 Task: Slide 11 - Number of users.
Action: Mouse moved to (32, 89)
Screenshot: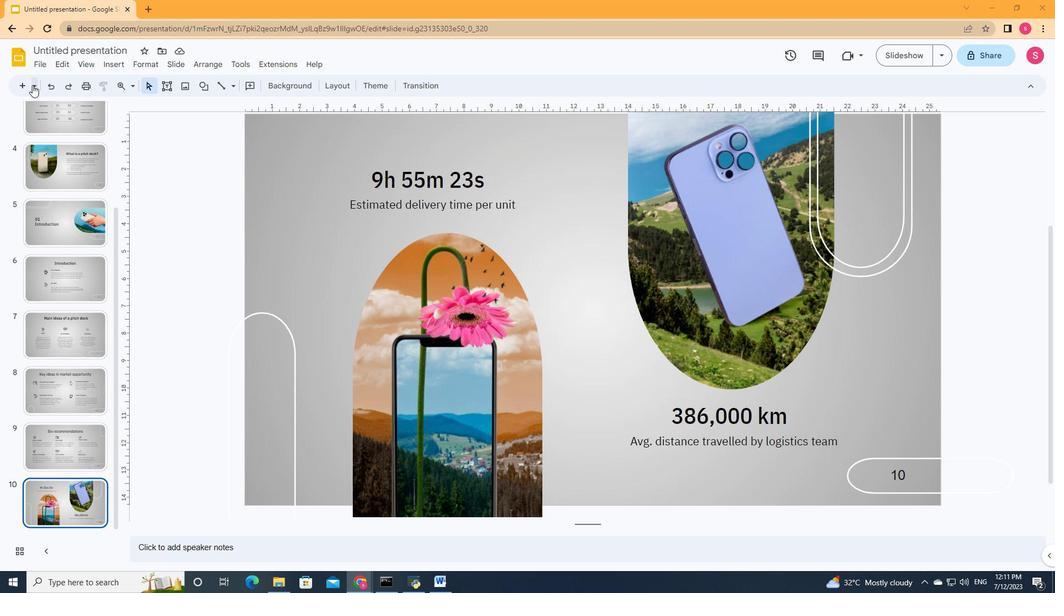 
Action: Mouse pressed left at (32, 89)
Screenshot: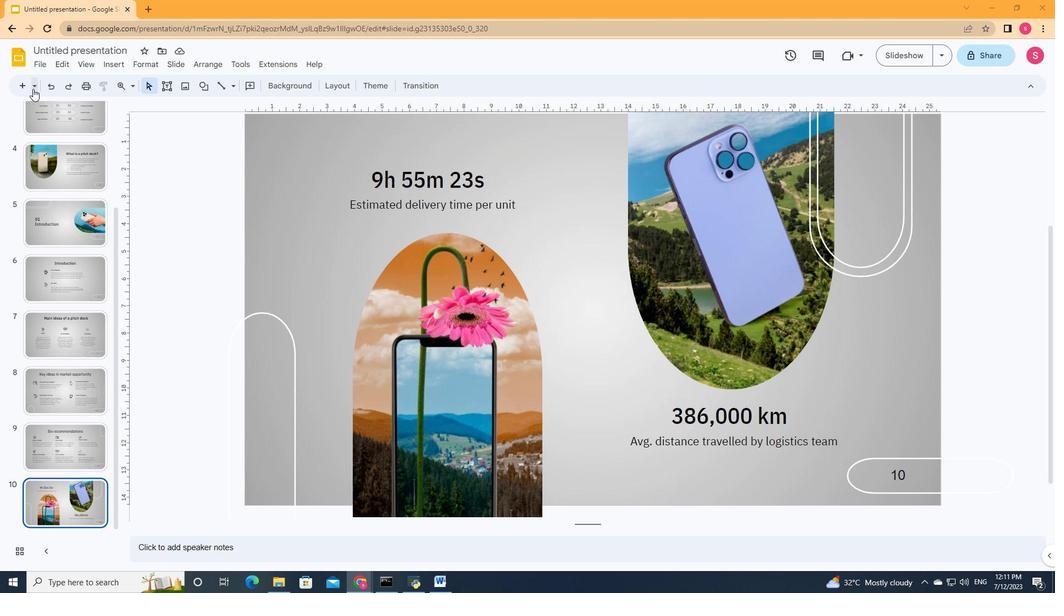 
Action: Mouse moved to (119, 287)
Screenshot: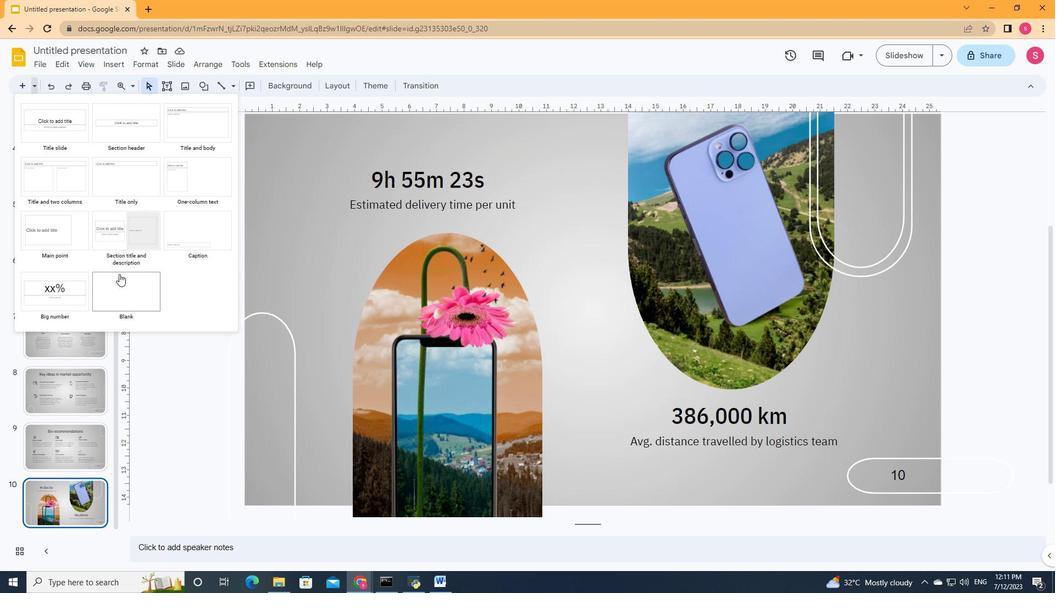 
Action: Mouse pressed left at (119, 287)
Screenshot: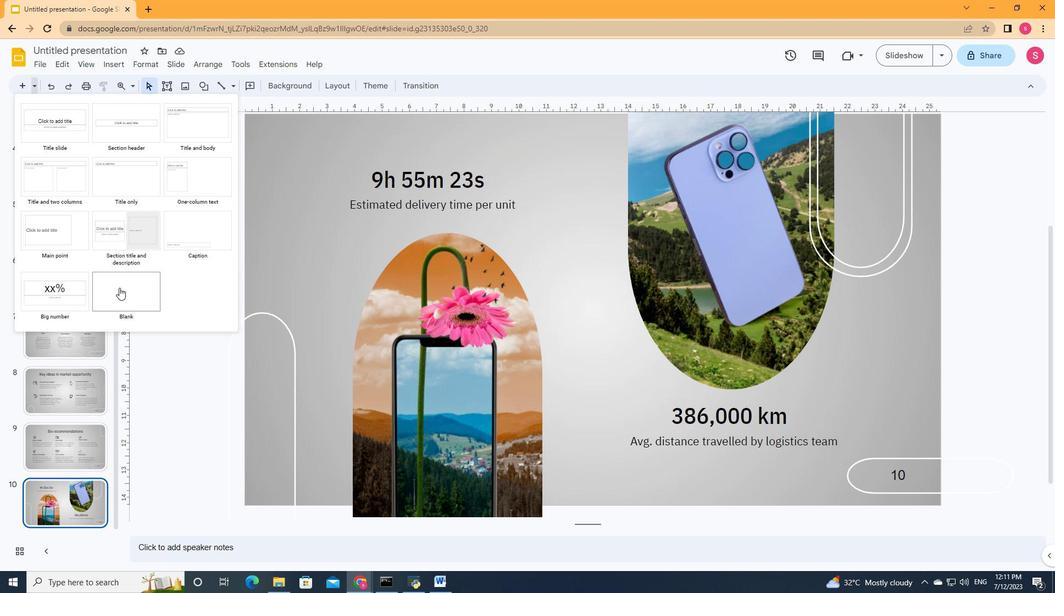 
Action: Mouse moved to (166, 85)
Screenshot: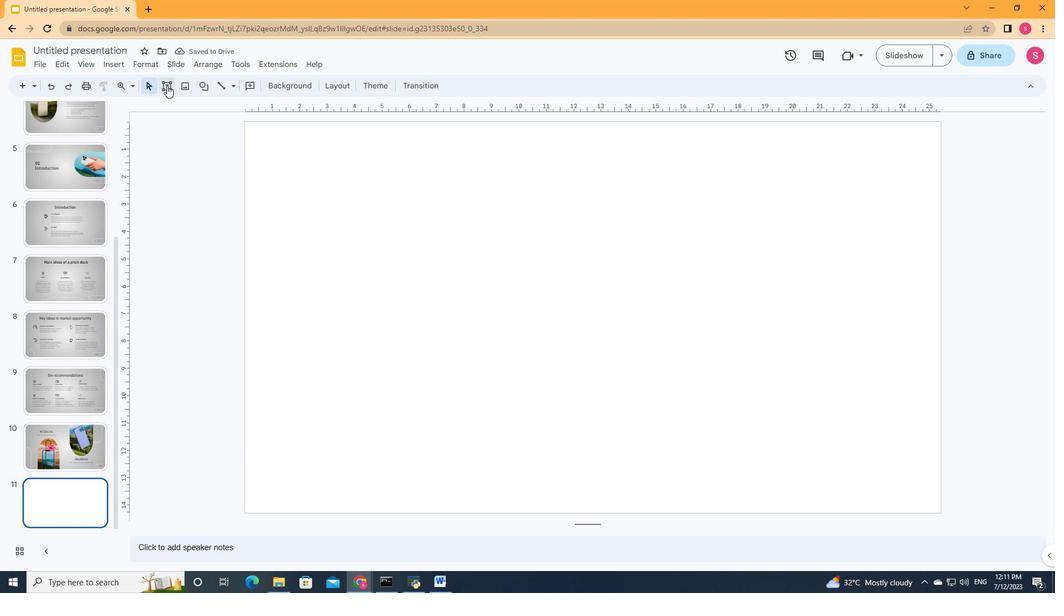 
Action: Mouse pressed left at (166, 85)
Screenshot: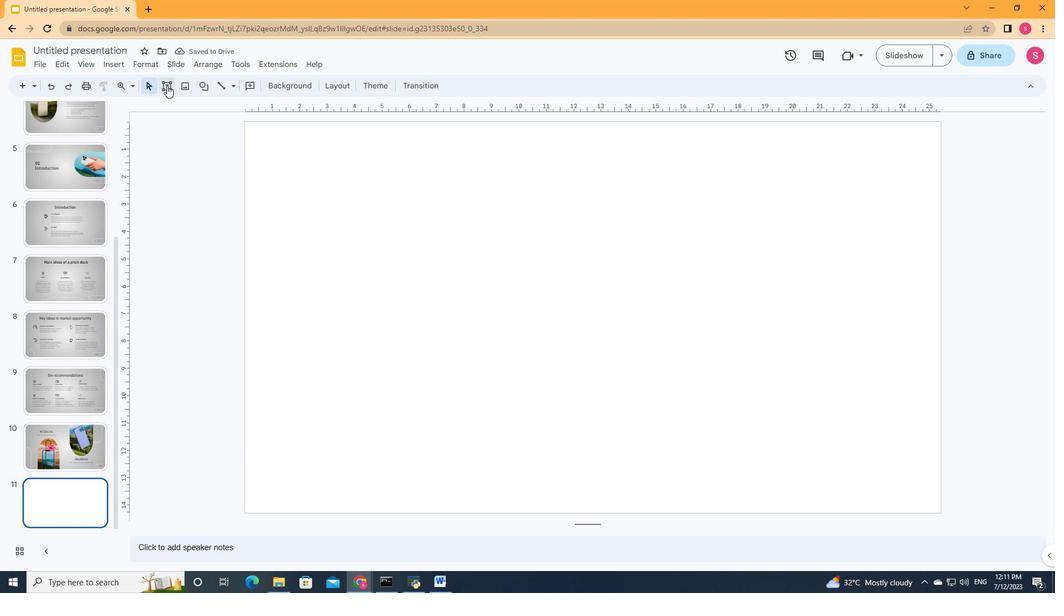 
Action: Mouse moved to (671, 257)
Screenshot: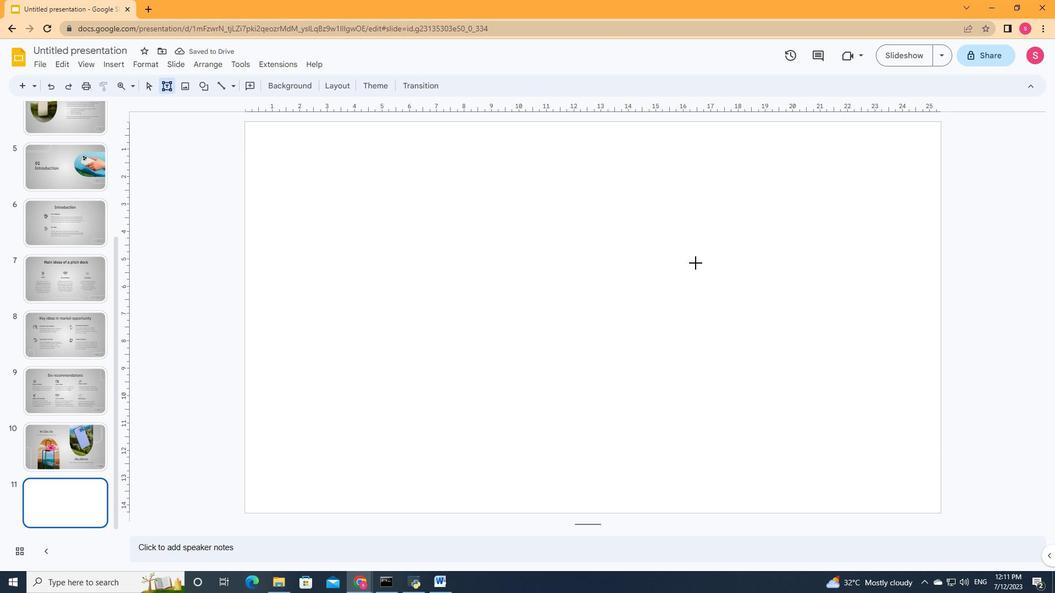 
Action: Mouse pressed left at (671, 257)
Screenshot: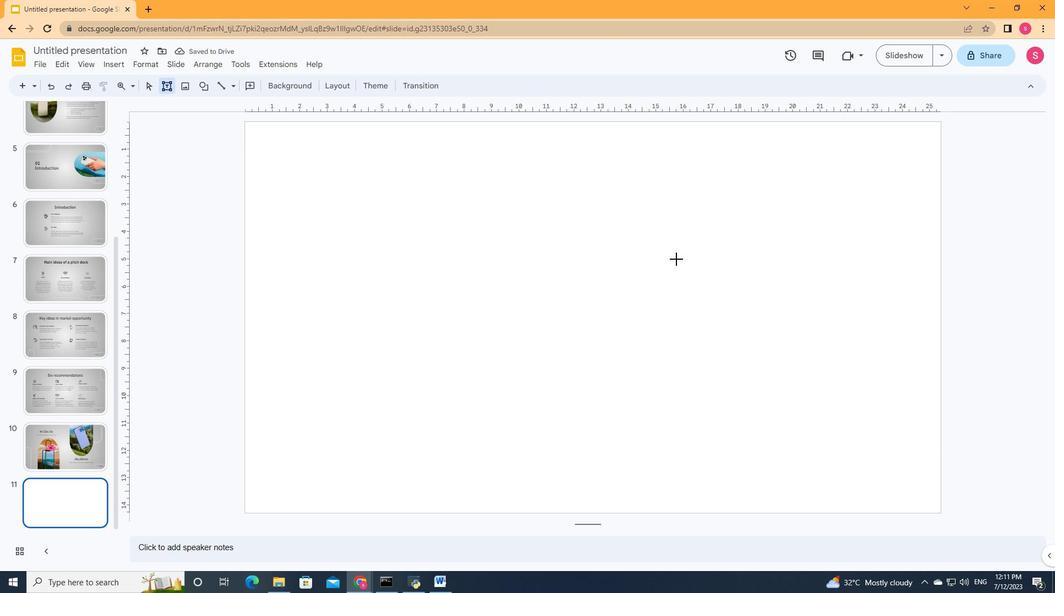 
Action: Mouse moved to (884, 352)
Screenshot: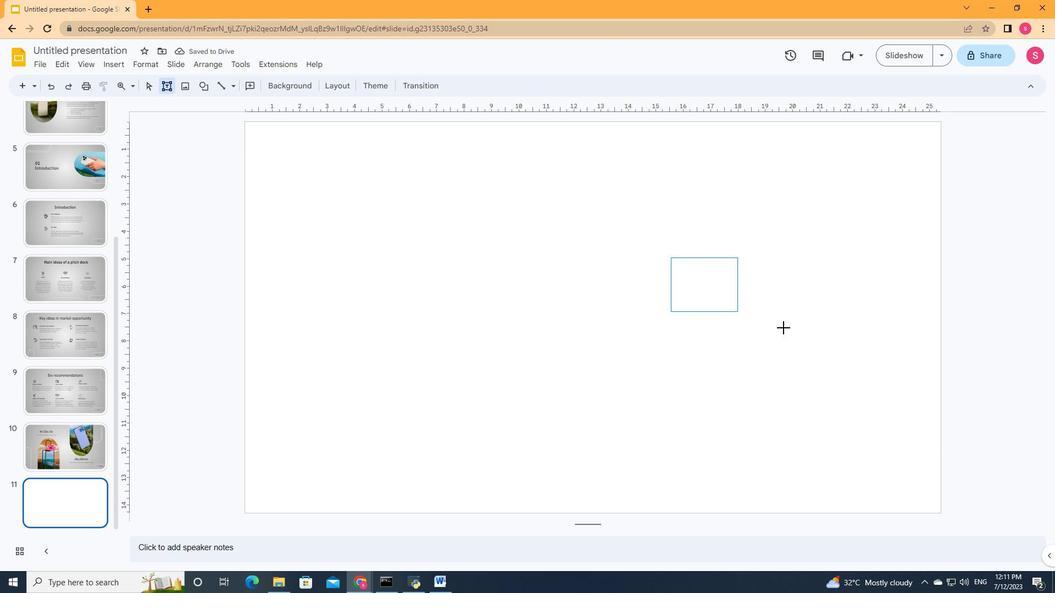 
Action: Key pressed 4,498,300ctrl+A
Screenshot: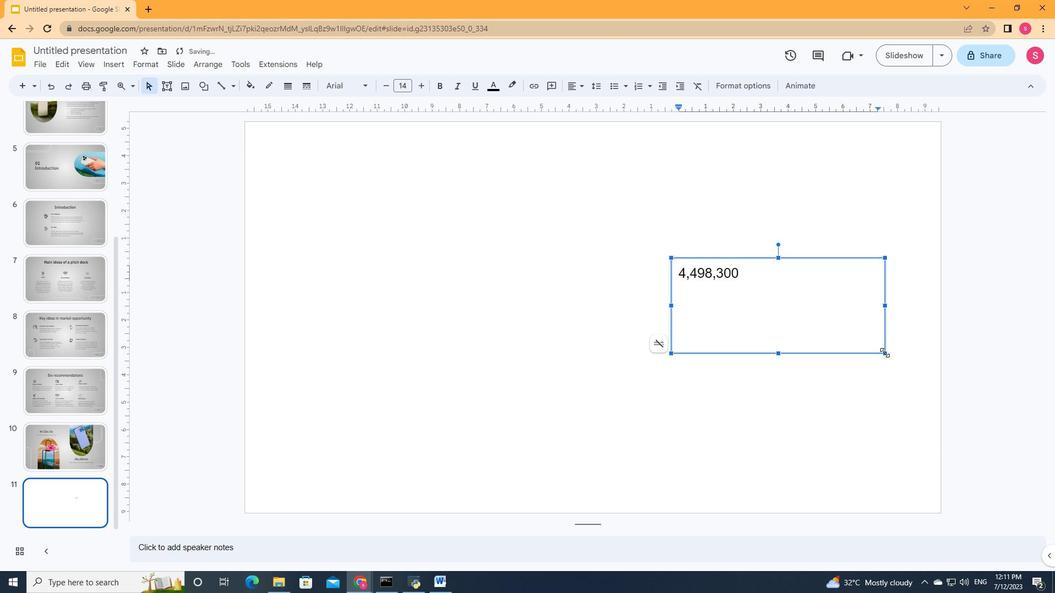 
Action: Mouse moved to (407, 87)
Screenshot: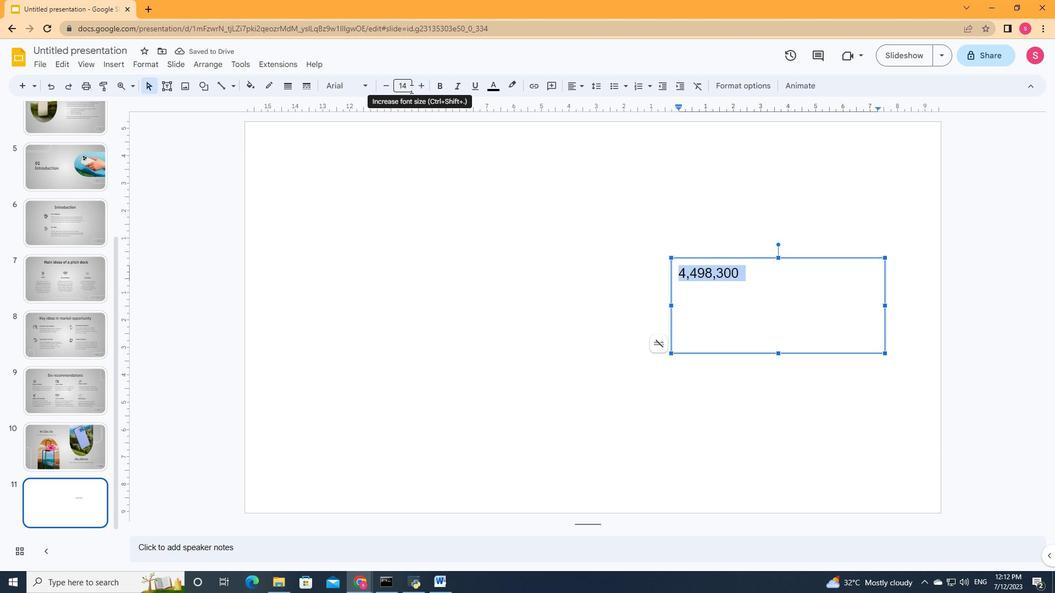 
Action: Mouse pressed left at (407, 87)
Screenshot: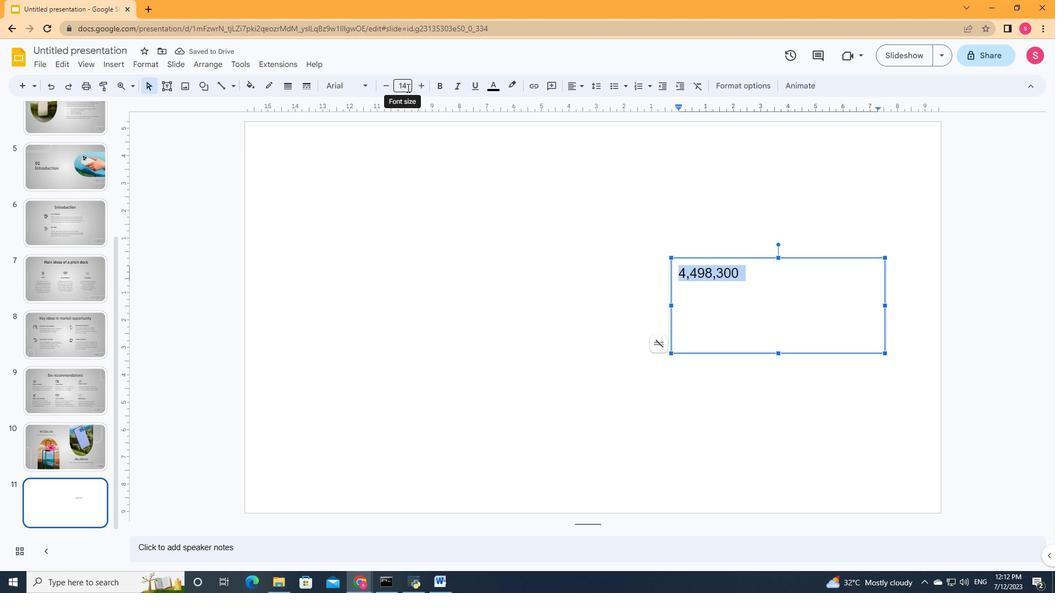 
Action: Mouse pressed left at (407, 87)
Screenshot: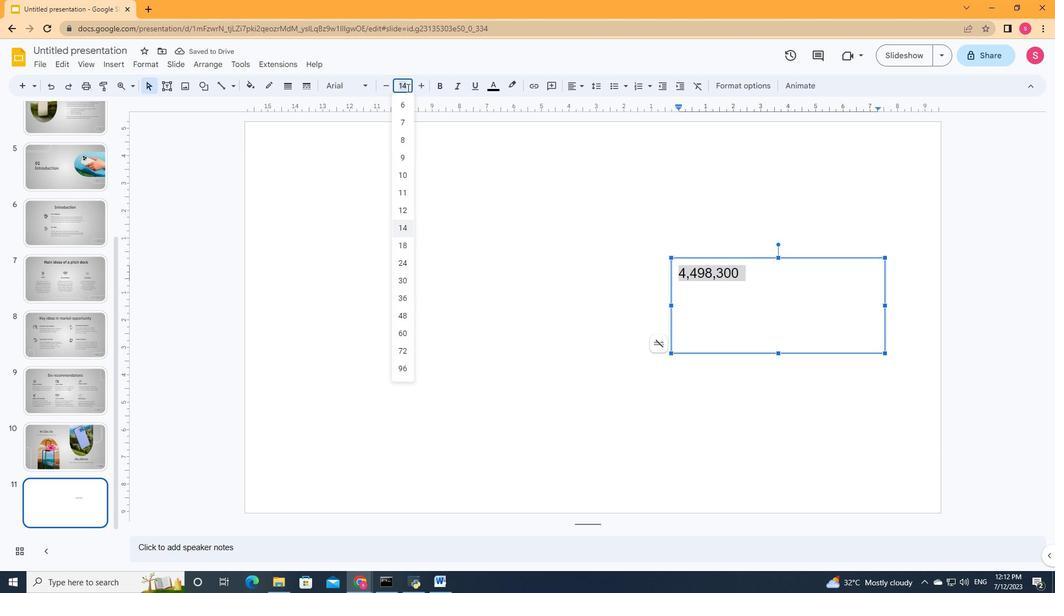 
Action: Mouse moved to (406, 87)
Screenshot: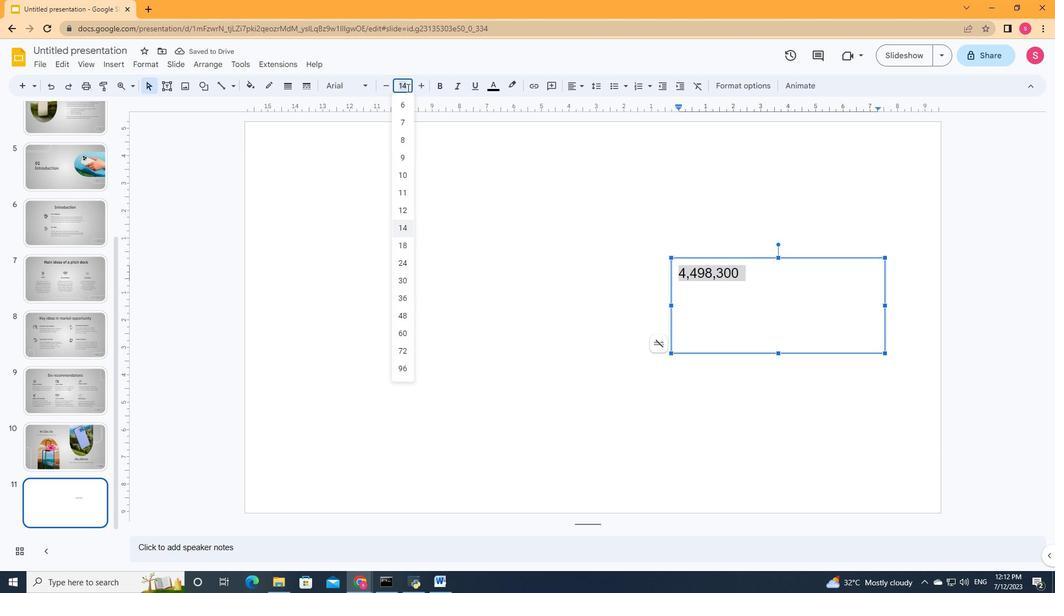 
Action: Key pressed 60<Key.enter>
Screenshot: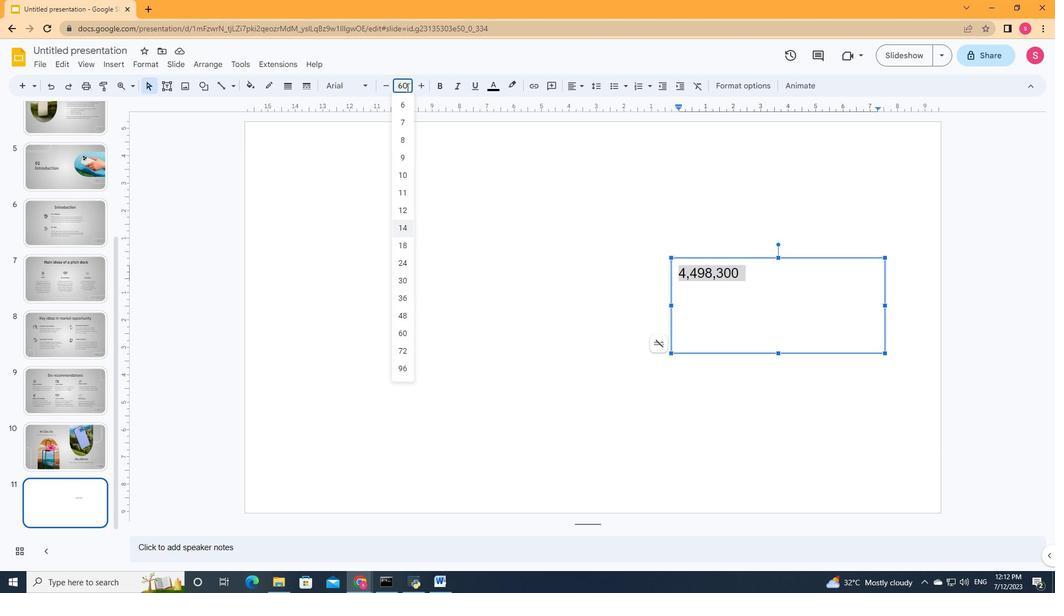 
Action: Mouse moved to (671, 306)
Screenshot: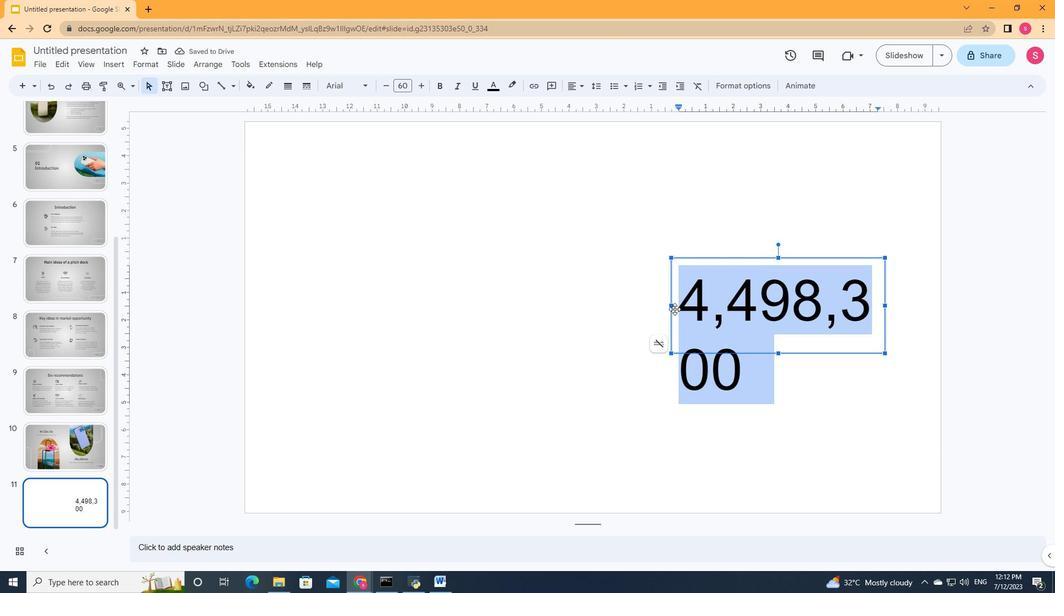 
Action: Mouse pressed left at (671, 306)
Screenshot: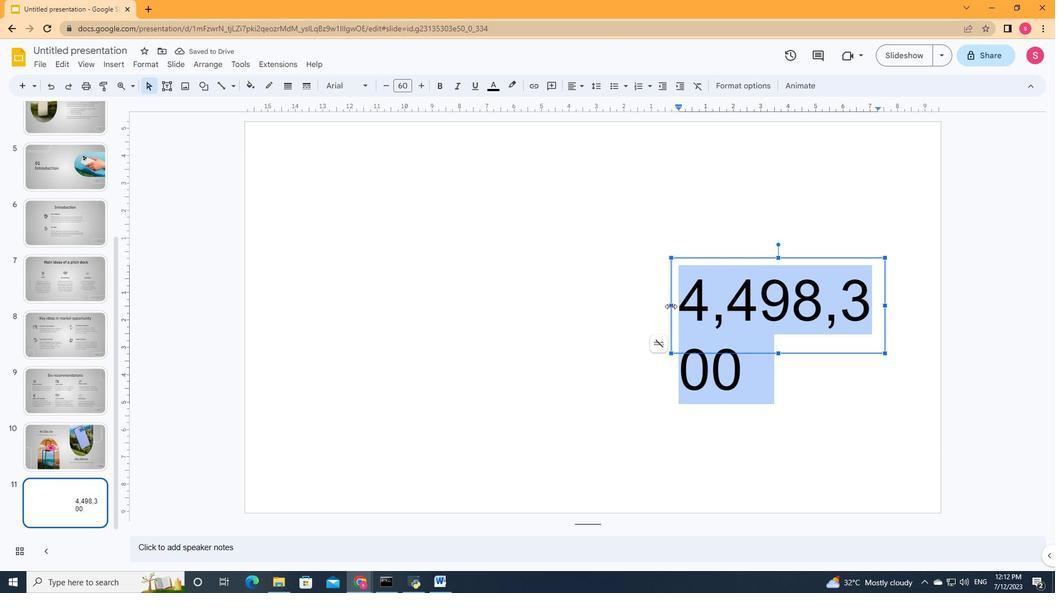 
Action: Mouse moved to (363, 89)
Screenshot: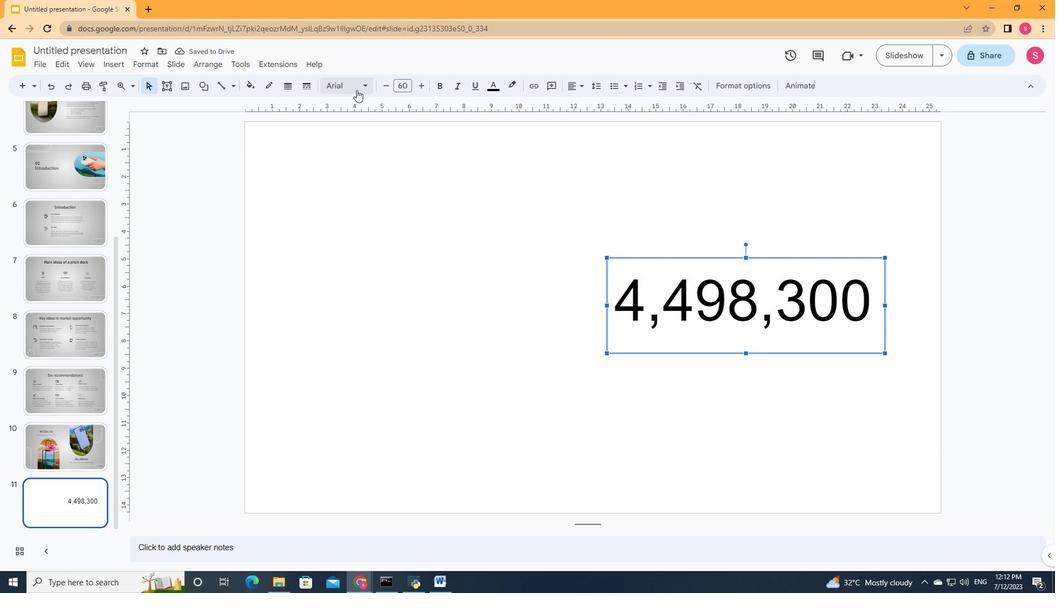 
Action: Mouse pressed left at (363, 89)
Screenshot: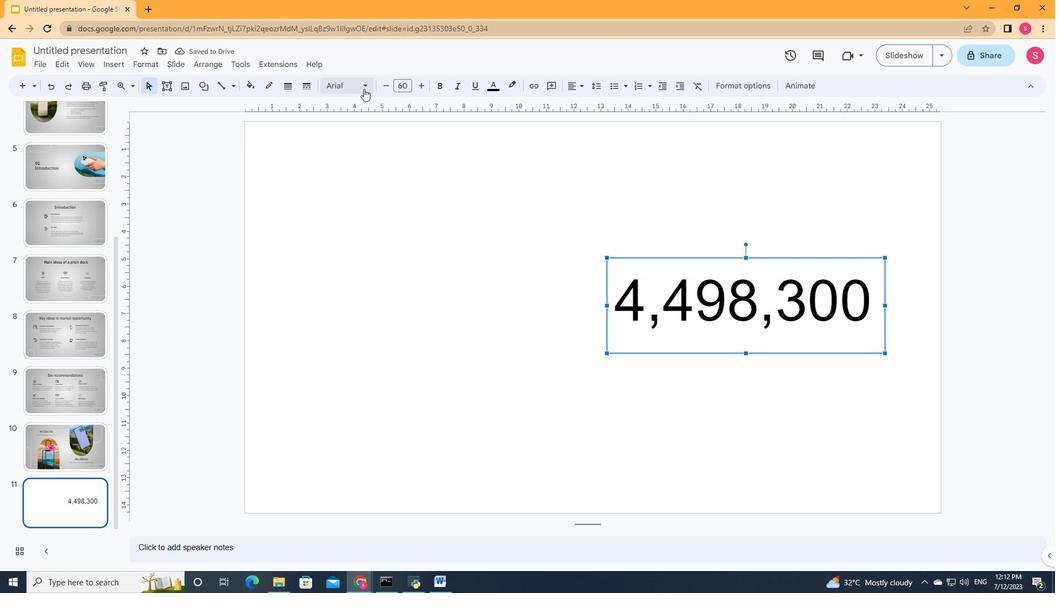 
Action: Mouse moved to (522, 288)
Screenshot: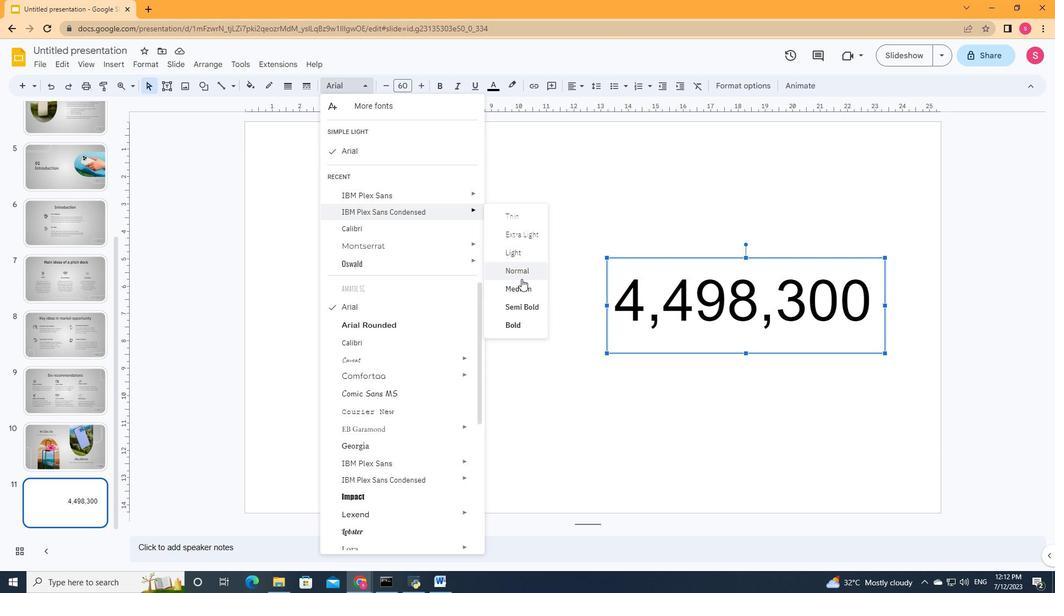 
Action: Mouse pressed left at (522, 288)
Screenshot: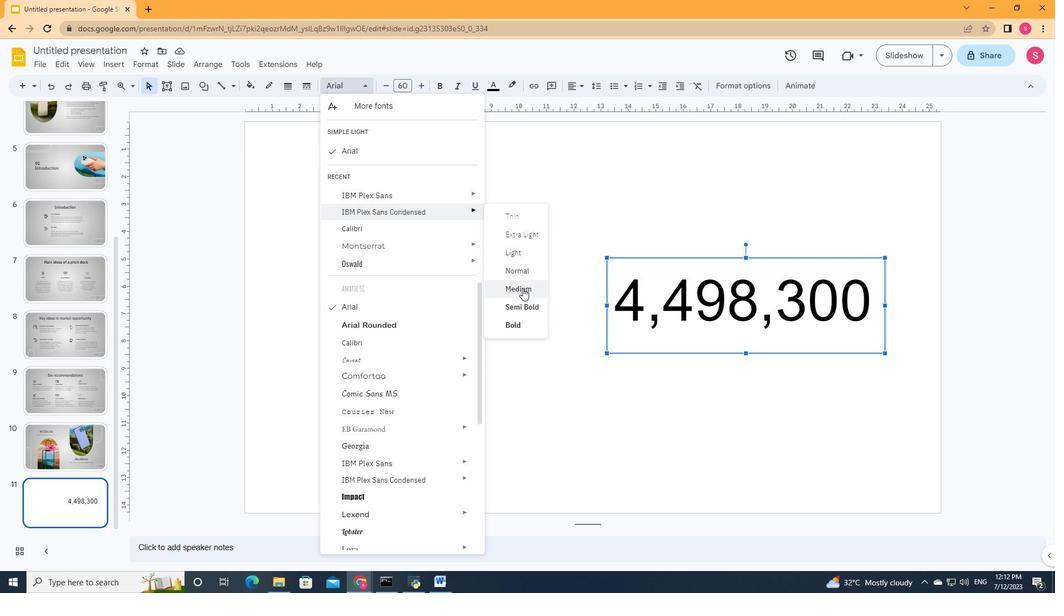 
Action: Mouse moved to (796, 334)
Screenshot: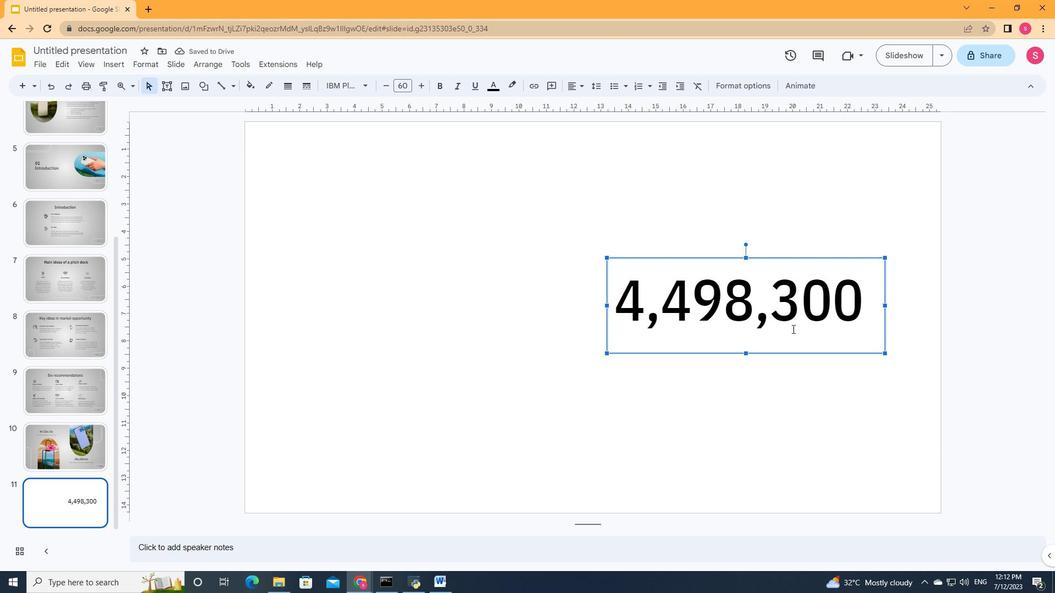 
Action: Mouse pressed left at (796, 334)
Screenshot: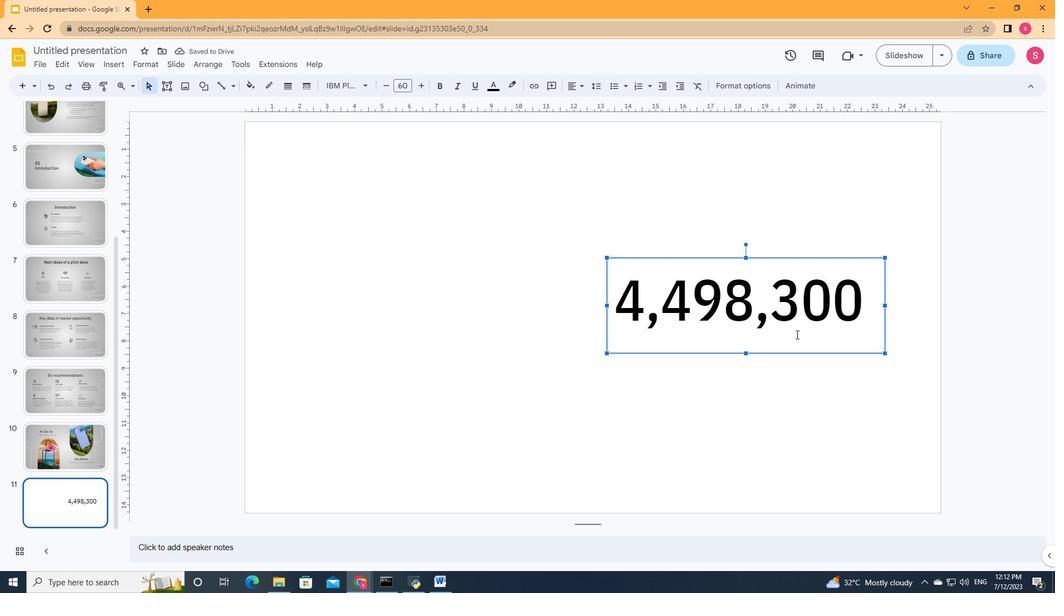
Action: Mouse moved to (791, 369)
Screenshot: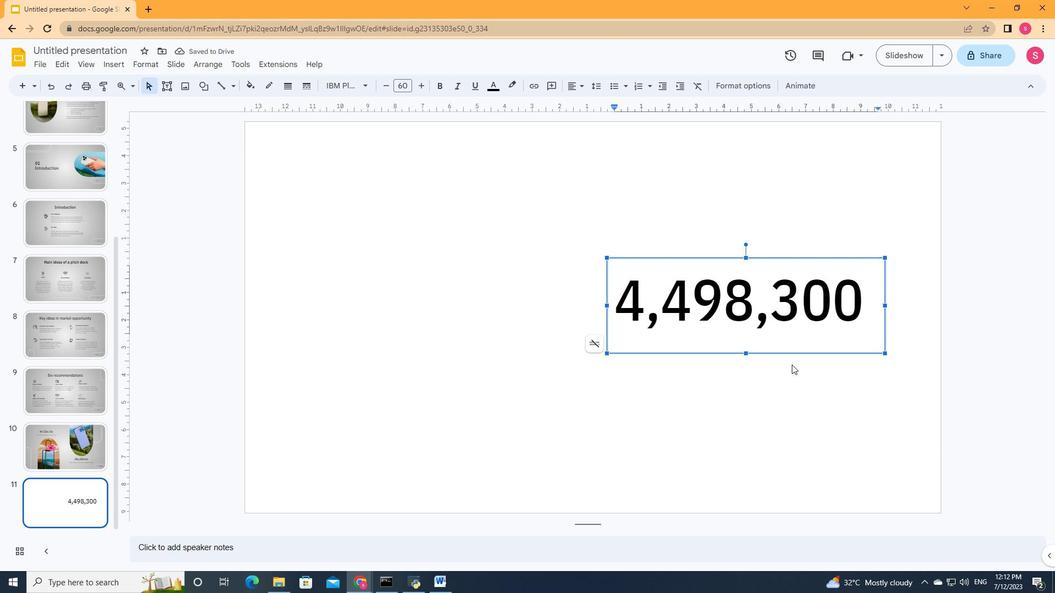 
Action: Mouse pressed left at (791, 369)
Screenshot: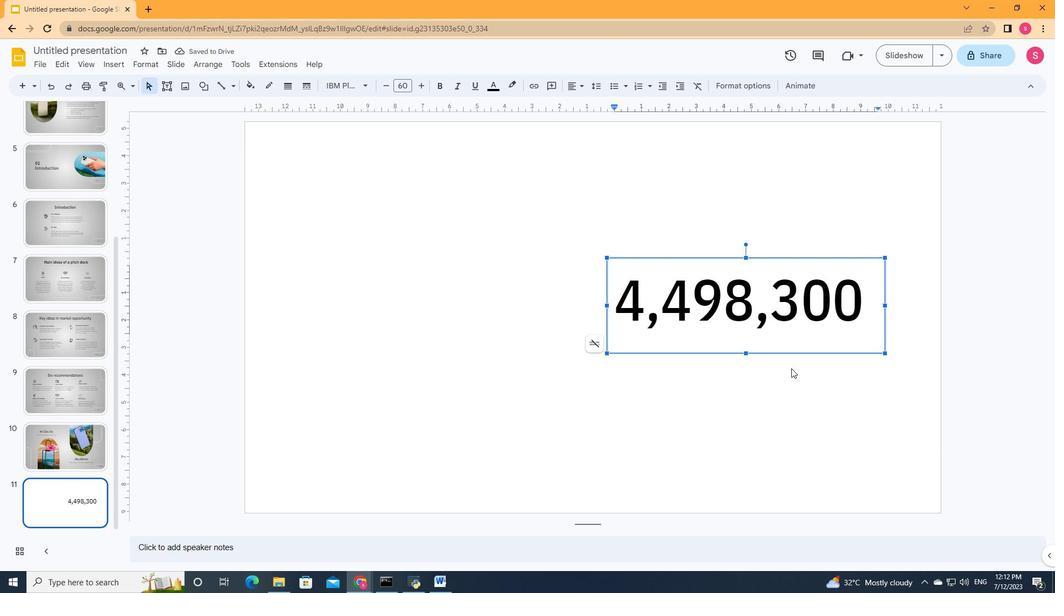 
Action: Mouse moved to (170, 84)
Screenshot: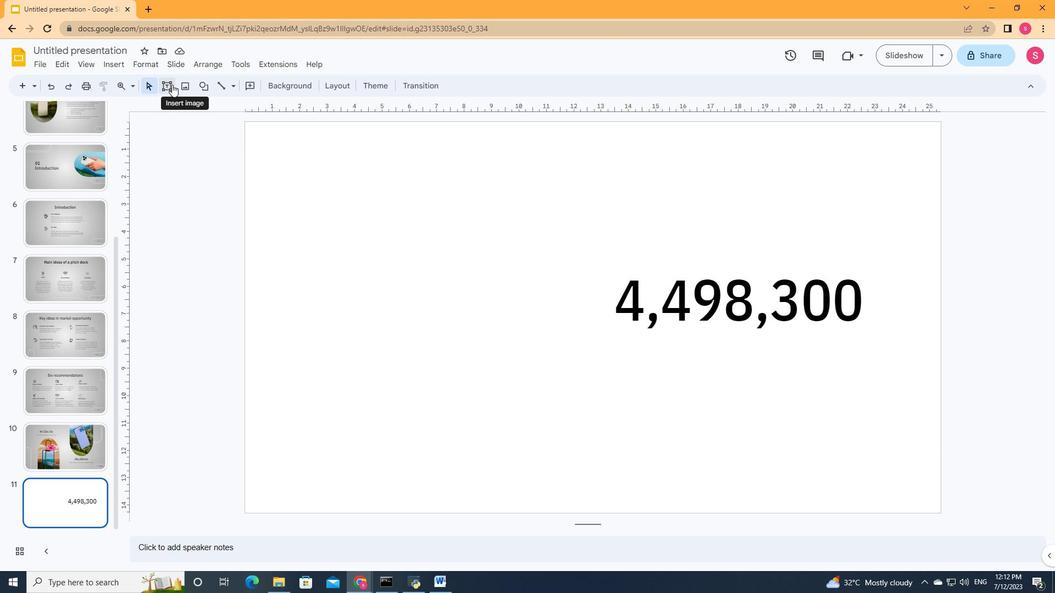 
Action: Mouse pressed left at (170, 84)
Screenshot: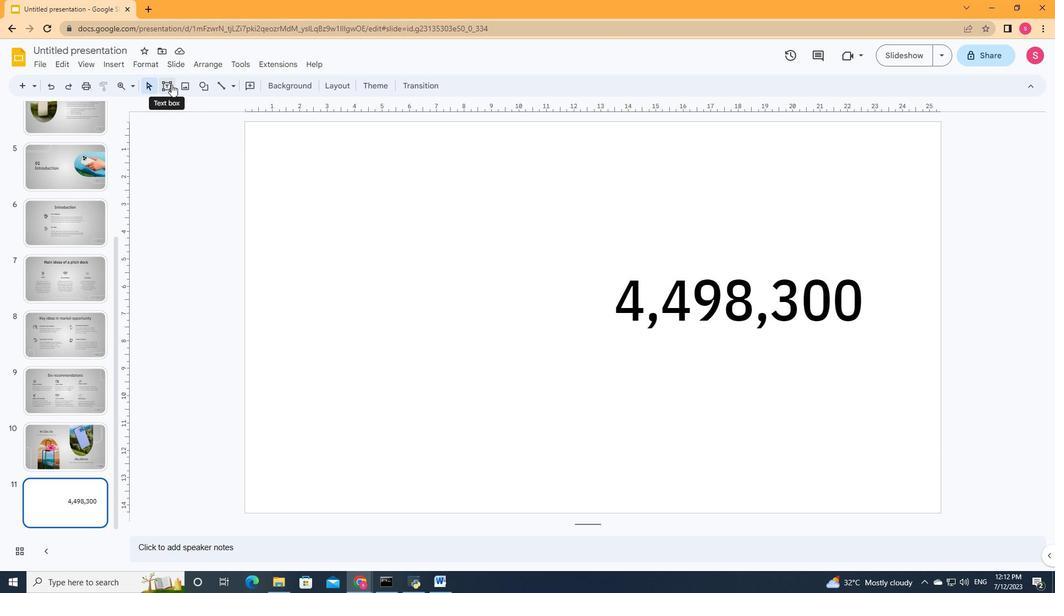 
Action: Mouse moved to (615, 353)
Screenshot: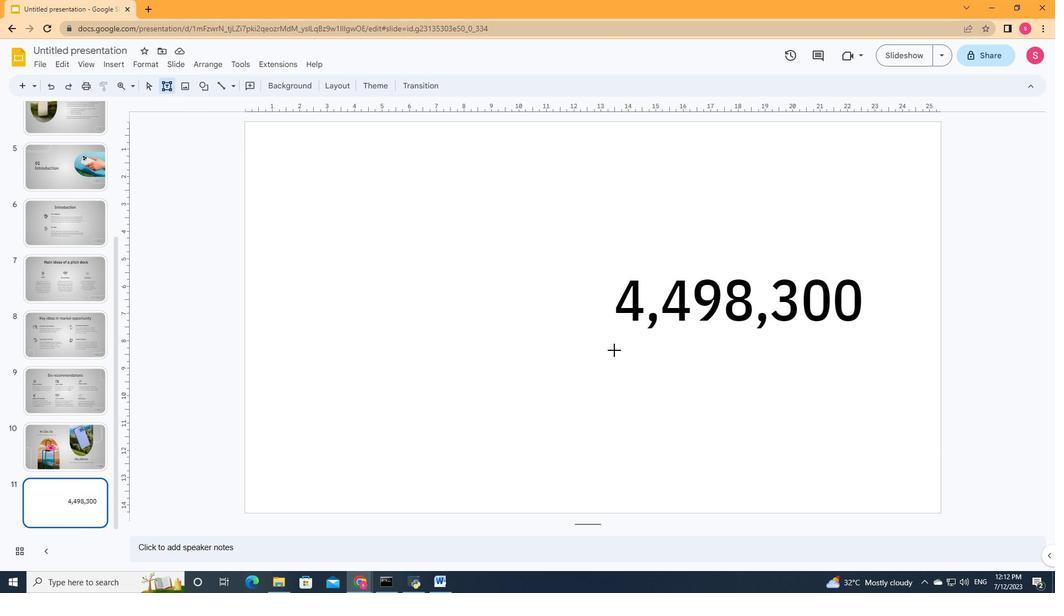 
Action: Mouse pressed left at (615, 353)
Screenshot: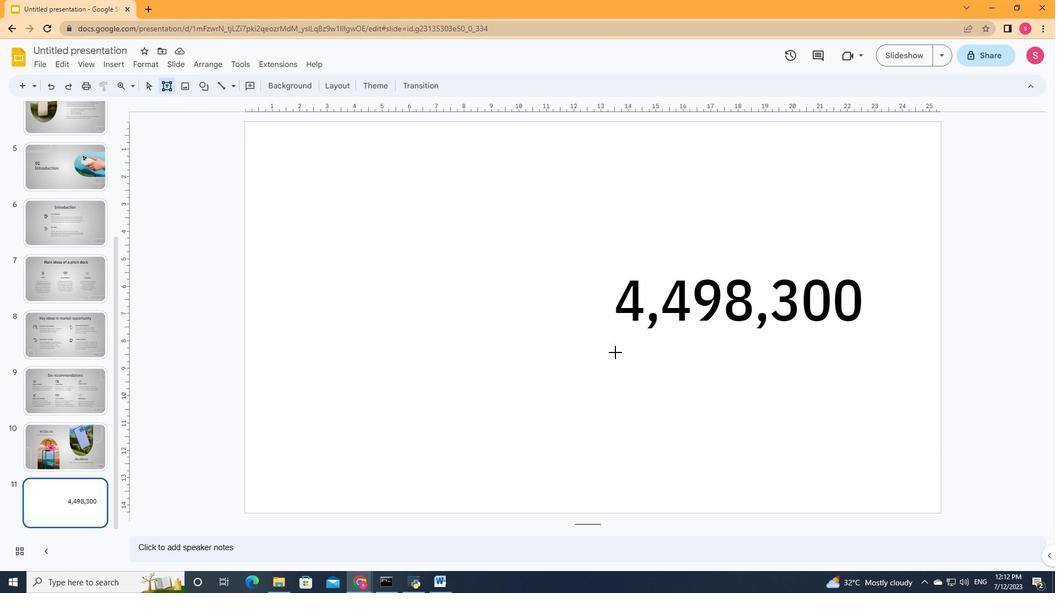 
Action: Mouse moved to (750, 398)
Screenshot: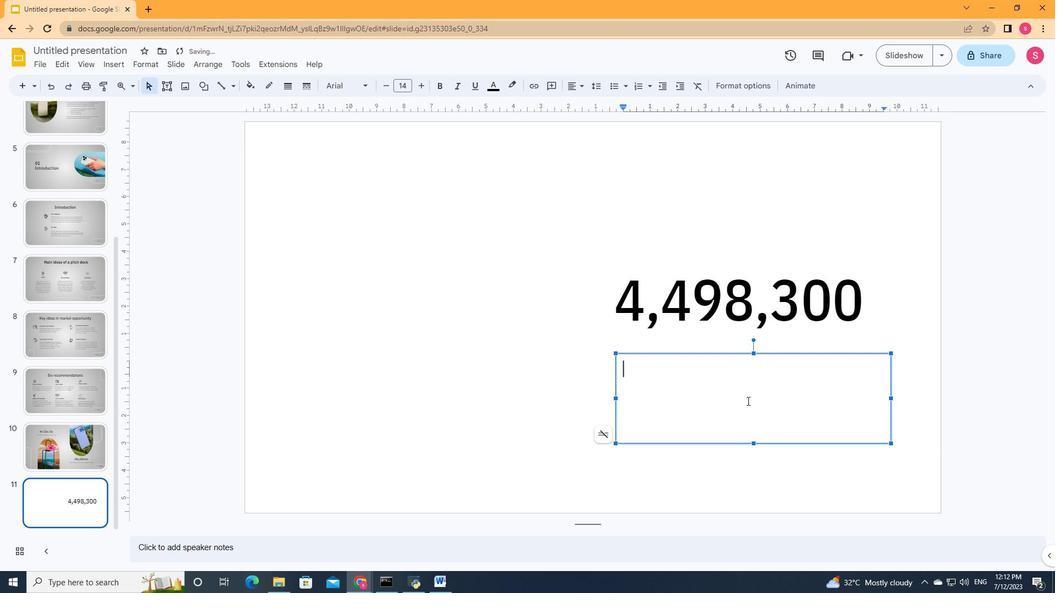 
Action: Key pressed <Key.shift><Key.shift><Key.shift><Key.shift><Key.shift><Key.shift><Key.shift><Key.shift><Key.shift><Key.shift><Key.shift><Key.shift><Key.shift><Key.shift>Number<Key.space>of<Key.space>users<Key.space>analyzed<Key.space>in<Key.space>our<Key.space>m<Key.backspace><Key.enter>market<Key.space><Key.backspace>research
Screenshot: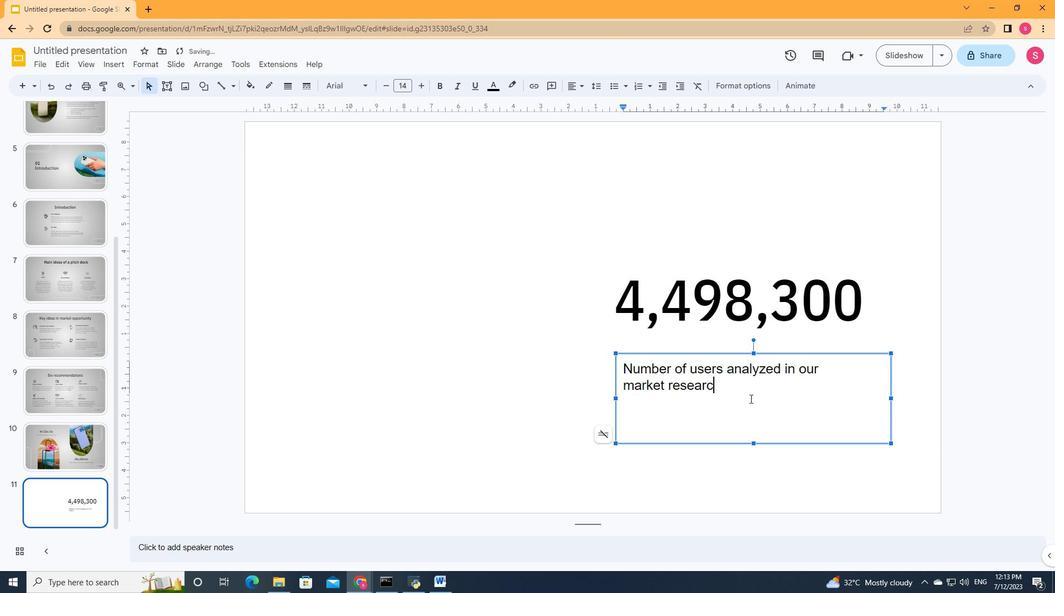 
Action: Mouse moved to (717, 422)
Screenshot: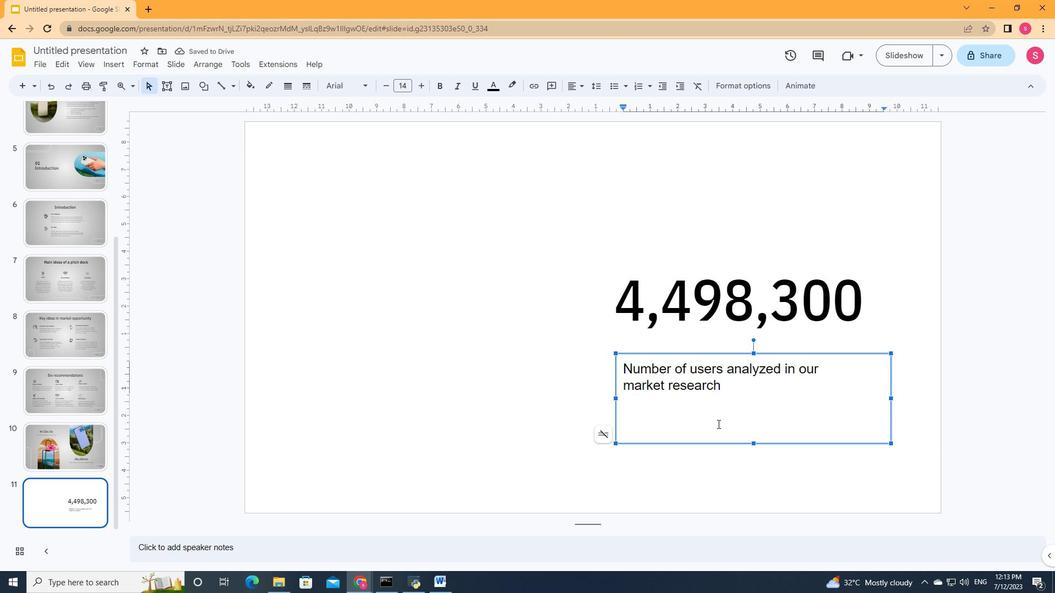 
Action: Key pressed ctrl+A
Screenshot: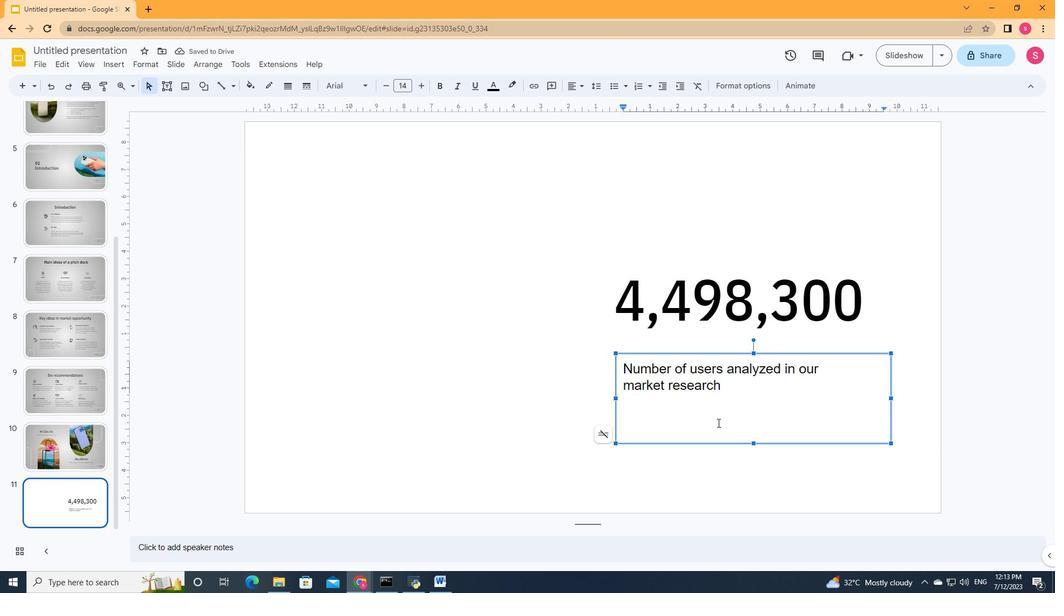 
Action: Mouse moved to (584, 88)
Screenshot: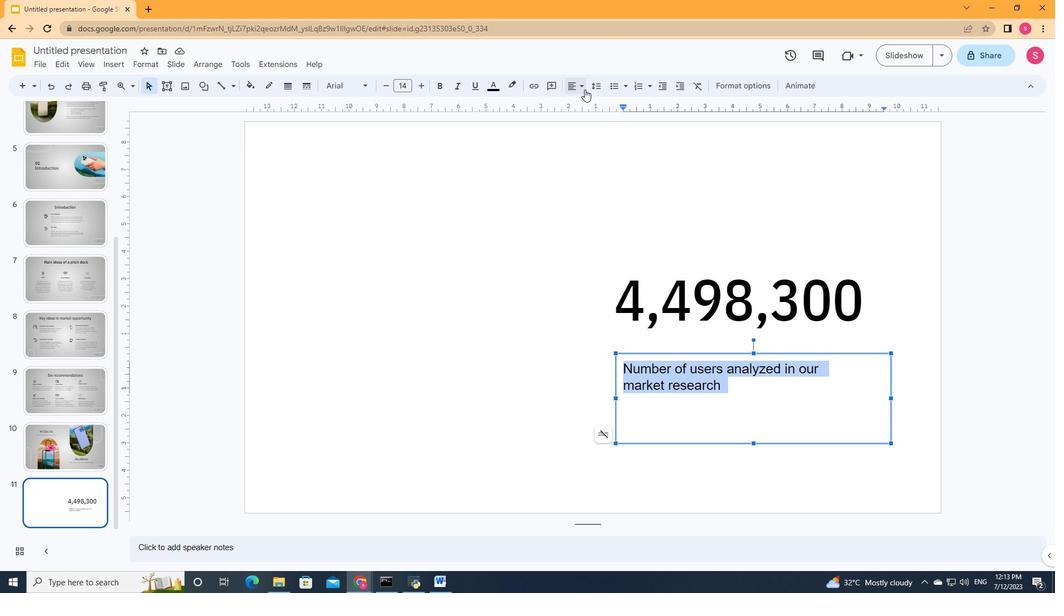 
Action: Mouse pressed left at (584, 88)
Screenshot: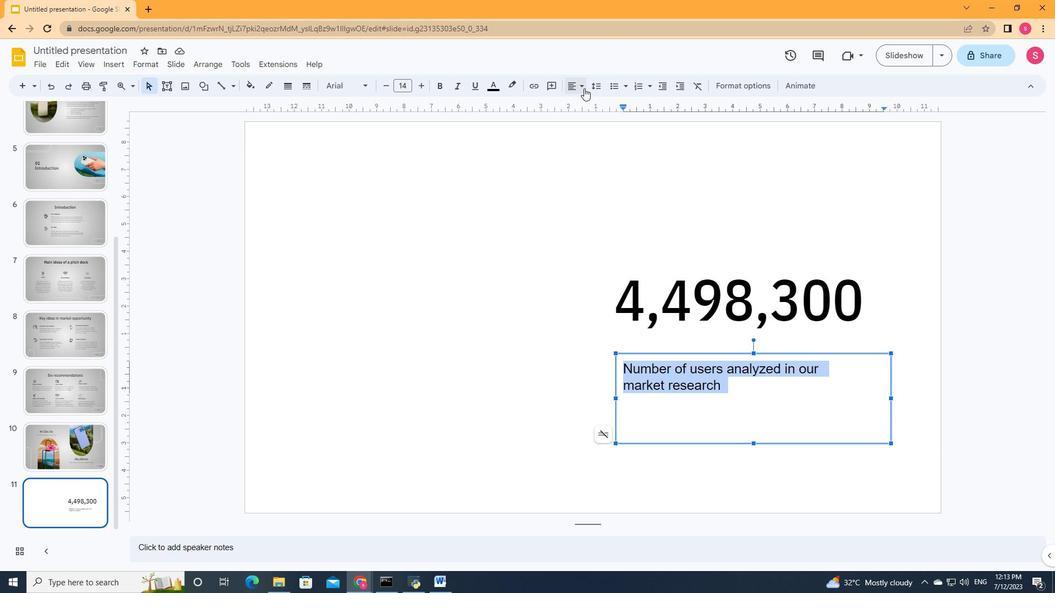 
Action: Mouse moved to (589, 107)
Screenshot: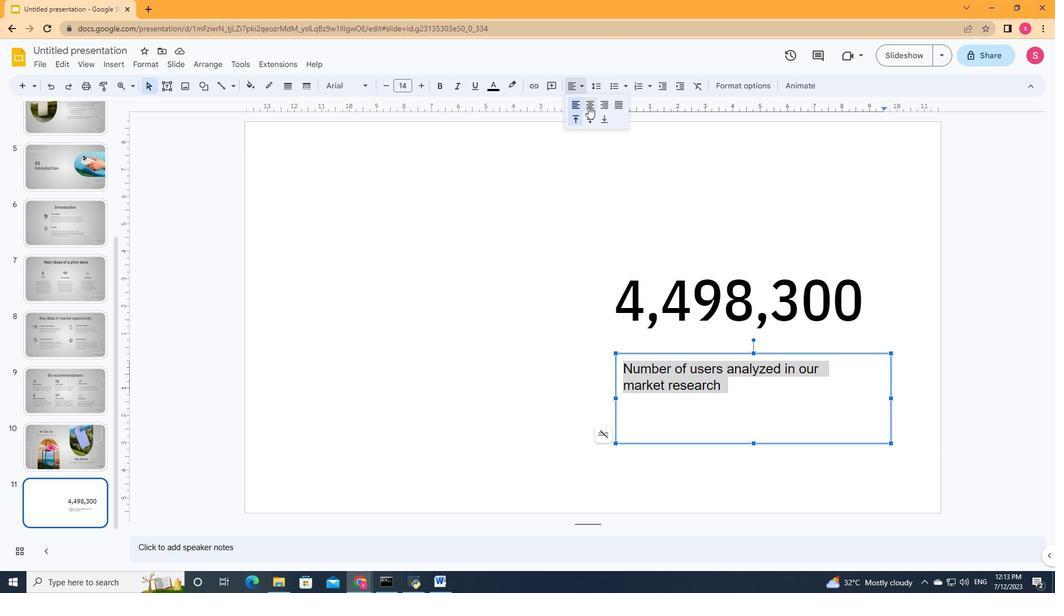 
Action: Mouse pressed left at (589, 107)
Screenshot: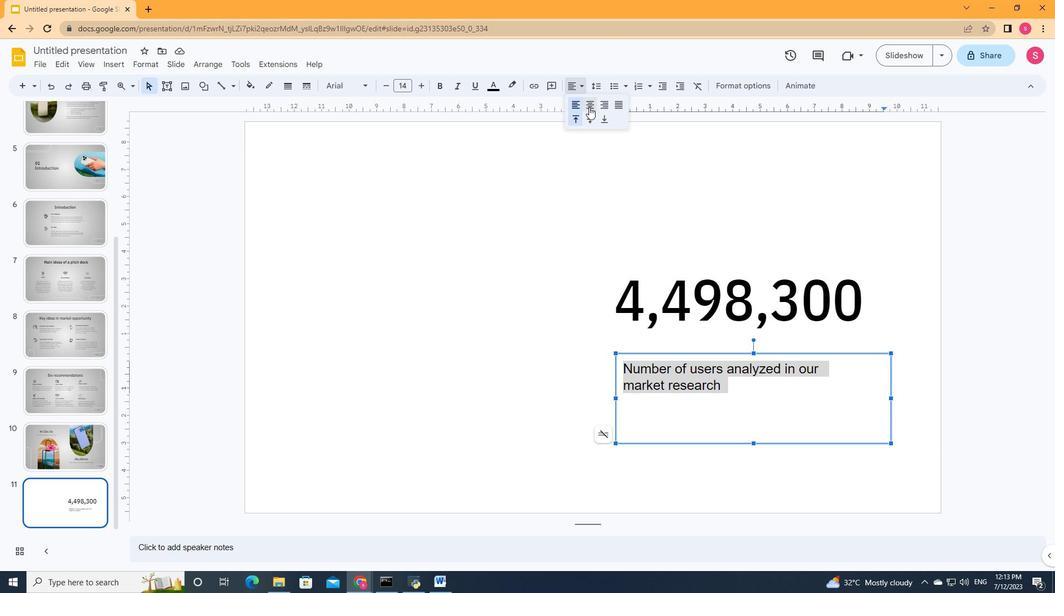 
Action: Mouse moved to (669, 353)
Screenshot: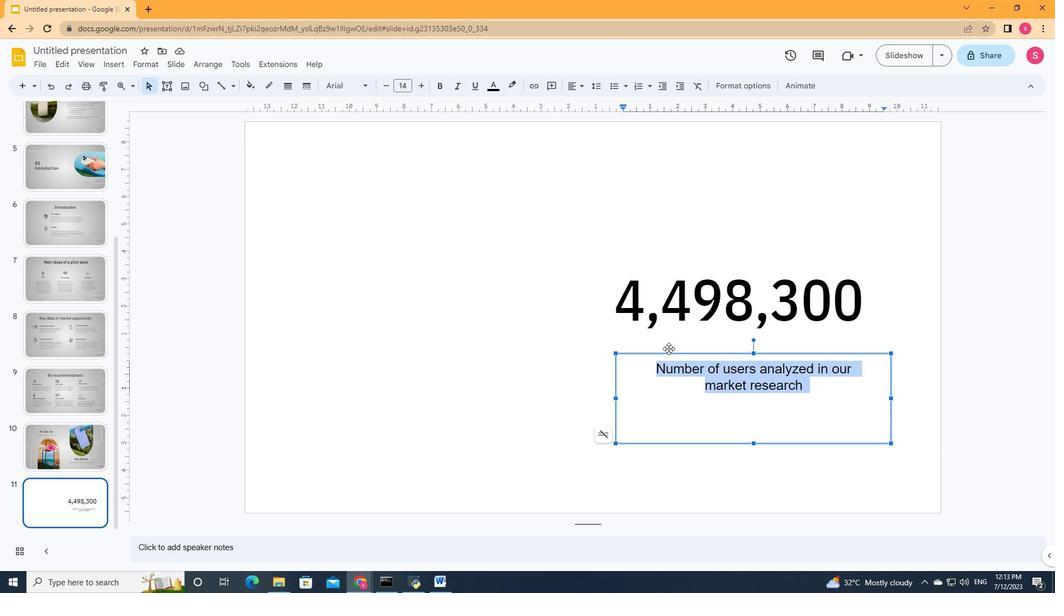 
Action: Mouse pressed left at (669, 353)
Screenshot: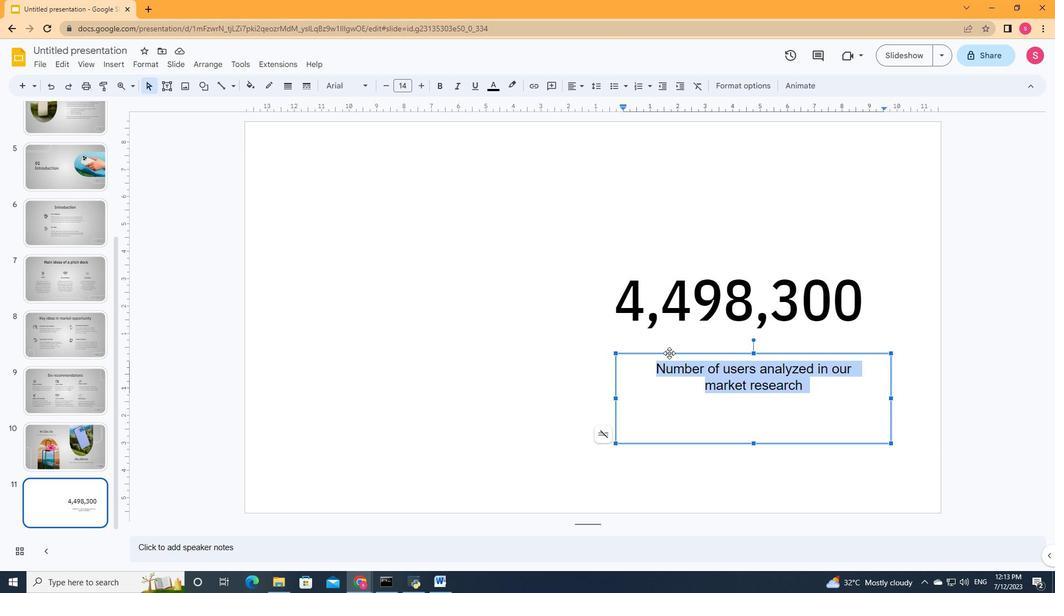 
Action: Key pressed <Key.up><Key.up><Key.up><Key.left><Key.down><Key.left><Key.left><Key.left><Key.right>
Screenshot: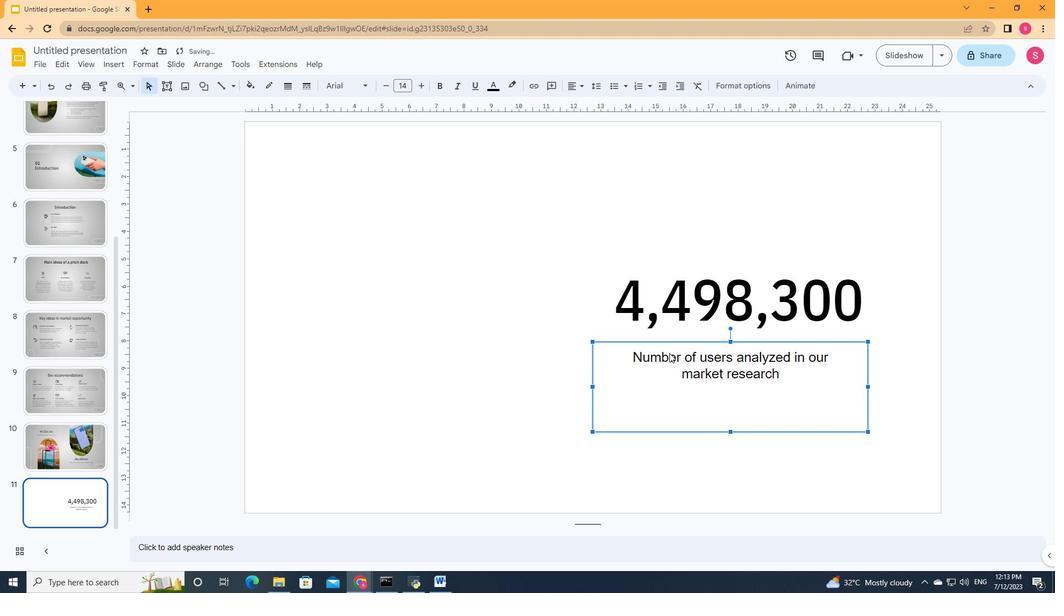 
Action: Mouse moved to (417, 84)
Screenshot: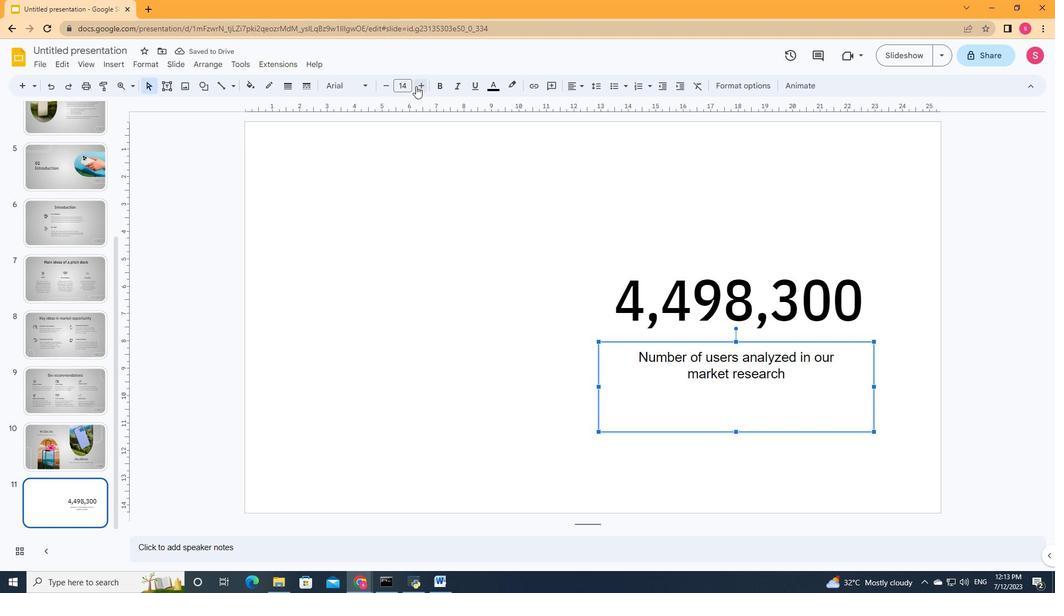 
Action: Mouse pressed left at (417, 84)
Screenshot: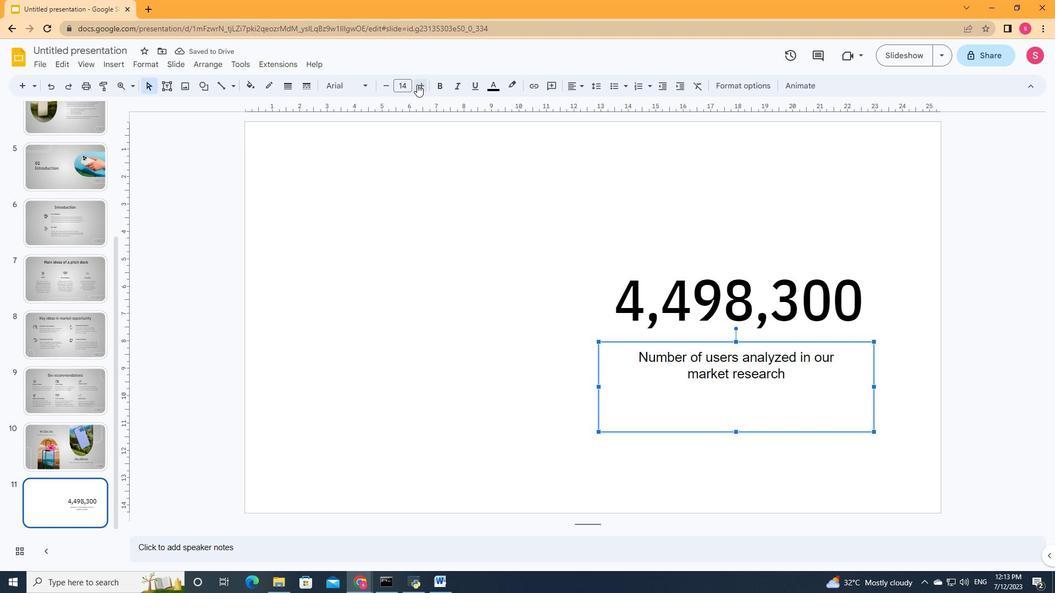 
Action: Mouse pressed left at (417, 84)
Screenshot: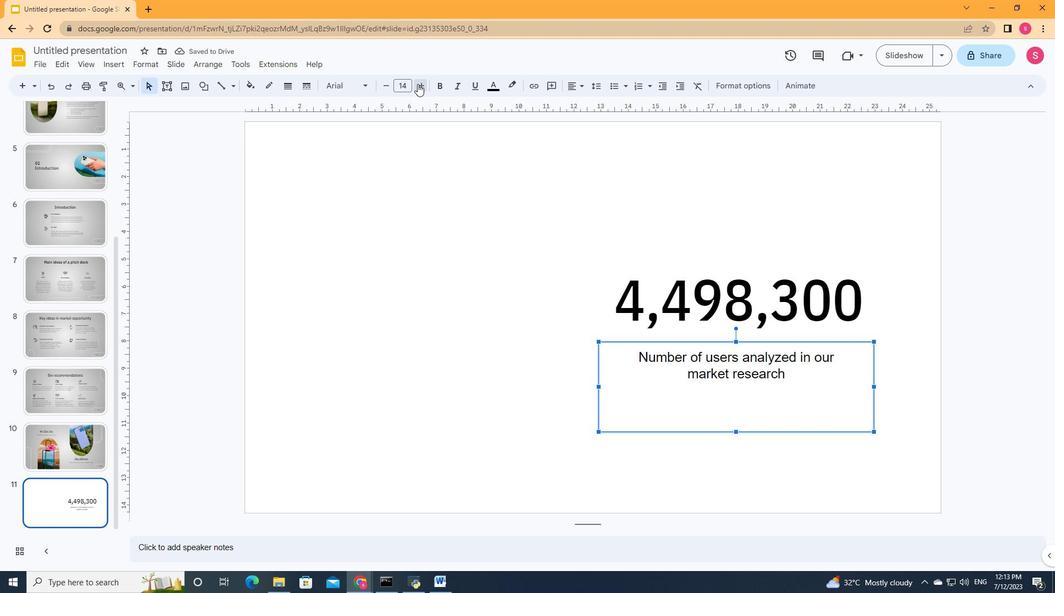 
Action: Mouse moved to (481, 235)
Screenshot: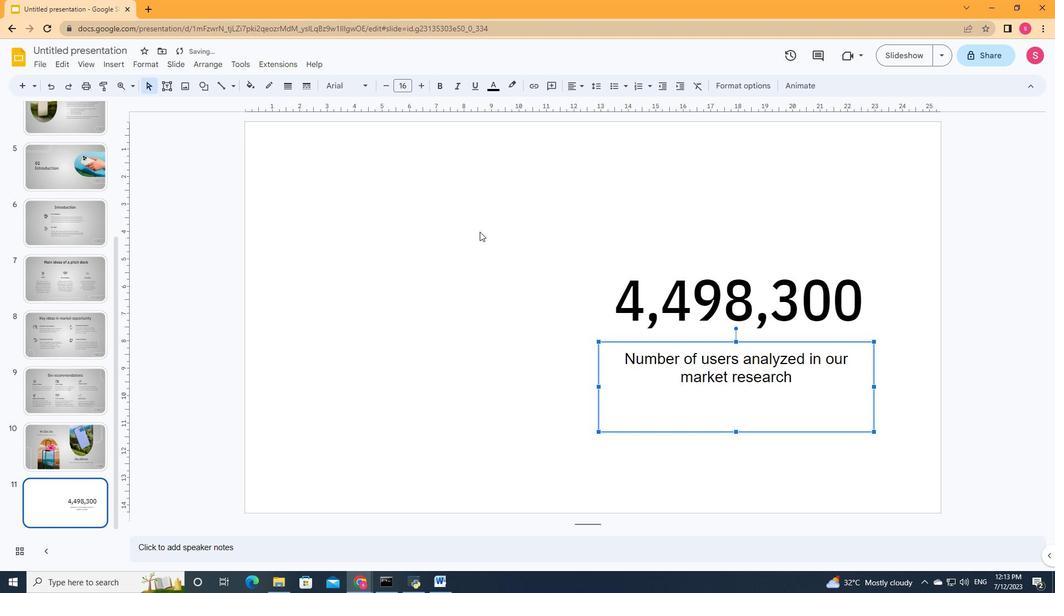 
Action: Key pressed <Key.right><Key.down>
Screenshot: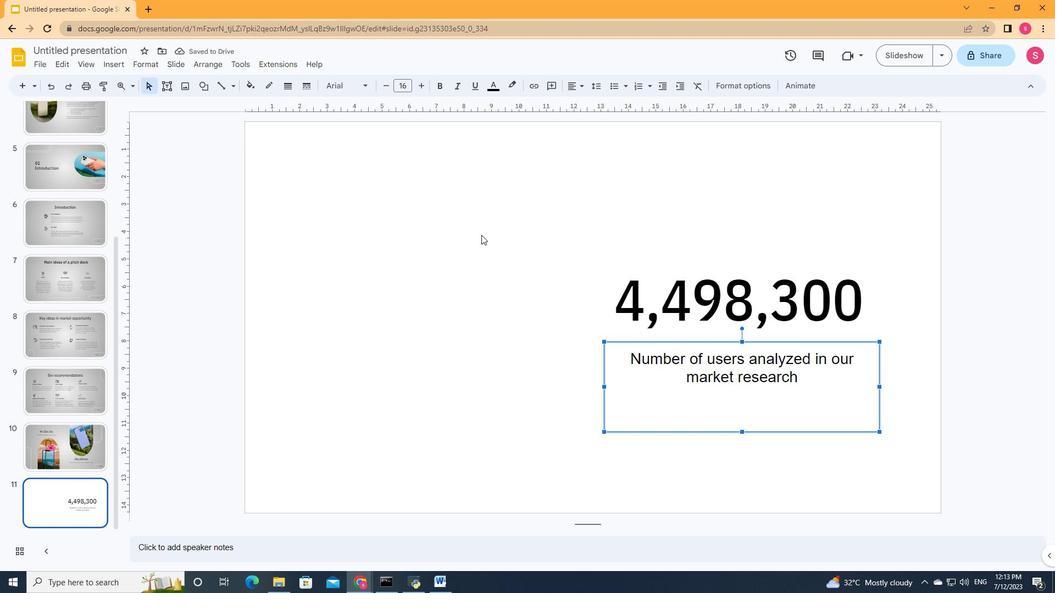 
Action: Mouse moved to (352, 261)
Screenshot: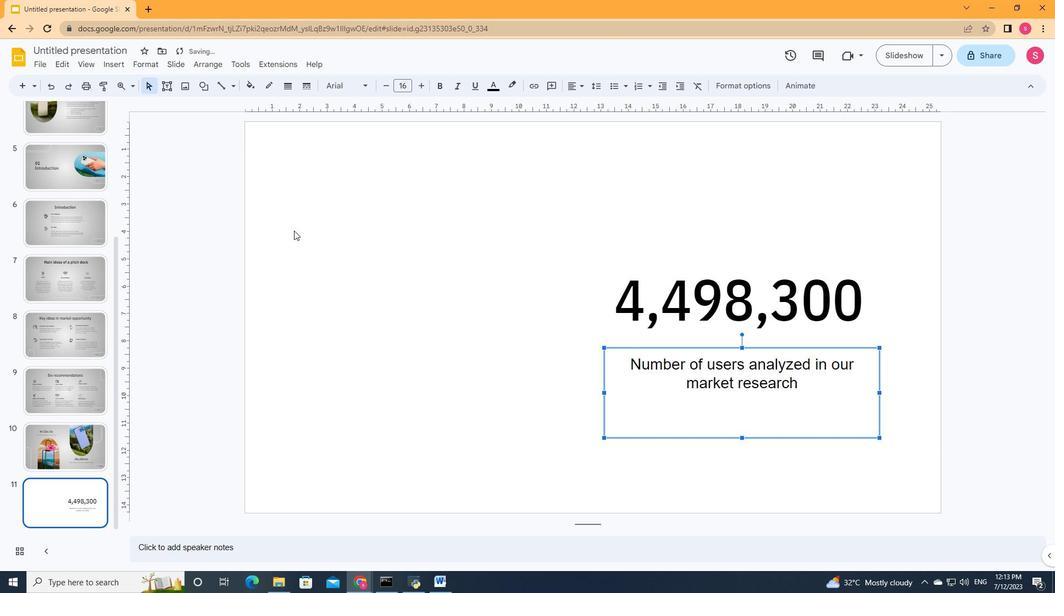 
Action: Mouse pressed left at (352, 261)
Screenshot: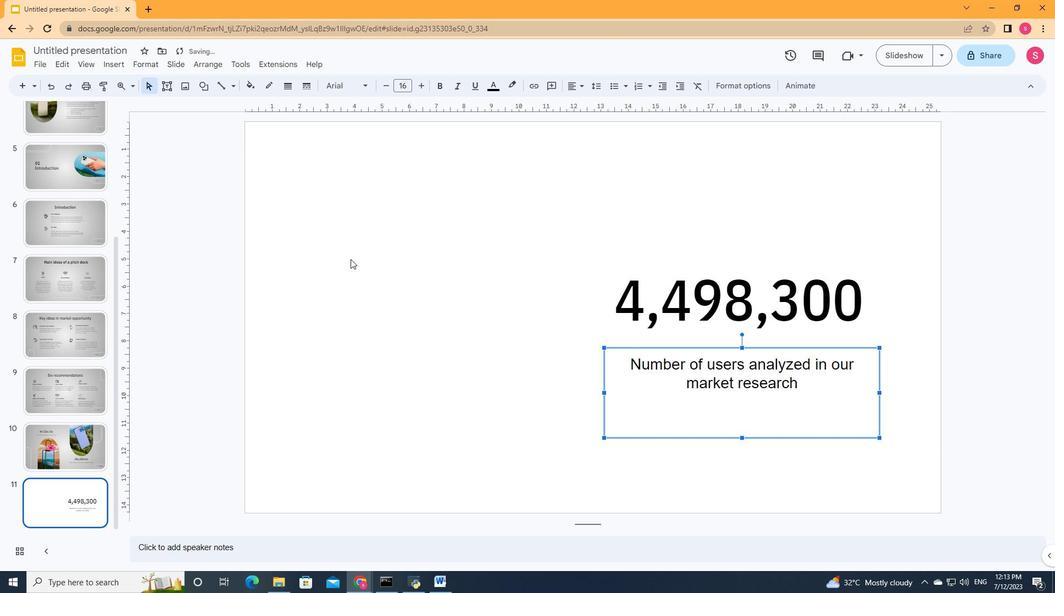 
Action: Mouse moved to (123, 62)
Screenshot: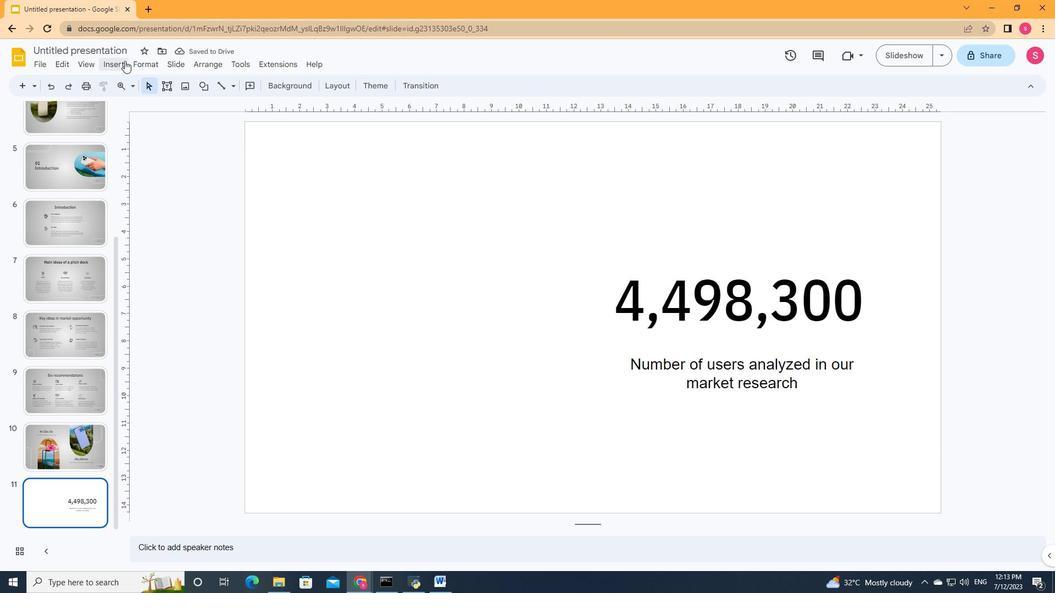 
Action: Mouse pressed left at (123, 62)
Screenshot: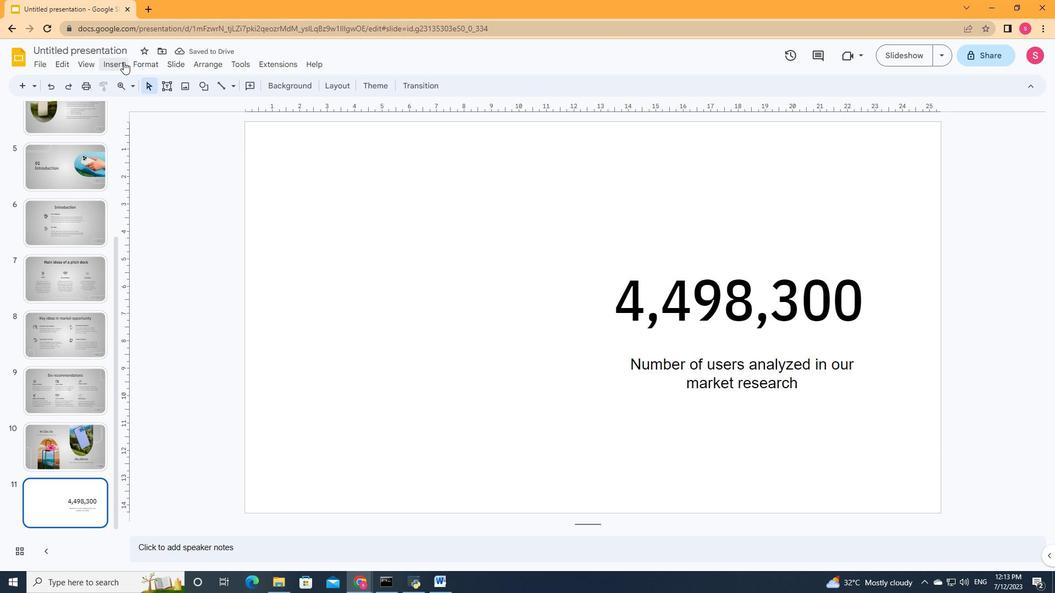 
Action: Mouse moved to (133, 84)
Screenshot: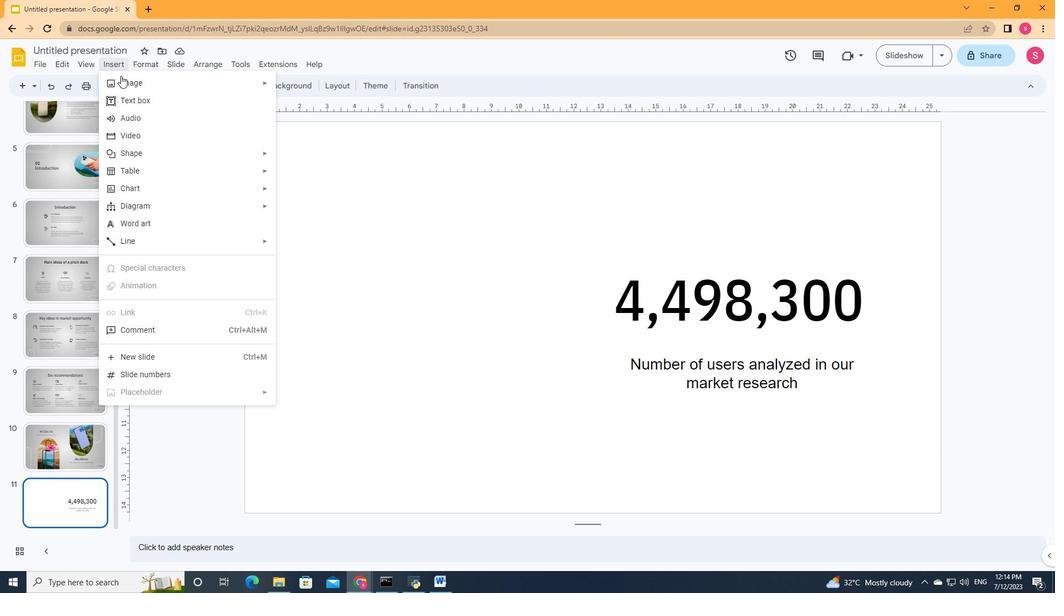 
Action: Mouse pressed left at (133, 84)
Screenshot: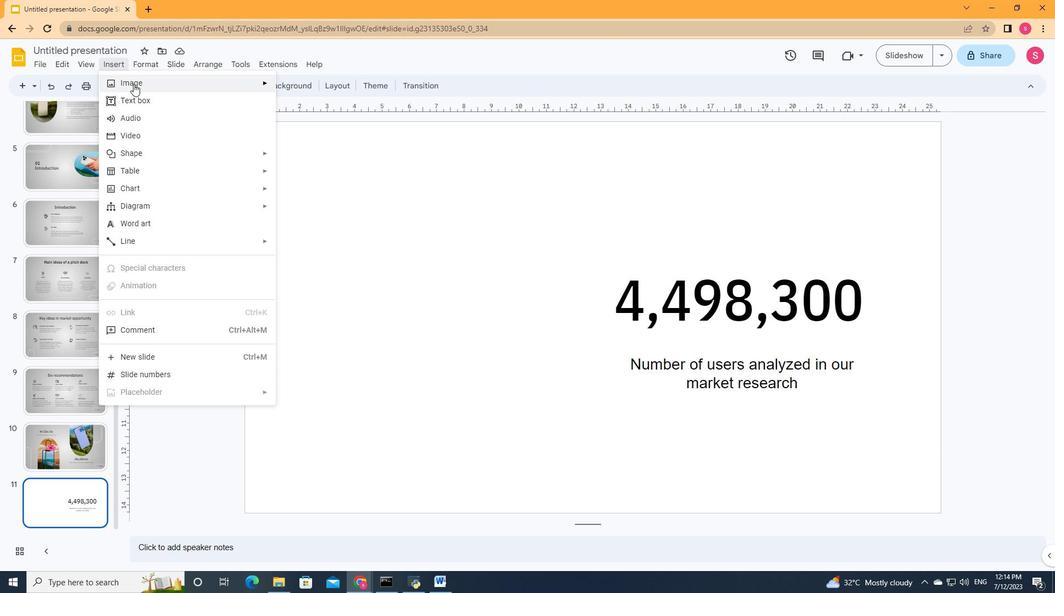 
Action: Mouse moved to (313, 90)
Screenshot: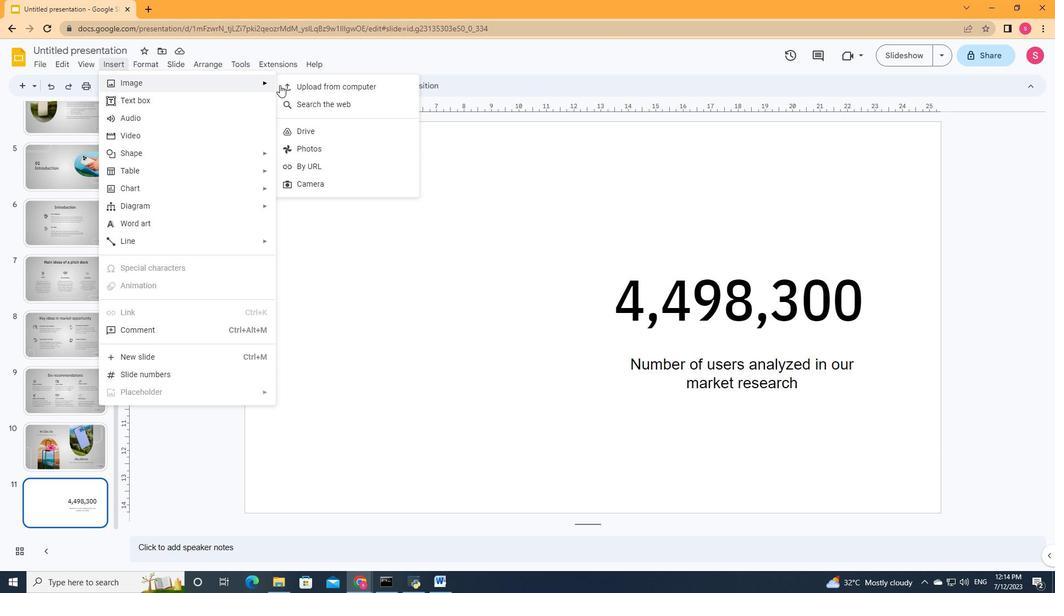 
Action: Mouse pressed left at (313, 90)
Screenshot: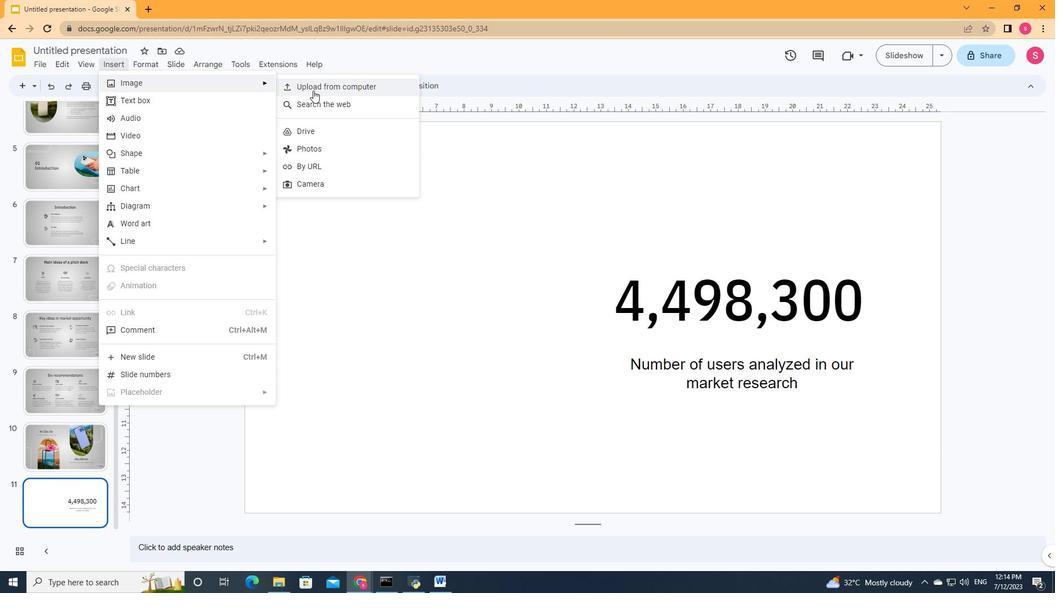 
Action: Mouse moved to (409, 295)
Screenshot: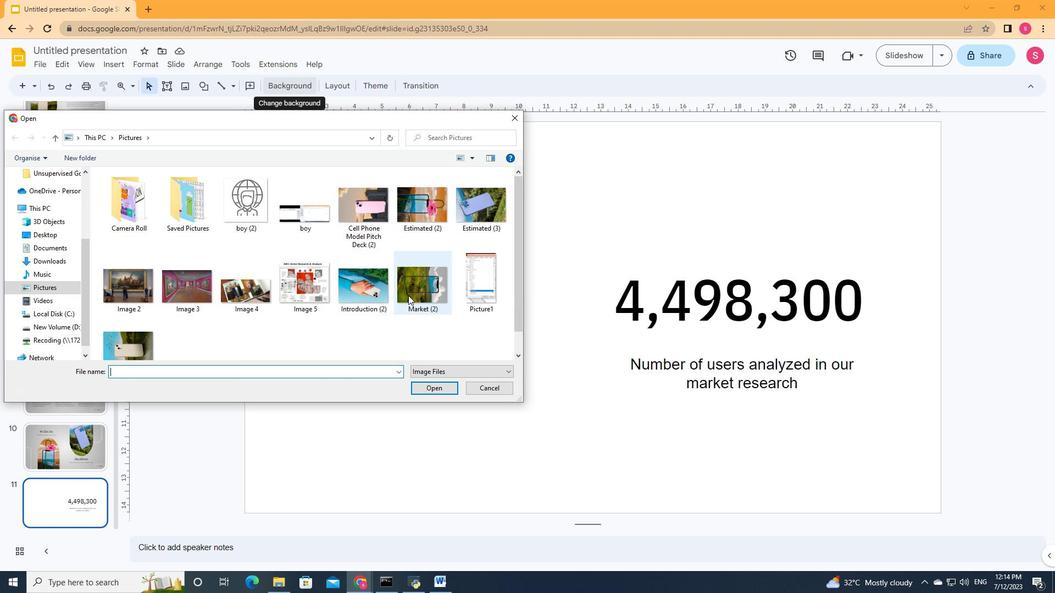 
Action: Mouse pressed left at (409, 295)
Screenshot: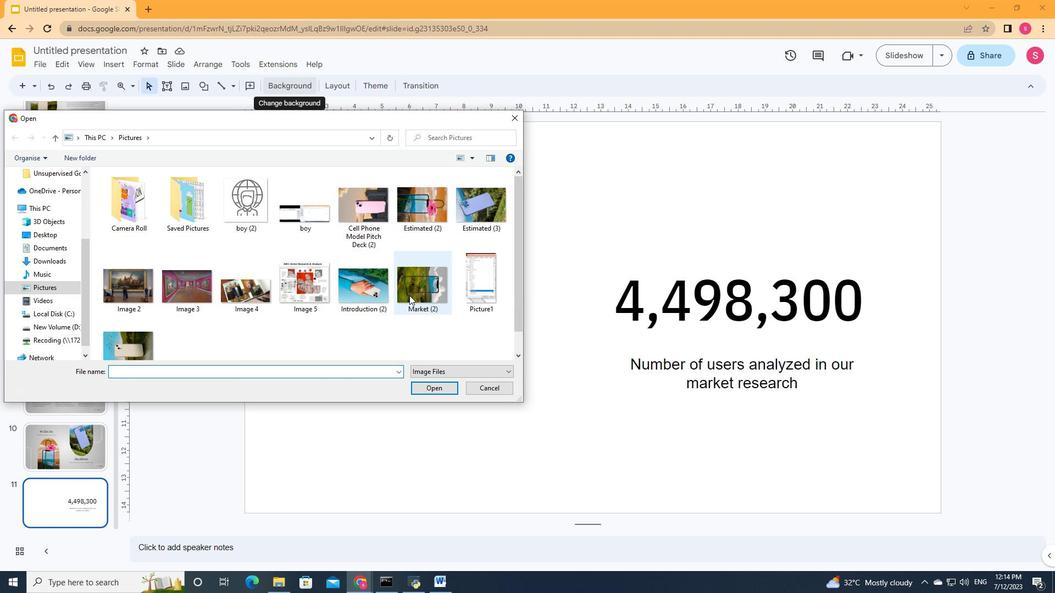 
Action: Mouse moved to (430, 392)
Screenshot: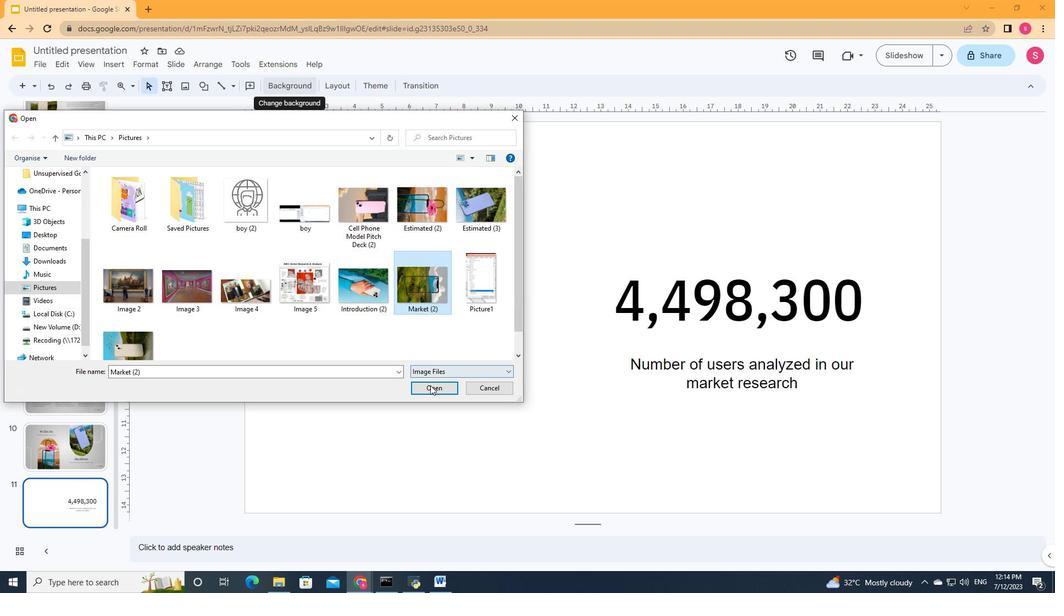 
Action: Mouse pressed left at (430, 392)
Screenshot: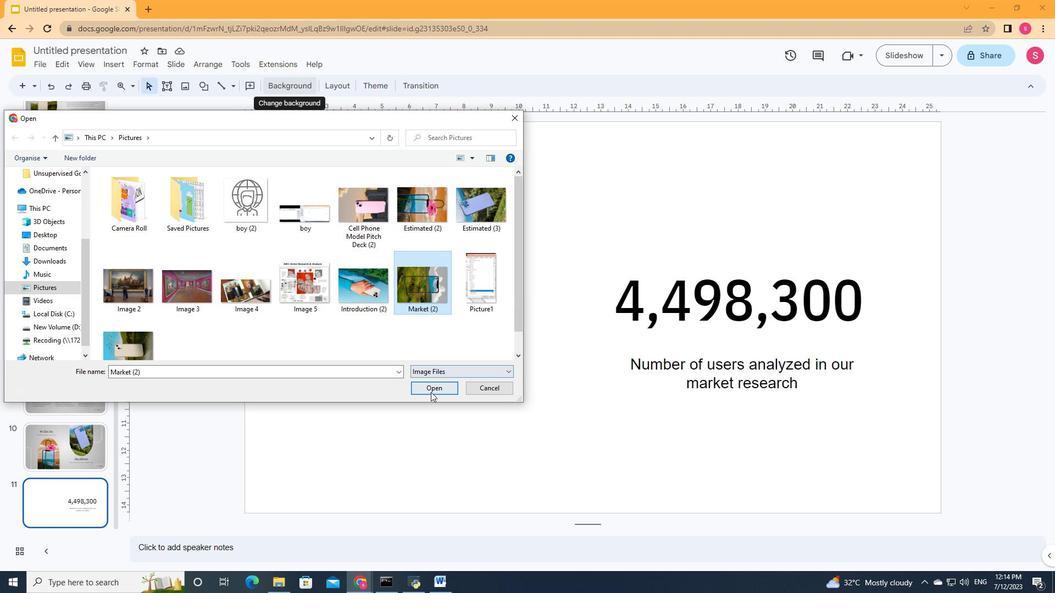 
Action: Mouse moved to (362, 86)
Screenshot: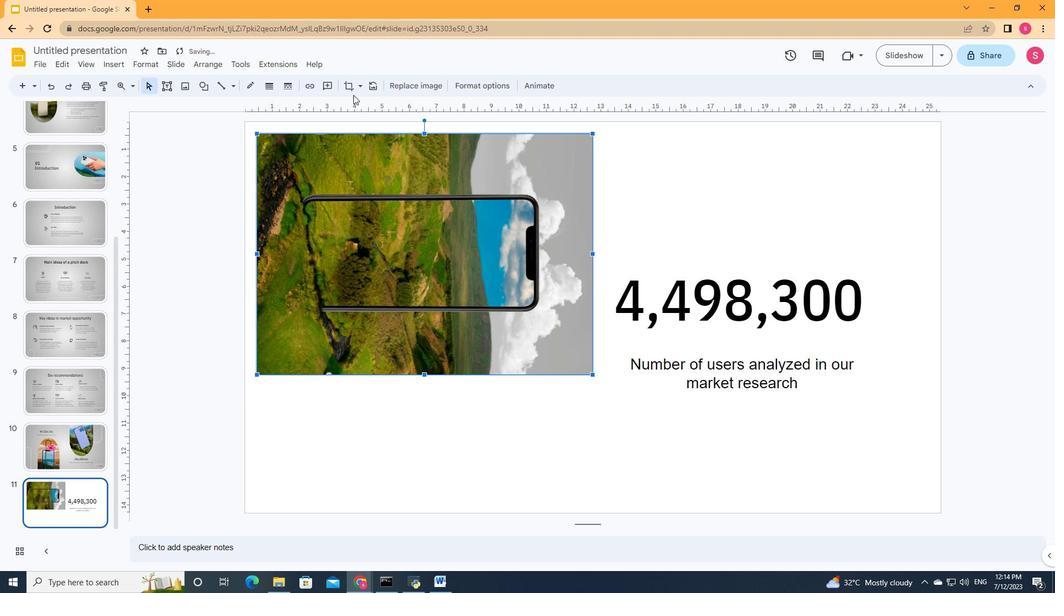 
Action: Mouse pressed left at (362, 86)
Screenshot: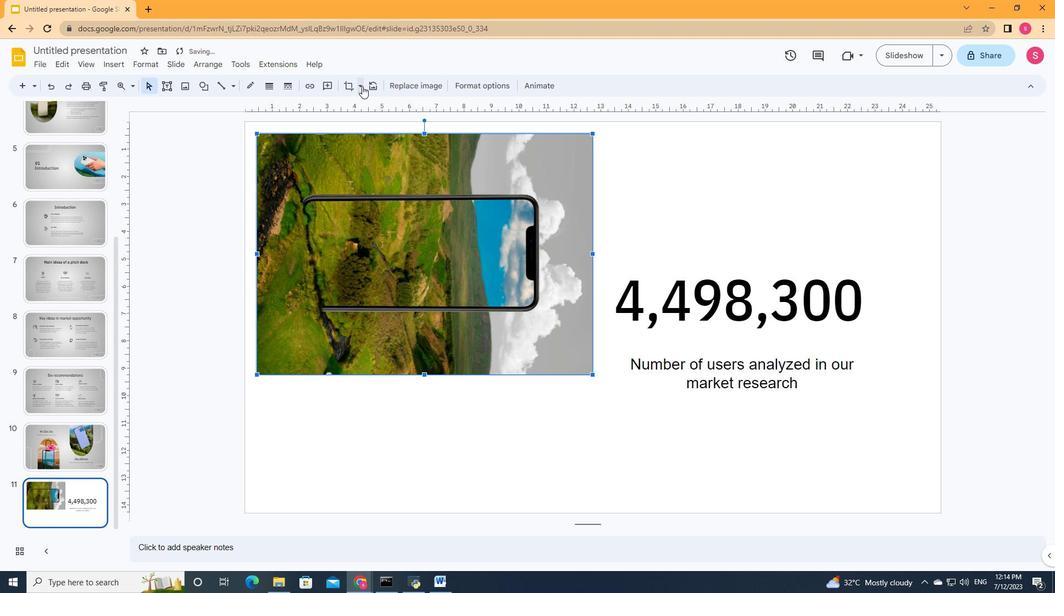 
Action: Mouse moved to (565, 189)
Screenshot: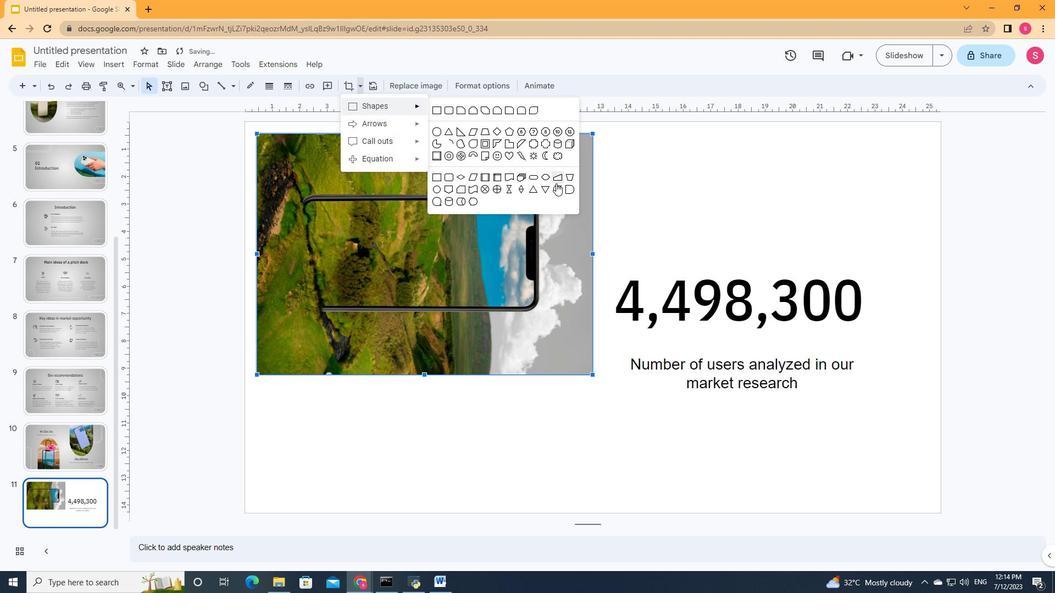 
Action: Mouse pressed left at (565, 189)
Screenshot: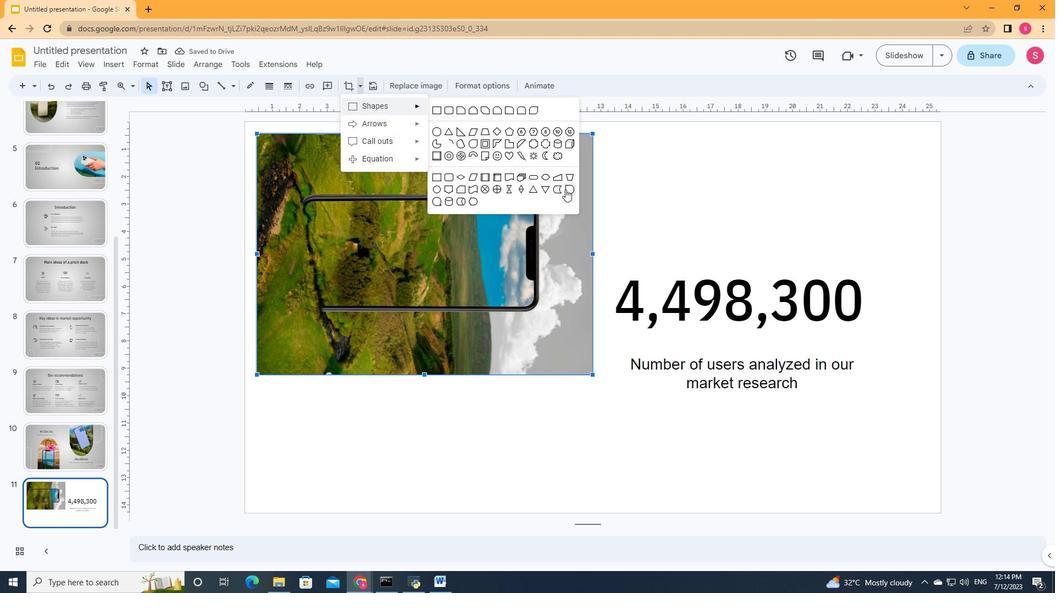 
Action: Mouse moved to (466, 84)
Screenshot: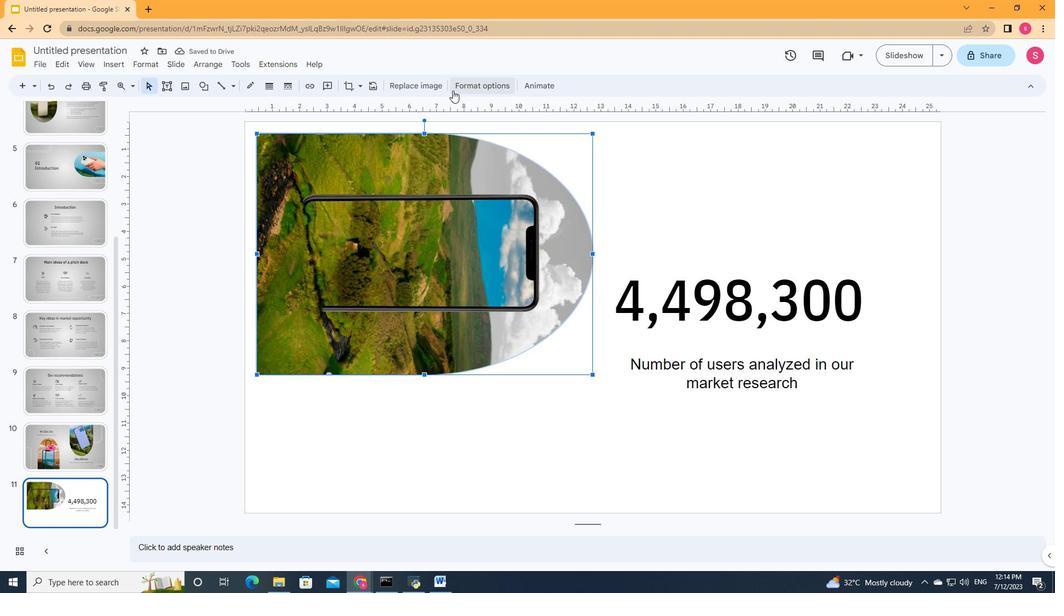 
Action: Mouse pressed left at (466, 84)
Screenshot: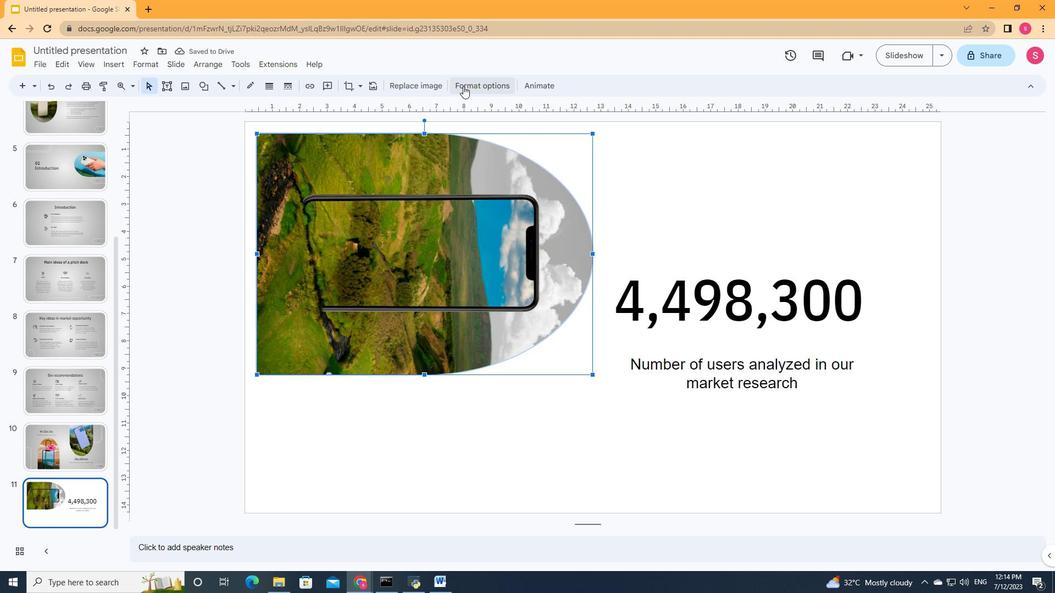 
Action: Mouse moved to (950, 300)
Screenshot: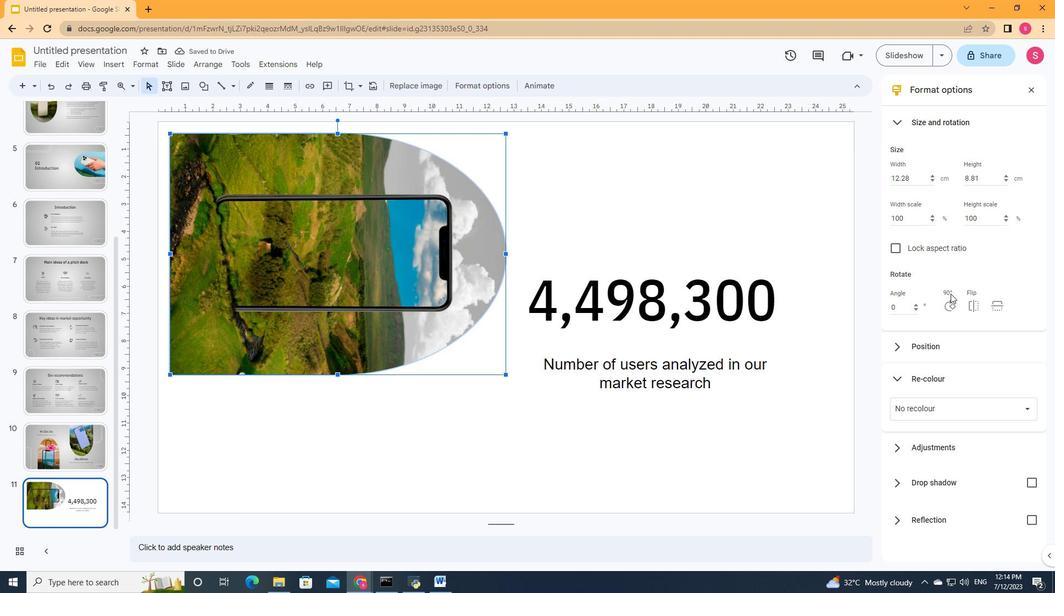 
Action: Mouse pressed left at (950, 300)
Screenshot: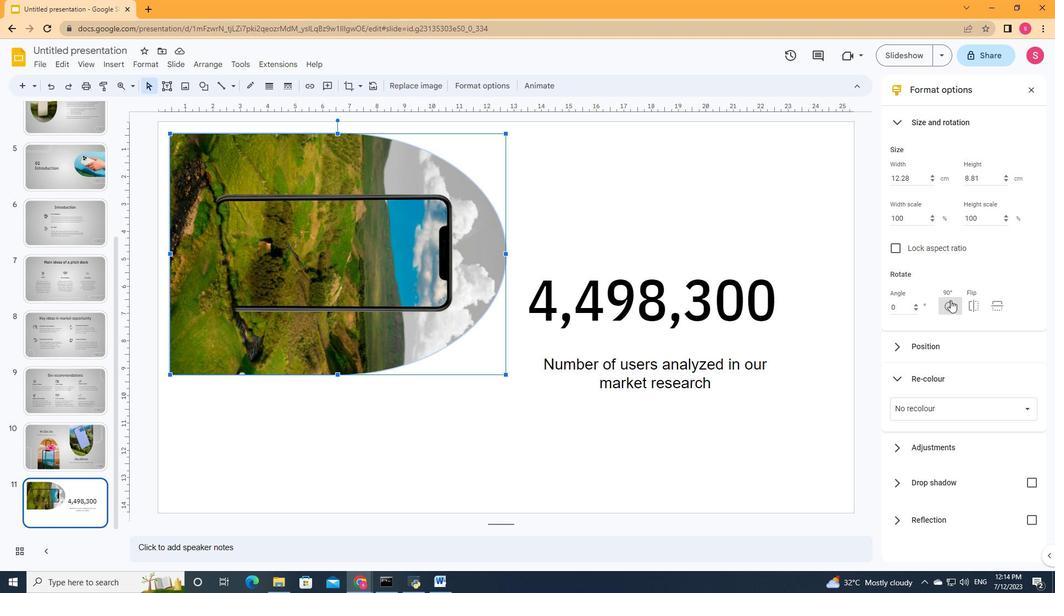
Action: Mouse moved to (995, 306)
Screenshot: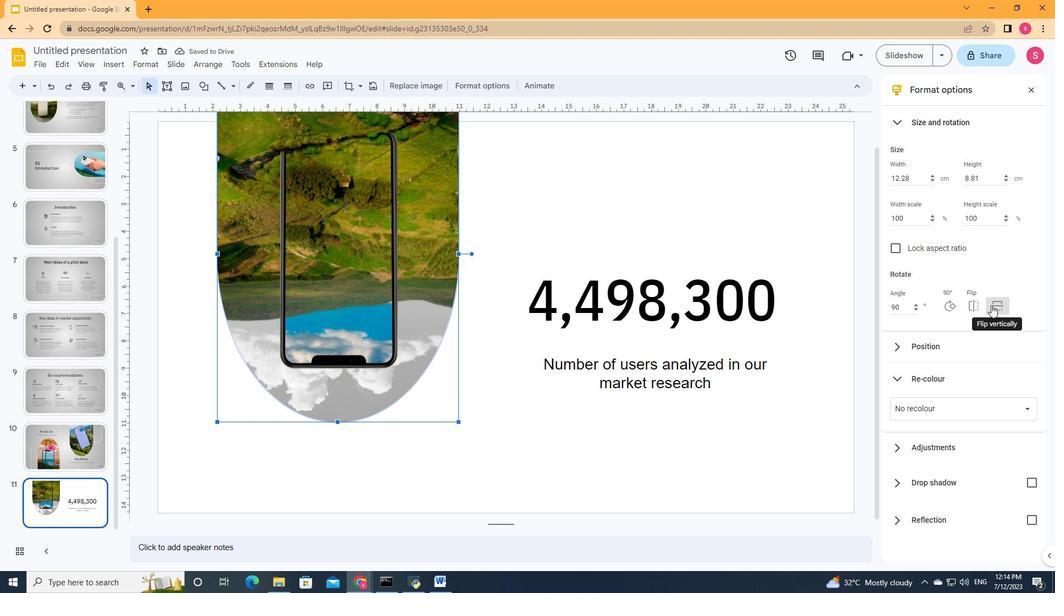 
Action: Mouse pressed left at (995, 306)
Screenshot: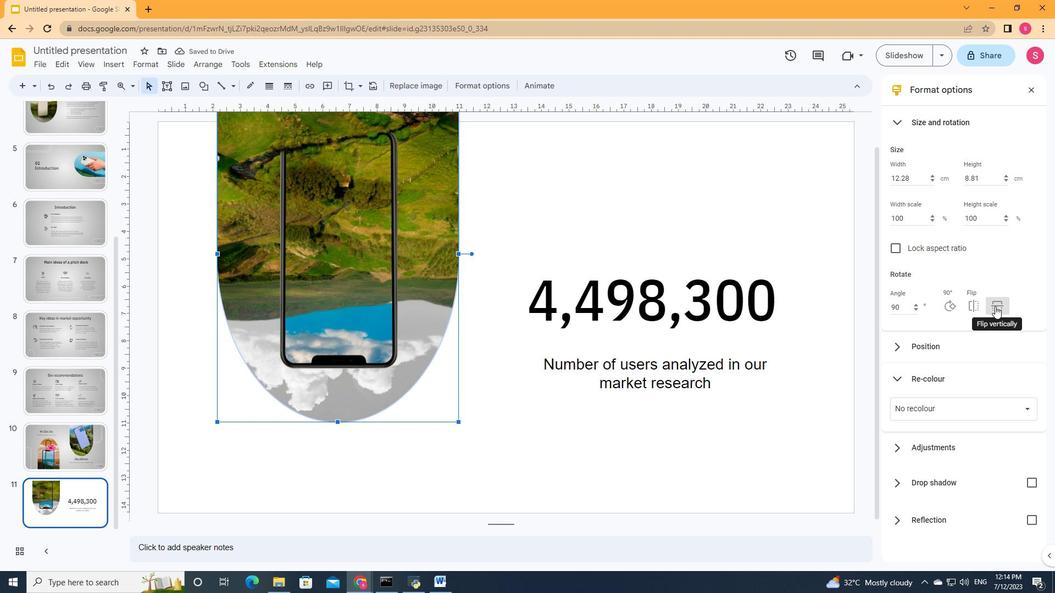
Action: Mouse moved to (372, 294)
Screenshot: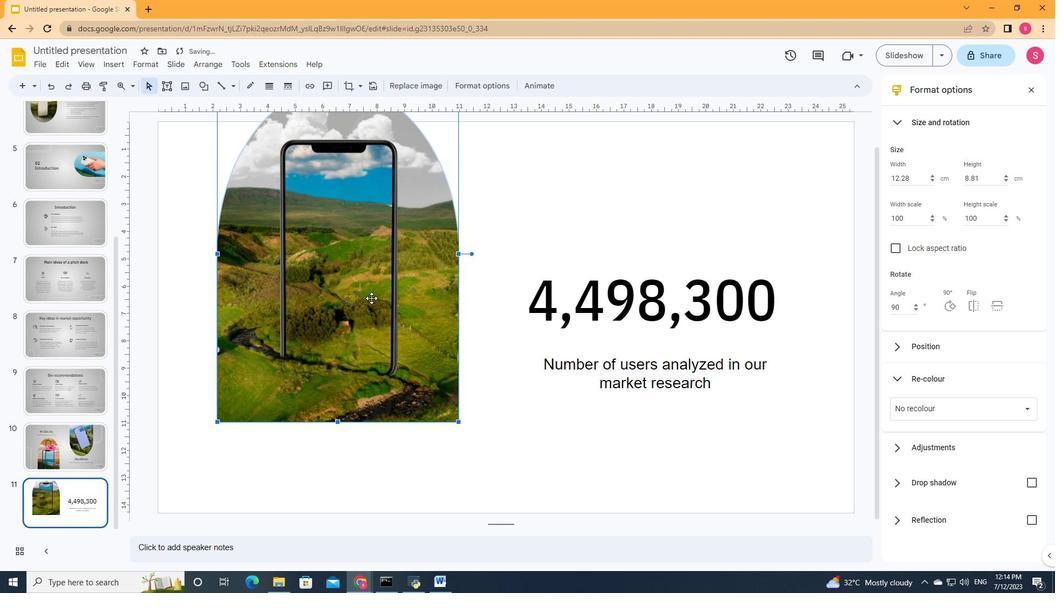 
Action: Mouse pressed left at (372, 294)
Screenshot: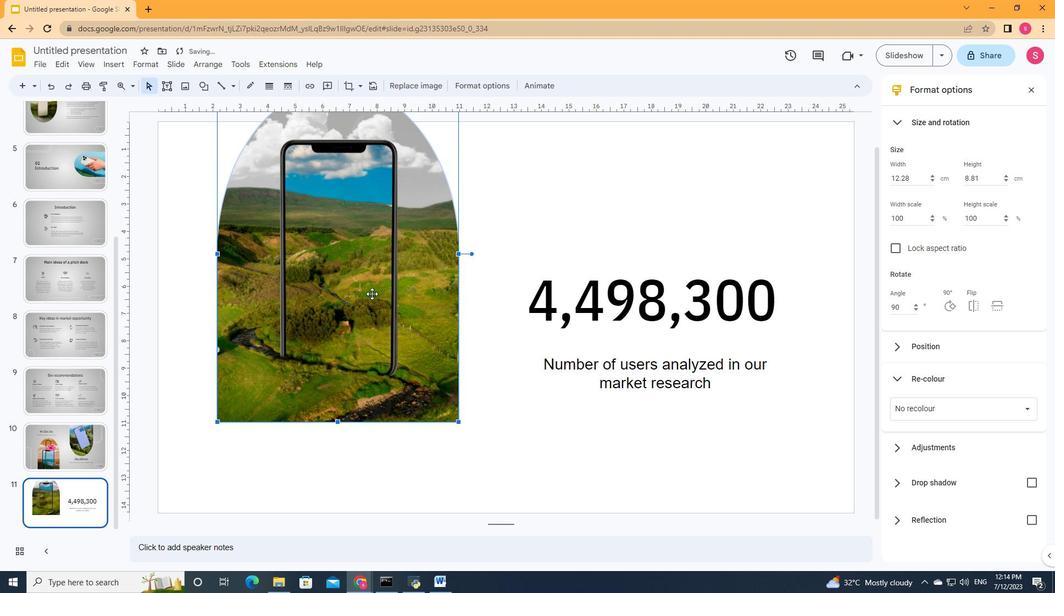 
Action: Mouse moved to (462, 346)
Screenshot: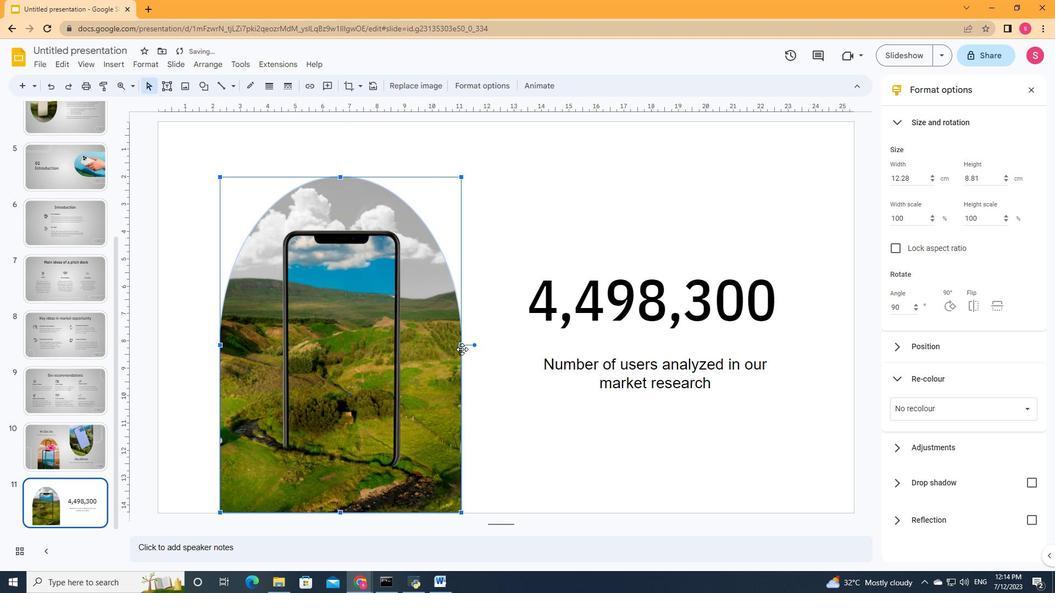 
Action: Mouse pressed left at (462, 346)
Screenshot: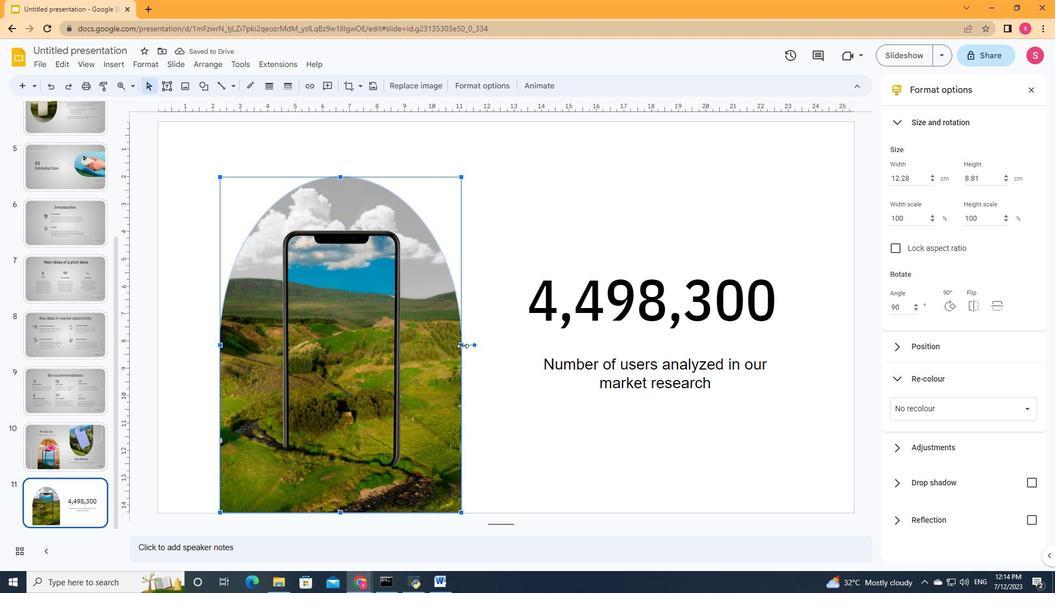 
Action: Mouse moved to (462, 345)
Screenshot: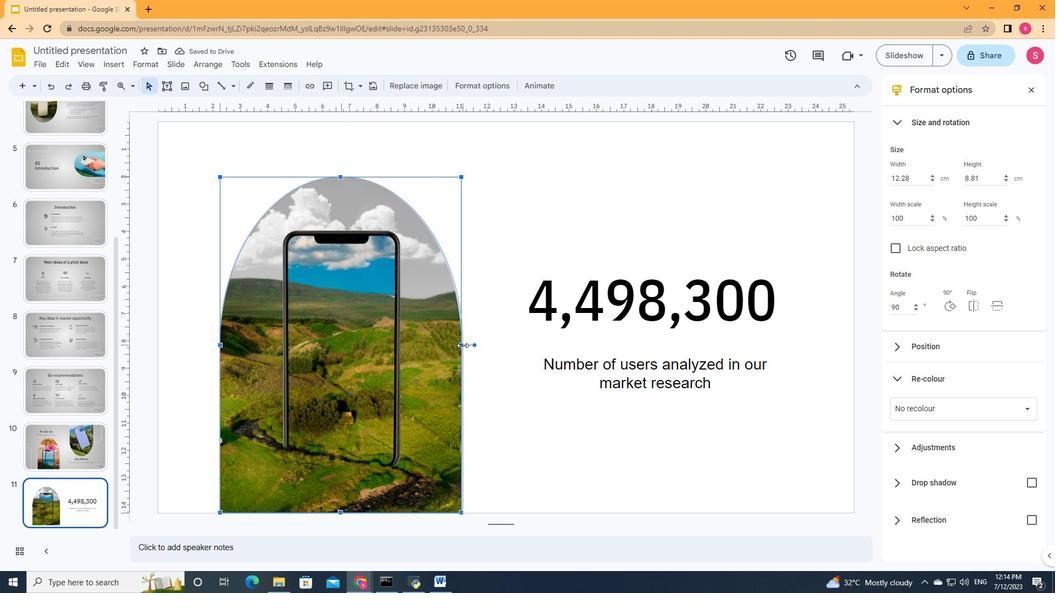 
Action: Mouse pressed left at (462, 345)
Screenshot: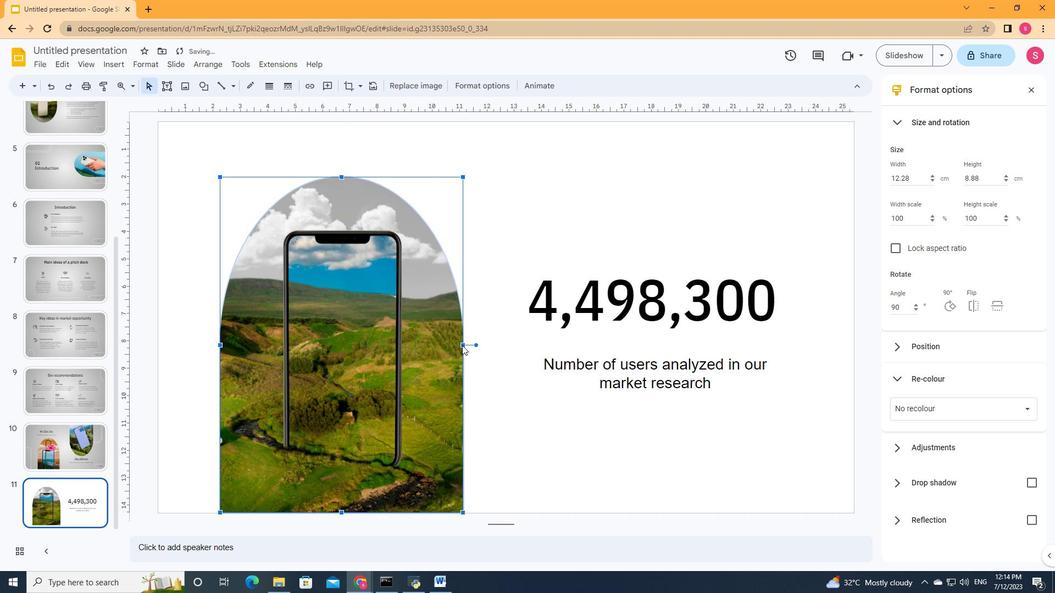 
Action: Mouse moved to (460, 345)
Screenshot: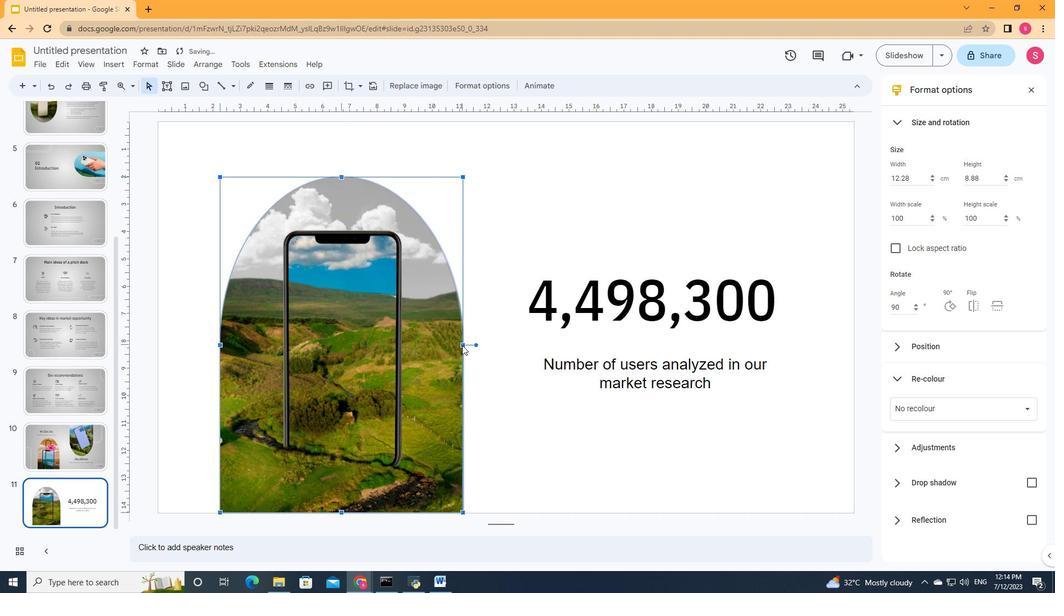 
Action: Mouse pressed left at (460, 345)
Screenshot: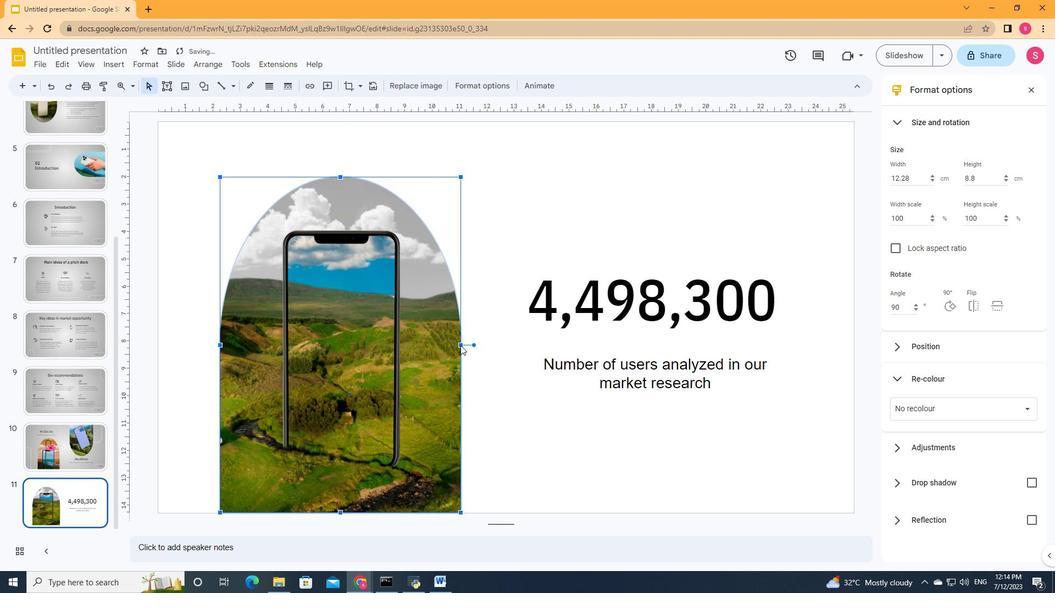
Action: Mouse moved to (435, 348)
Screenshot: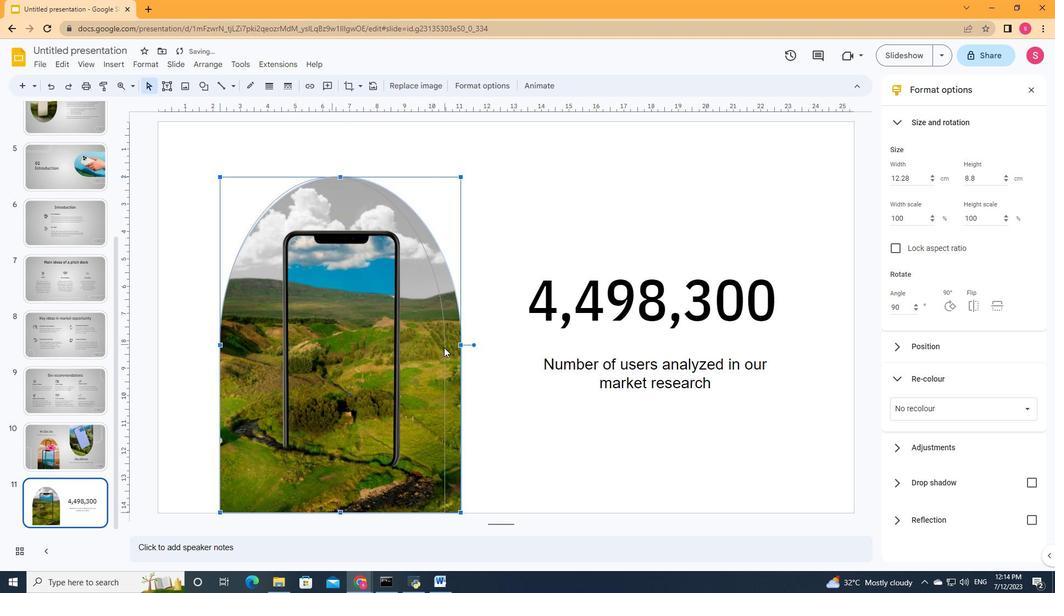 
Action: Mouse pressed left at (435, 348)
Screenshot: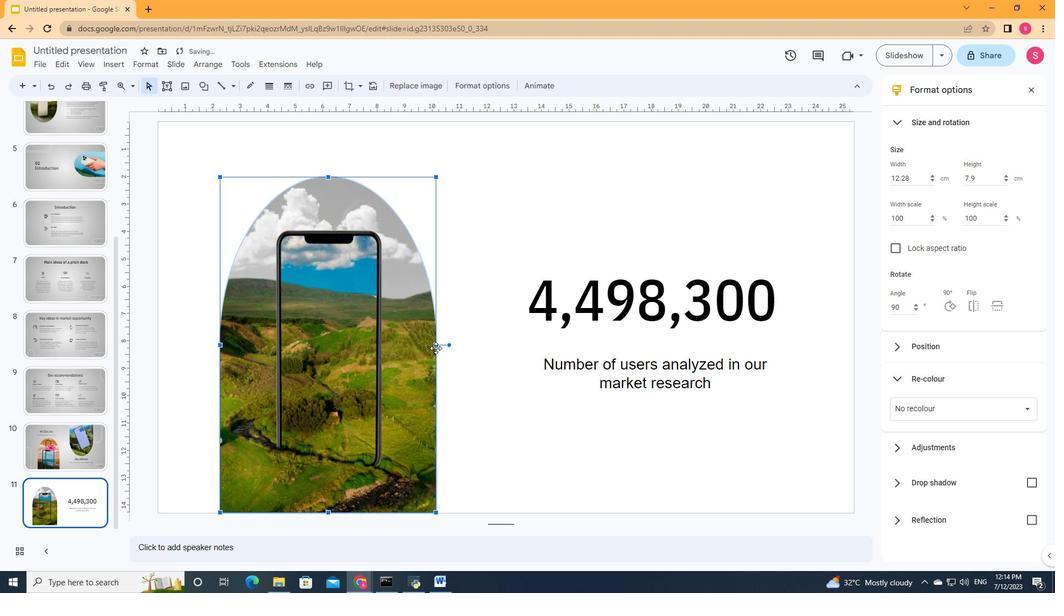 
Action: Mouse moved to (261, 355)
Screenshot: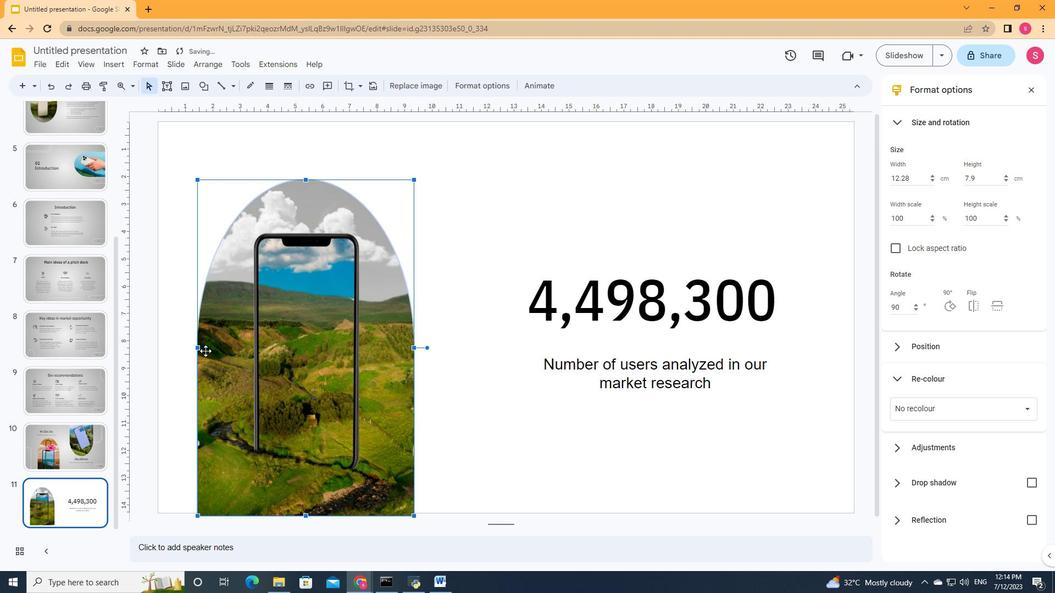 
Action: Mouse pressed left at (261, 355)
Screenshot: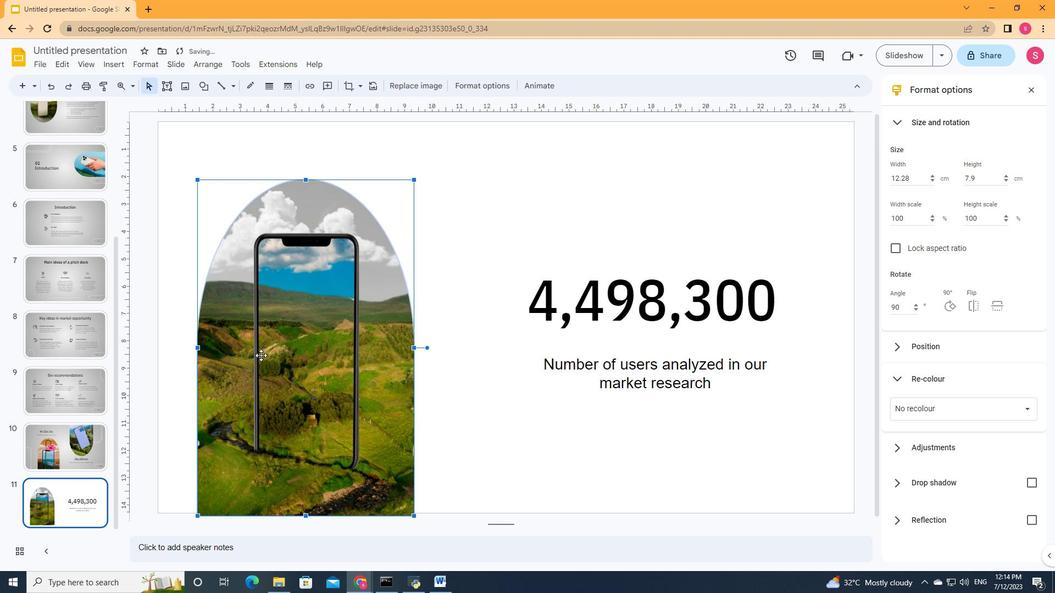 
Action: Mouse moved to (309, 341)
Screenshot: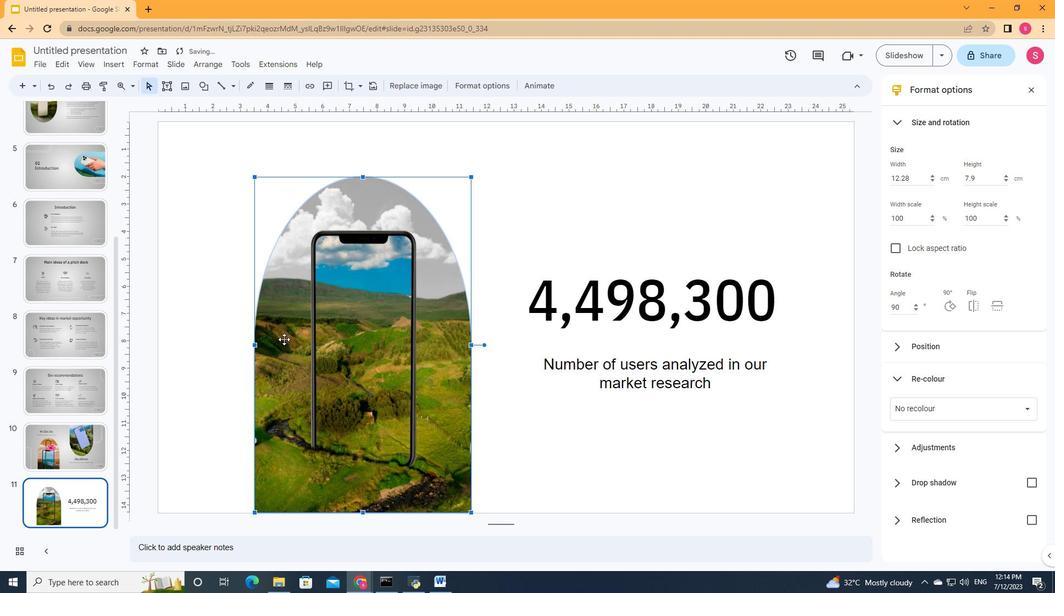 
Action: Mouse pressed left at (309, 341)
Screenshot: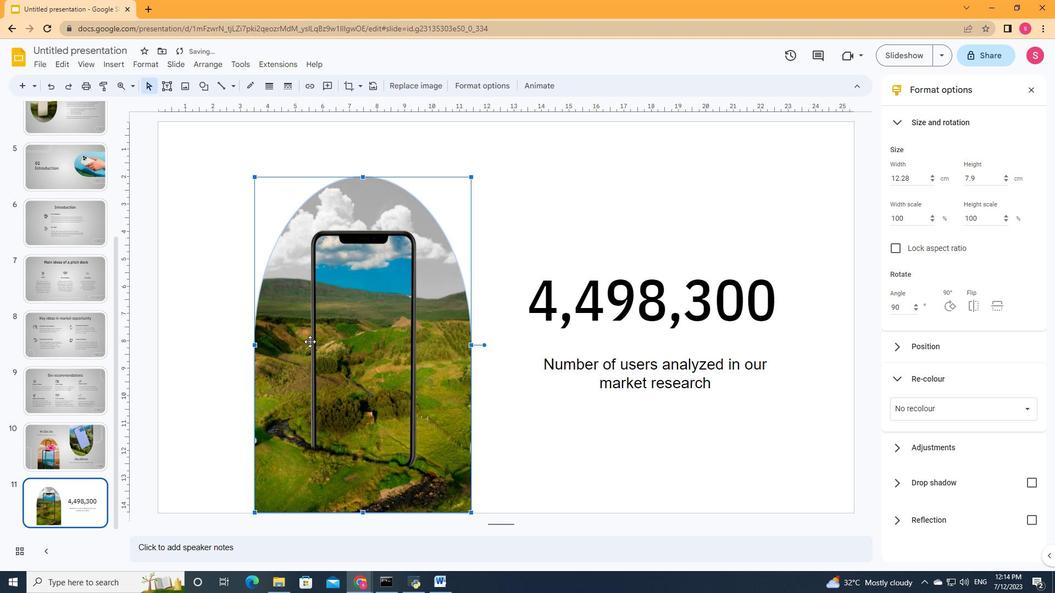 
Action: Mouse moved to (297, 341)
Screenshot: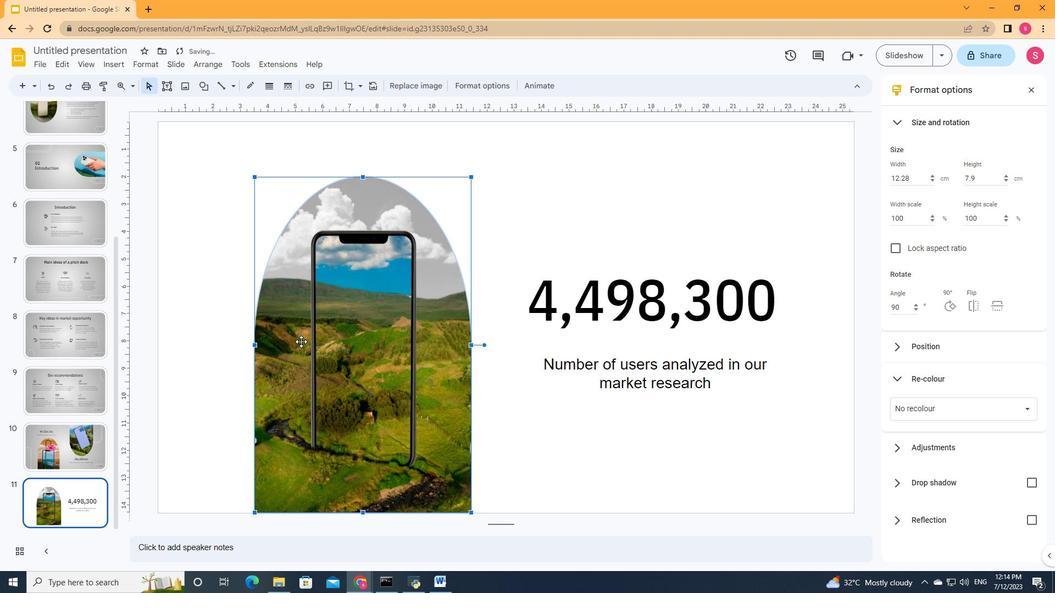 
Action: Mouse pressed left at (297, 341)
Screenshot: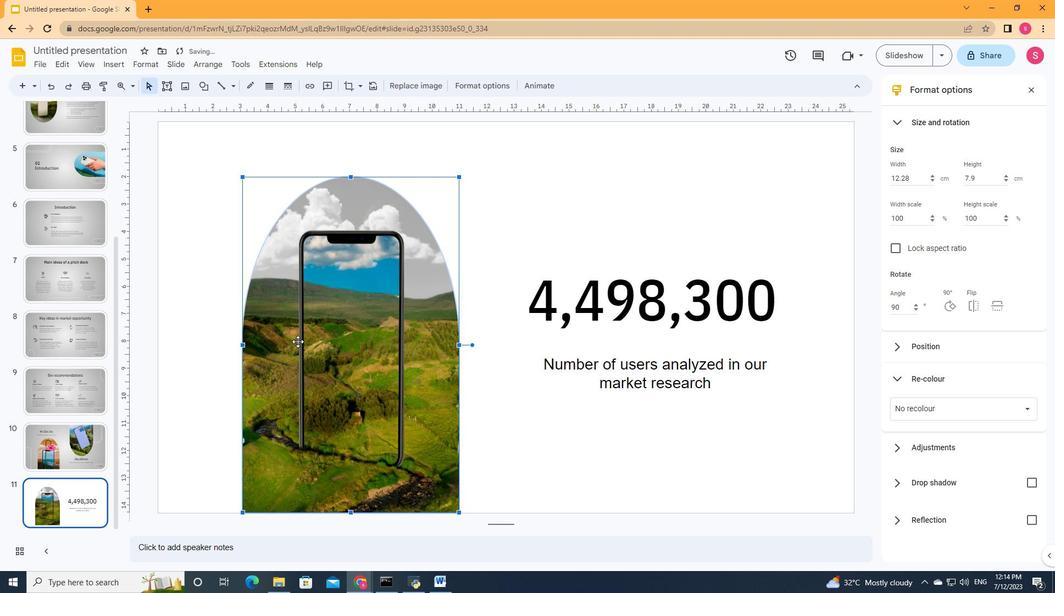 
Action: Mouse moved to (293, 341)
Screenshot: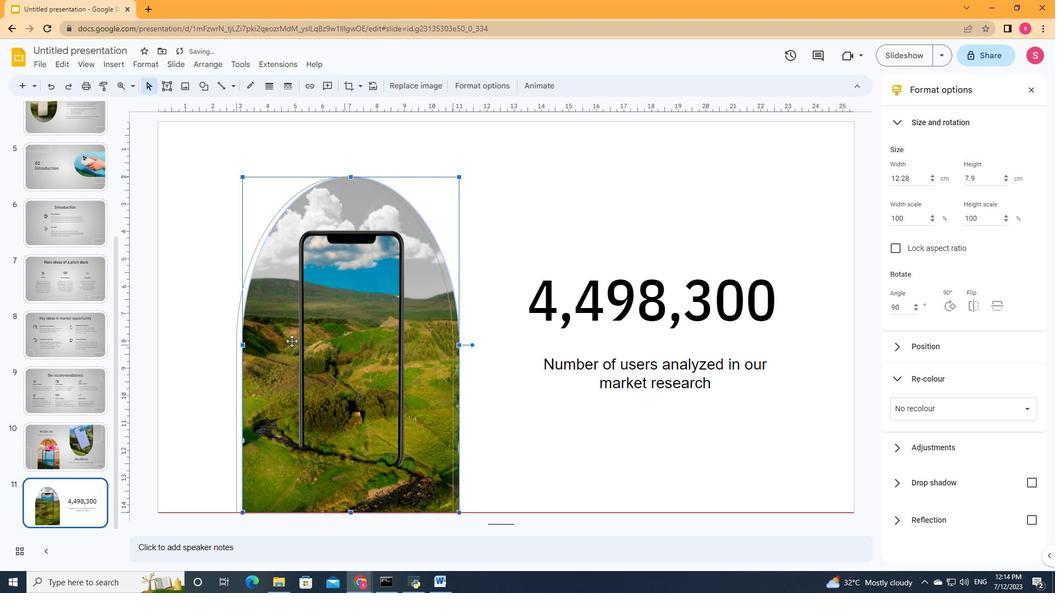
Action: Mouse pressed left at (293, 341)
Screenshot: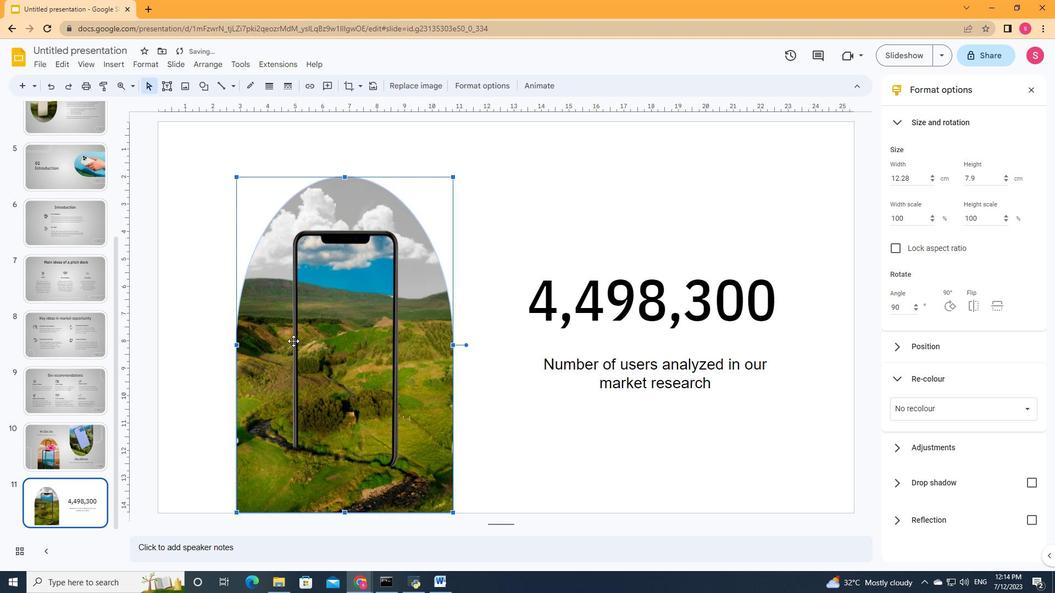 
Action: Mouse moved to (498, 362)
Screenshot: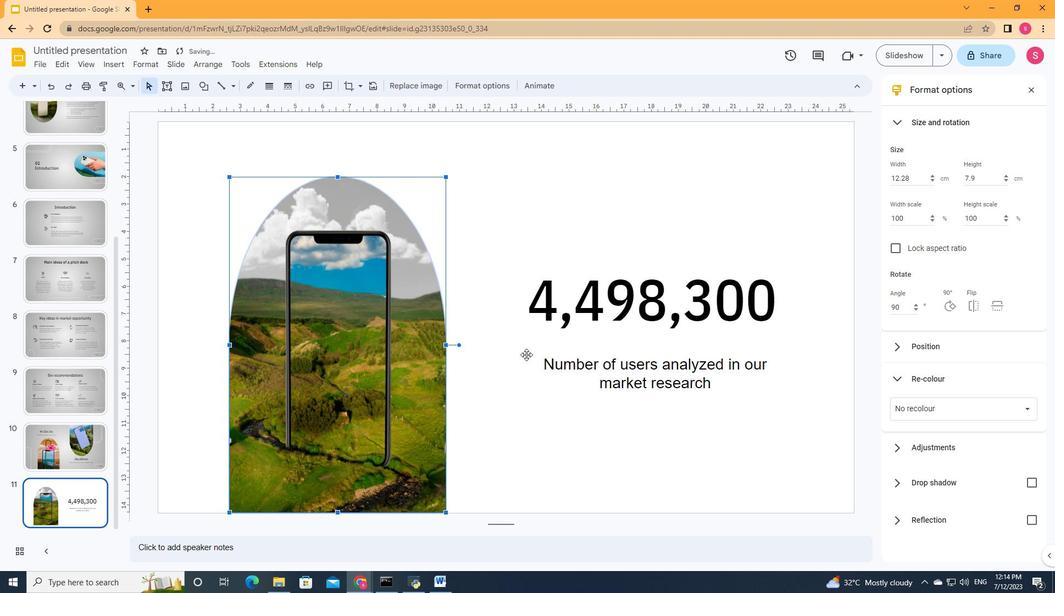 
Action: Mouse pressed left at (498, 362)
Screenshot: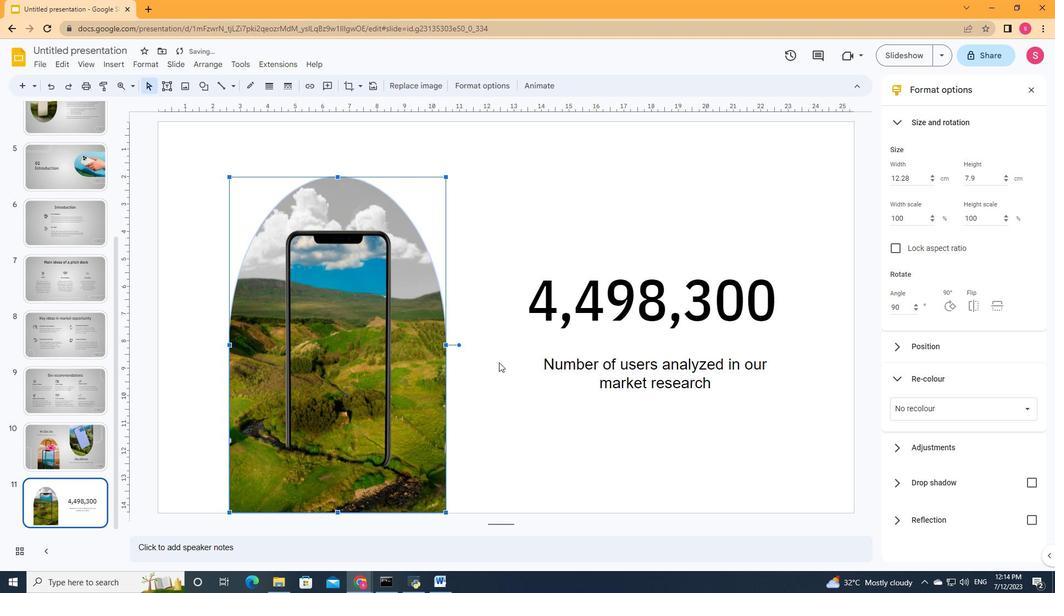 
Action: Mouse moved to (374, 248)
Screenshot: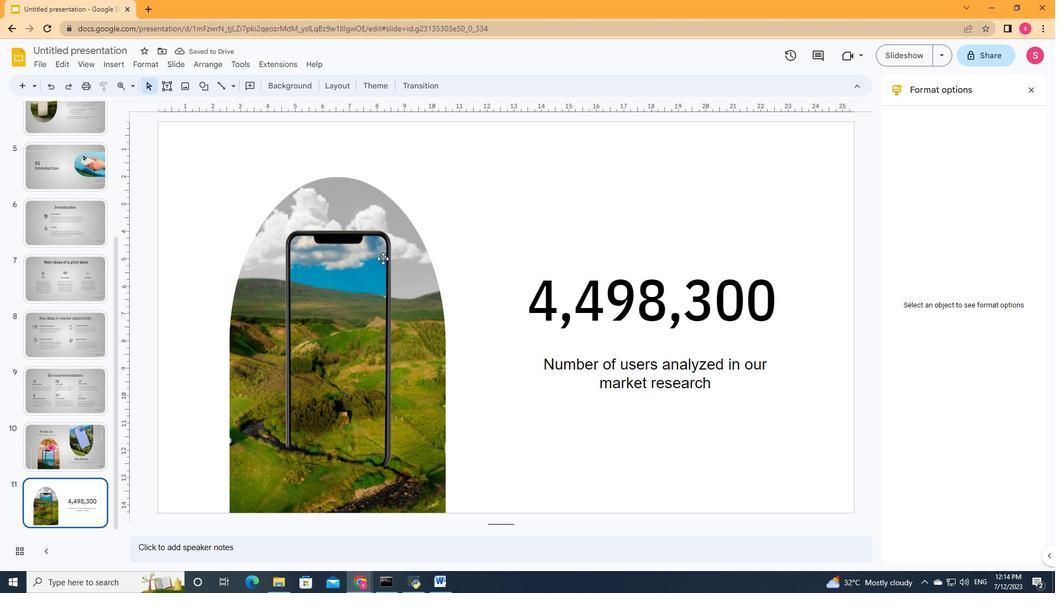 
Action: Mouse pressed left at (374, 248)
Screenshot: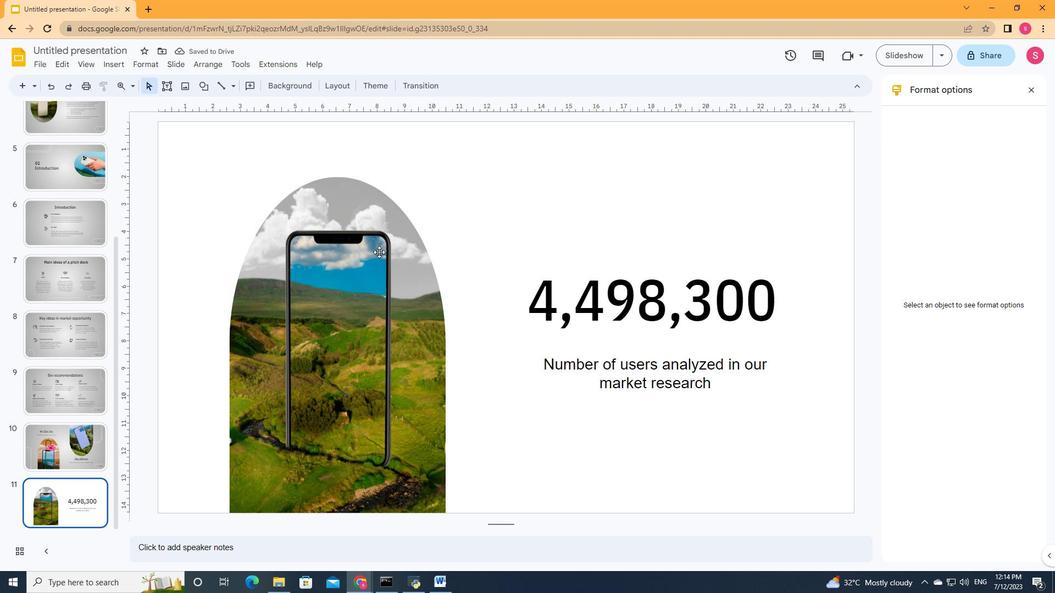 
Action: Mouse moved to (336, 176)
Screenshot: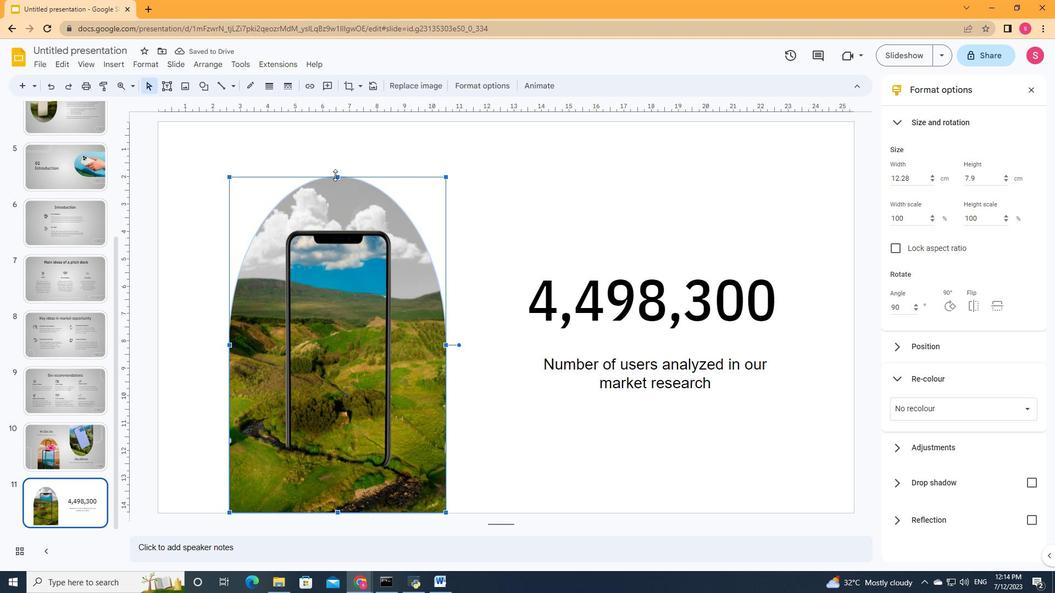 
Action: Mouse pressed left at (336, 176)
Screenshot: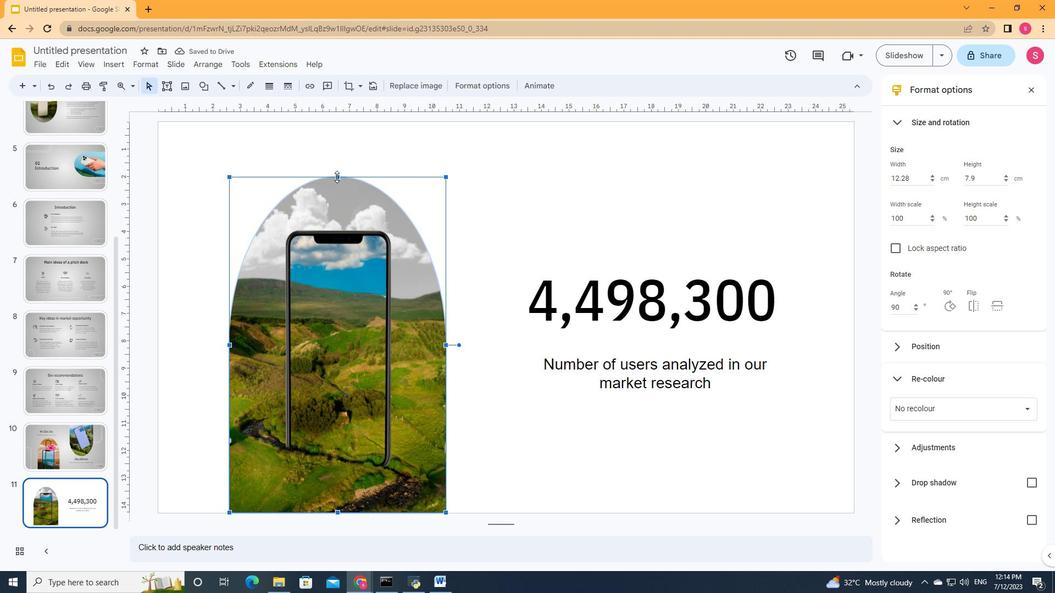 
Action: Mouse moved to (334, 193)
Screenshot: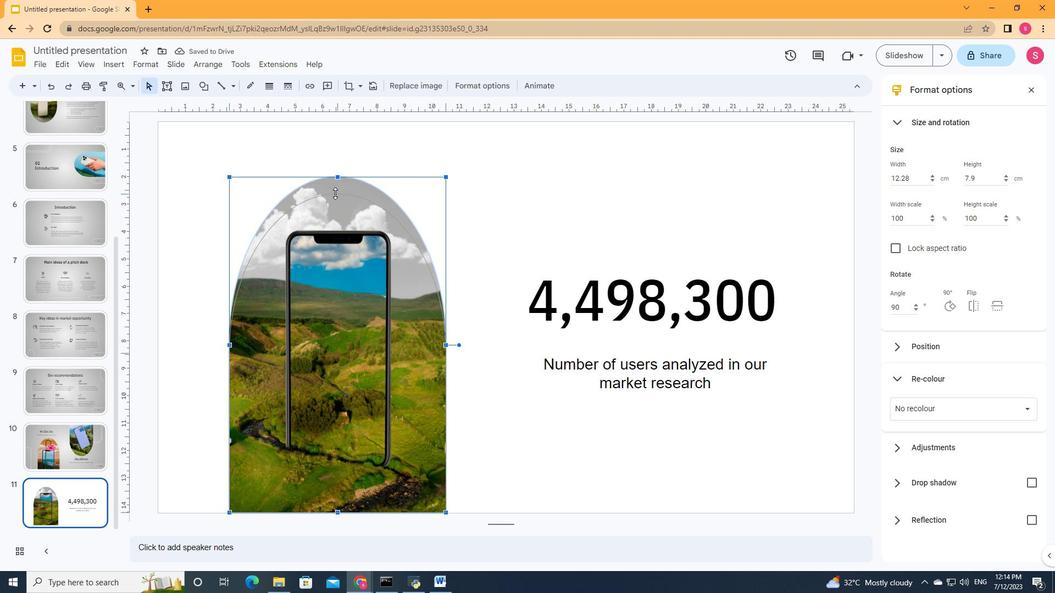 
Action: Mouse pressed left at (334, 193)
Screenshot: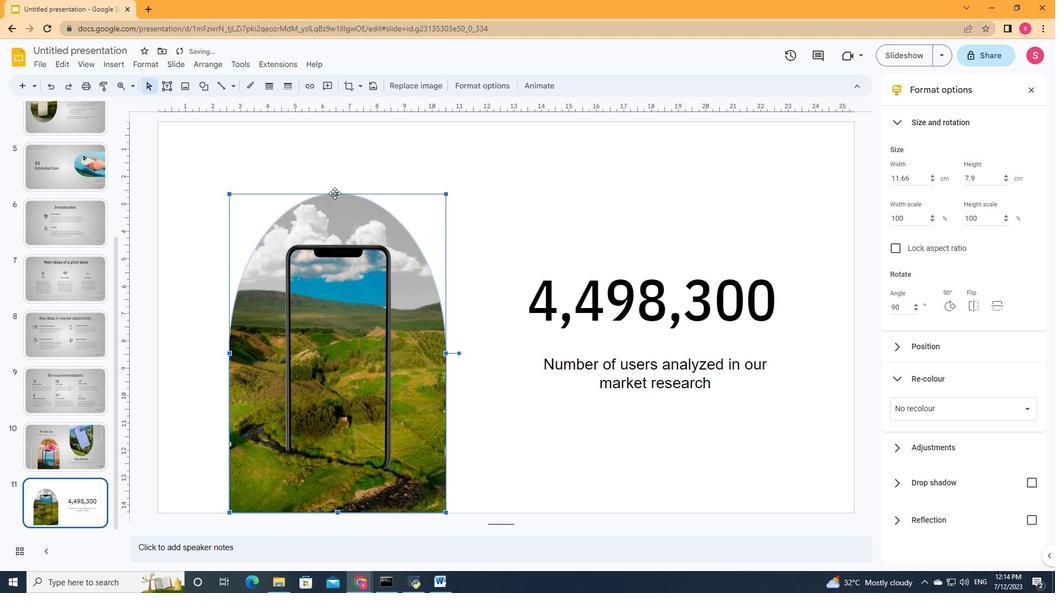 
Action: Mouse moved to (332, 251)
Screenshot: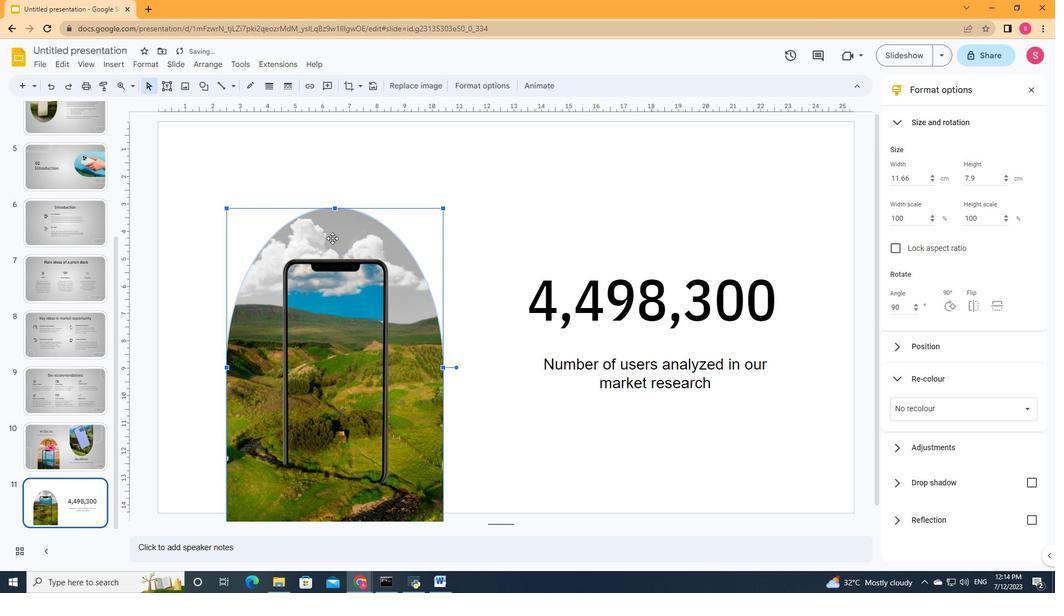 
Action: Mouse pressed left at (332, 251)
Screenshot: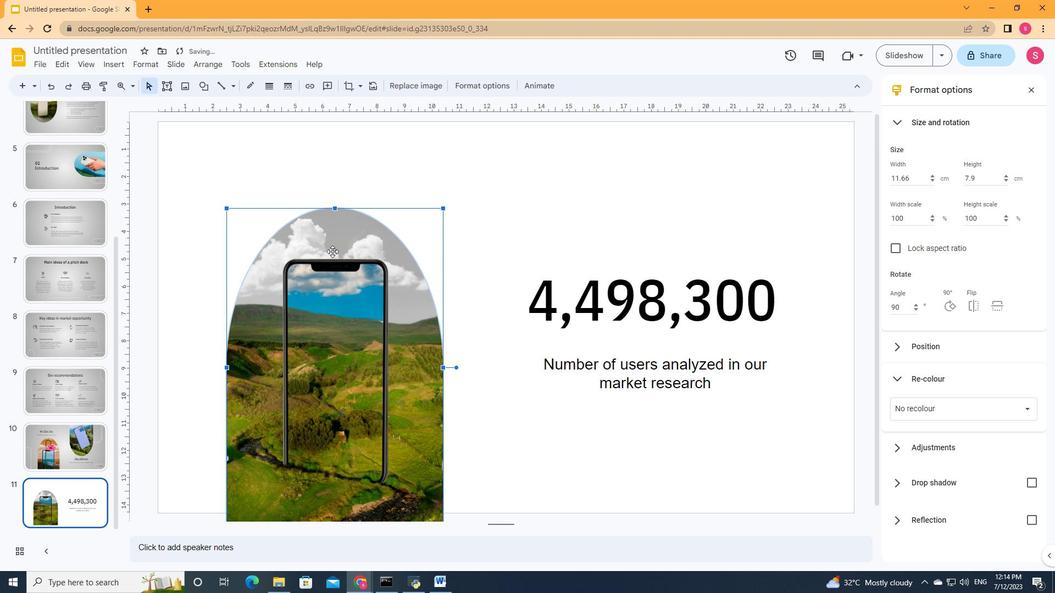 
Action: Mouse moved to (336, 234)
Screenshot: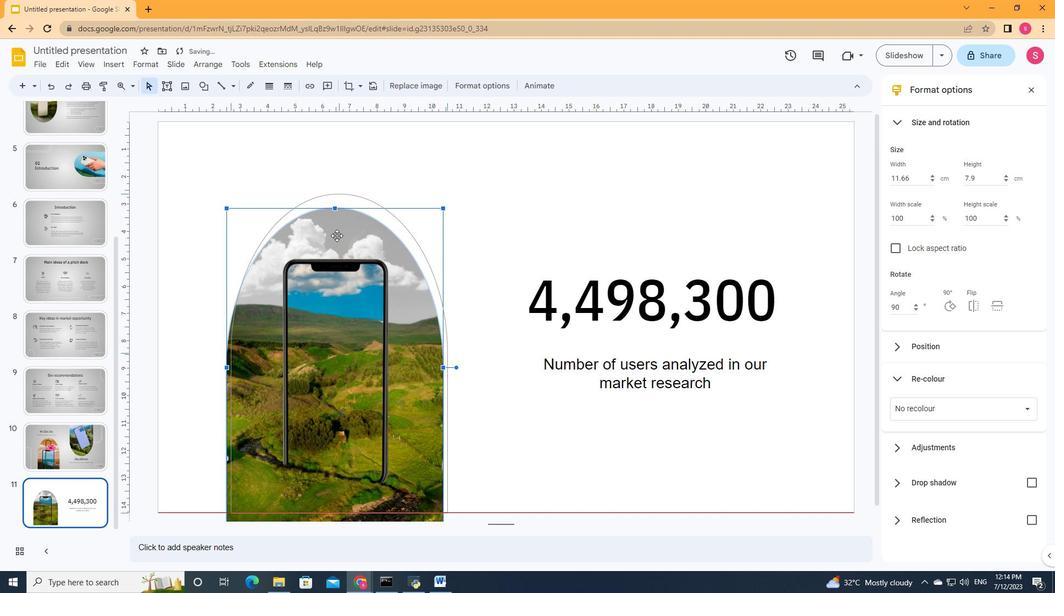 
Action: Mouse pressed left at (336, 234)
Screenshot: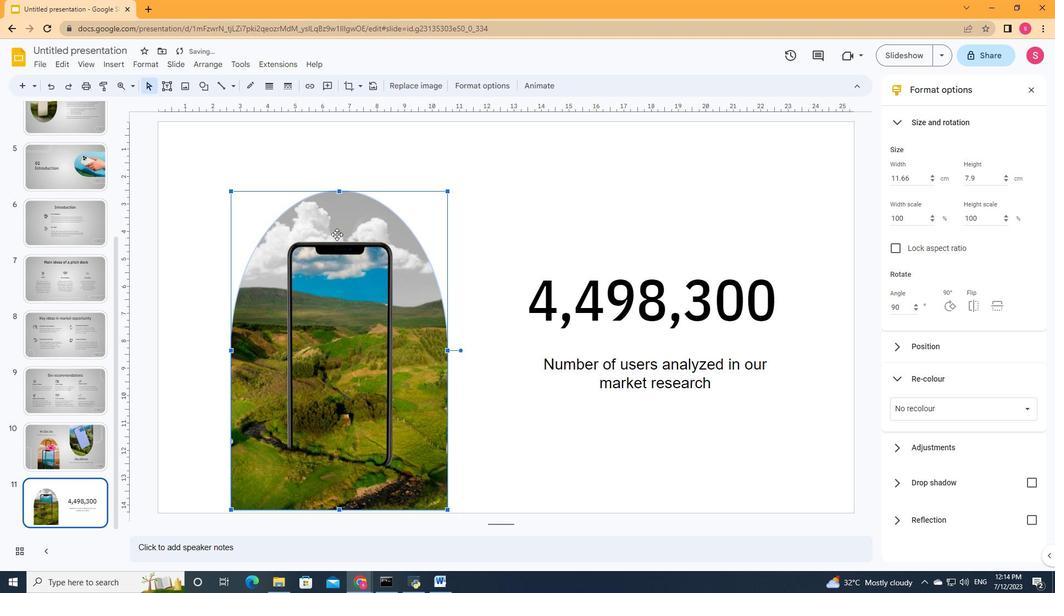 
Action: Mouse moved to (336, 234)
Screenshot: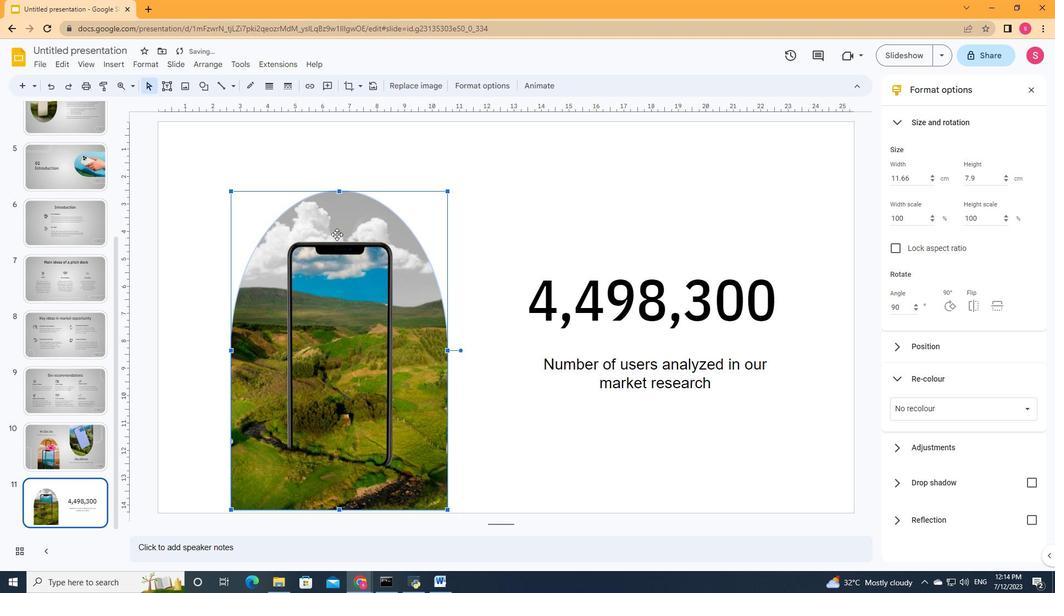 
Action: Key pressed <Key.down>
Screenshot: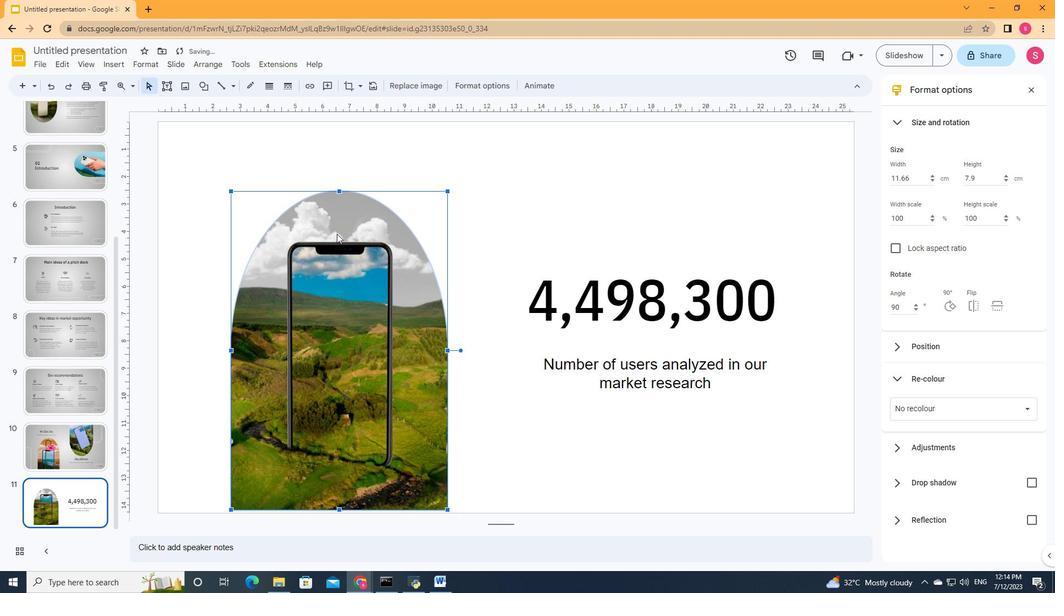 
Action: Mouse pressed left at (336, 234)
Screenshot: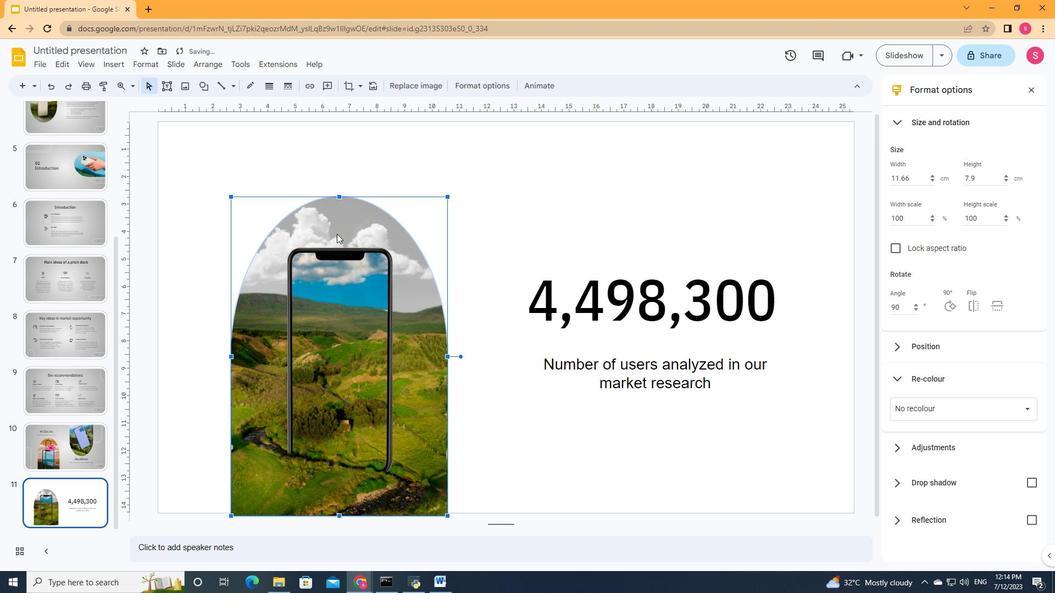 
Action: Mouse moved to (467, 239)
Screenshot: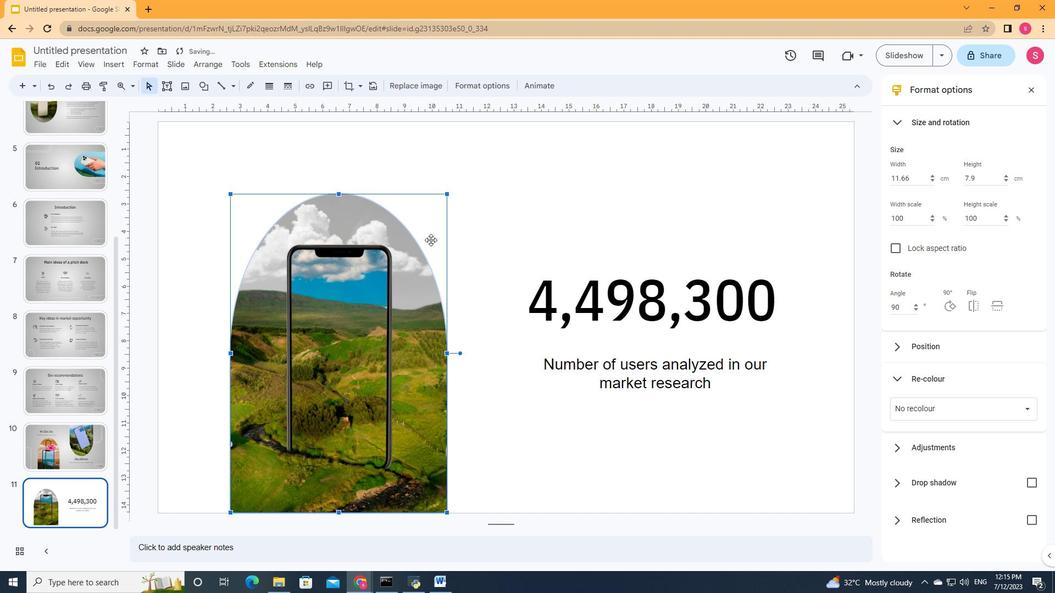 
Action: Mouse pressed left at (467, 239)
Screenshot: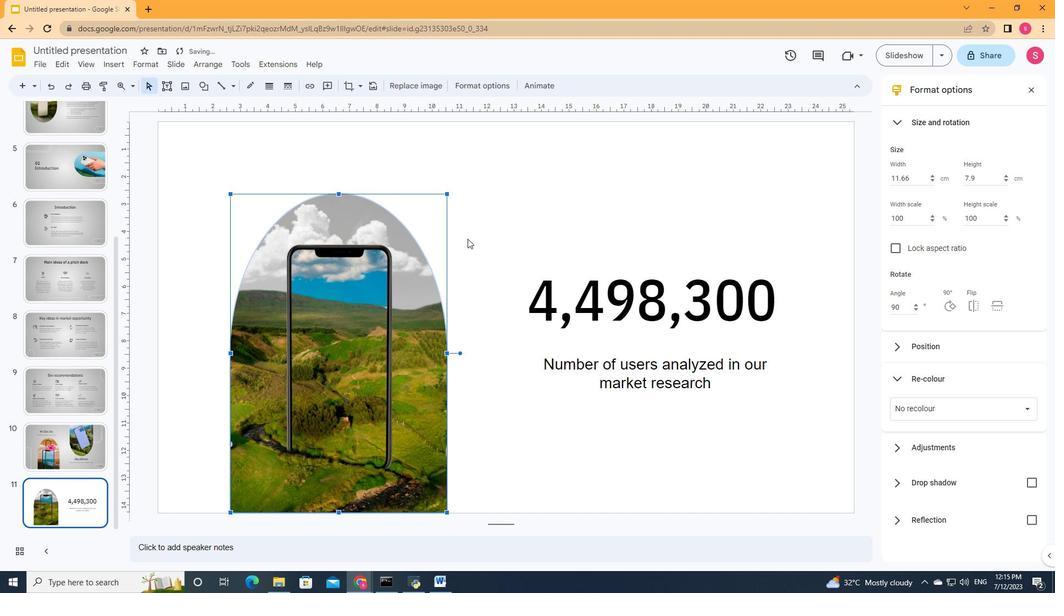 
Action: Mouse moved to (198, 91)
Screenshot: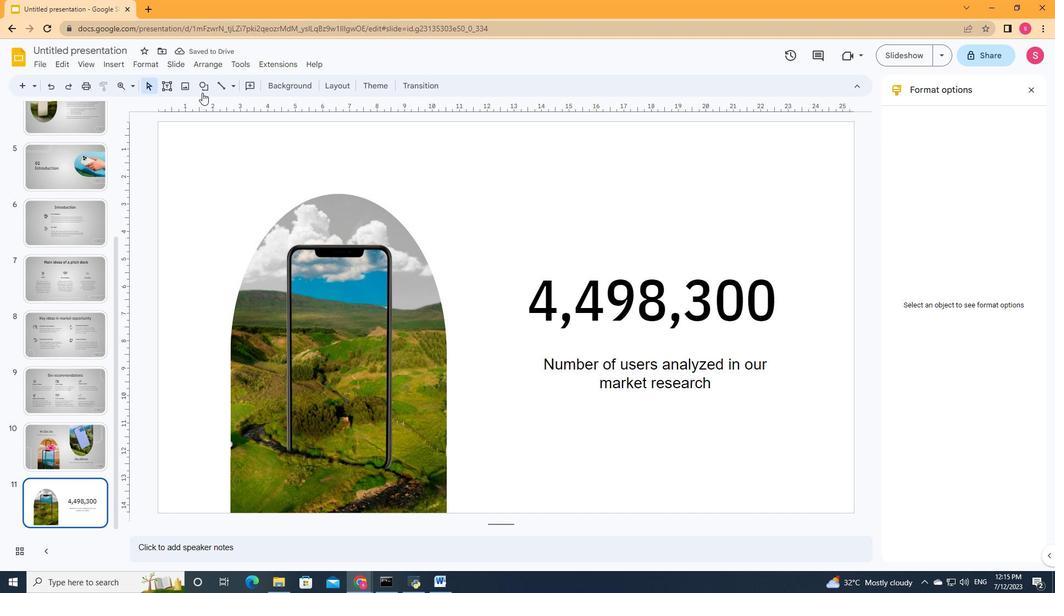 
Action: Mouse pressed left at (198, 91)
Screenshot: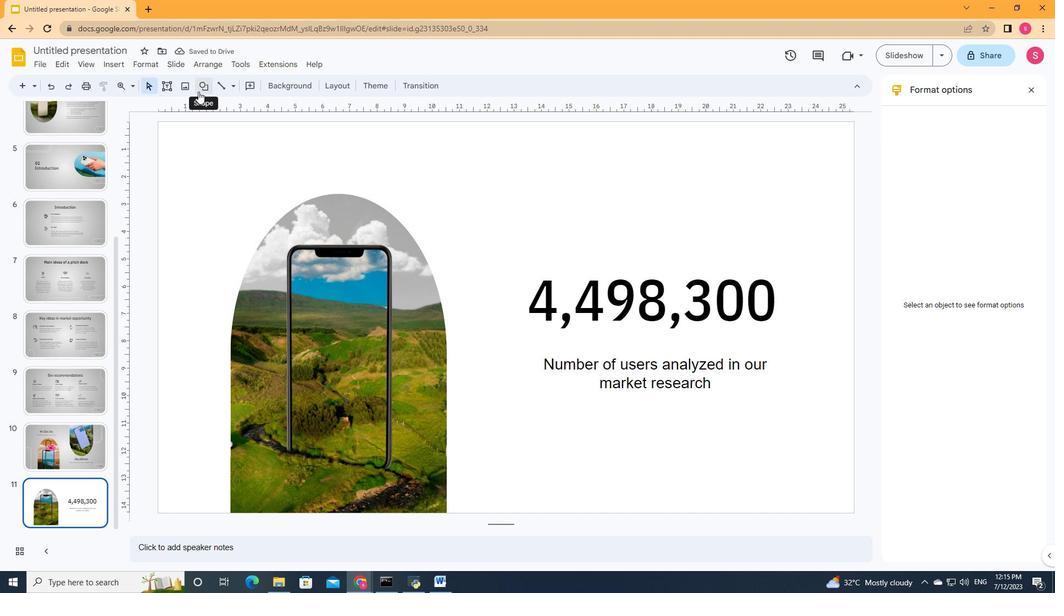 
Action: Mouse moved to (440, 175)
Screenshot: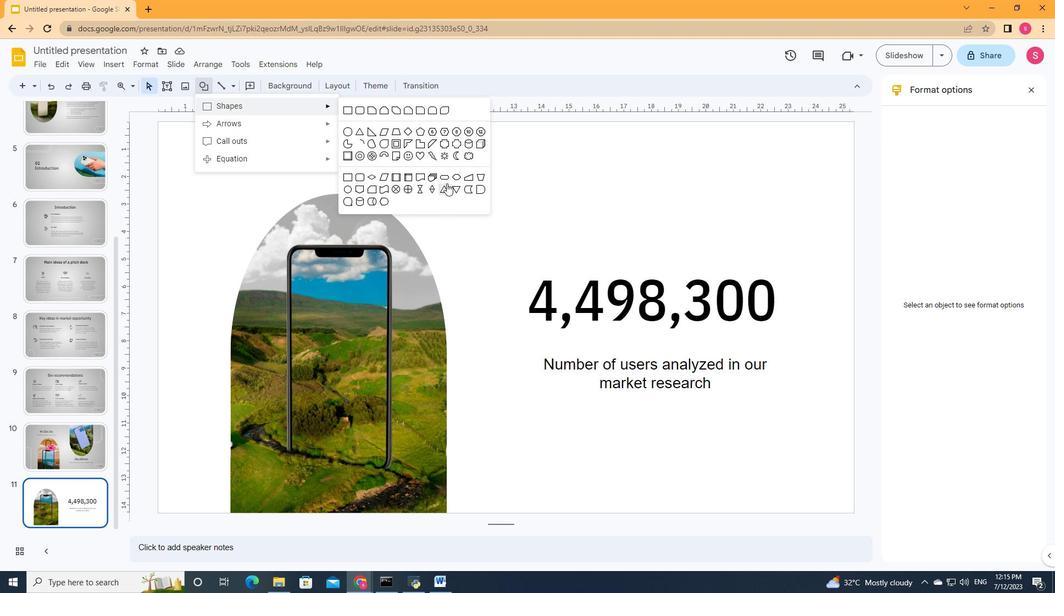
Action: Mouse pressed left at (440, 175)
Screenshot: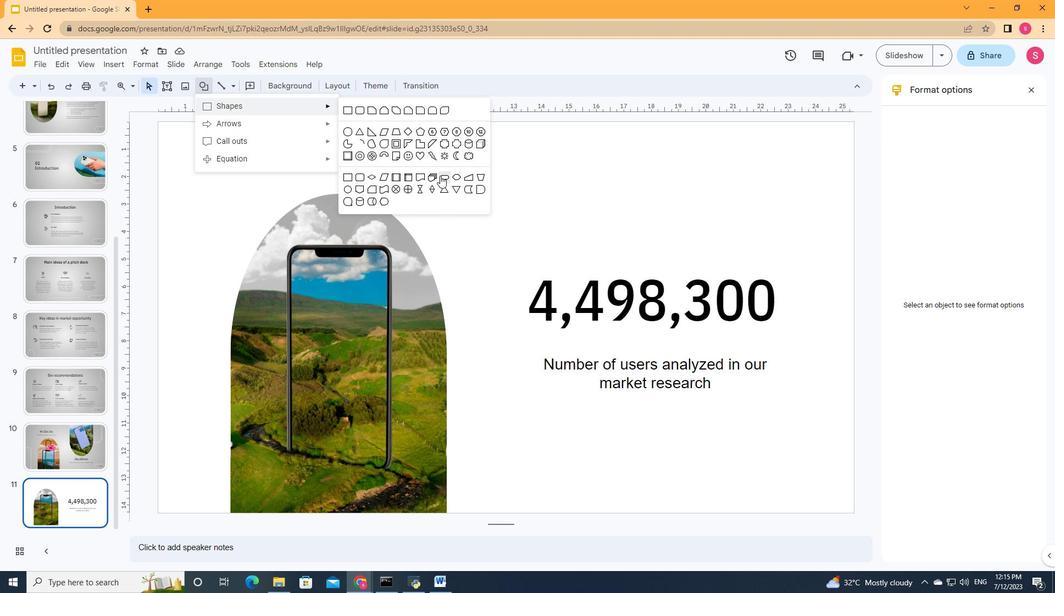
Action: Mouse moved to (468, 173)
Screenshot: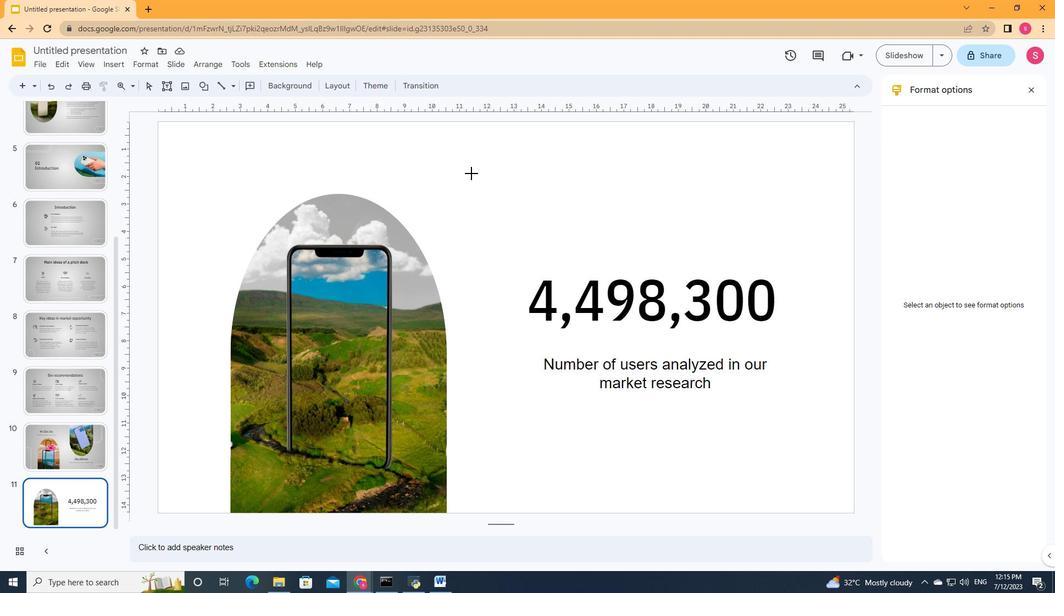 
Action: Mouse pressed left at (468, 173)
Screenshot: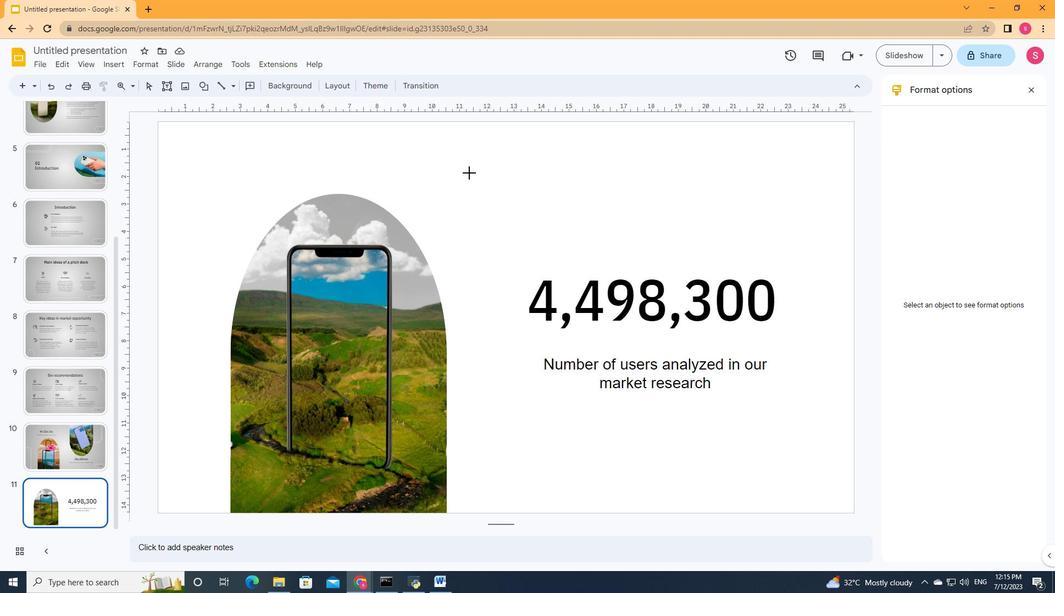 
Action: Mouse moved to (252, 85)
Screenshot: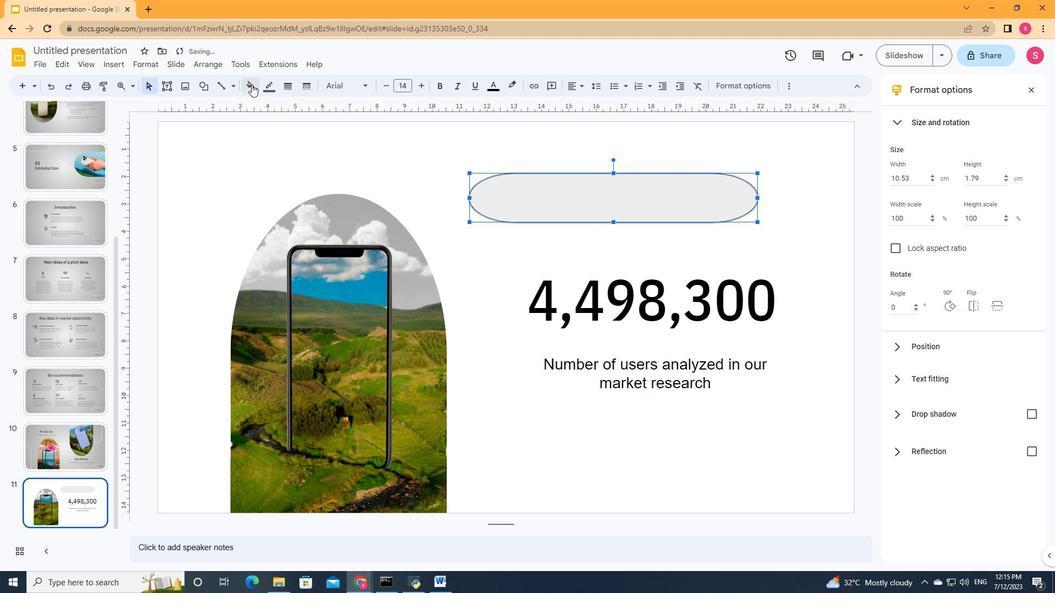 
Action: Mouse pressed left at (252, 85)
Screenshot: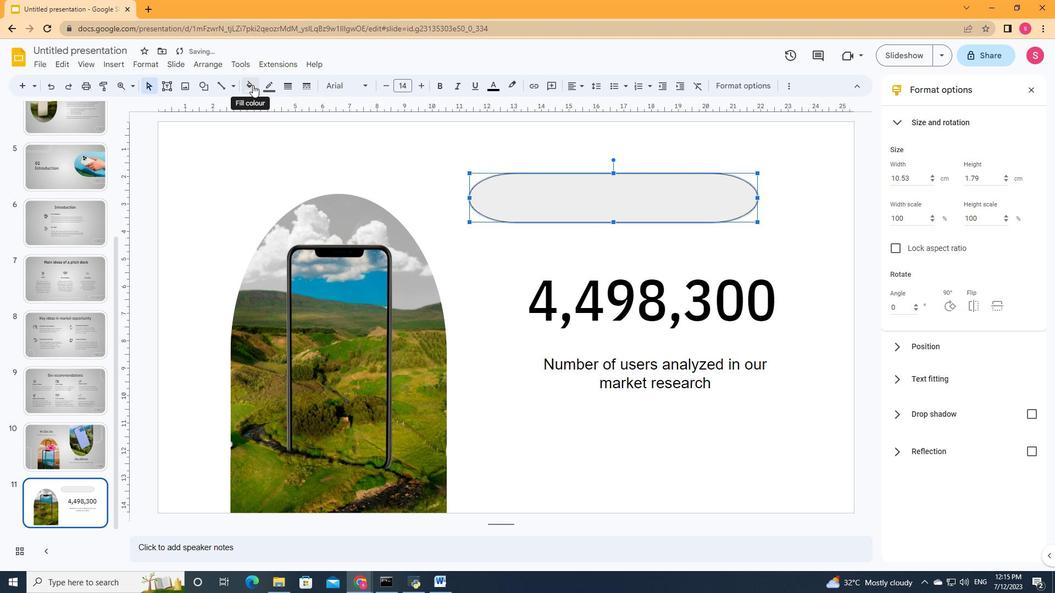 
Action: Mouse moved to (294, 304)
Screenshot: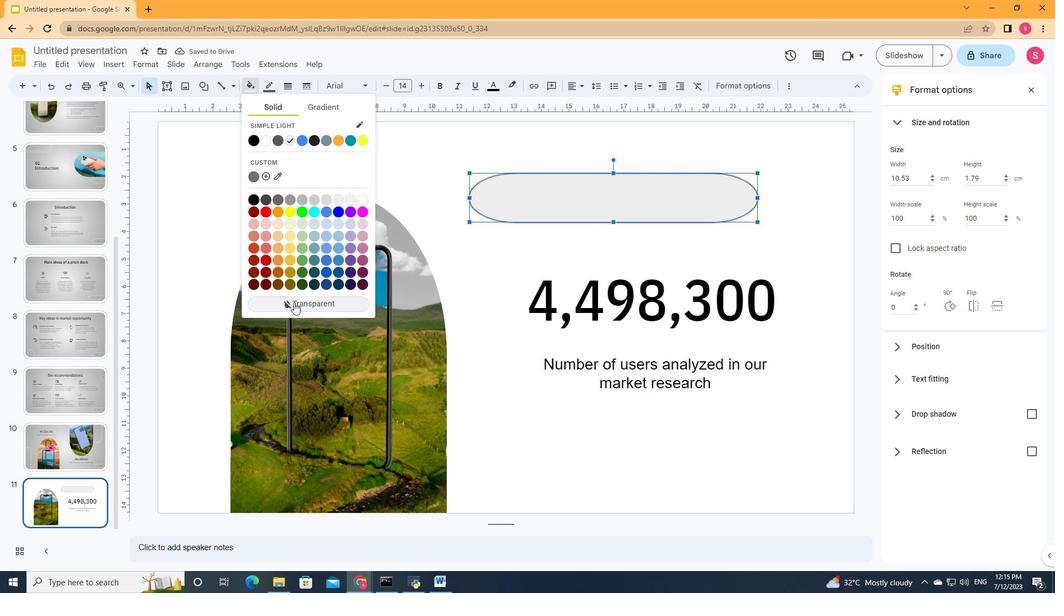 
Action: Mouse pressed left at (294, 304)
Screenshot: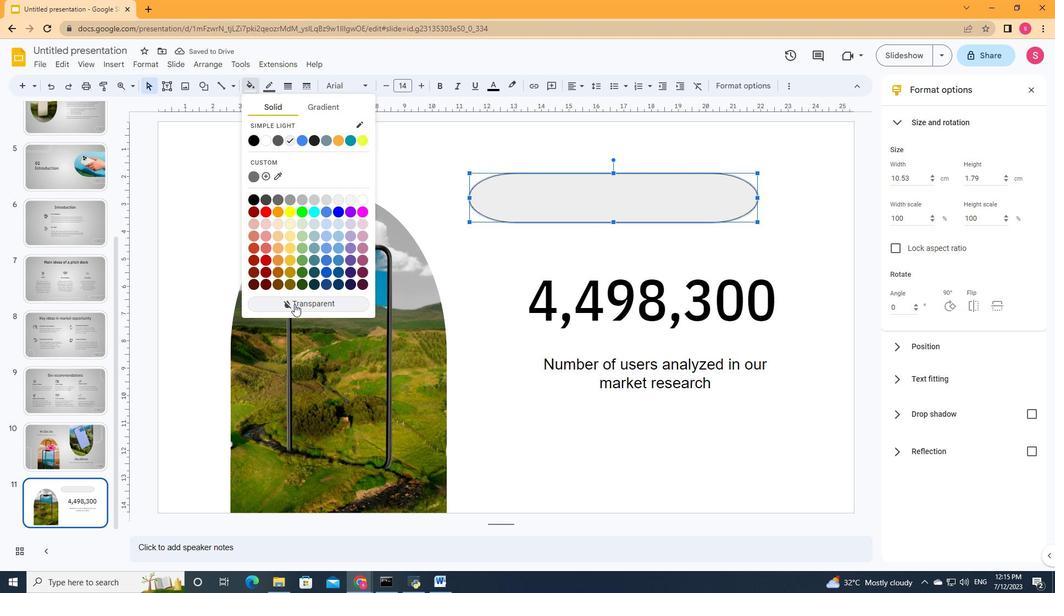 
Action: Mouse moved to (272, 88)
Screenshot: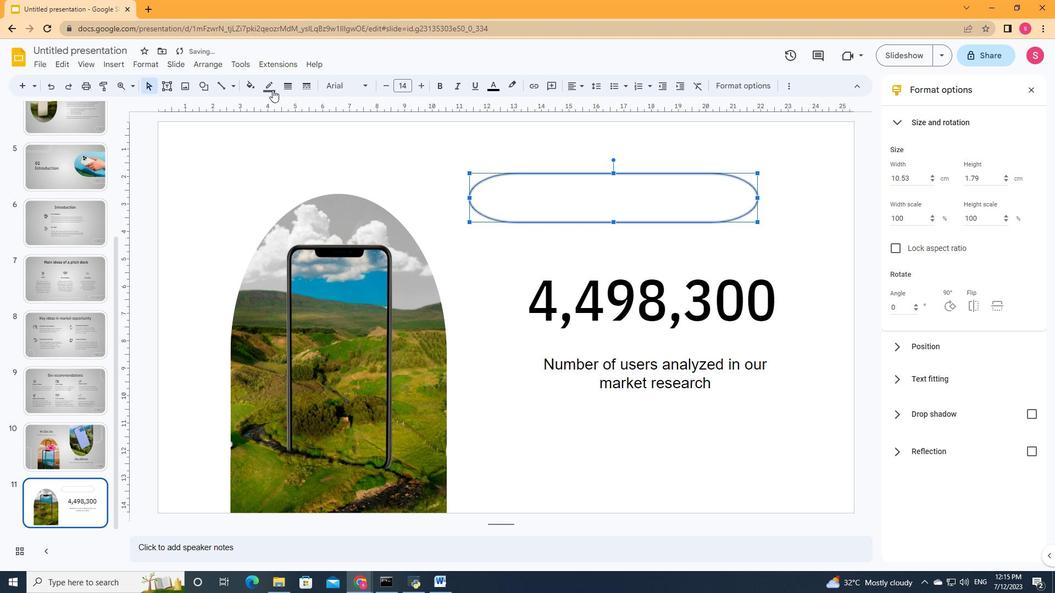 
Action: Mouse pressed left at (272, 88)
Screenshot: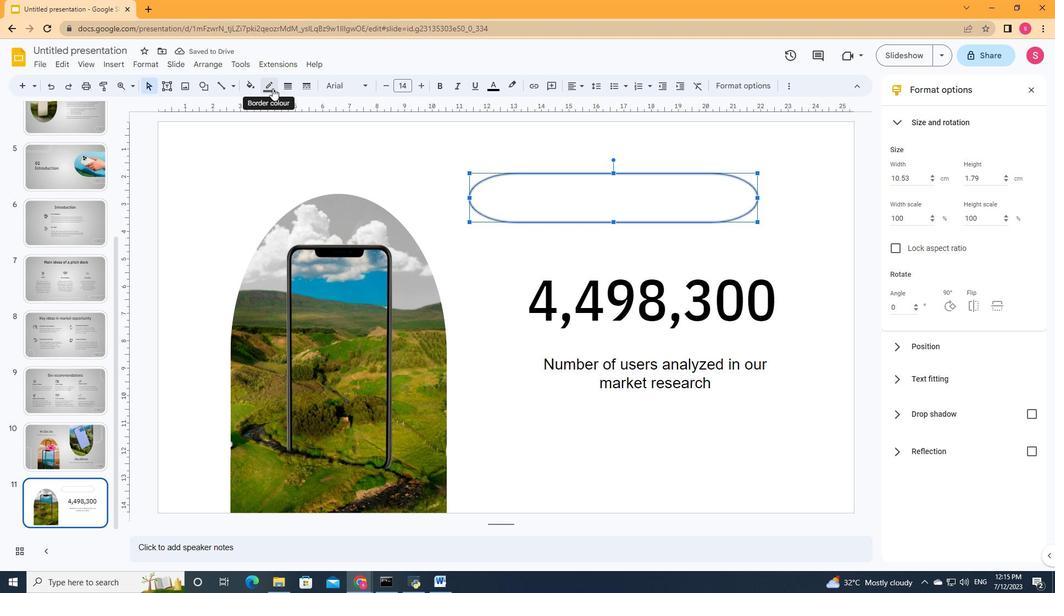 
Action: Mouse moved to (285, 122)
Screenshot: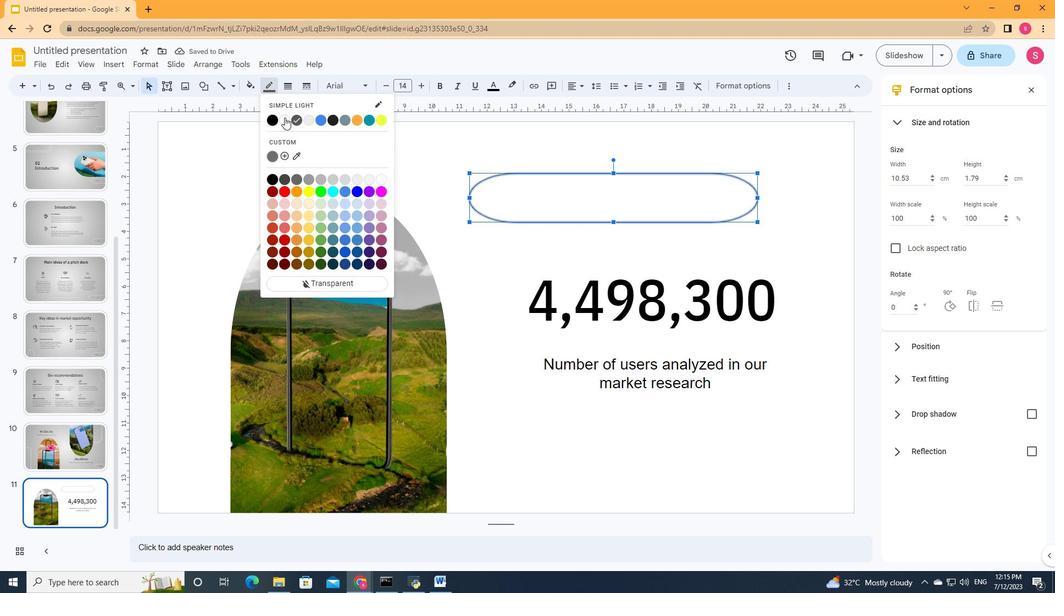 
Action: Mouse pressed left at (285, 122)
Screenshot: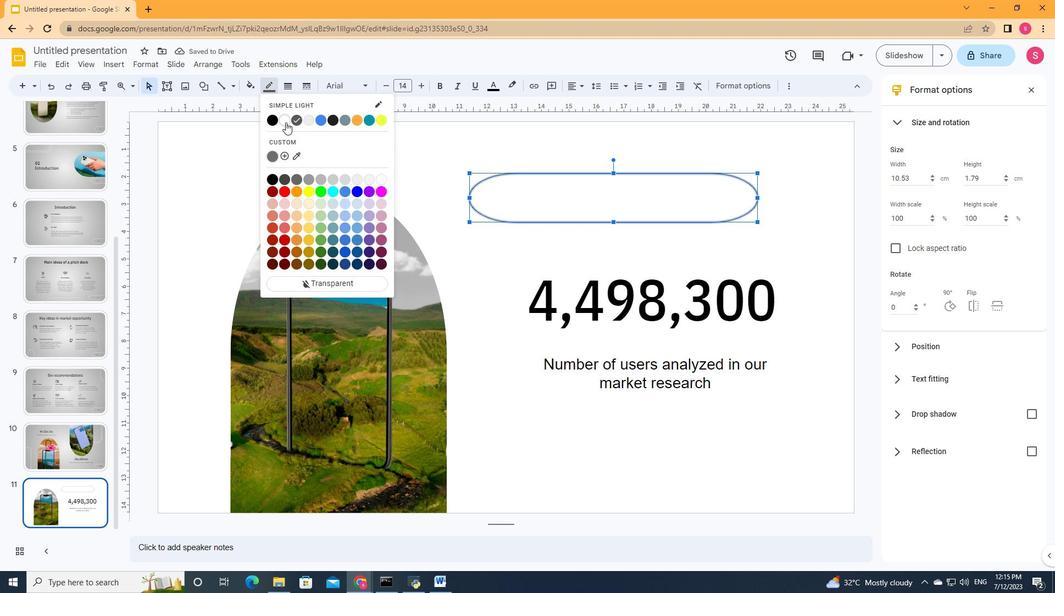 
Action: Mouse moved to (284, 85)
Screenshot: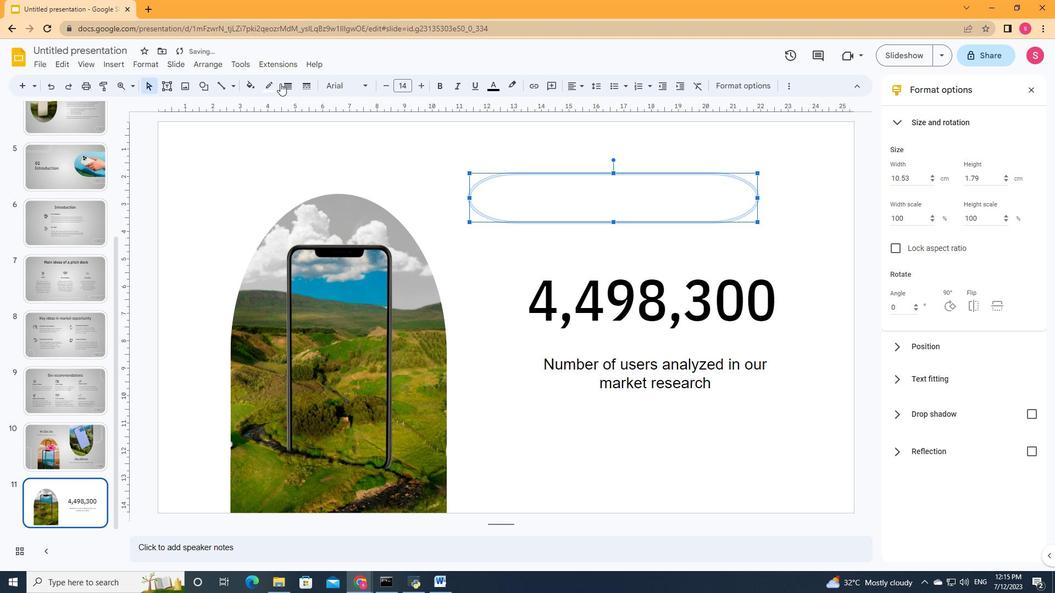 
Action: Mouse pressed left at (284, 85)
Screenshot: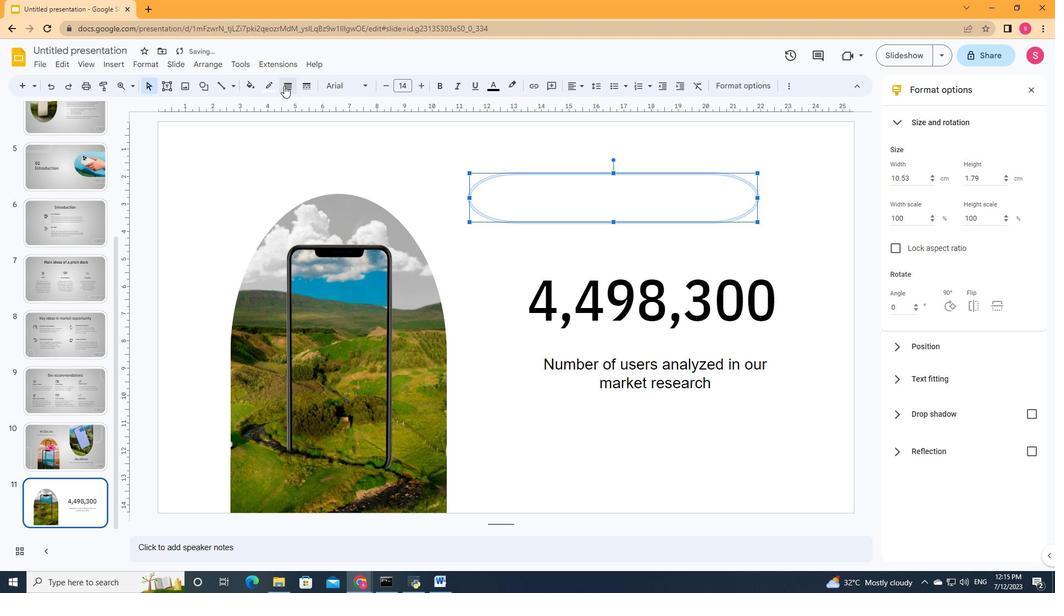 
Action: Mouse moved to (297, 120)
Screenshot: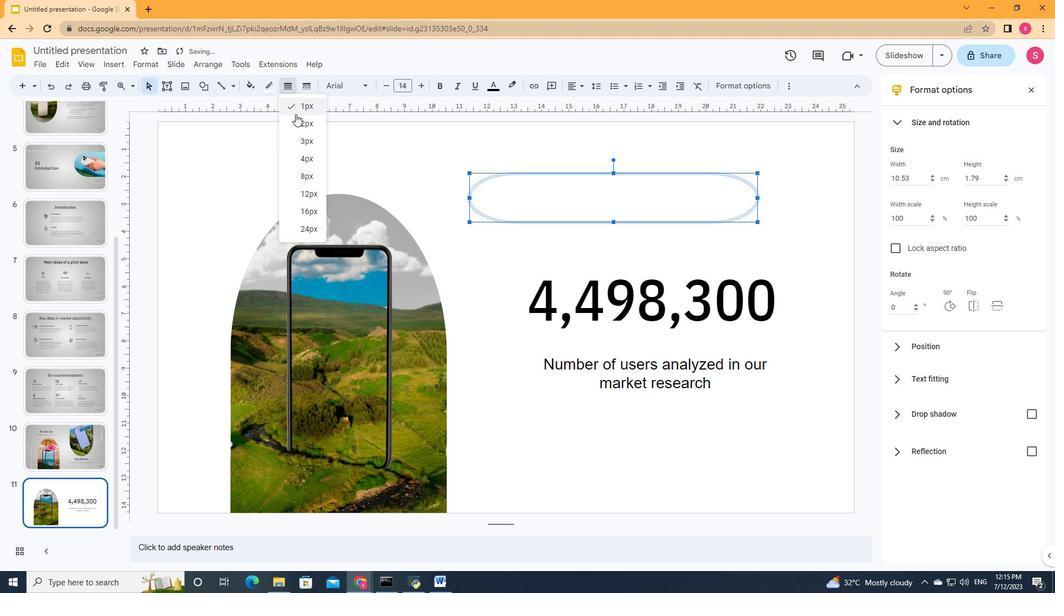 
Action: Mouse pressed left at (297, 120)
Screenshot: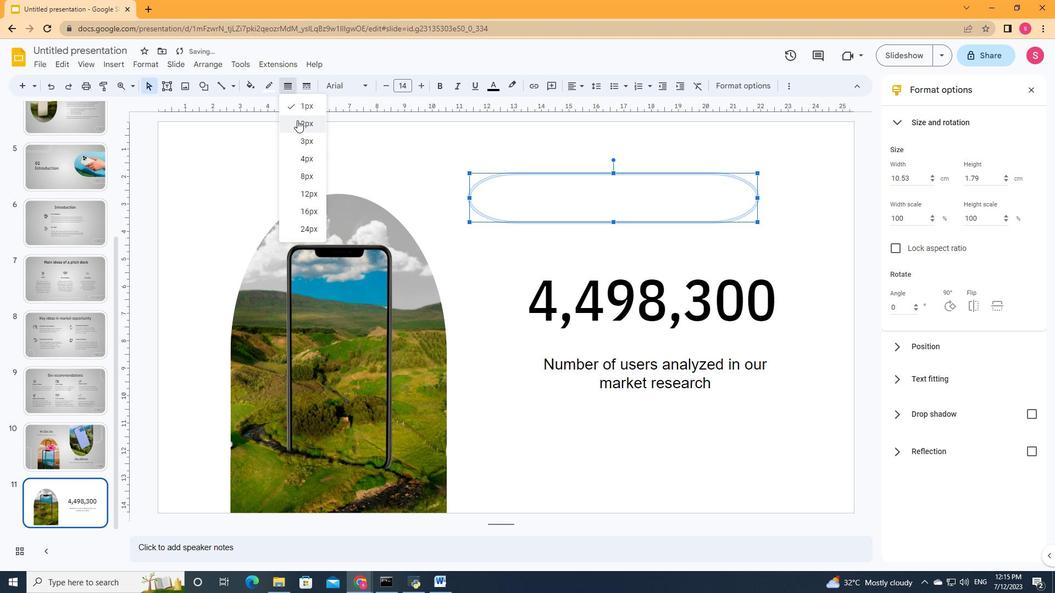 
Action: Mouse moved to (949, 302)
Screenshot: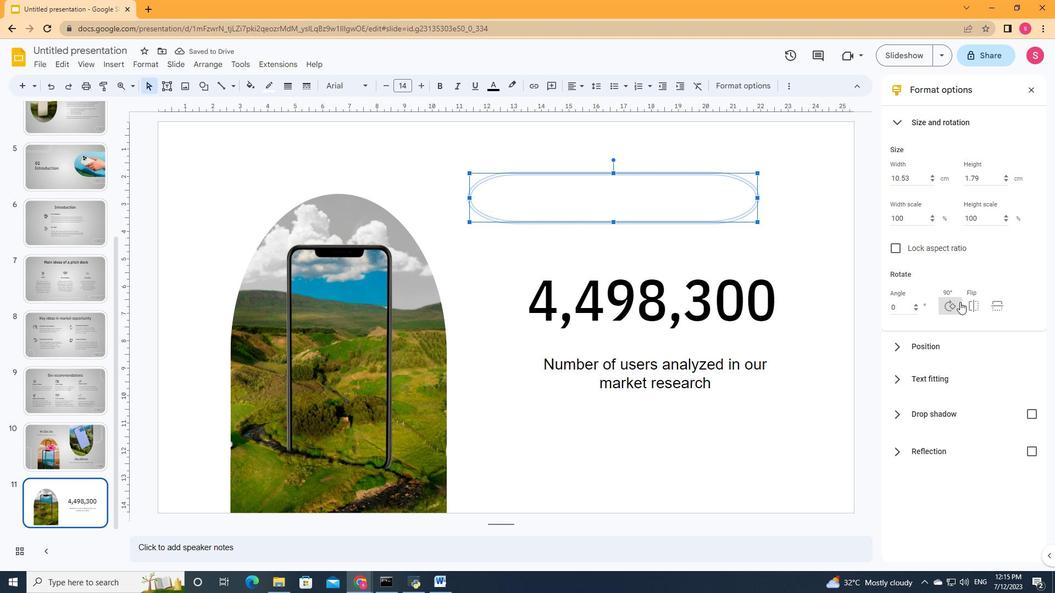 
Action: Mouse pressed left at (949, 302)
Screenshot: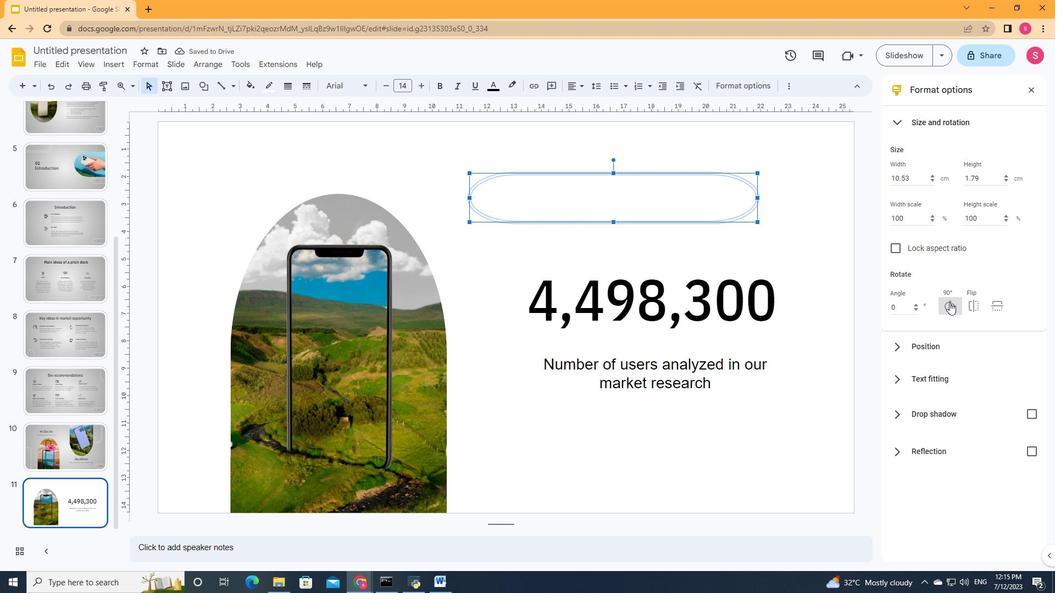 
Action: Mouse moved to (589, 199)
Screenshot: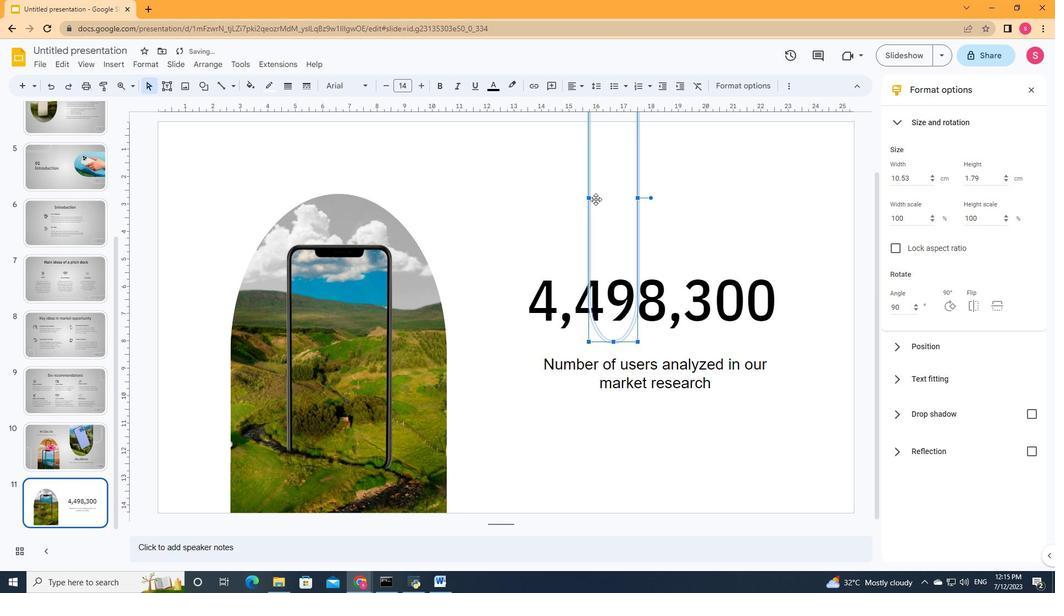 
Action: Mouse pressed left at (589, 199)
Screenshot: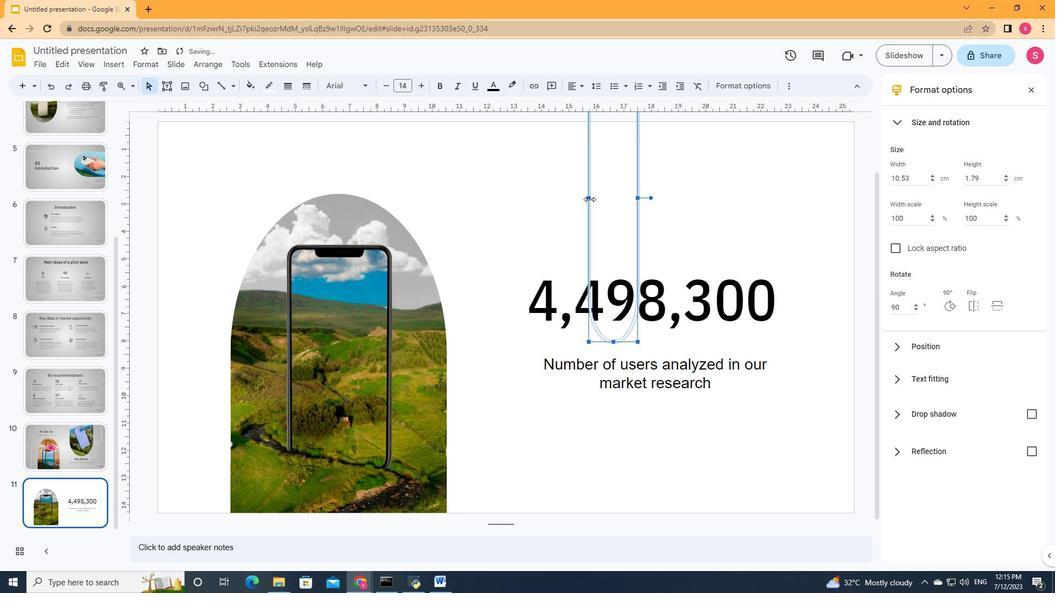 
Action: Mouse moved to (557, 344)
Screenshot: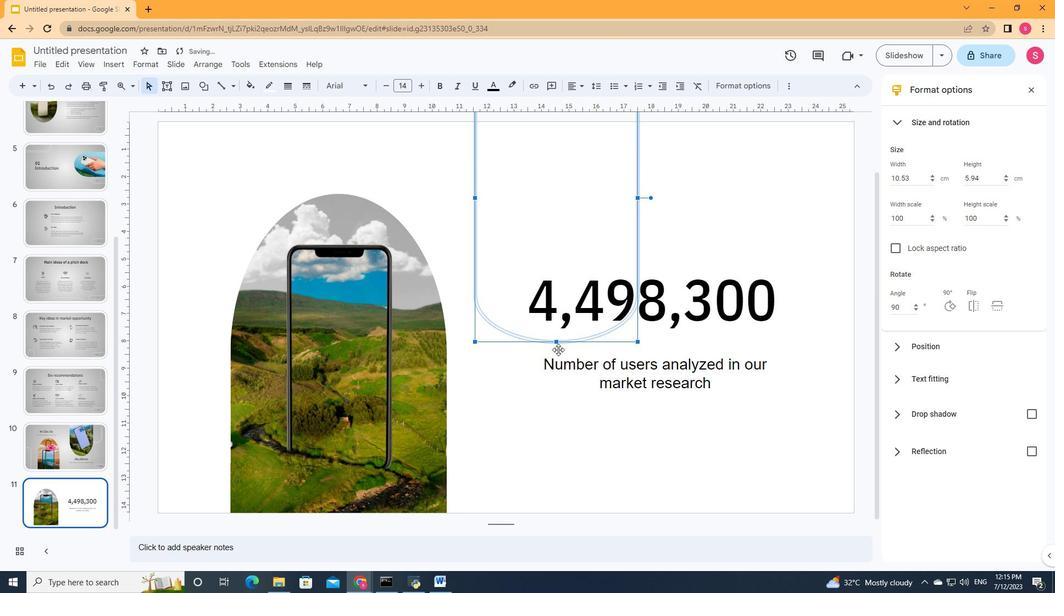 
Action: Mouse pressed left at (557, 344)
Screenshot: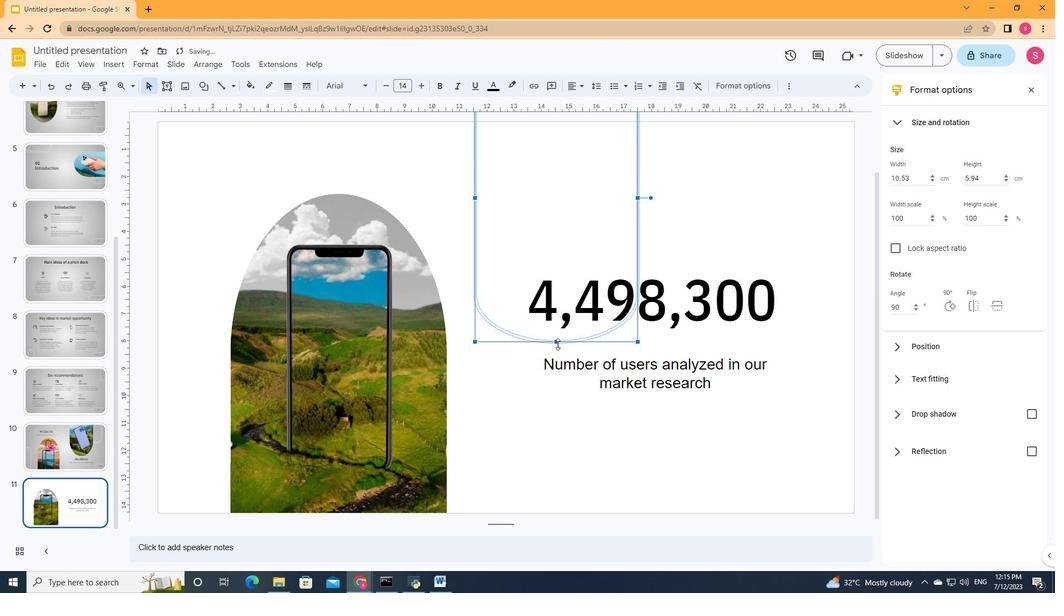 
Action: Mouse moved to (638, 233)
Screenshot: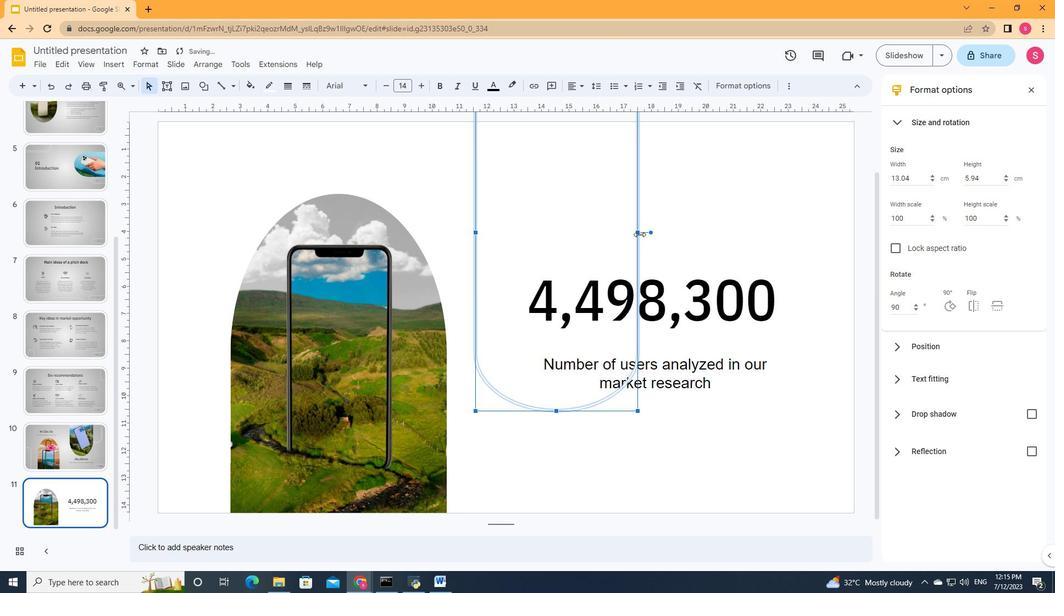 
Action: Mouse pressed left at (638, 233)
Screenshot: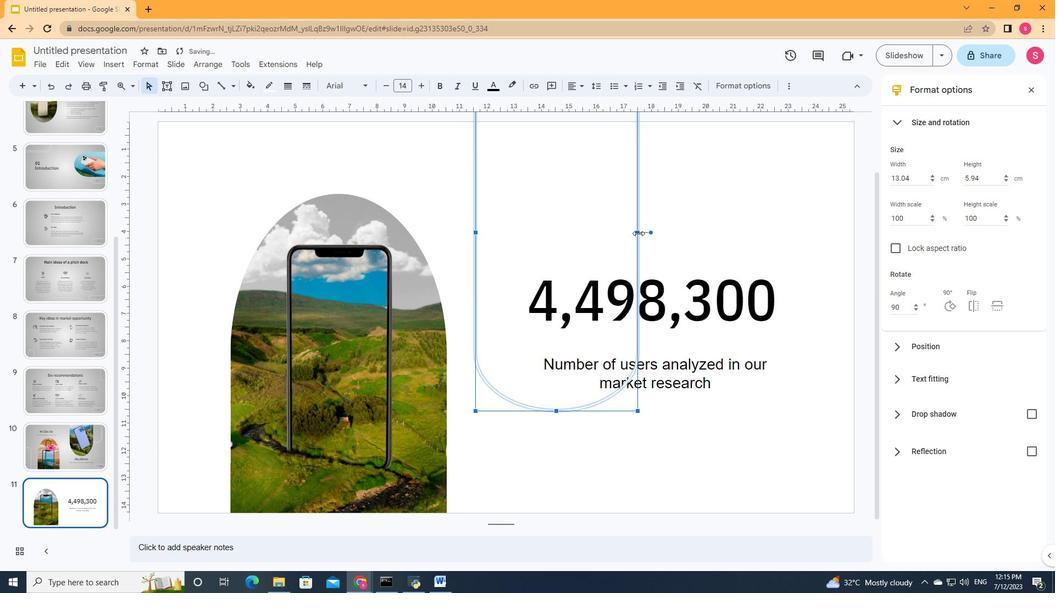 
Action: Mouse moved to (532, 409)
Screenshot: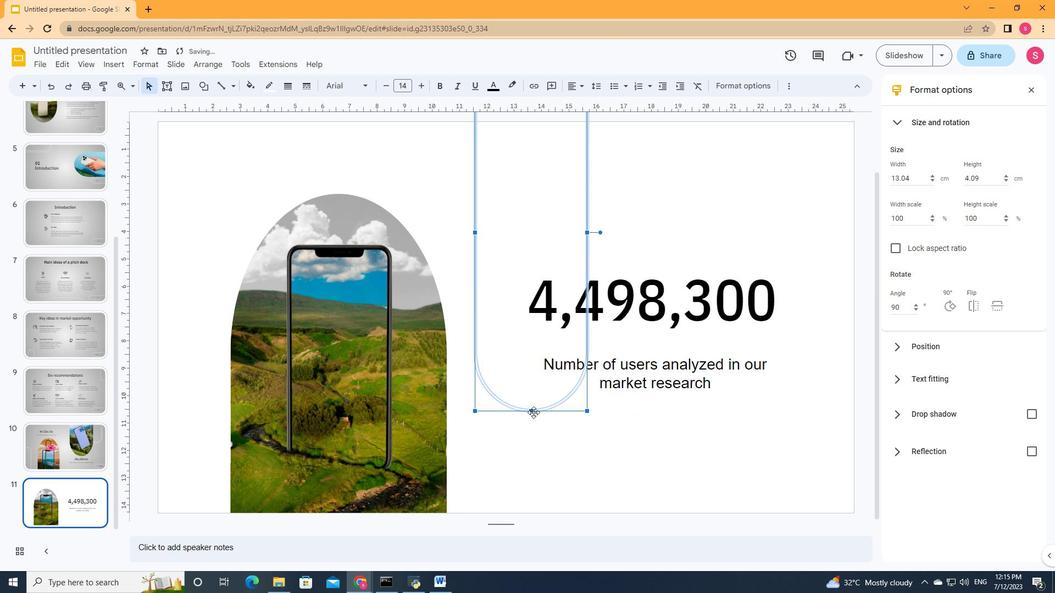 
Action: Mouse pressed left at (532, 409)
Screenshot: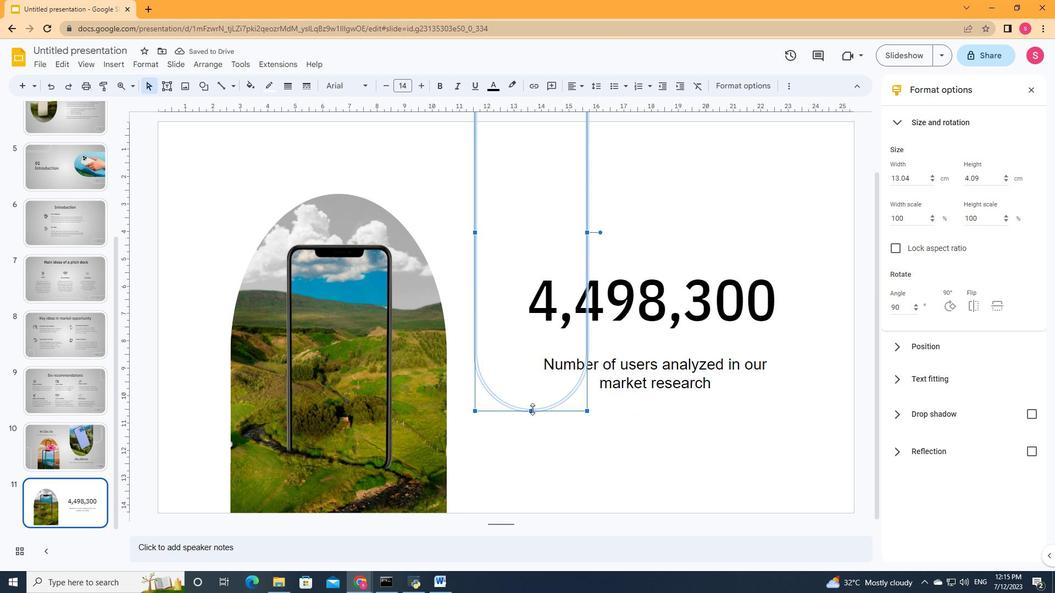 
Action: Mouse moved to (543, 232)
Screenshot: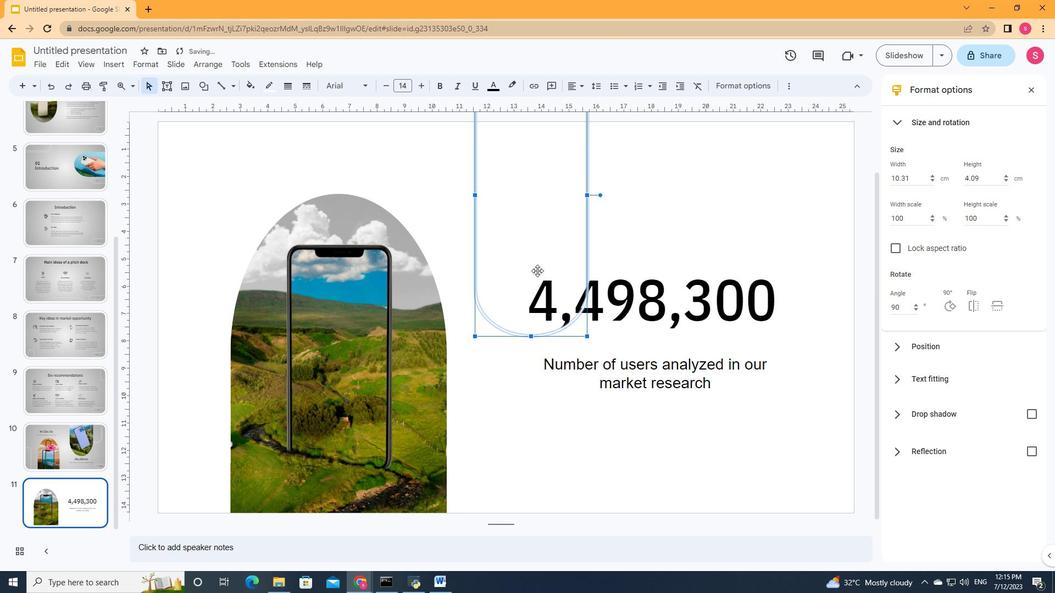 
Action: Mouse pressed left at (543, 232)
Screenshot: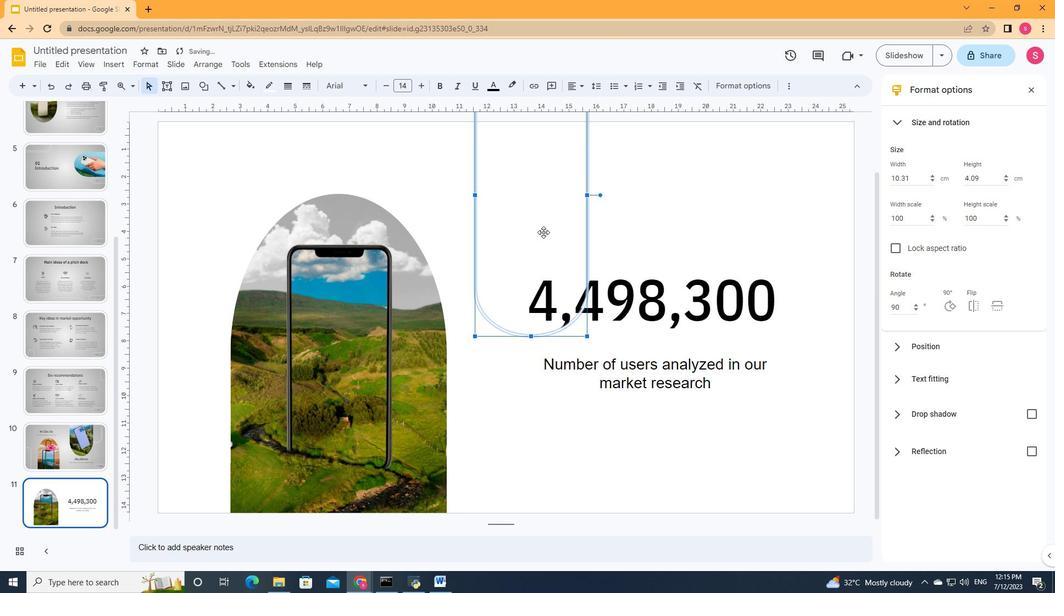 
Action: Mouse moved to (263, 296)
Screenshot: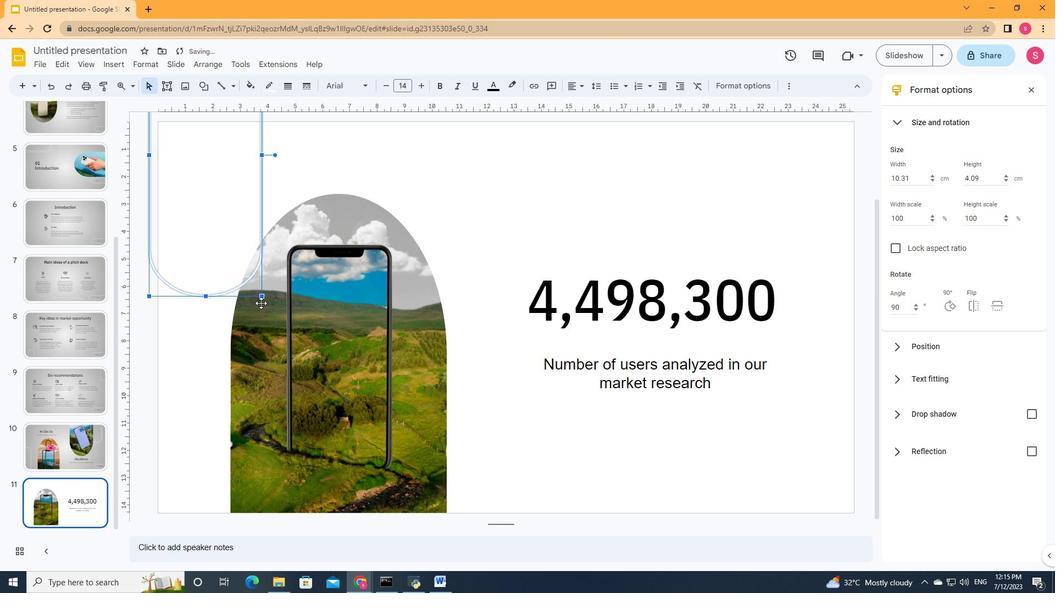 
Action: Mouse pressed left at (263, 296)
Screenshot: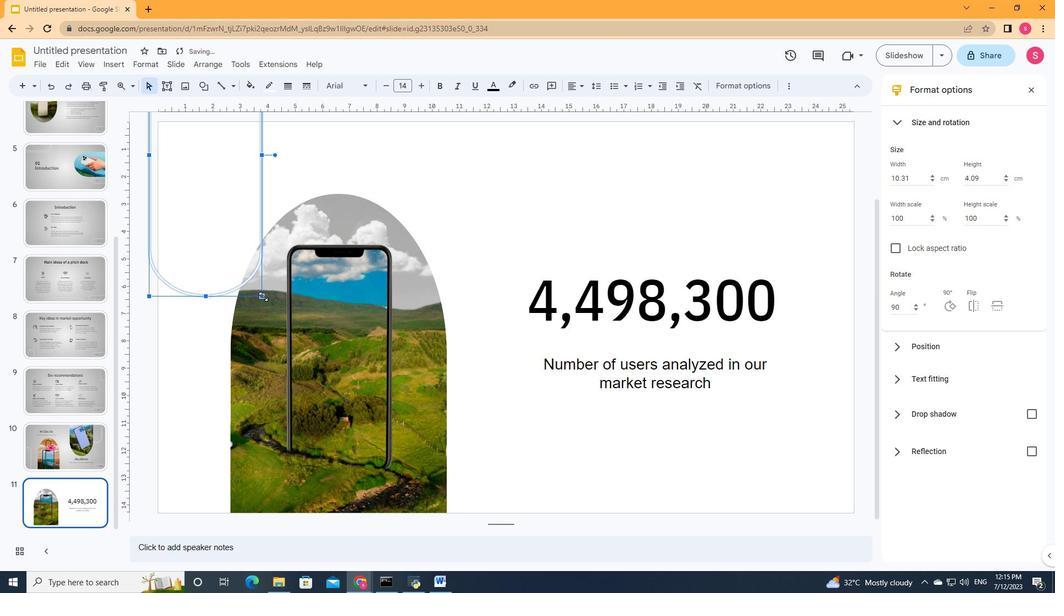 
Action: Mouse moved to (261, 280)
Screenshot: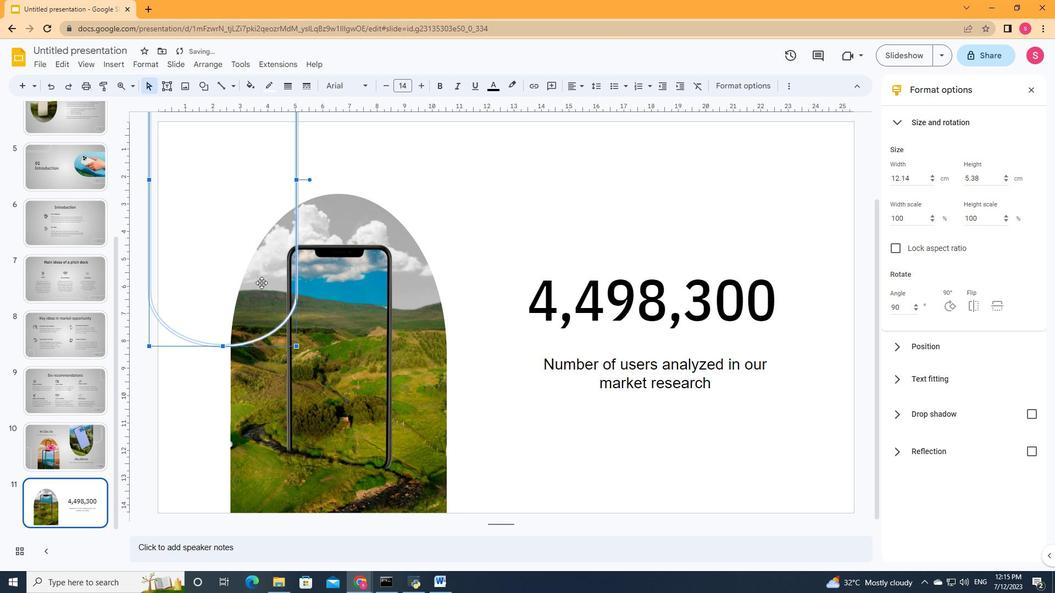 
Action: Mouse pressed left at (261, 280)
Screenshot: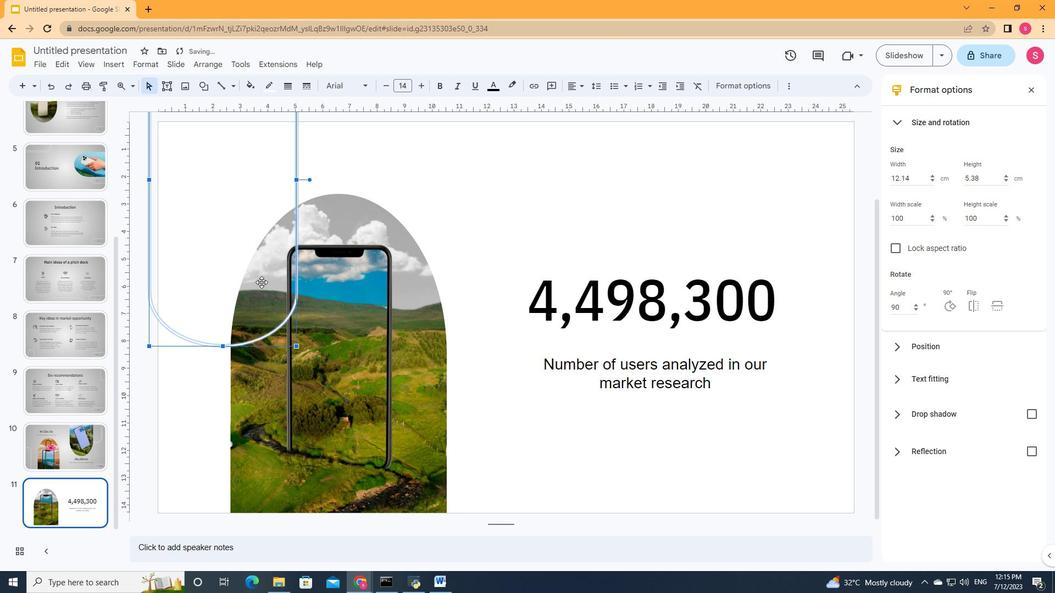 
Action: Mouse moved to (253, 243)
Screenshot: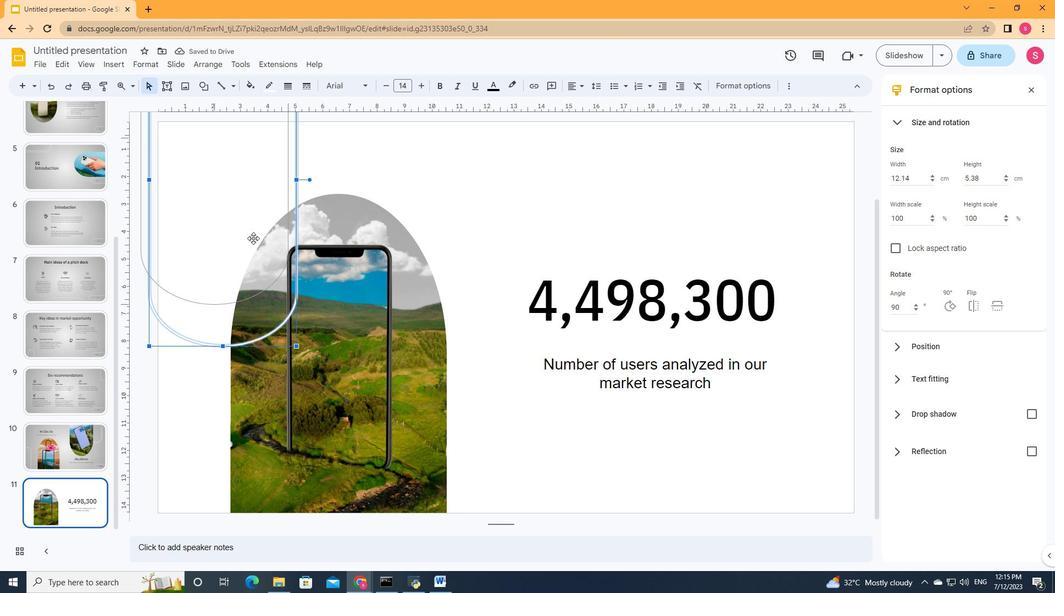 
Action: Mouse pressed left at (253, 243)
Screenshot: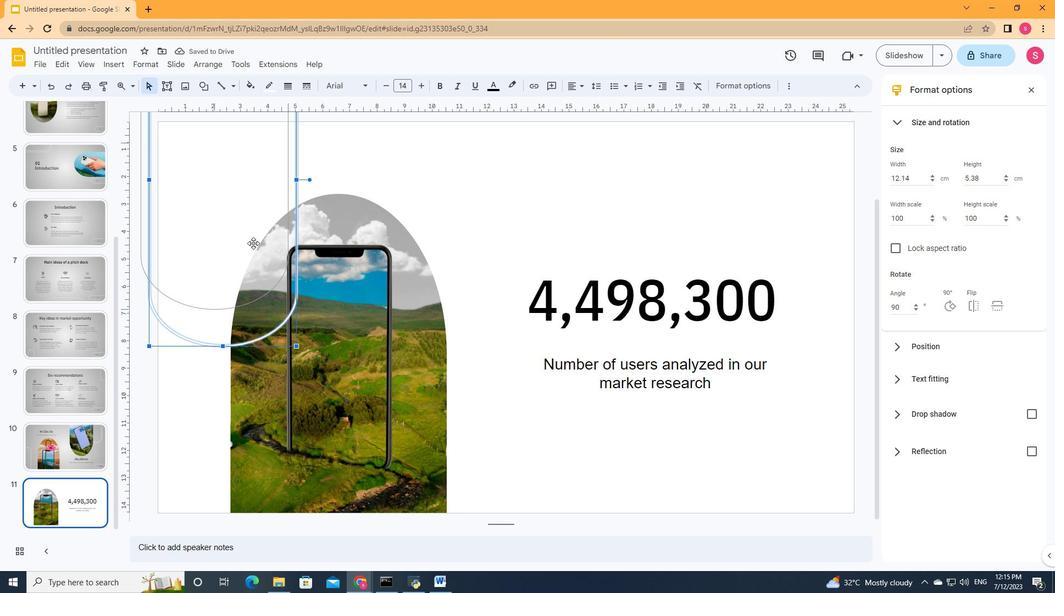 
Action: Mouse moved to (215, 309)
Screenshot: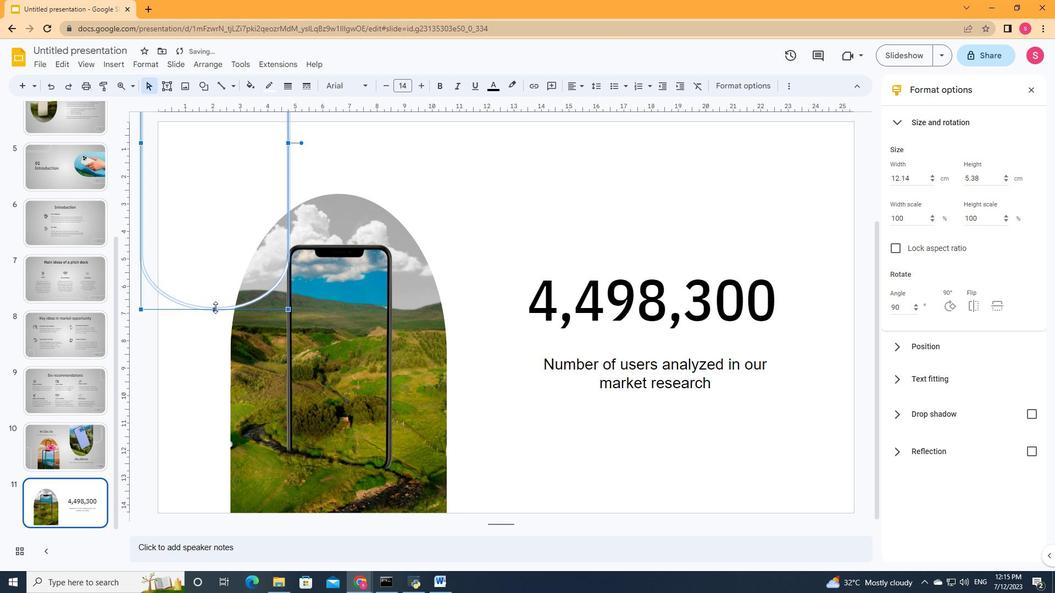 
Action: Mouse pressed left at (215, 309)
Screenshot: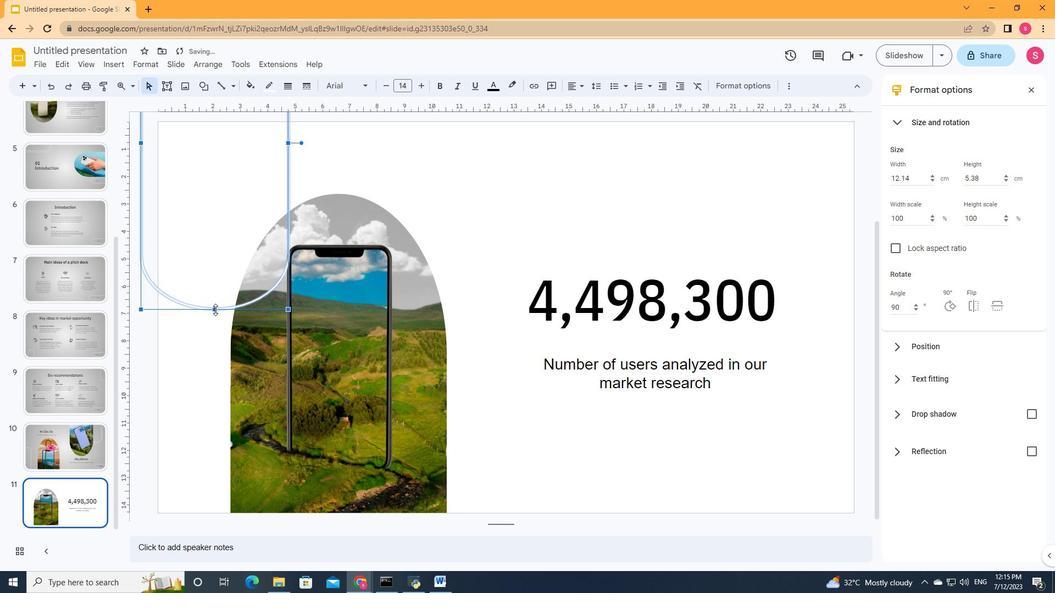 
Action: Mouse moved to (289, 165)
Screenshot: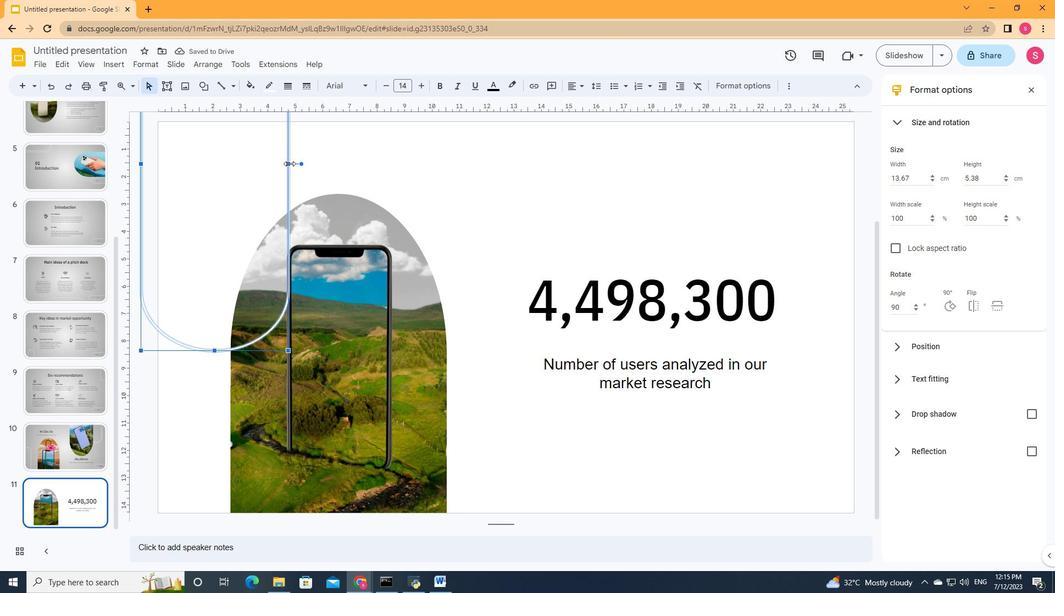
Action: Mouse pressed left at (289, 165)
Screenshot: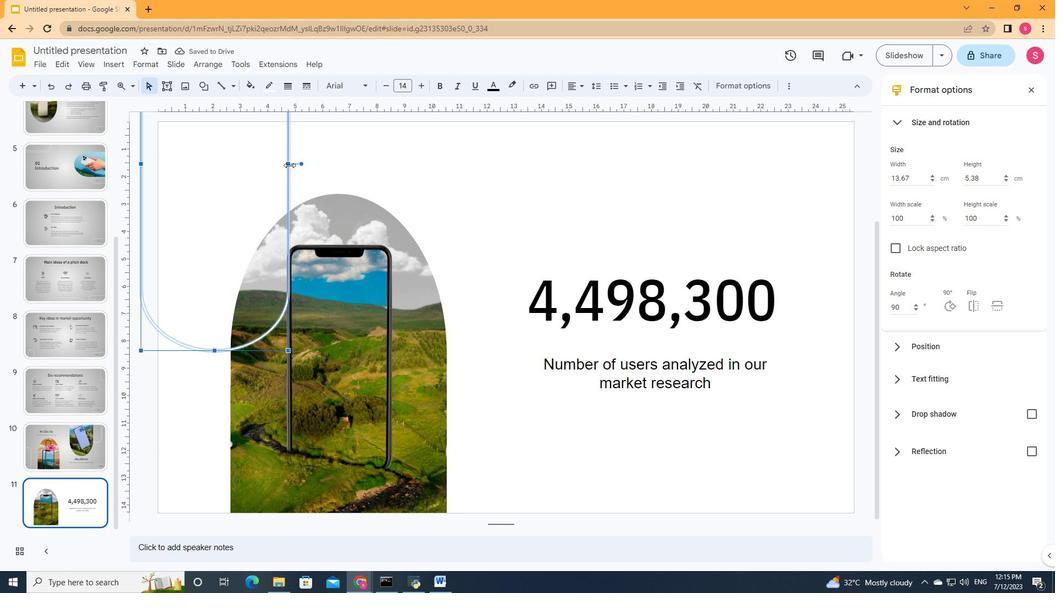 
Action: Mouse moved to (220, 190)
Screenshot: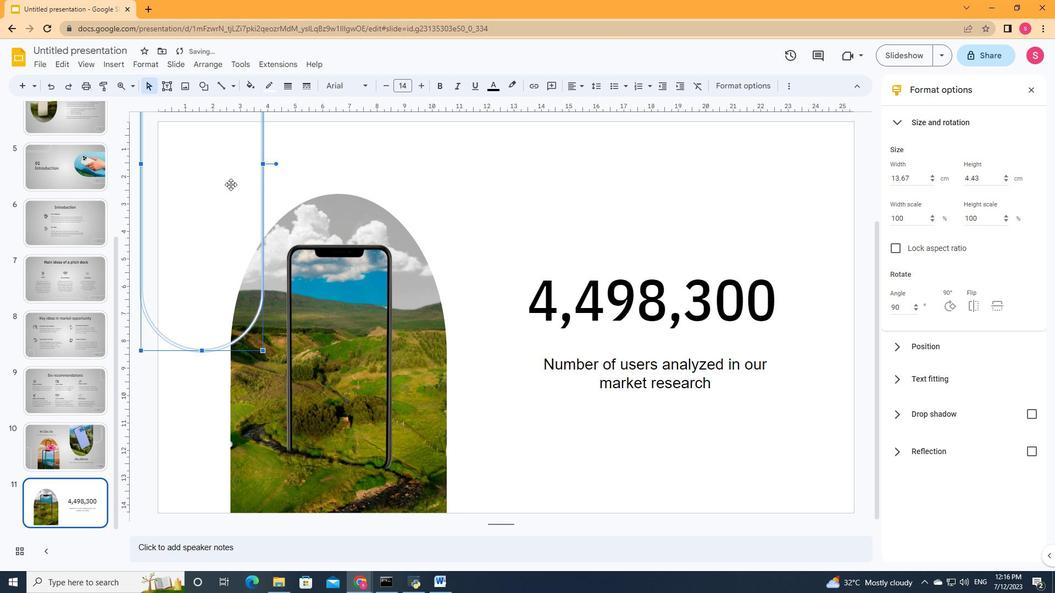 
Action: Mouse pressed left at (220, 190)
Screenshot: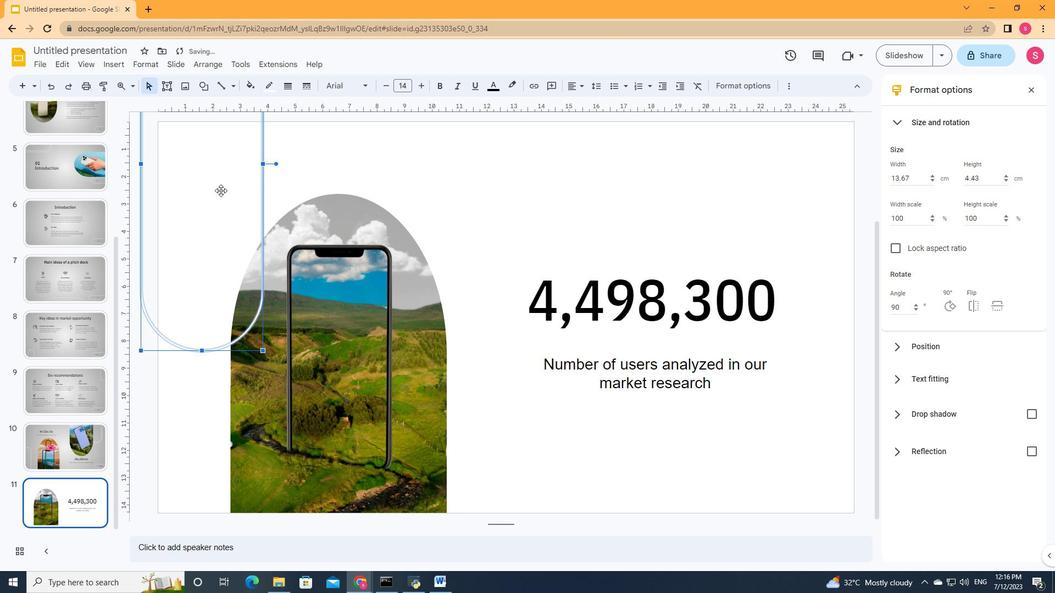
Action: Mouse moved to (219, 300)
Screenshot: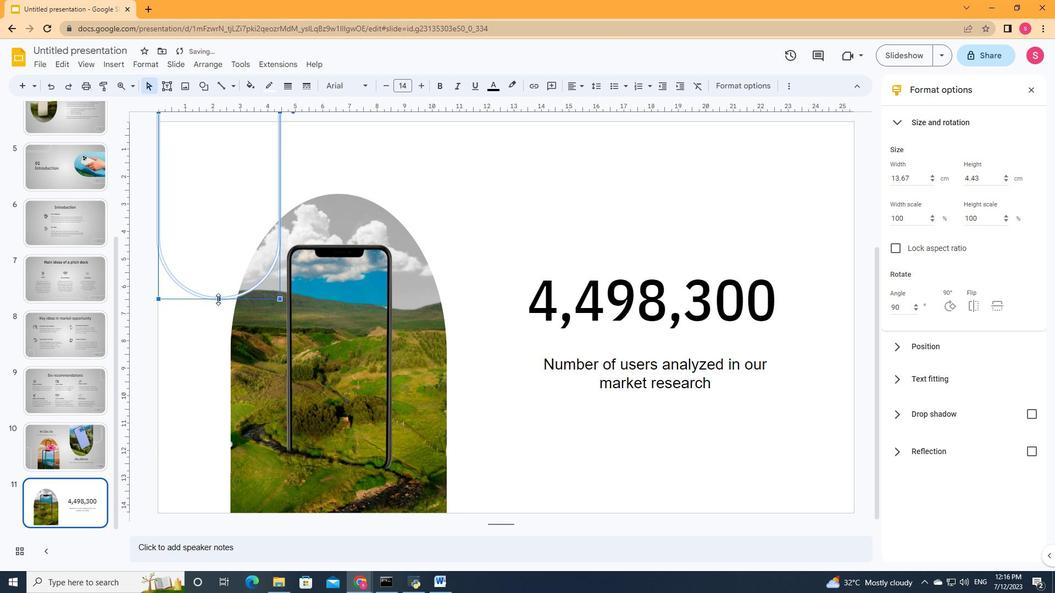 
Action: Mouse pressed left at (219, 300)
Screenshot: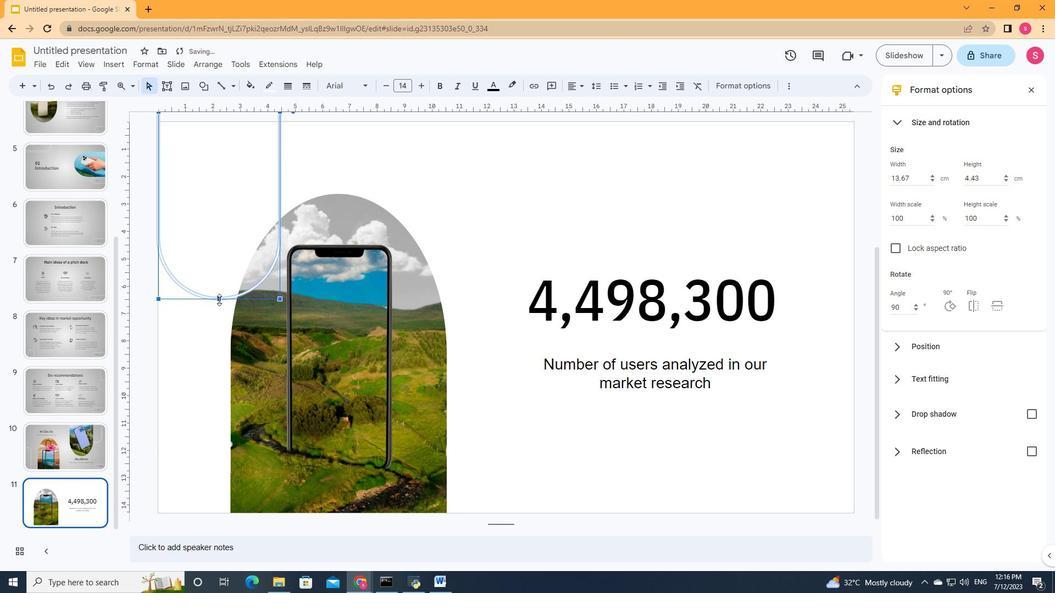 
Action: Mouse moved to (281, 314)
Screenshot: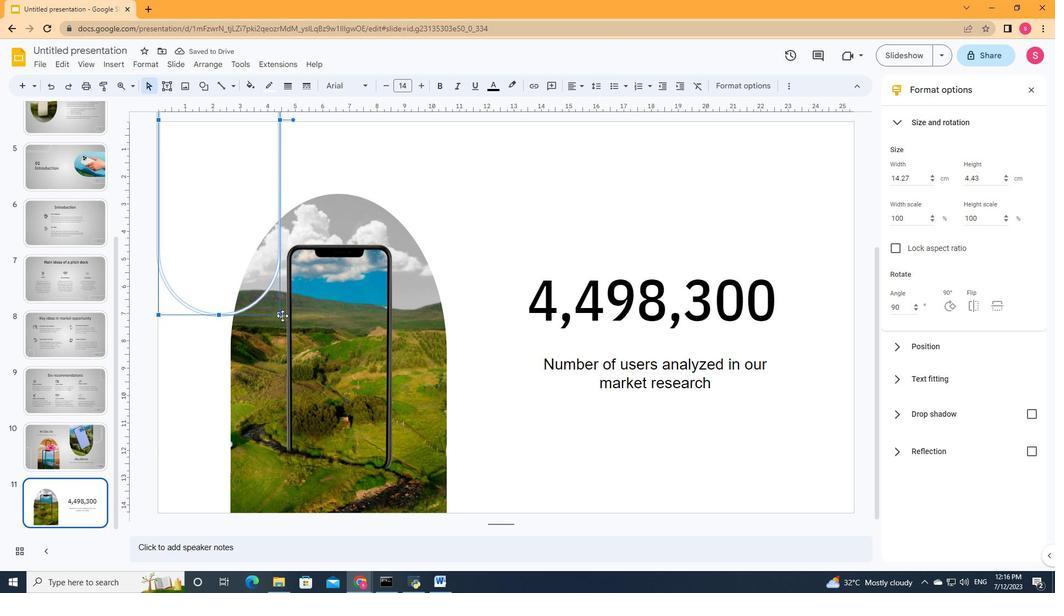
Action: Mouse pressed left at (281, 314)
Screenshot: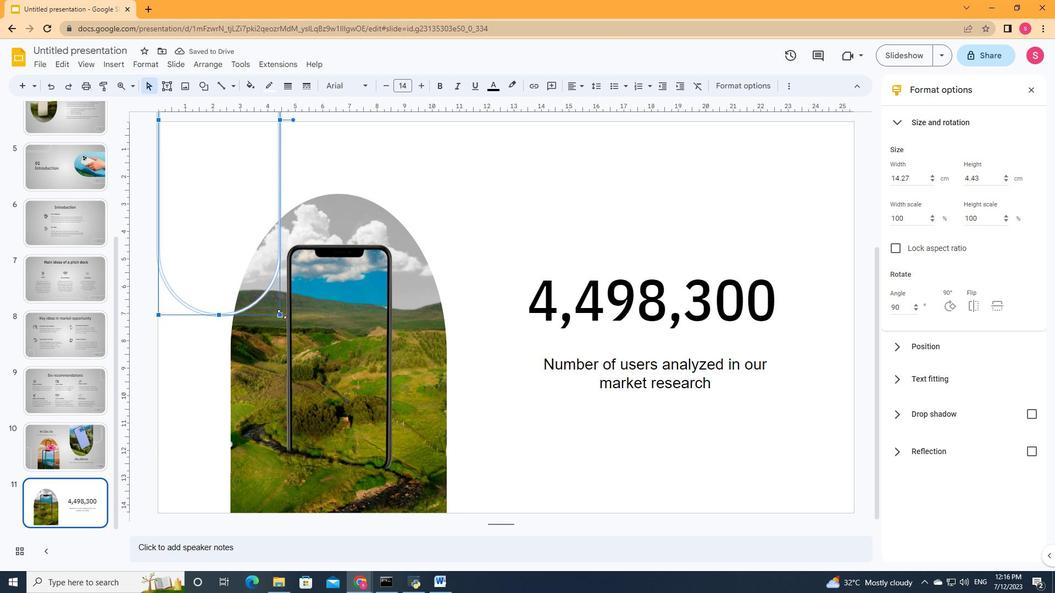 
Action: Mouse moved to (252, 267)
Screenshot: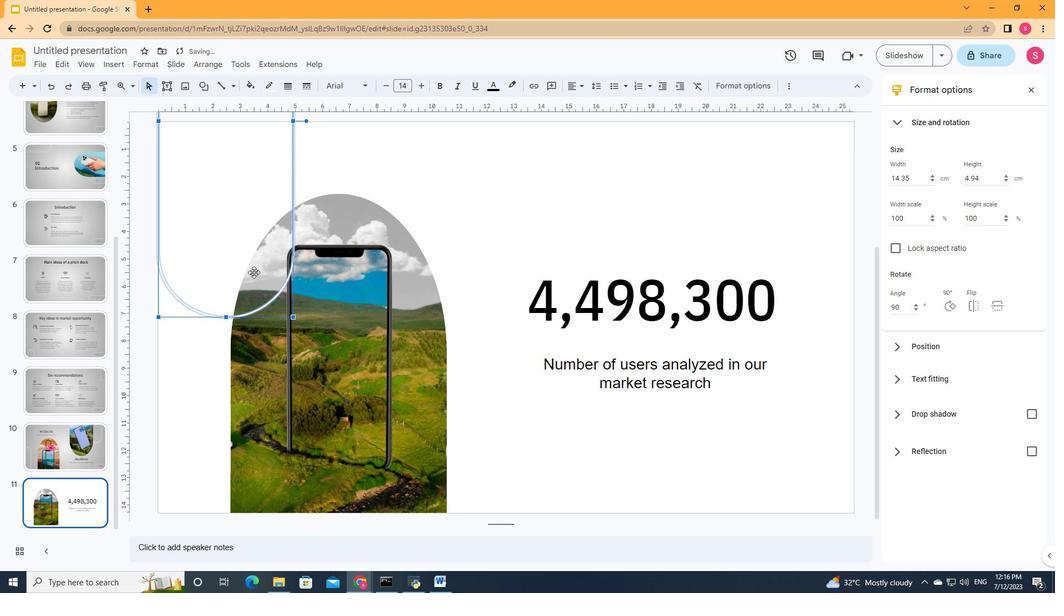 
Action: Mouse pressed left at (252, 267)
Screenshot: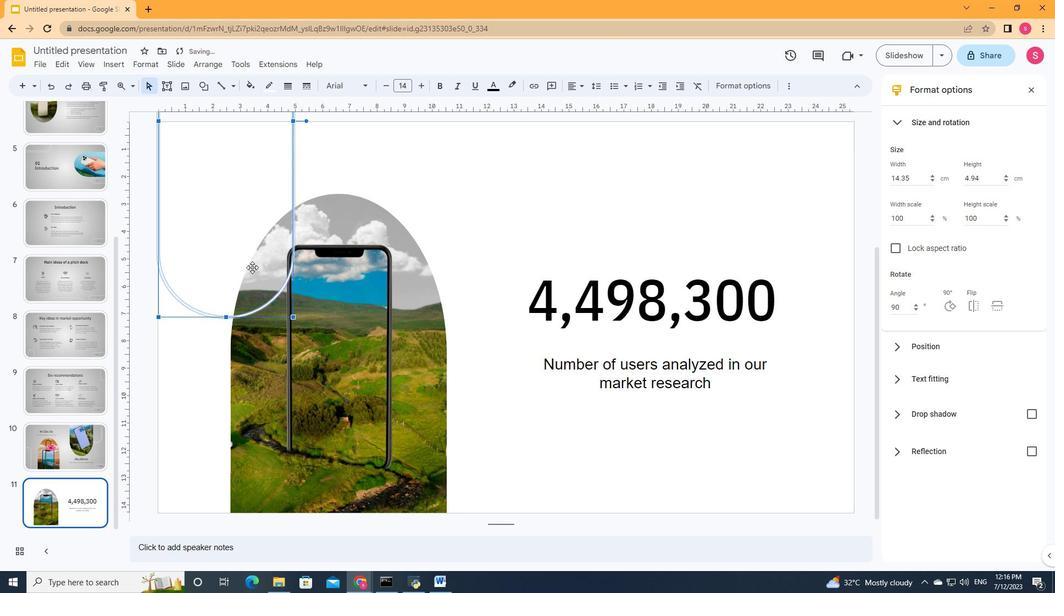 
Action: Mouse moved to (456, 212)
Screenshot: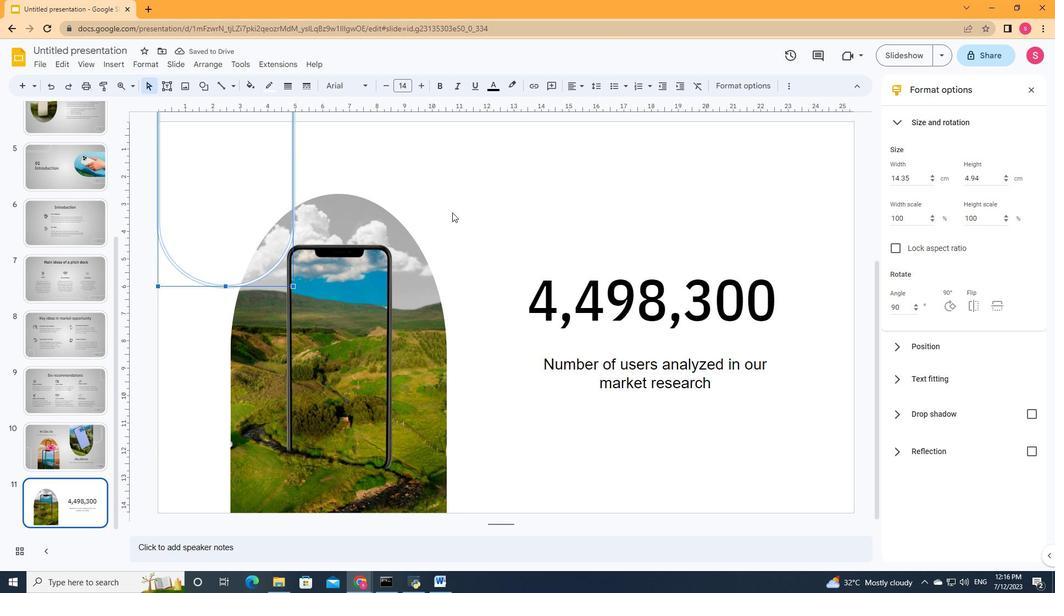 
Action: Mouse pressed left at (456, 212)
Screenshot: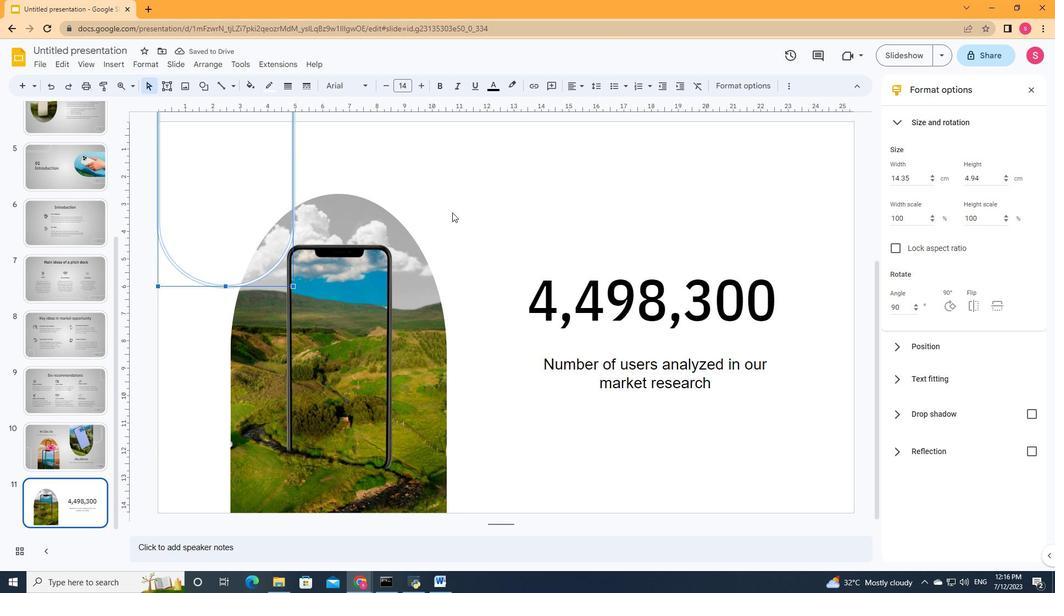 
Action: Mouse moved to (293, 208)
Screenshot: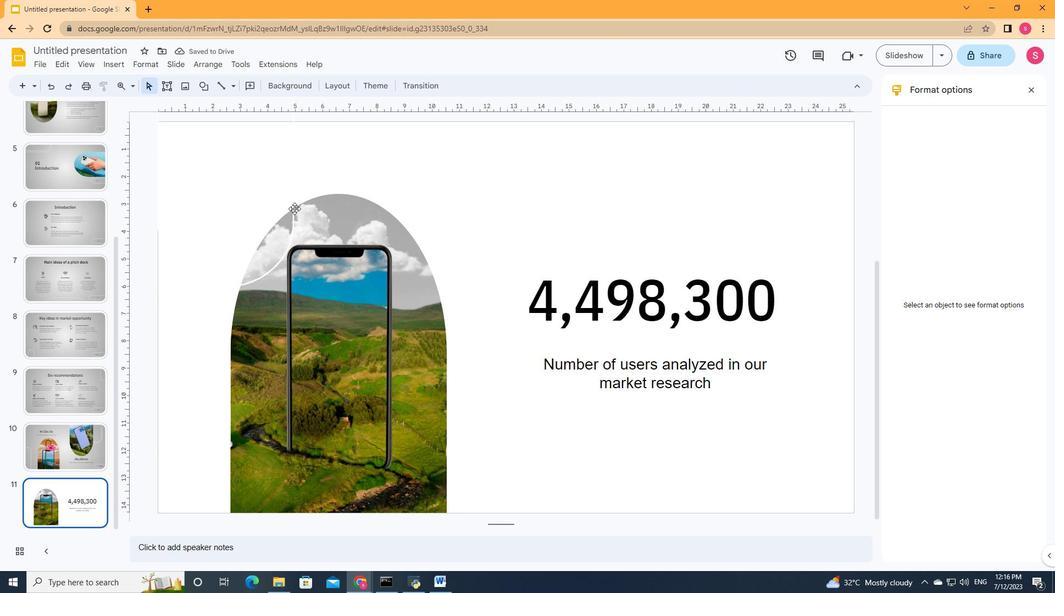
Action: Mouse pressed left at (293, 208)
Screenshot: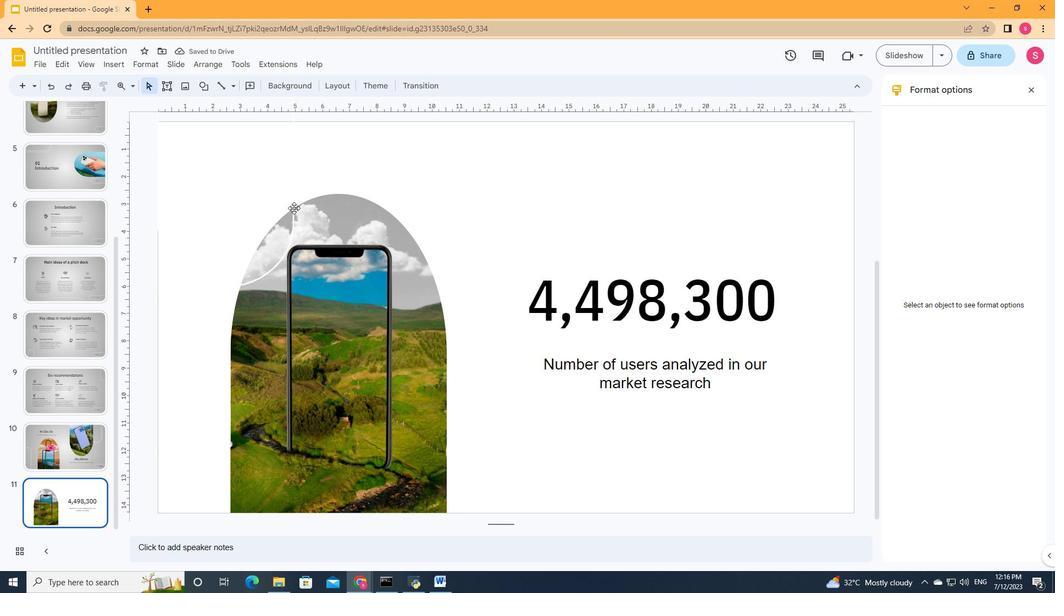 
Action: Key pressed ctrl+C
Screenshot: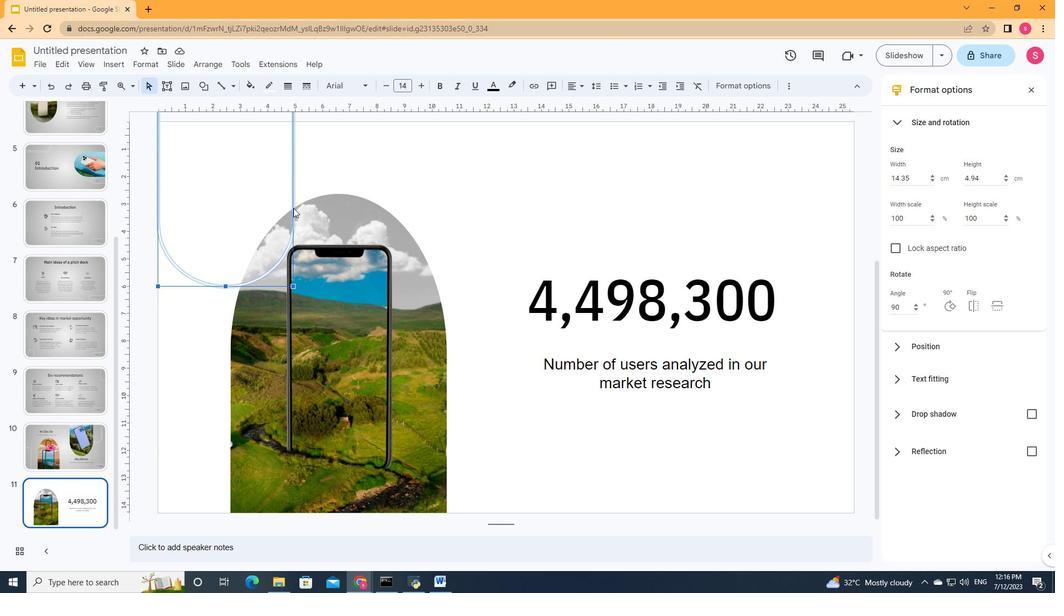 
Action: Mouse moved to (605, 231)
Screenshot: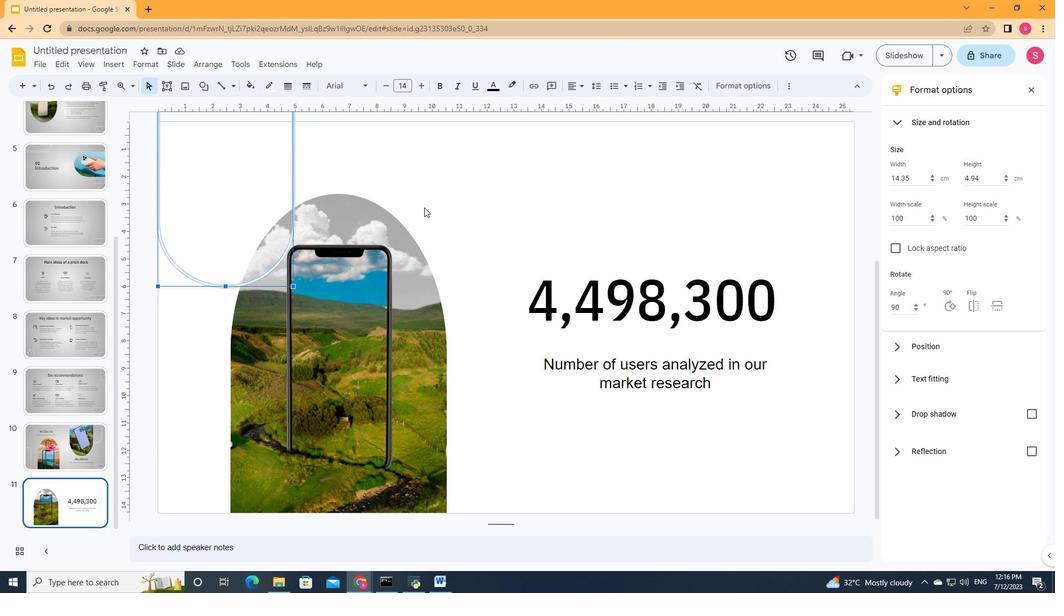 
Action: Mouse pressed left at (605, 231)
Screenshot: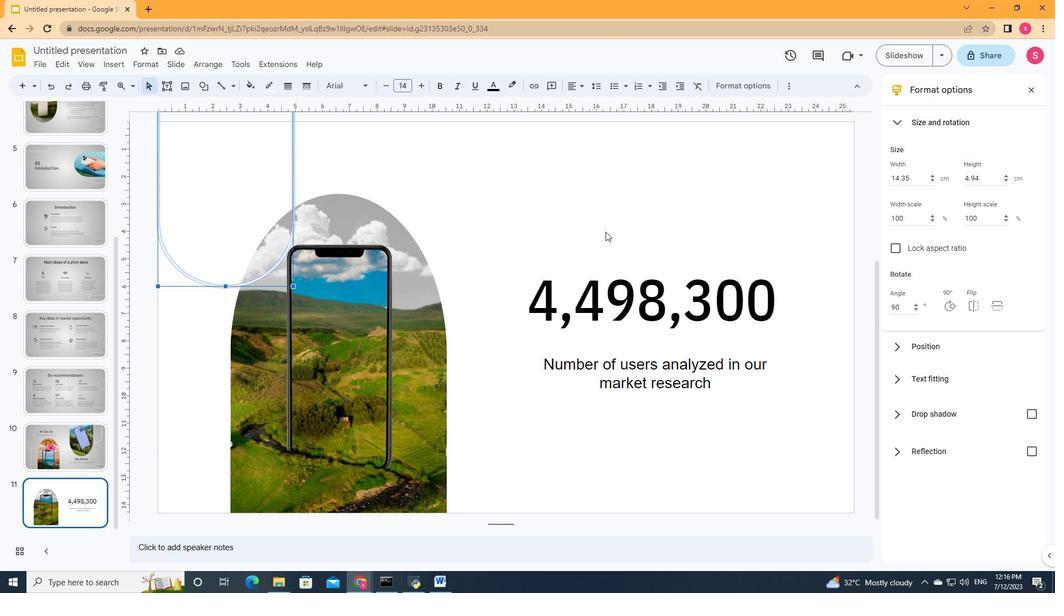 
Action: Mouse moved to (605, 232)
Screenshot: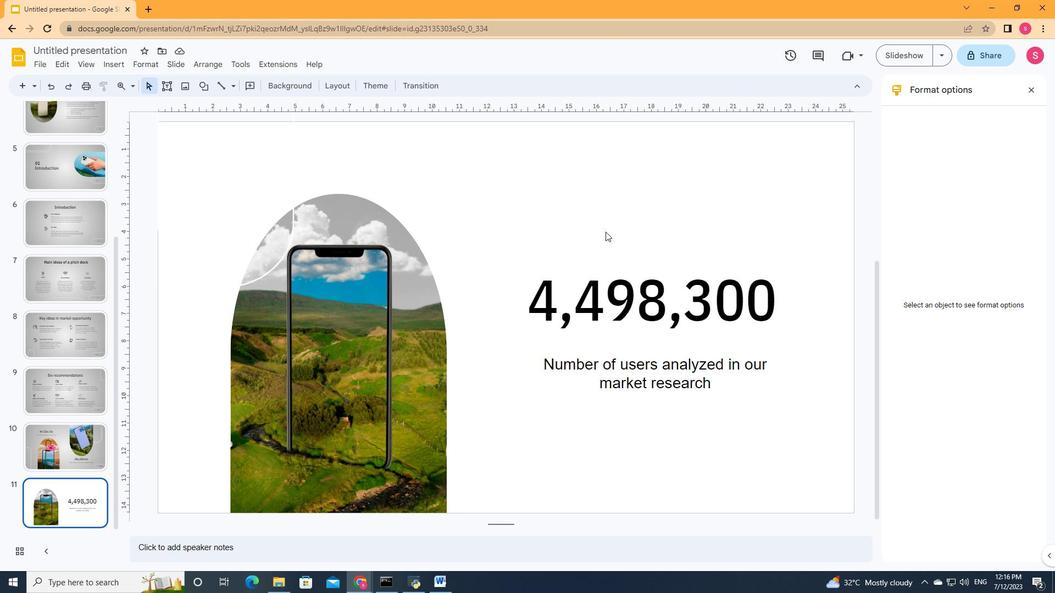 
Action: Key pressed ctrl+V
Screenshot: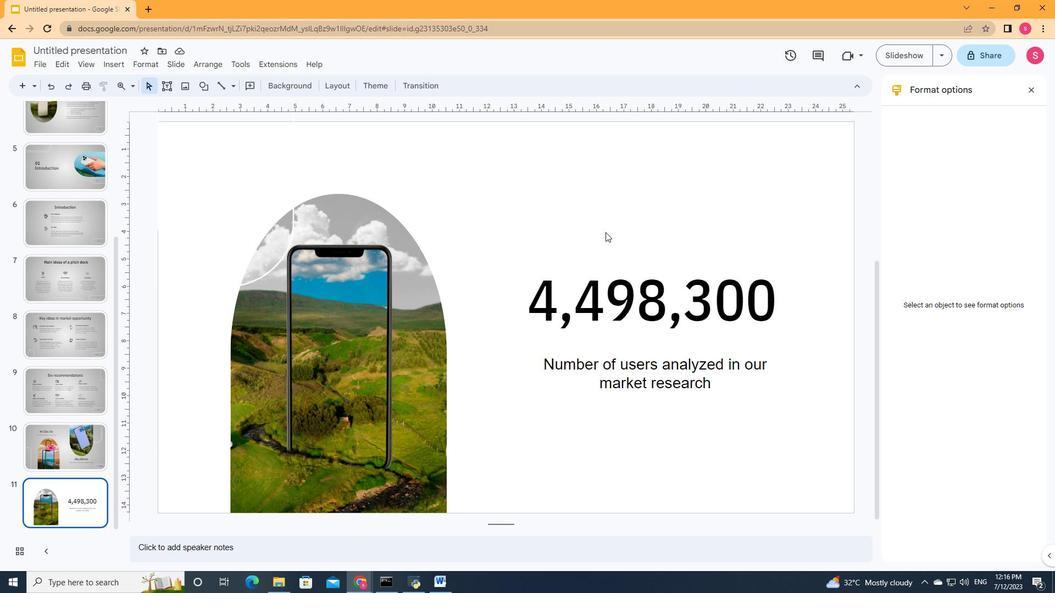 
Action: Mouse moved to (328, 411)
Screenshot: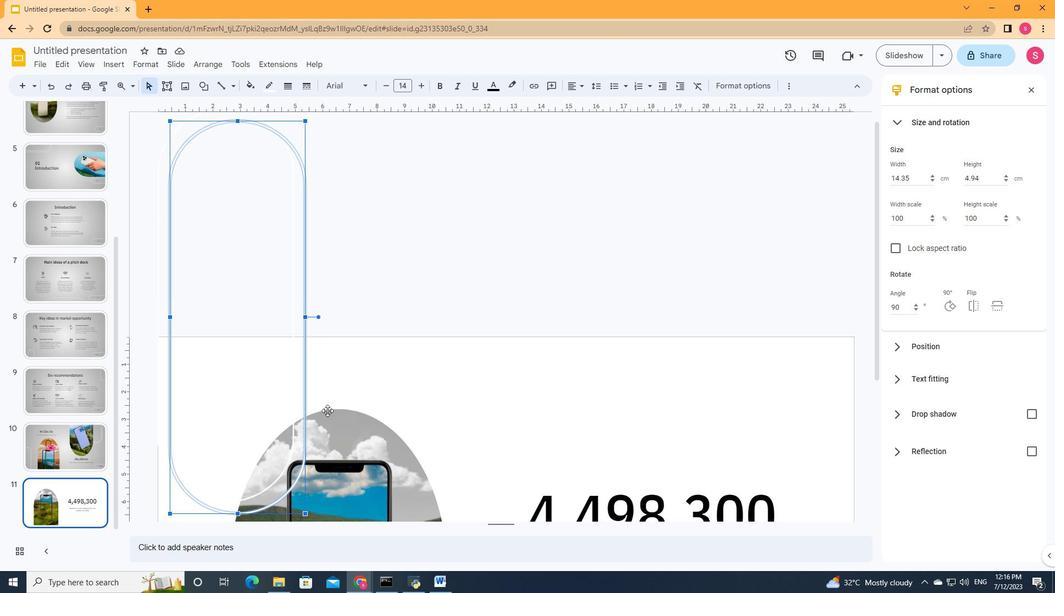 
Action: Key pressed <Key.up><Key.up><Key.up><Key.up><Key.left><Key.left><Key.left><Key.left>
Screenshot: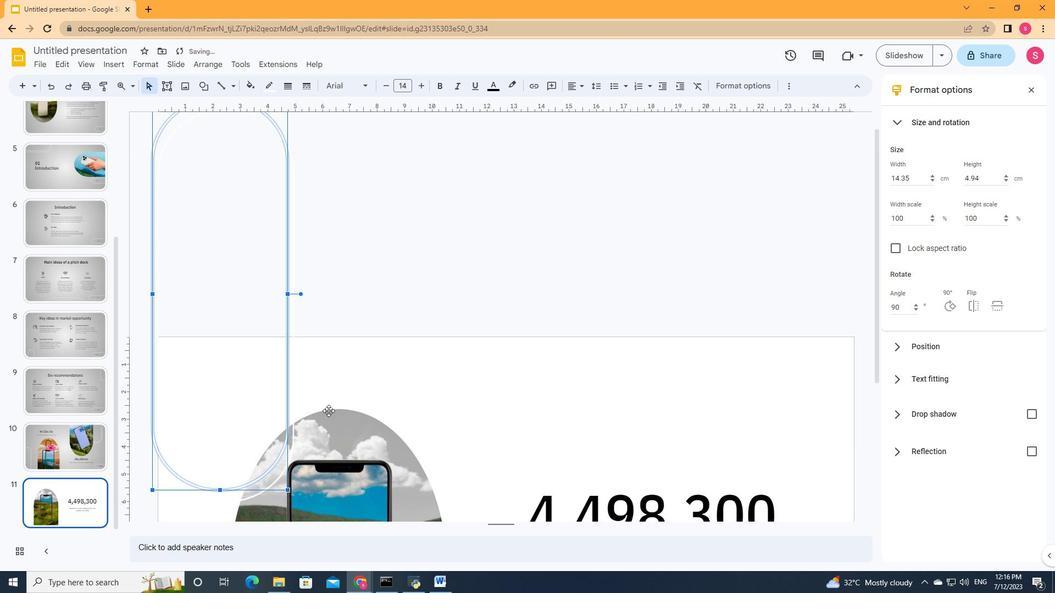 
Action: Mouse moved to (146, 294)
Screenshot: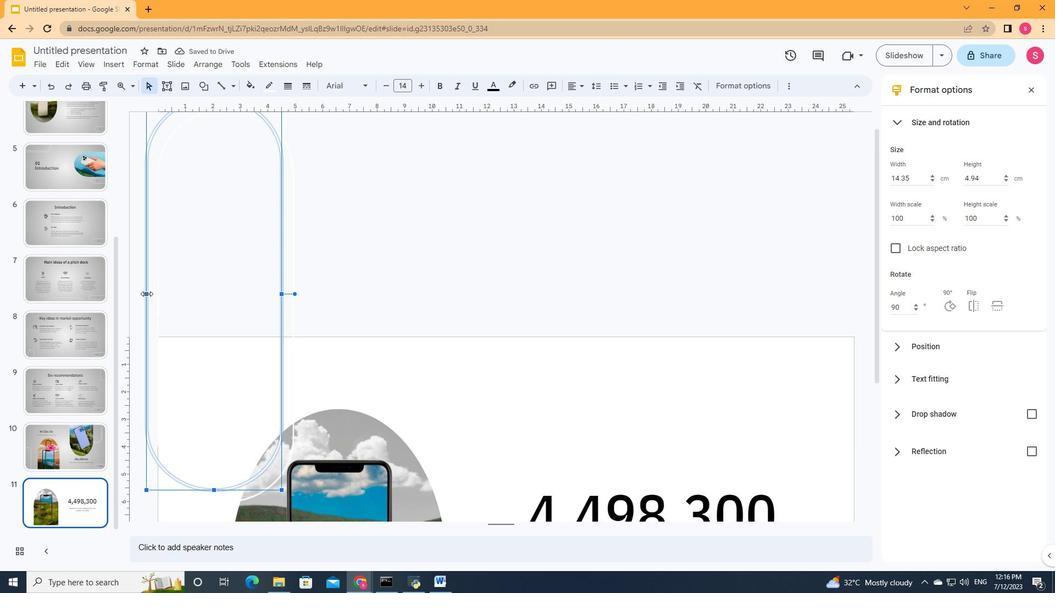 
Action: Mouse pressed left at (146, 294)
Screenshot: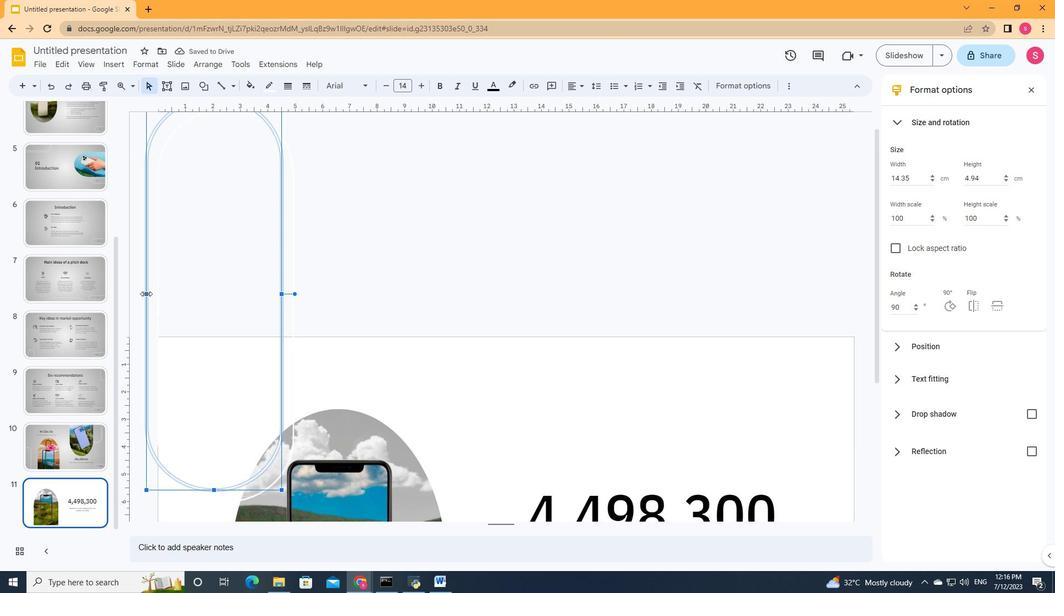 
Action: Mouse moved to (441, 385)
Screenshot: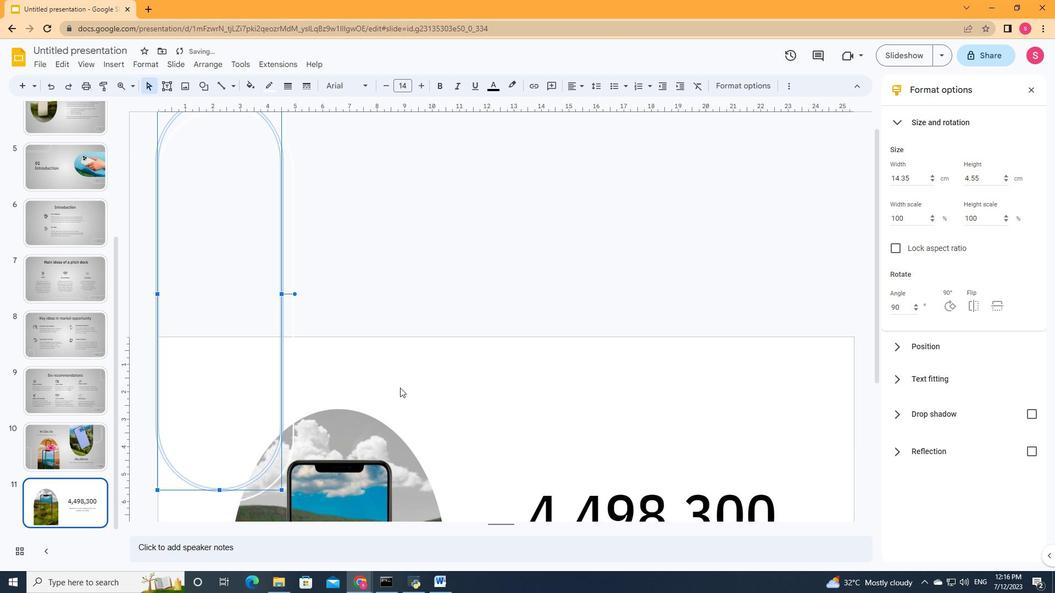 
Action: Mouse pressed left at (441, 385)
Screenshot: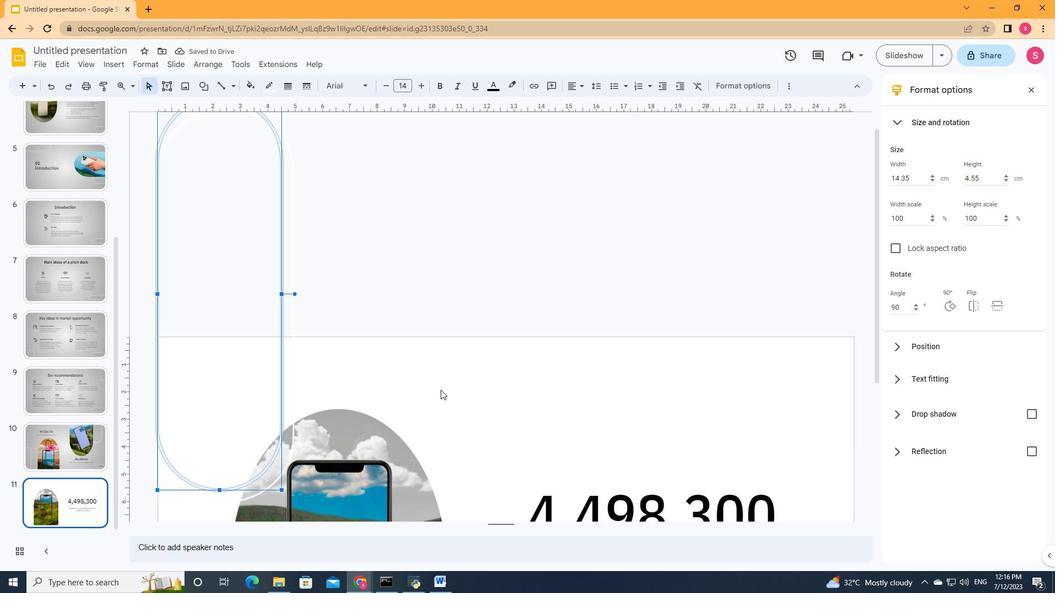 
Action: Mouse moved to (305, 88)
Screenshot: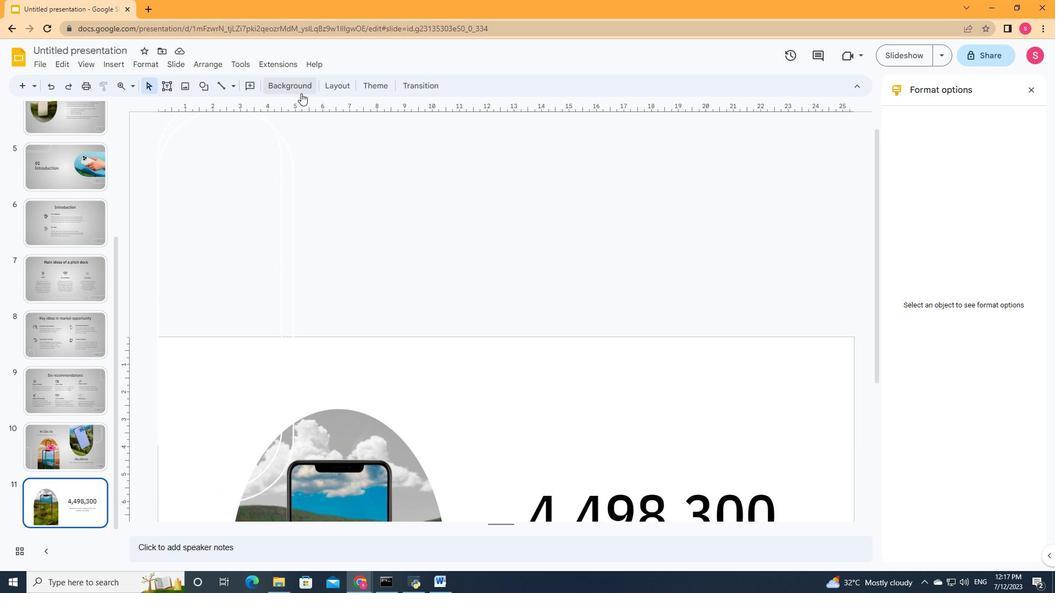 
Action: Mouse pressed left at (305, 88)
Screenshot: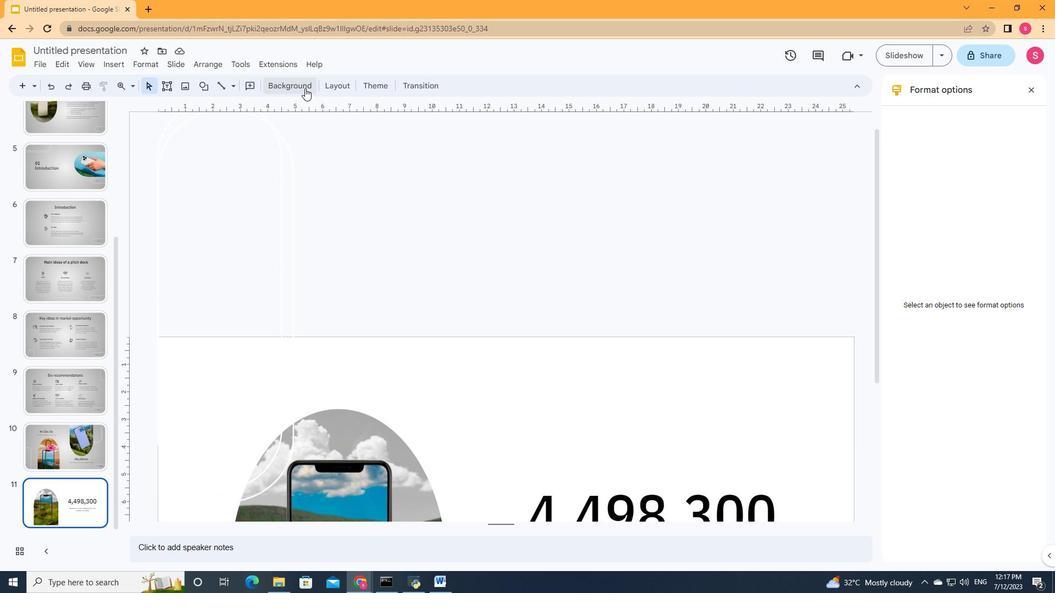 
Action: Mouse moved to (606, 273)
Screenshot: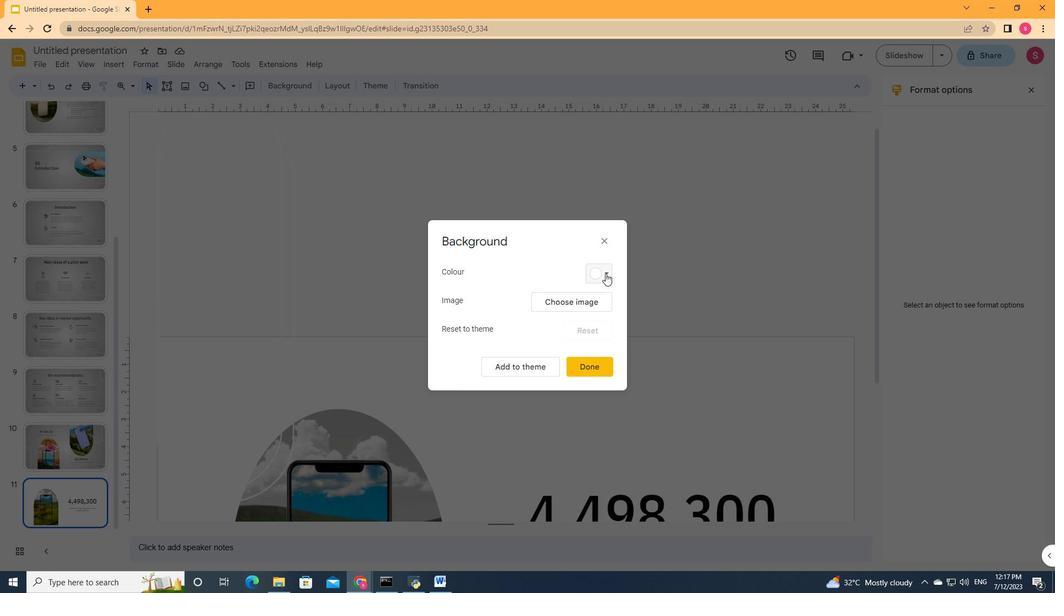 
Action: Mouse pressed left at (606, 273)
Screenshot: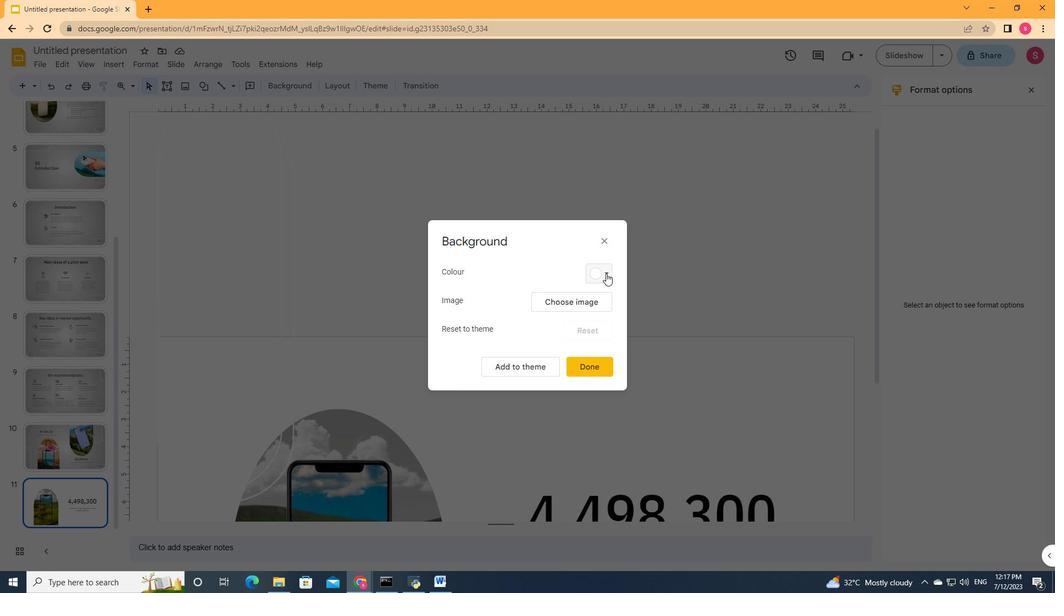 
Action: Mouse moved to (675, 294)
Screenshot: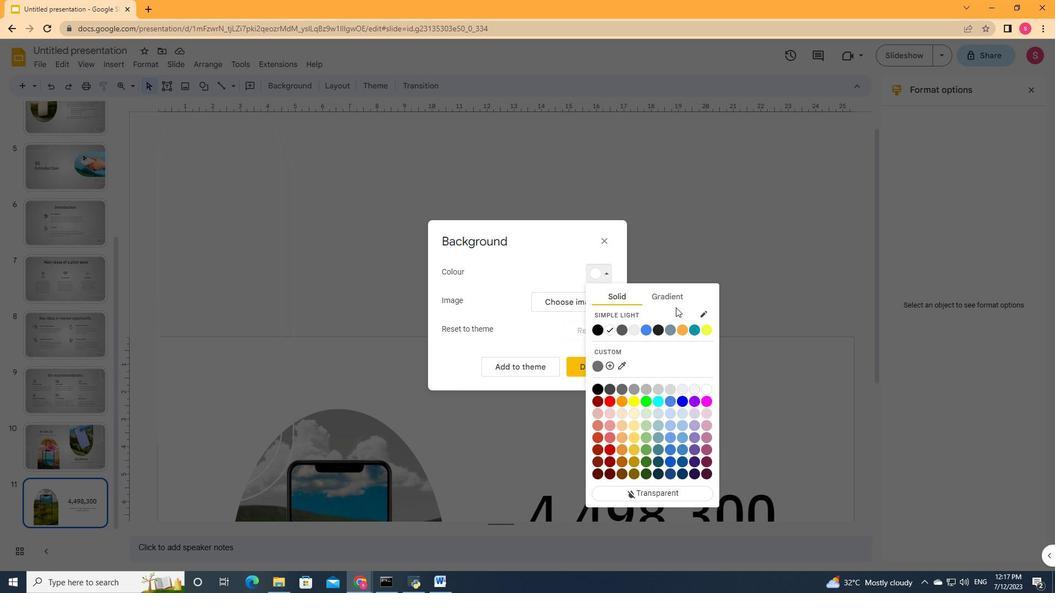 
Action: Mouse pressed left at (675, 294)
Screenshot: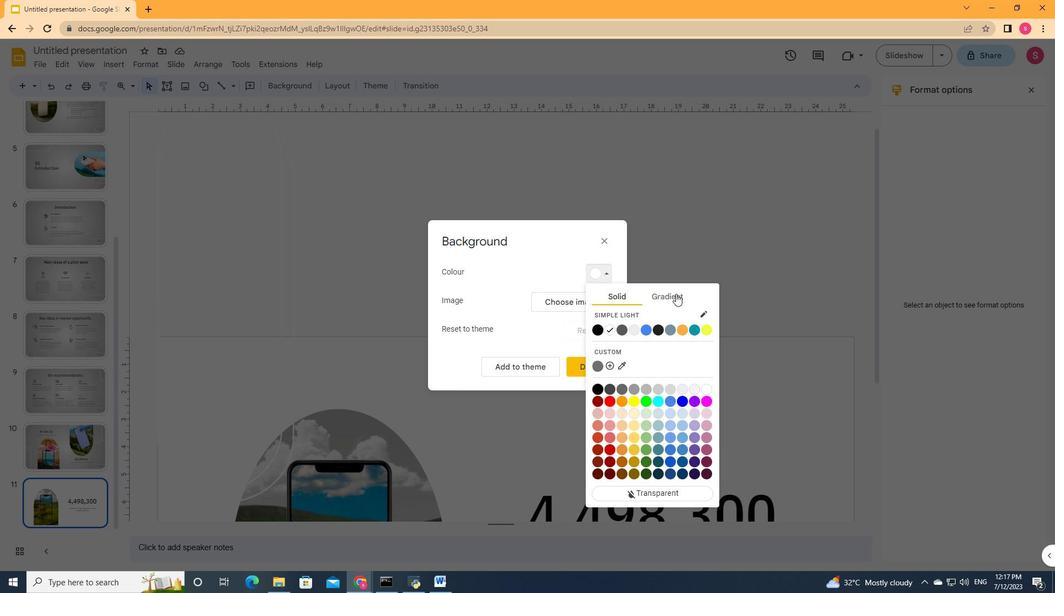 
Action: Mouse moved to (668, 420)
Screenshot: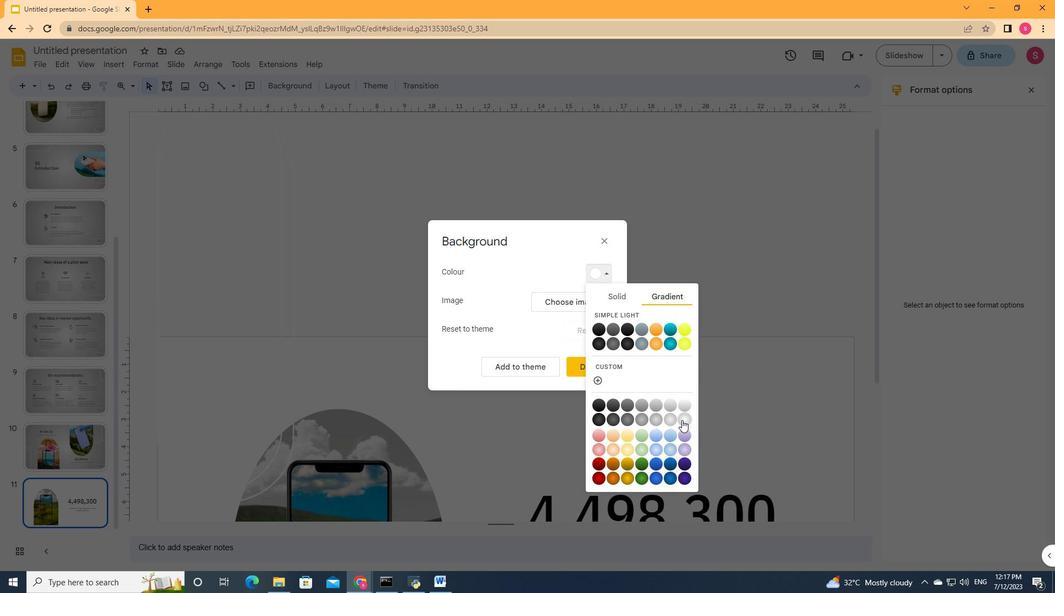 
Action: Mouse pressed left at (668, 420)
Screenshot: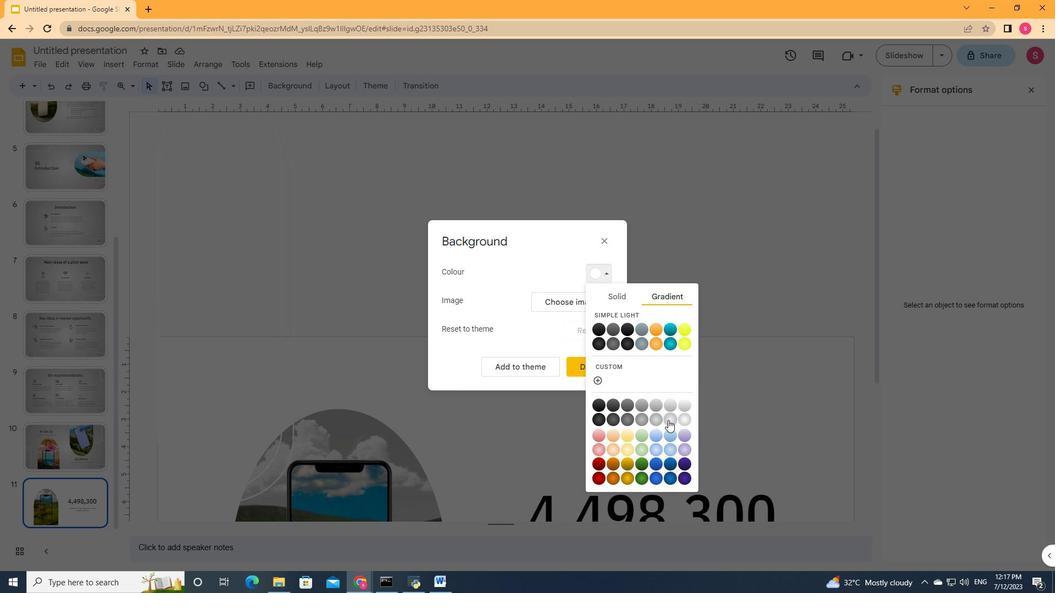 
Action: Mouse moved to (656, 361)
Screenshot: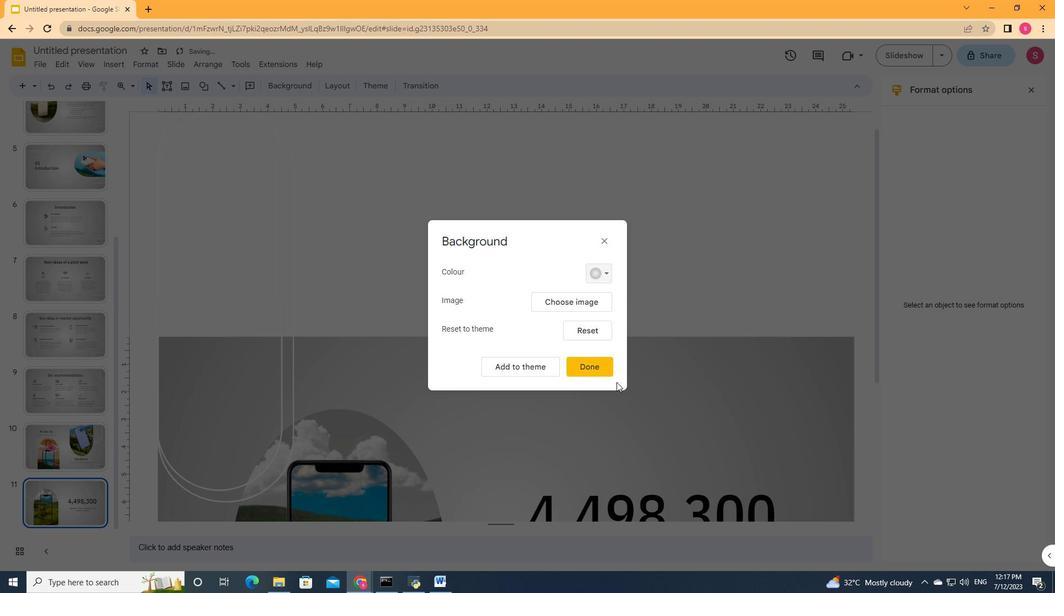 
Action: Mouse scrolled (656, 361) with delta (0, 0)
Screenshot: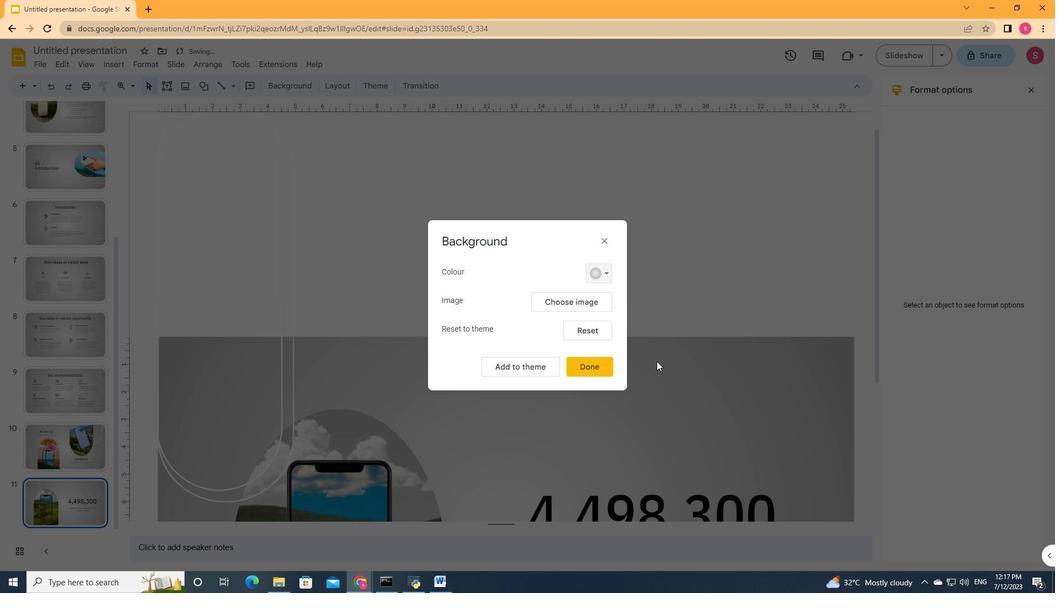 
Action: Mouse scrolled (656, 361) with delta (0, 0)
Screenshot: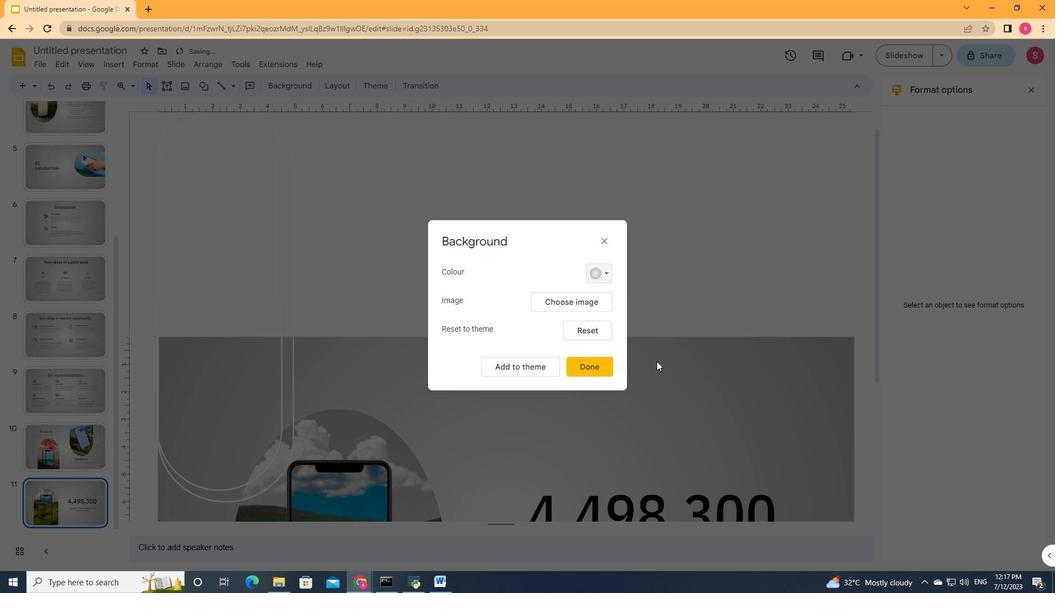 
Action: Mouse scrolled (656, 361) with delta (0, 0)
Screenshot: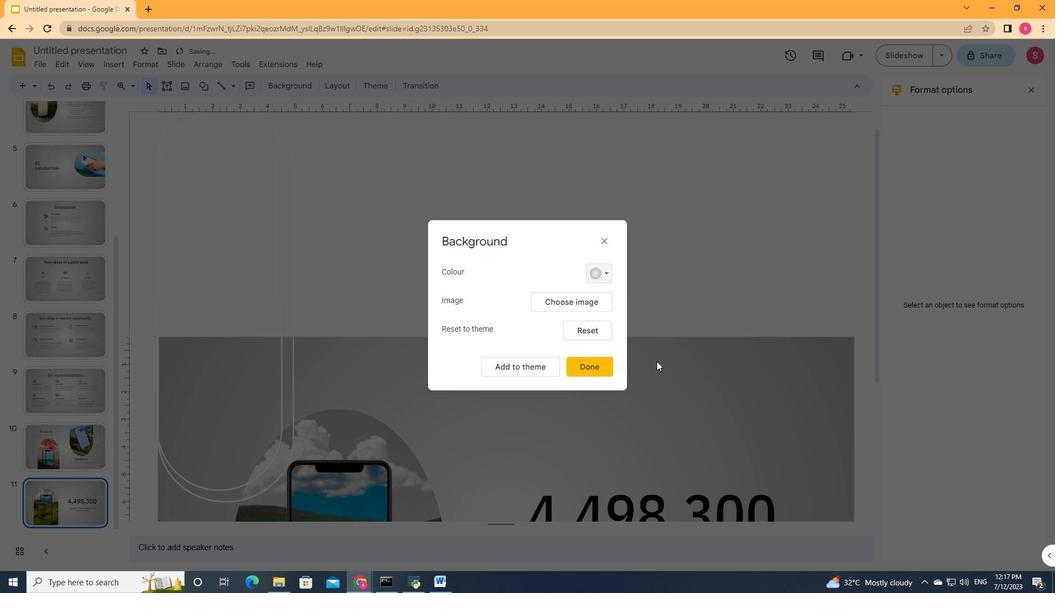 
Action: Mouse moved to (612, 372)
Screenshot: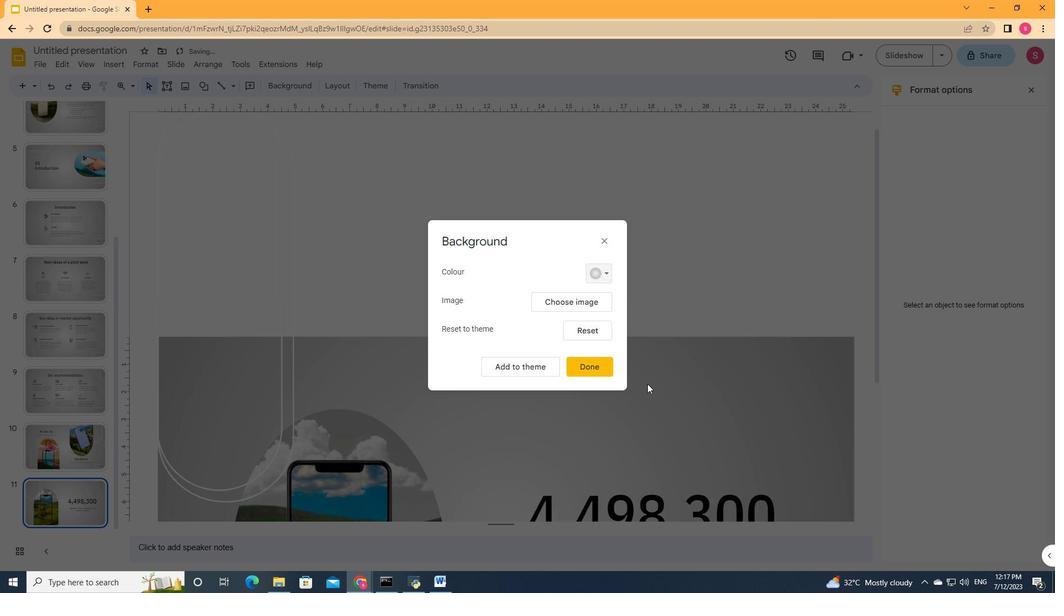 
Action: Mouse pressed left at (612, 372)
Screenshot: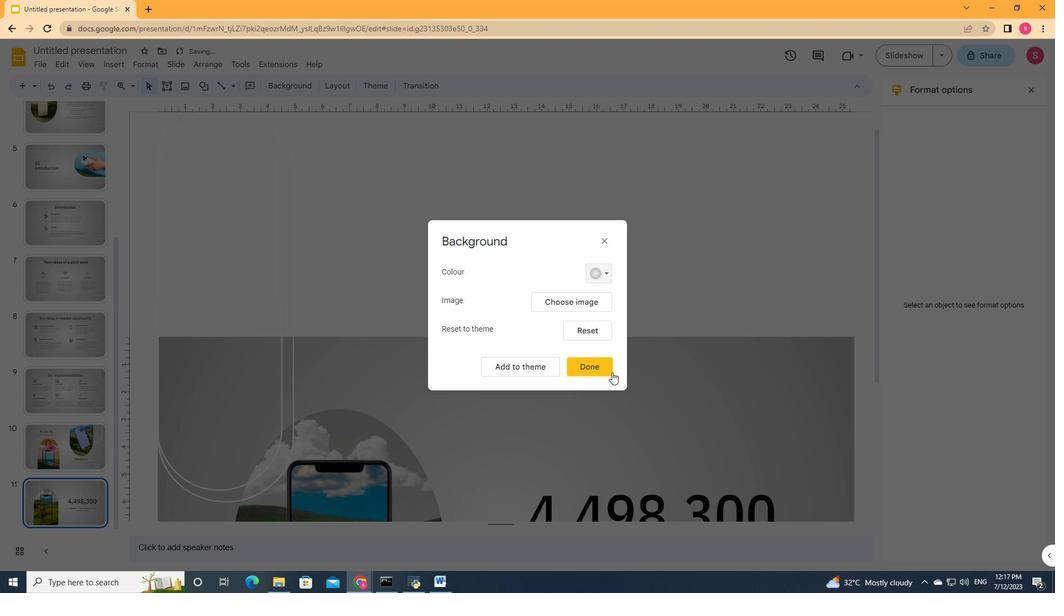 
Action: Mouse moved to (614, 366)
Screenshot: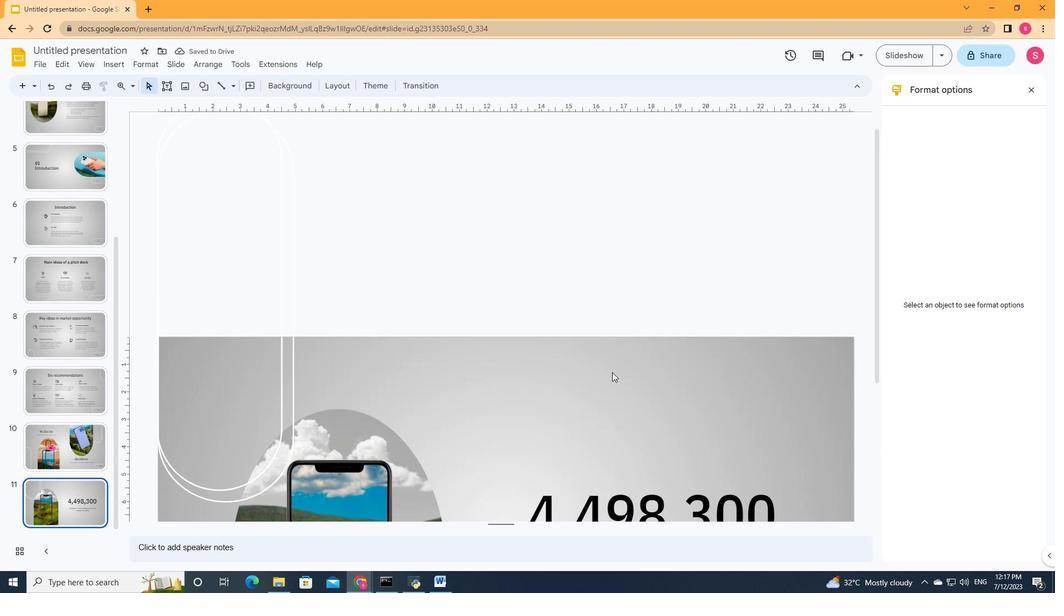 
Action: Mouse scrolled (614, 366) with delta (0, 0)
Screenshot: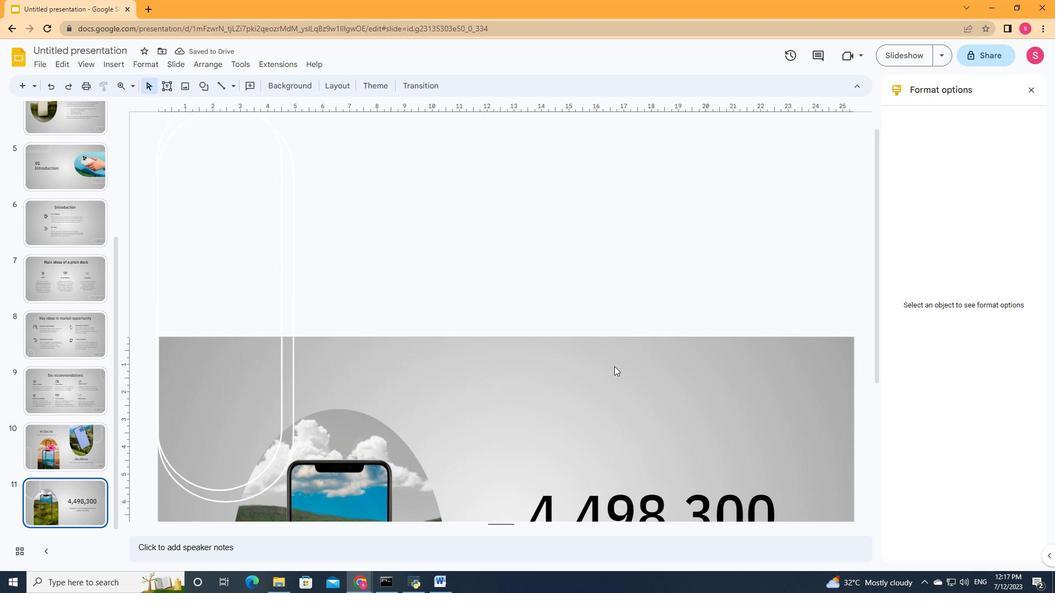 
Action: Mouse scrolled (614, 366) with delta (0, 0)
Screenshot: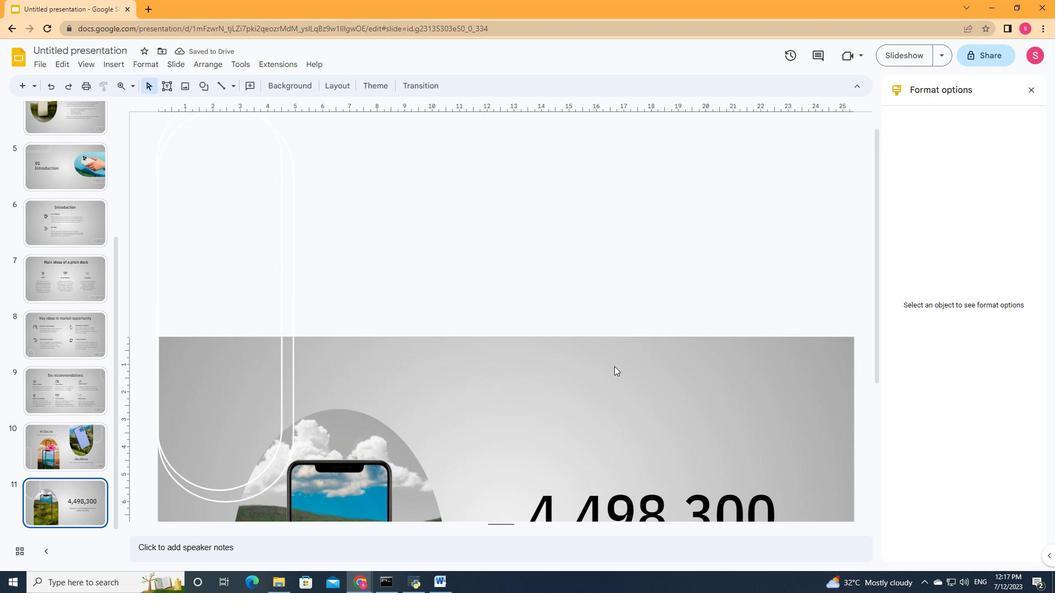
Action: Mouse scrolled (614, 366) with delta (0, 0)
Screenshot: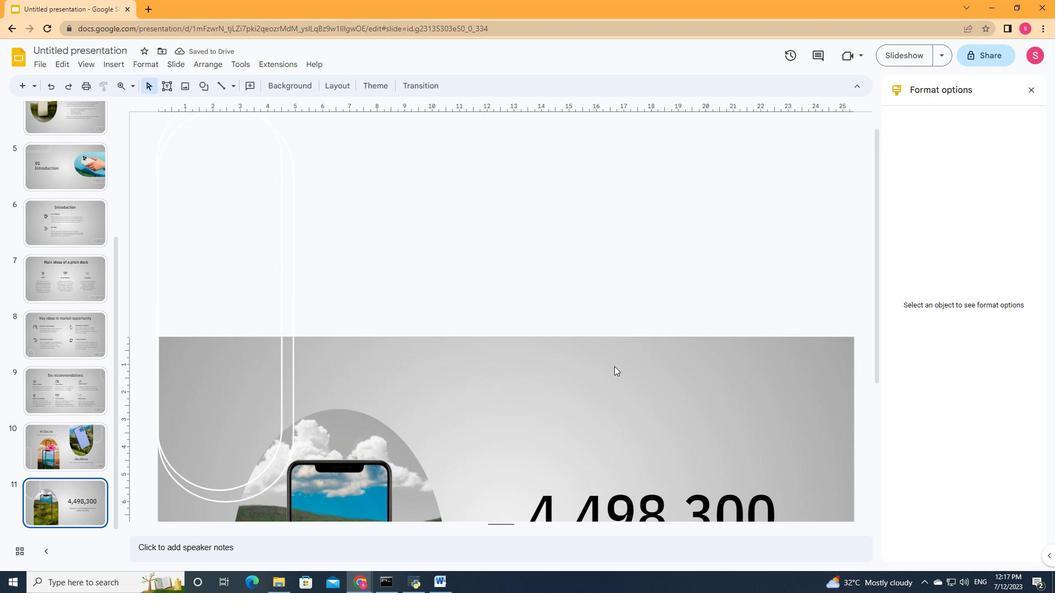 
Action: Mouse scrolled (614, 366) with delta (0, 0)
Screenshot: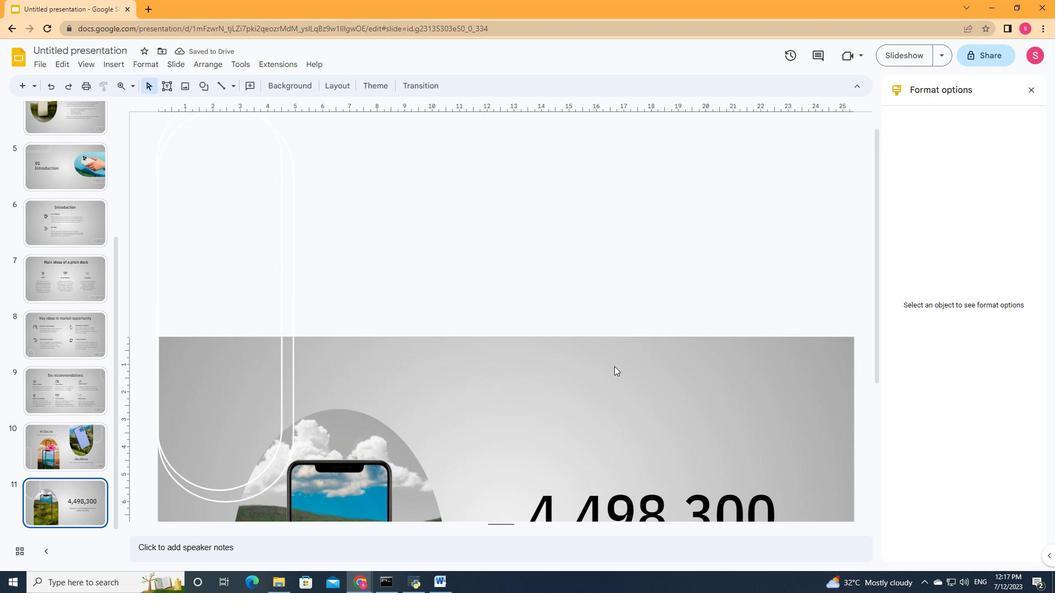 
Action: Mouse moved to (239, 267)
Screenshot: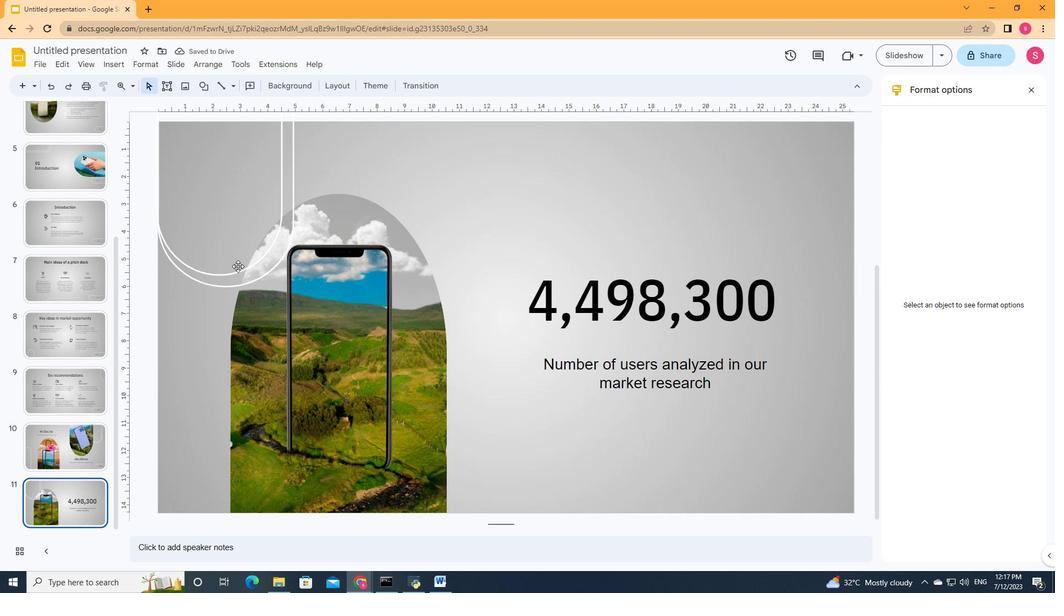
Action: Mouse pressed left at (239, 267)
Screenshot: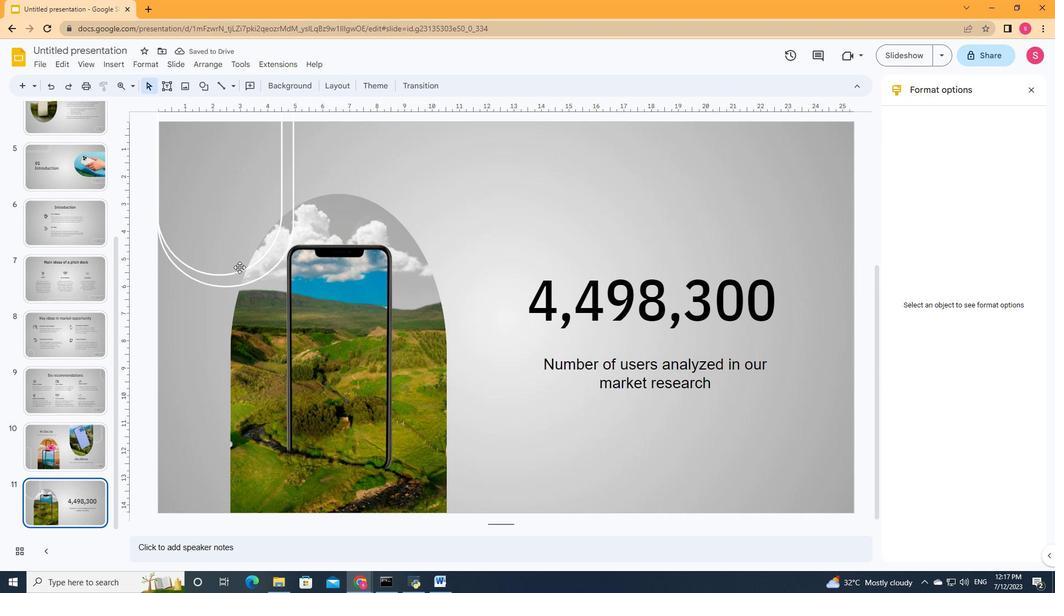
Action: Mouse moved to (227, 286)
Screenshot: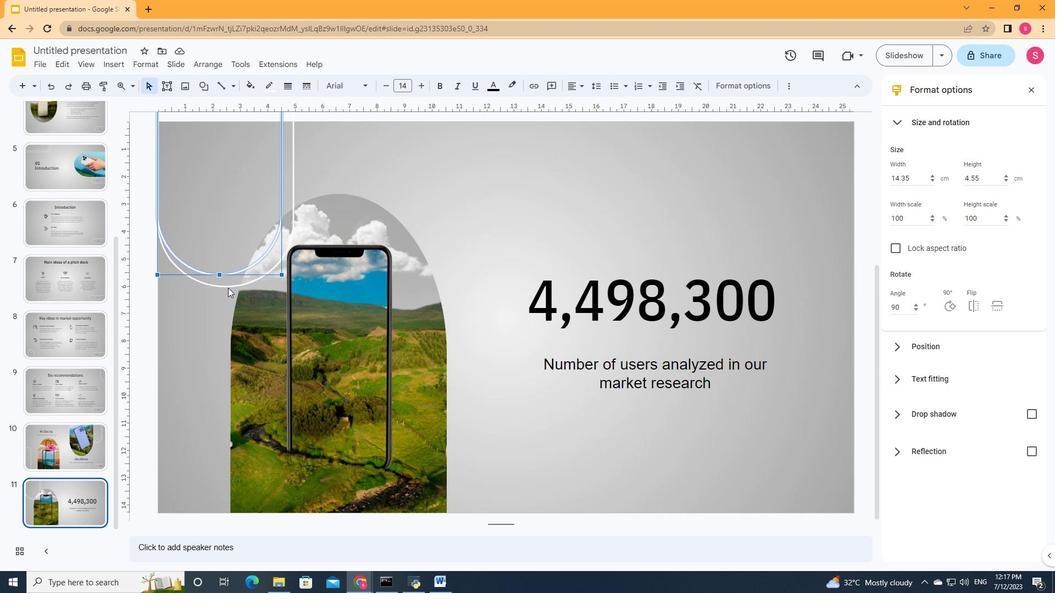 
Action: Mouse pressed left at (227, 286)
Screenshot: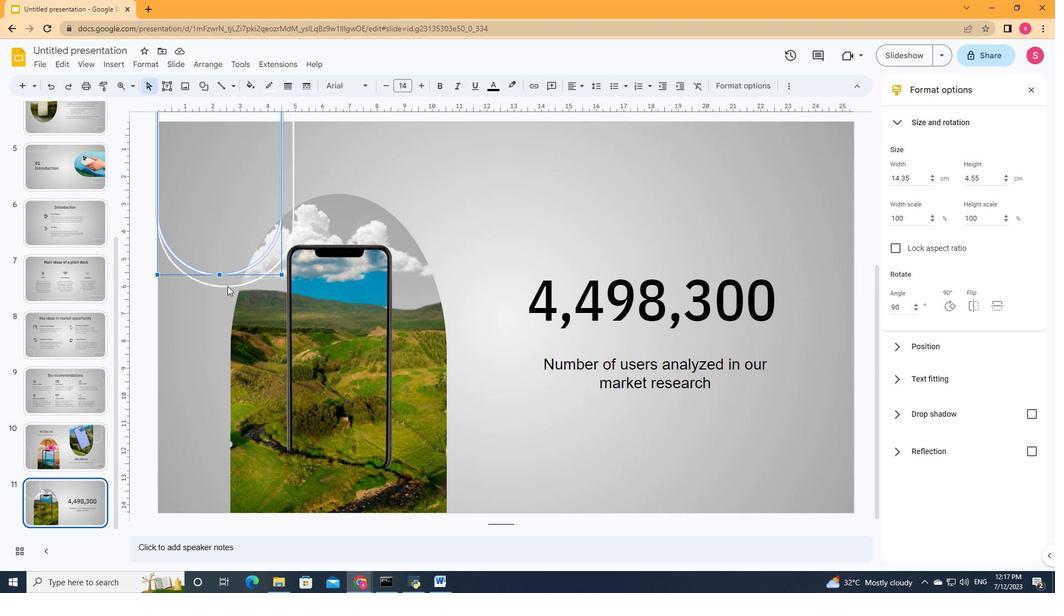 
Action: Mouse moved to (186, 189)
Screenshot: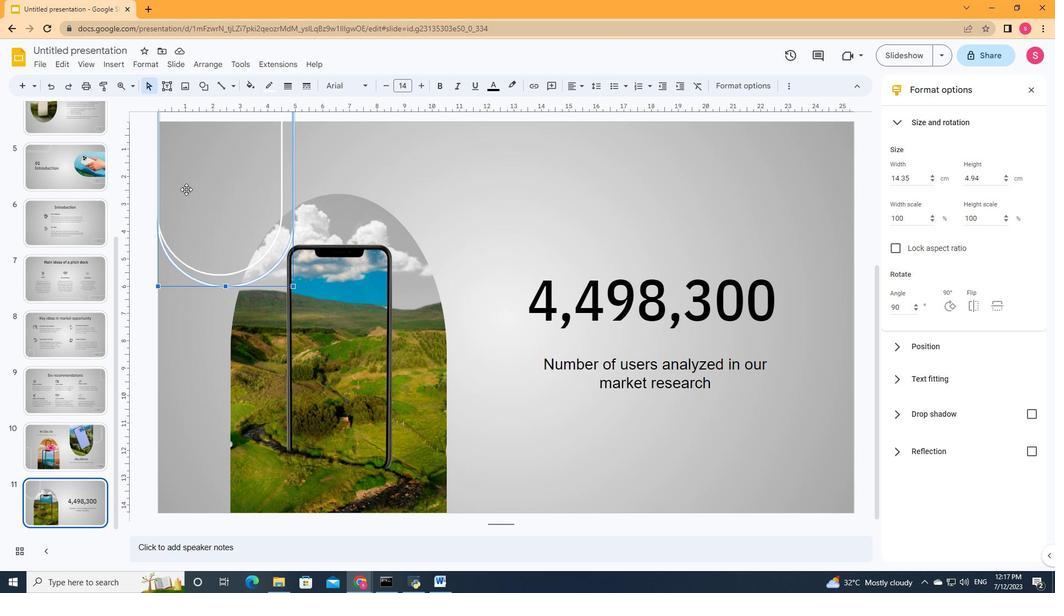 
Action: Mouse scrolled (186, 190) with delta (0, 0)
Screenshot: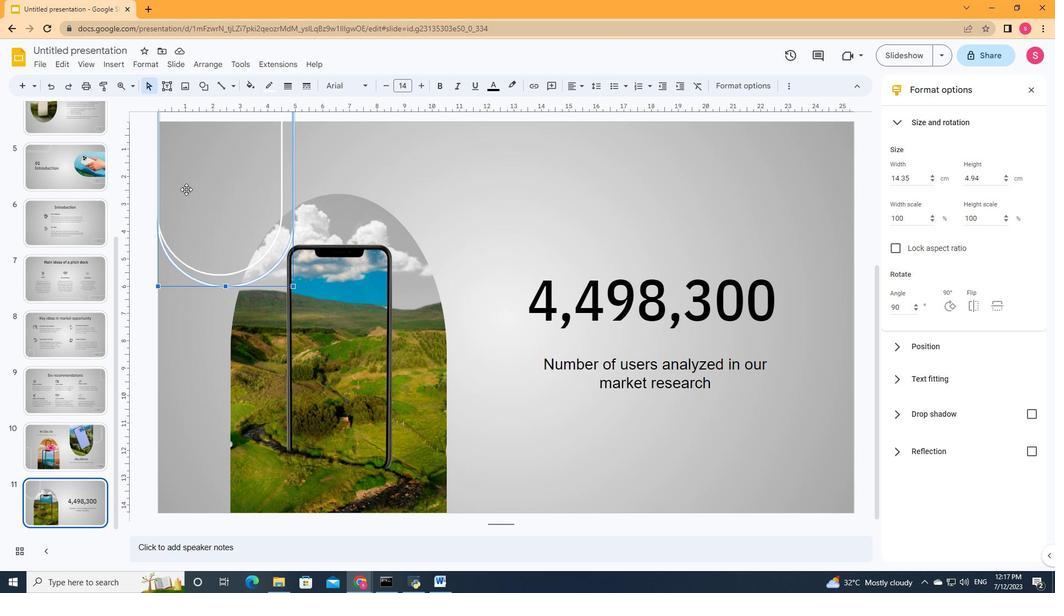 
Action: Mouse scrolled (186, 190) with delta (0, 0)
Screenshot: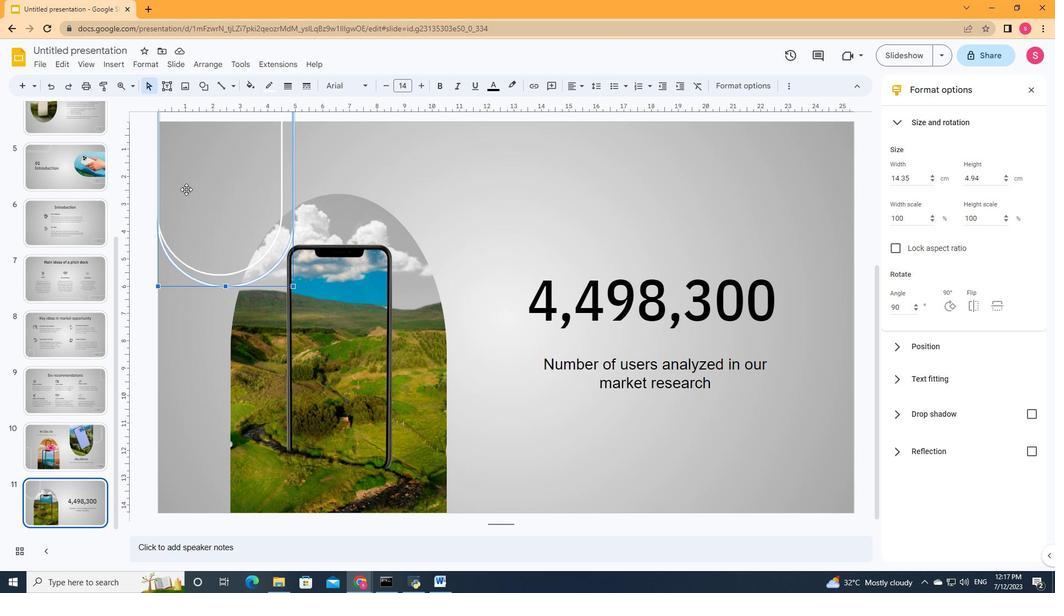 
Action: Mouse moved to (158, 201)
Screenshot: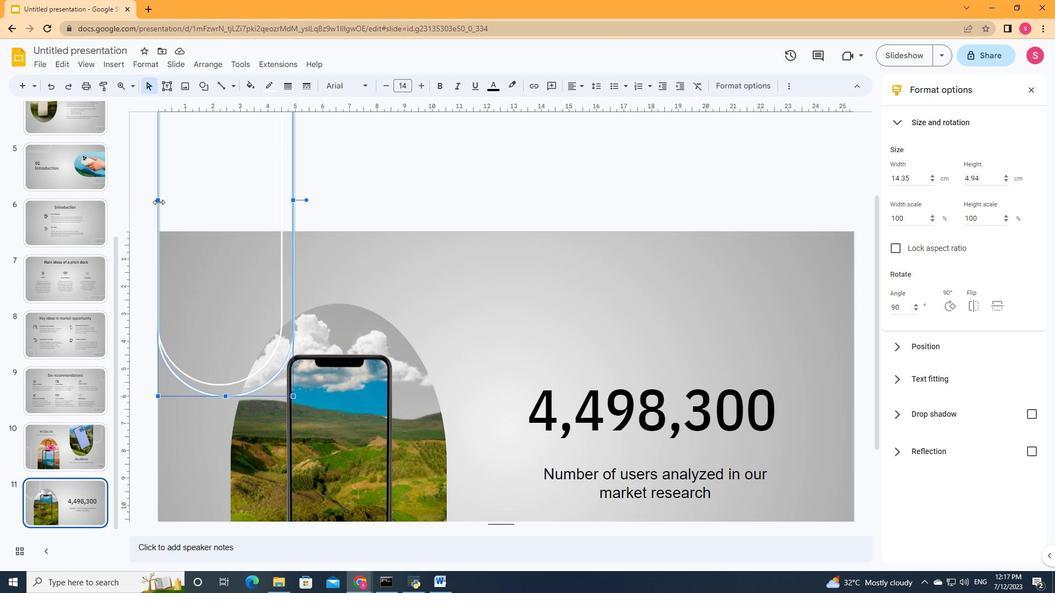 
Action: Mouse pressed left at (158, 201)
Screenshot: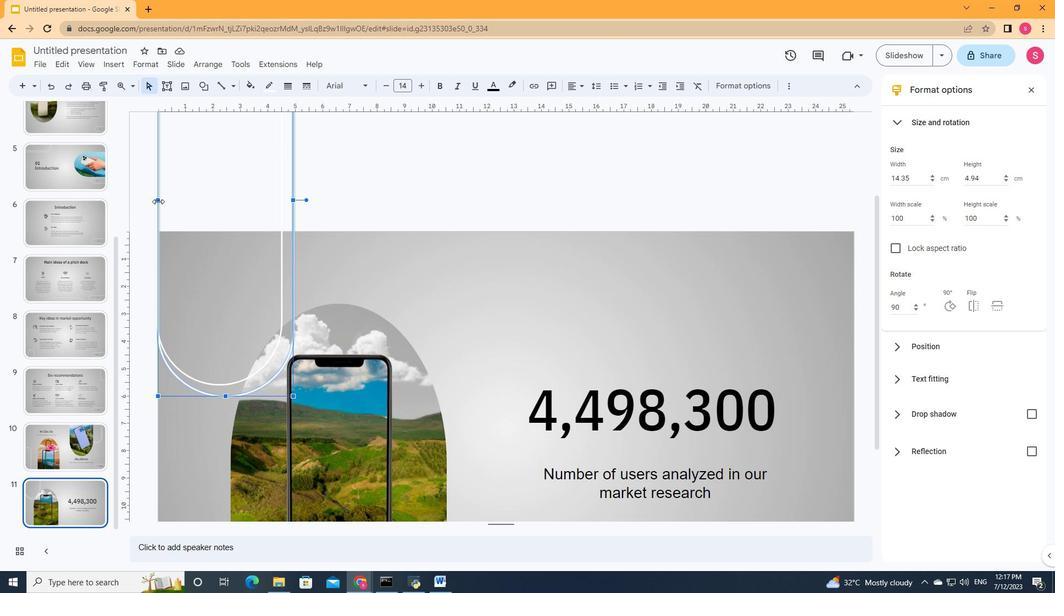 
Action: Mouse moved to (395, 265)
Screenshot: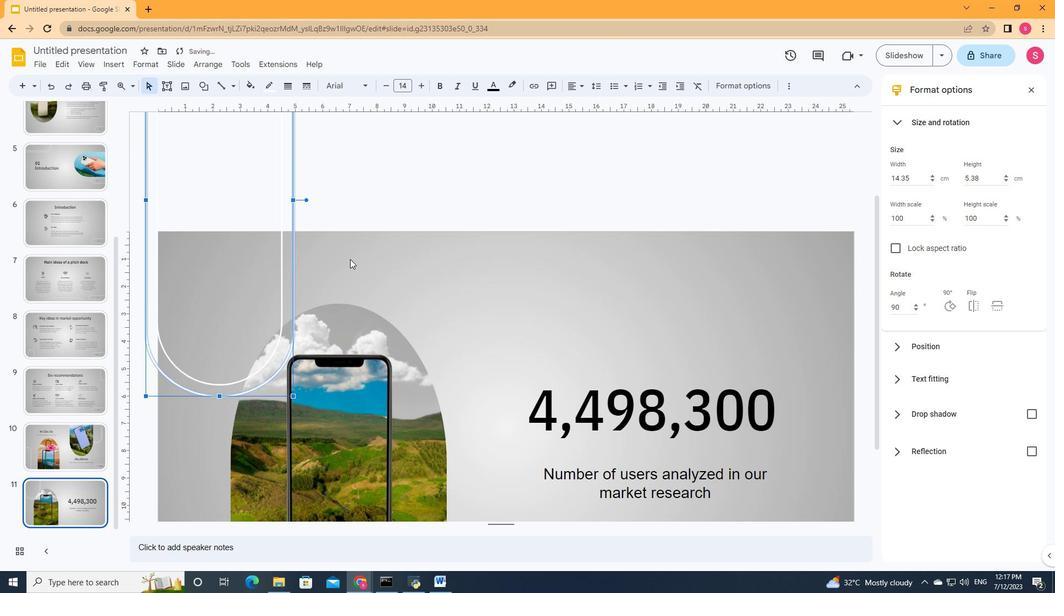 
Action: Mouse pressed left at (395, 265)
Screenshot: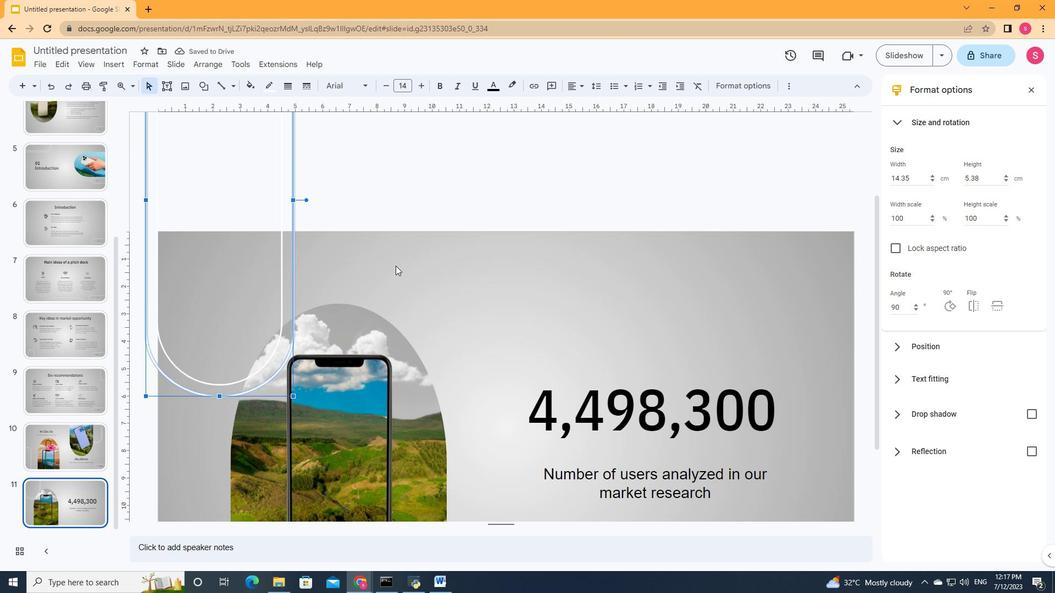 
Action: Mouse moved to (479, 280)
Screenshot: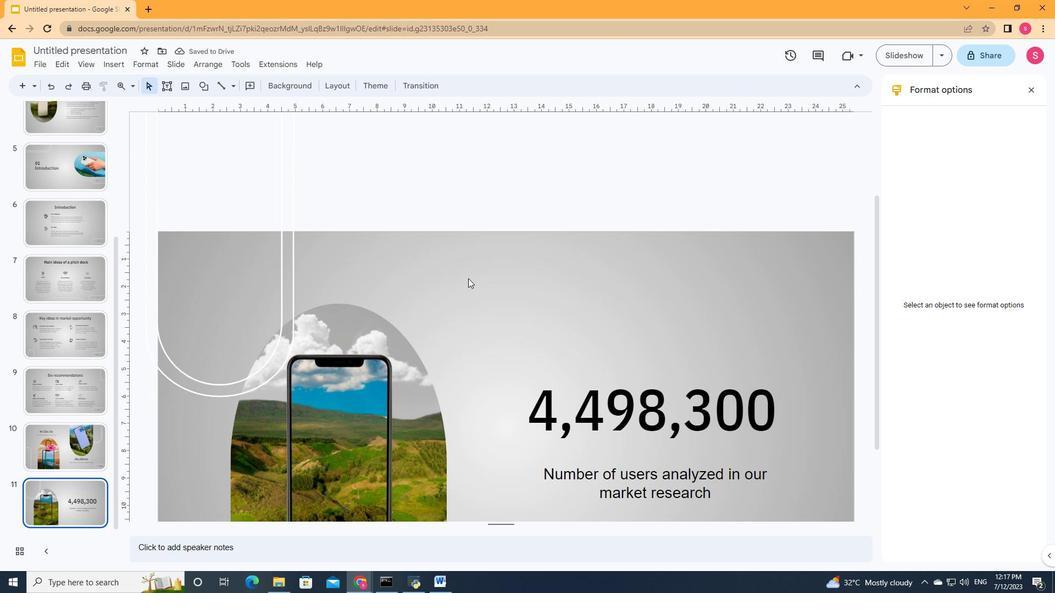 
Action: Mouse scrolled (479, 279) with delta (0, 0)
Screenshot: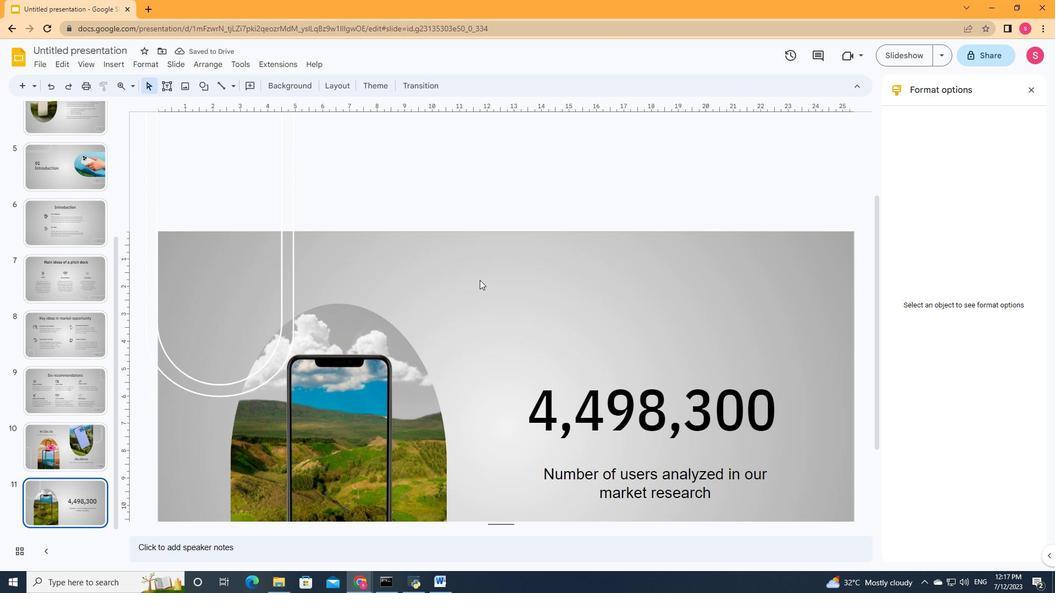 
Action: Mouse scrolled (479, 279) with delta (0, 0)
Screenshot: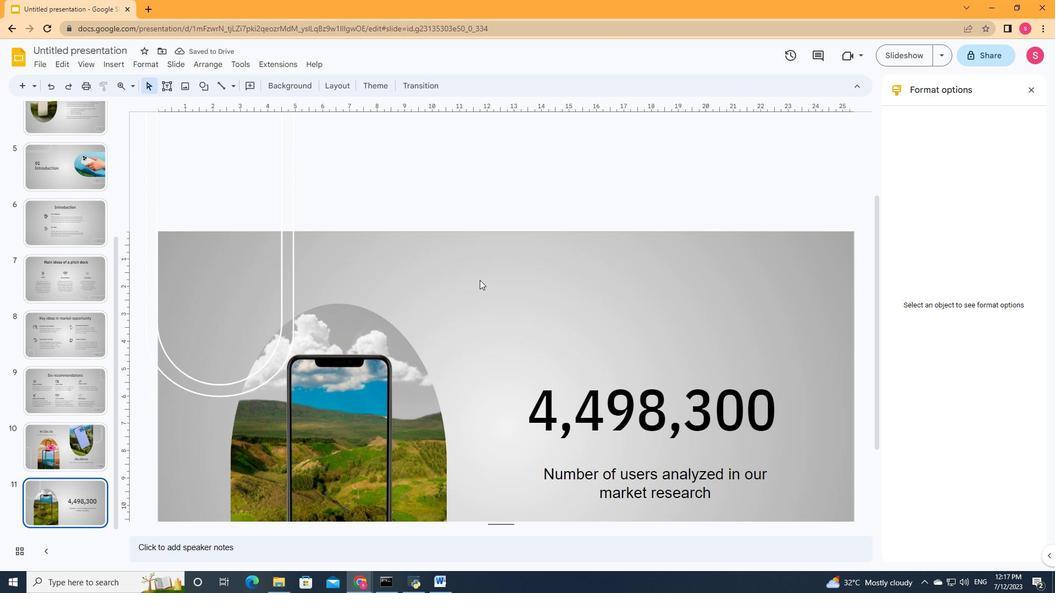 
Action: Mouse scrolled (479, 279) with delta (0, 0)
Screenshot: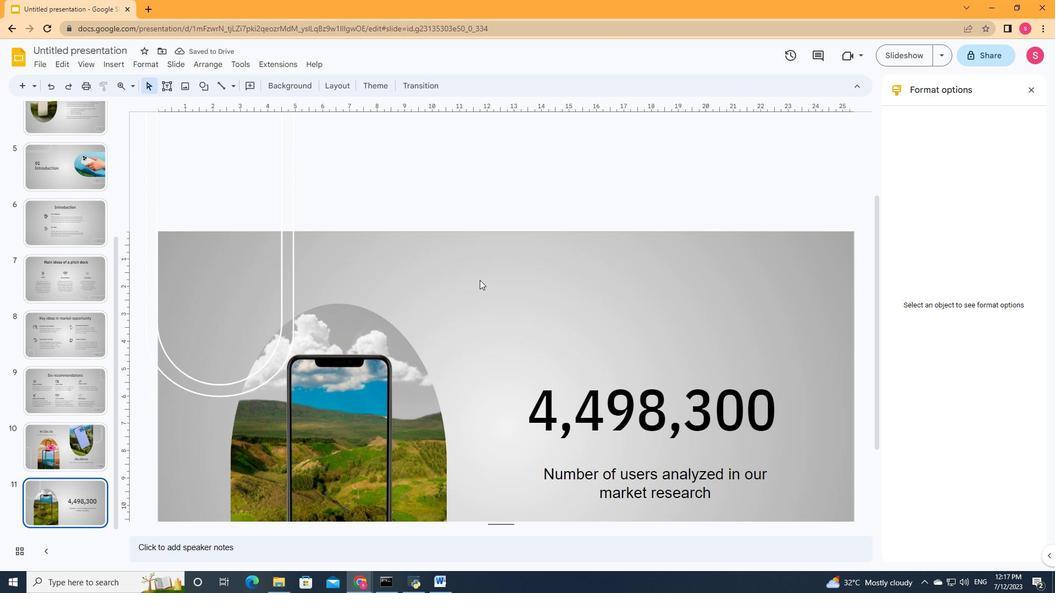 
Action: Mouse scrolled (479, 279) with delta (0, 0)
Screenshot: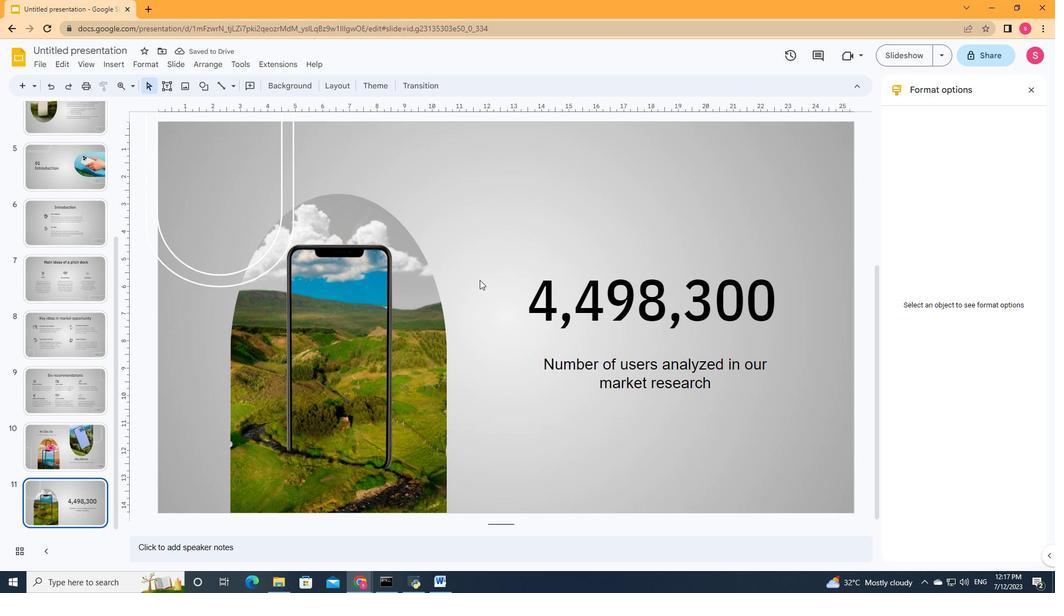 
Action: Mouse scrolled (479, 279) with delta (0, 0)
Screenshot: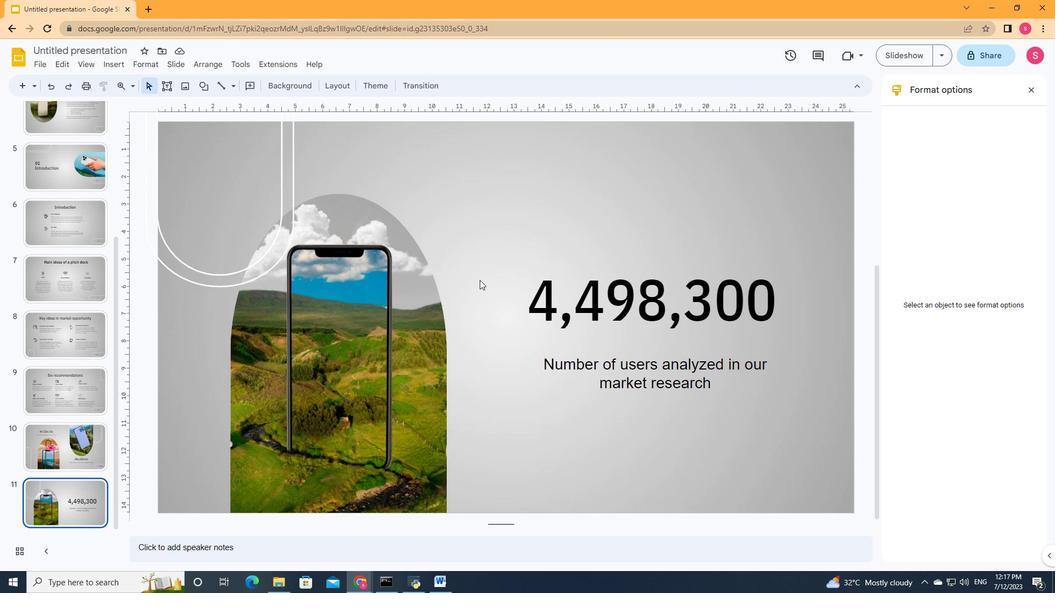 
Action: Mouse scrolled (479, 279) with delta (0, 0)
Screenshot: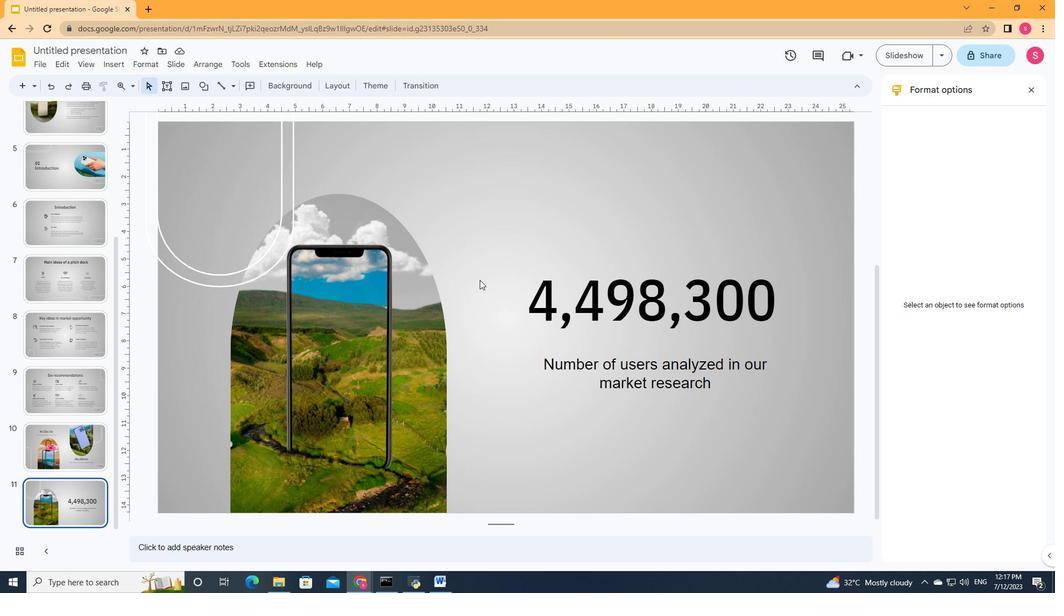 
Action: Mouse scrolled (479, 279) with delta (0, 0)
Screenshot: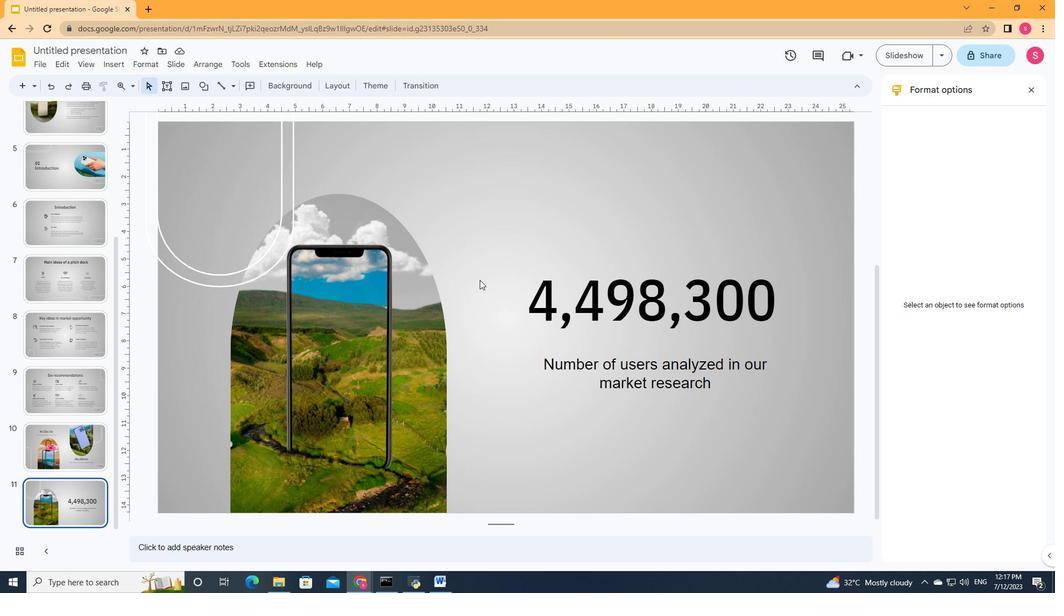 
Action: Mouse moved to (202, 82)
Screenshot: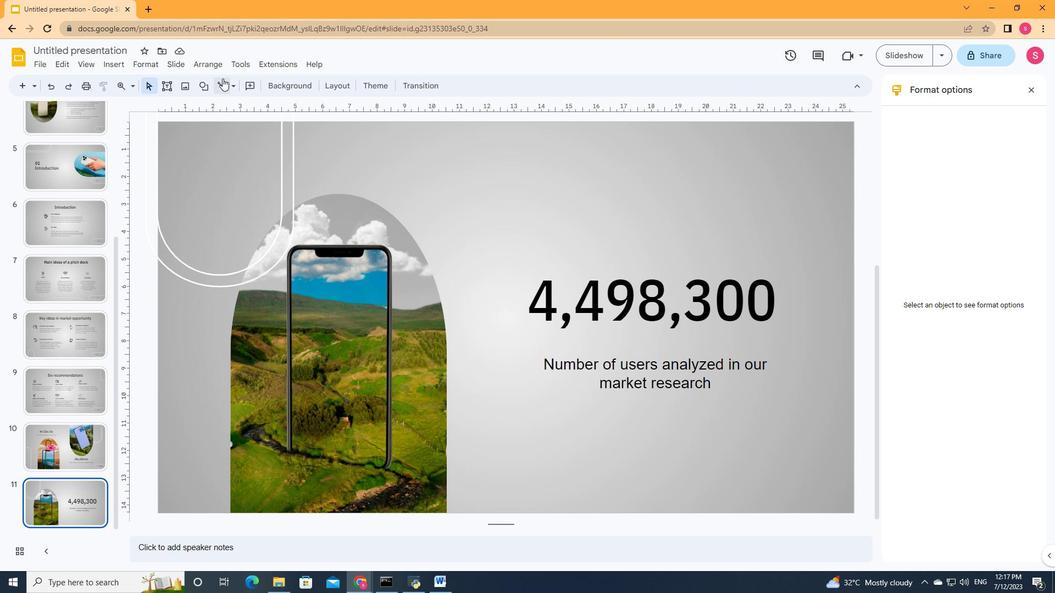 
Action: Mouse pressed left at (202, 82)
Screenshot: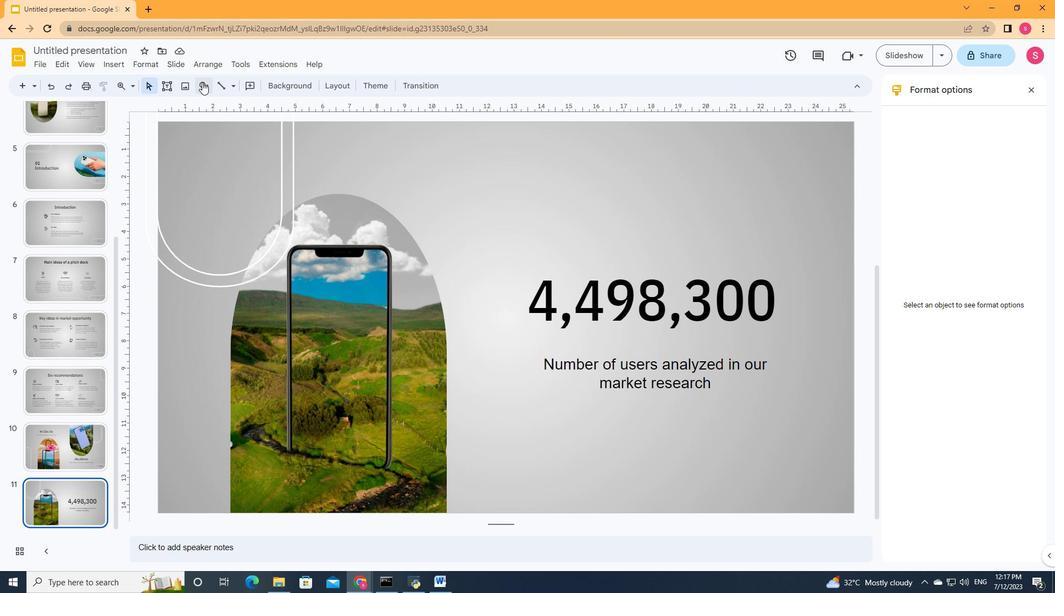 
Action: Mouse moved to (444, 178)
Screenshot: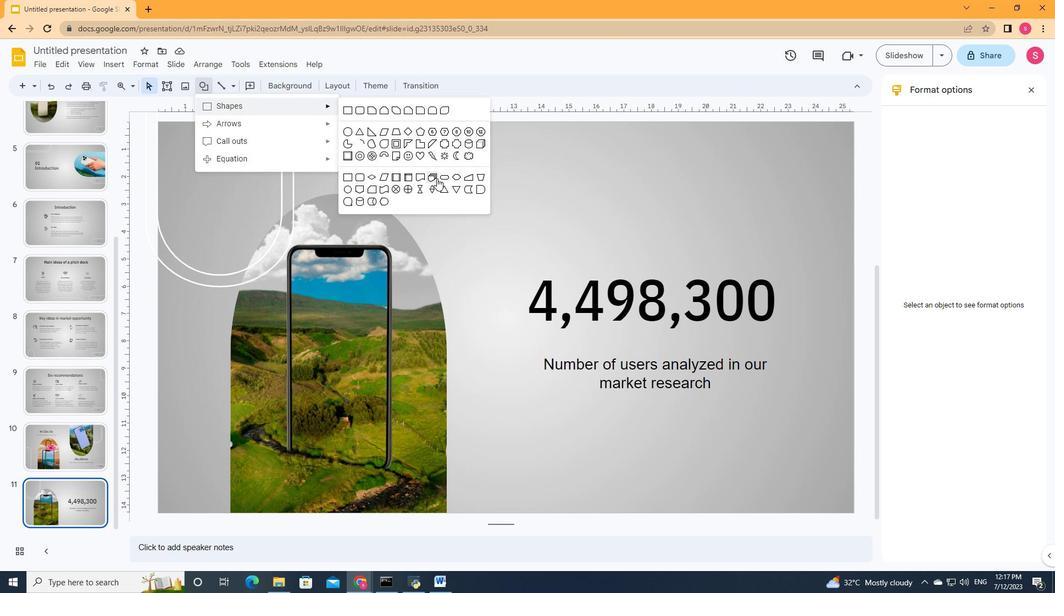 
Action: Mouse pressed left at (444, 178)
Screenshot: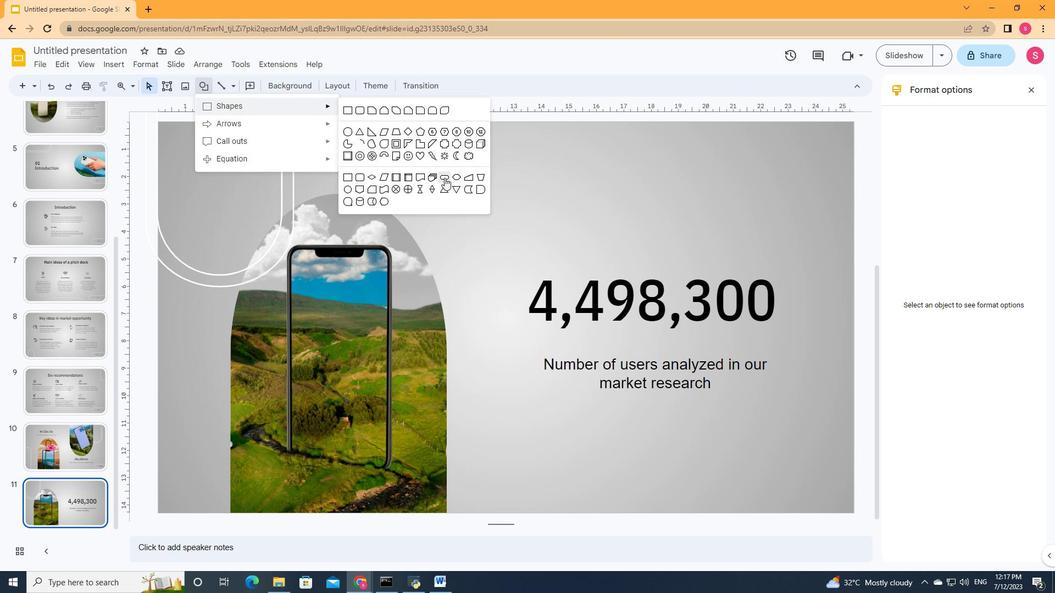 
Action: Mouse moved to (690, 447)
Screenshot: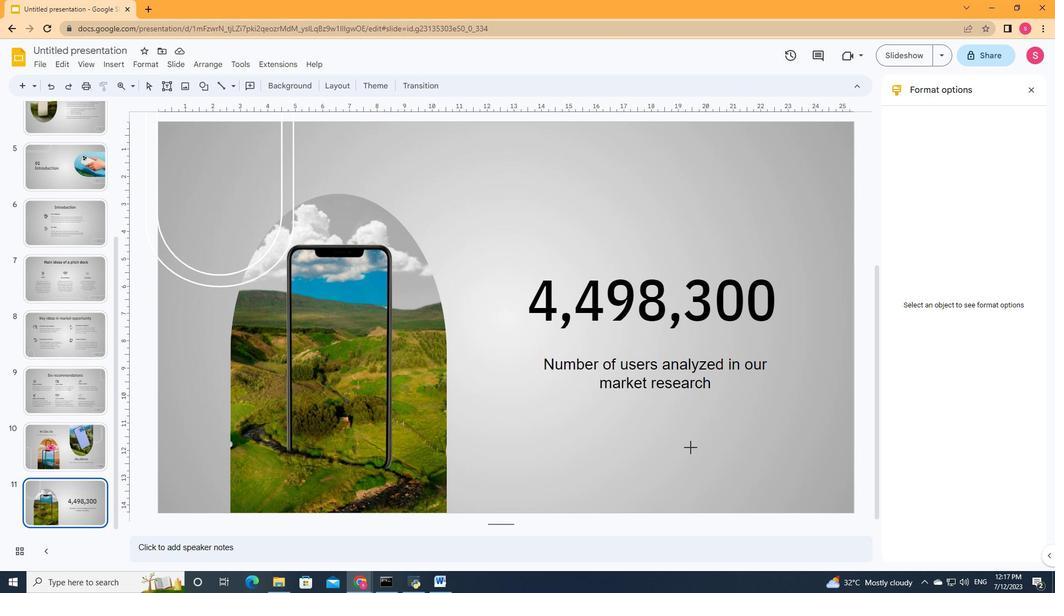 
Action: Mouse pressed left at (690, 447)
Screenshot: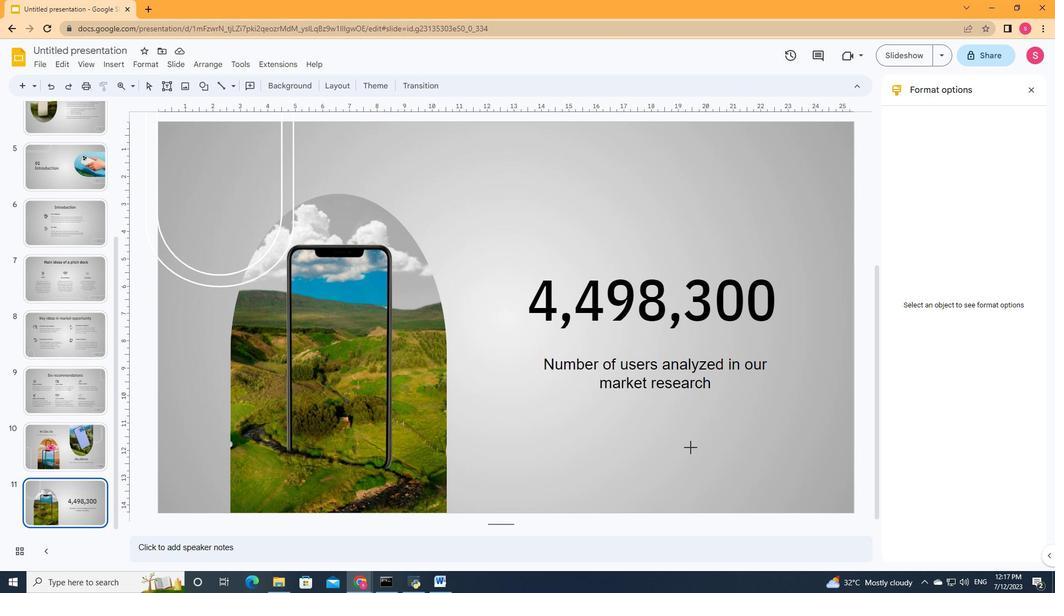 
Action: Mouse moved to (690, 470)
Screenshot: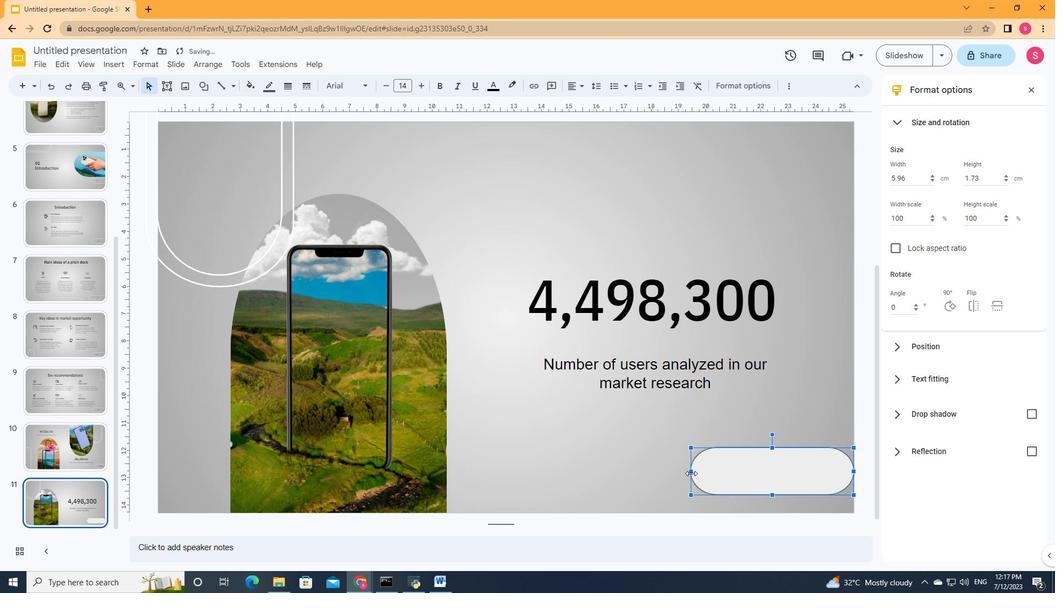 
Action: Mouse pressed left at (690, 470)
Screenshot: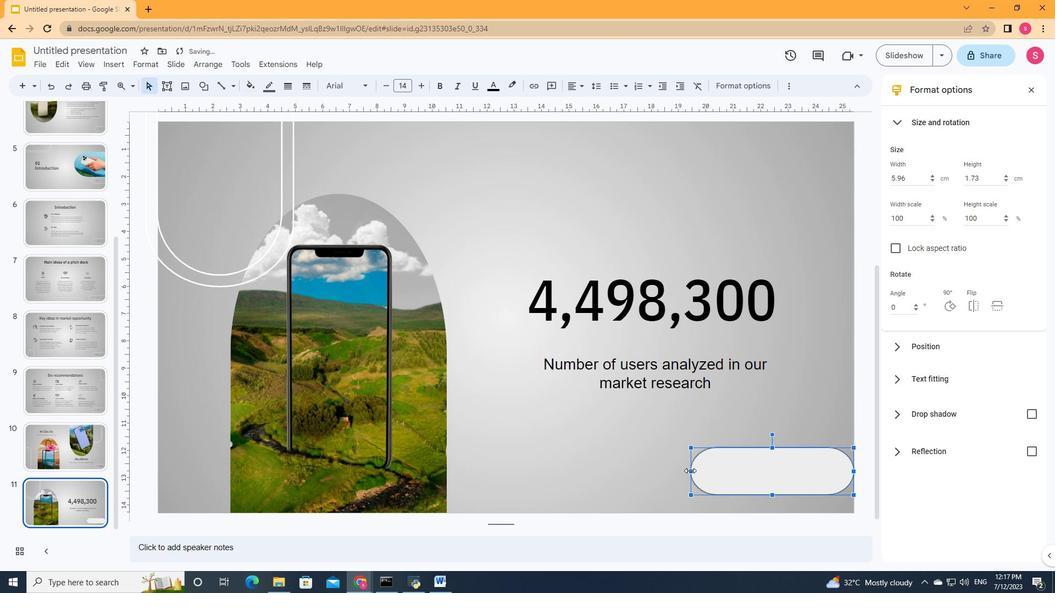 
Action: Mouse moved to (745, 448)
Screenshot: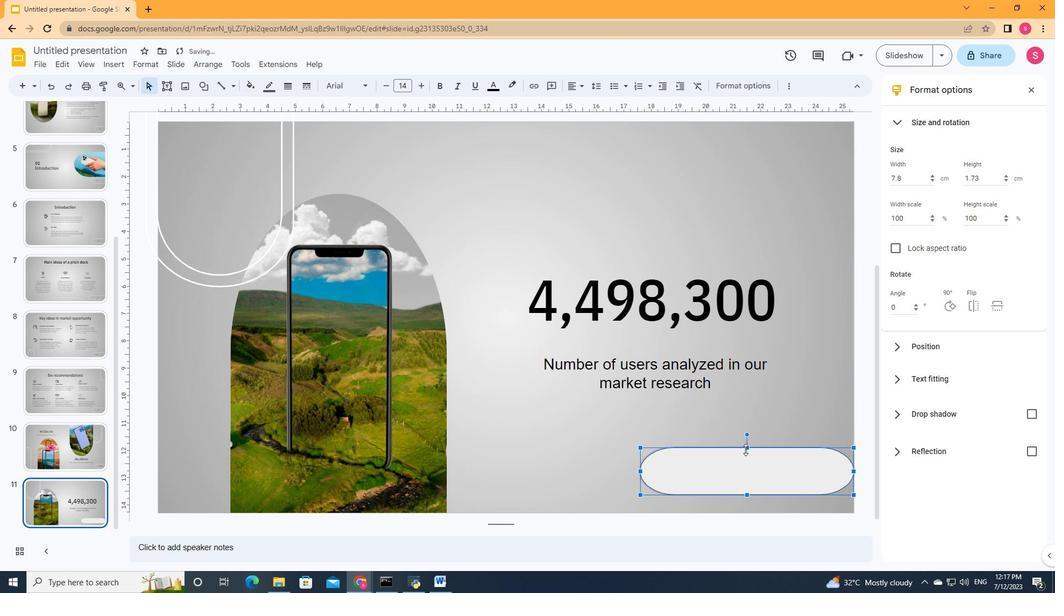 
Action: Mouse pressed left at (745, 448)
Screenshot: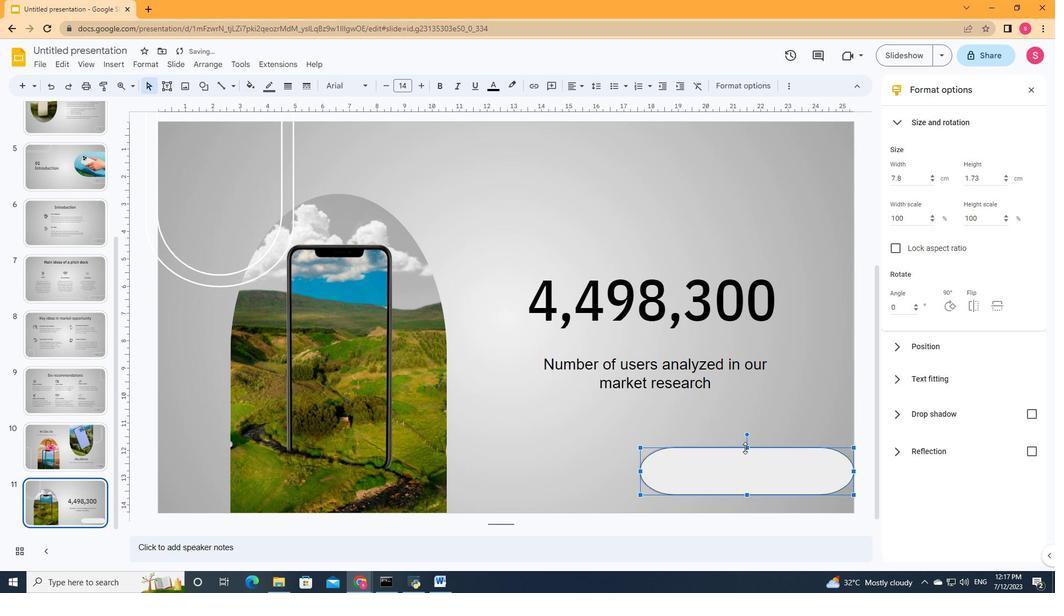 
Action: Mouse moved to (251, 90)
Screenshot: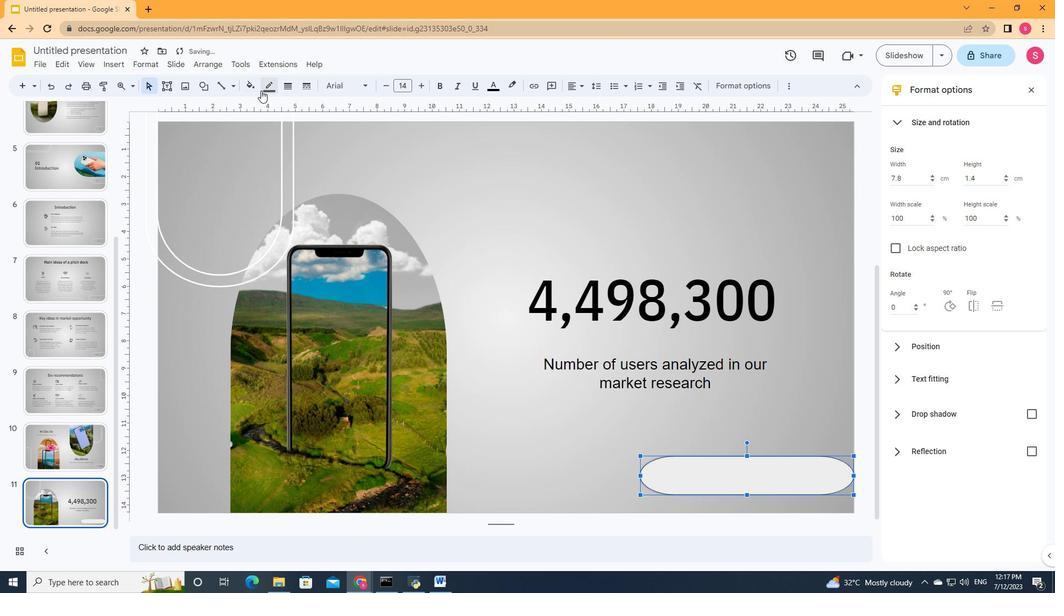 
Action: Mouse pressed left at (251, 90)
Screenshot: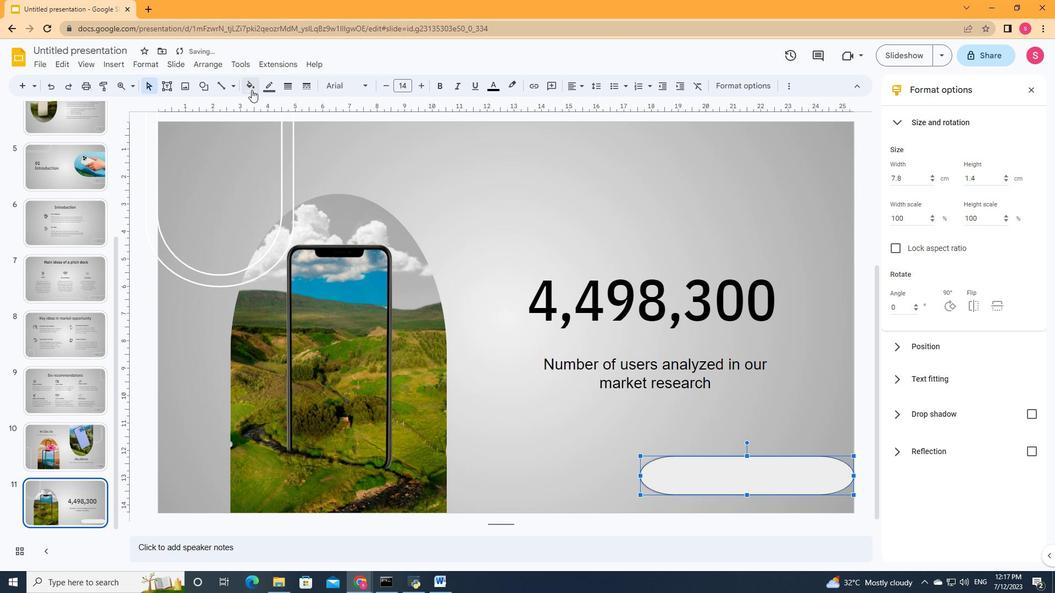 
Action: Mouse moved to (275, 296)
Screenshot: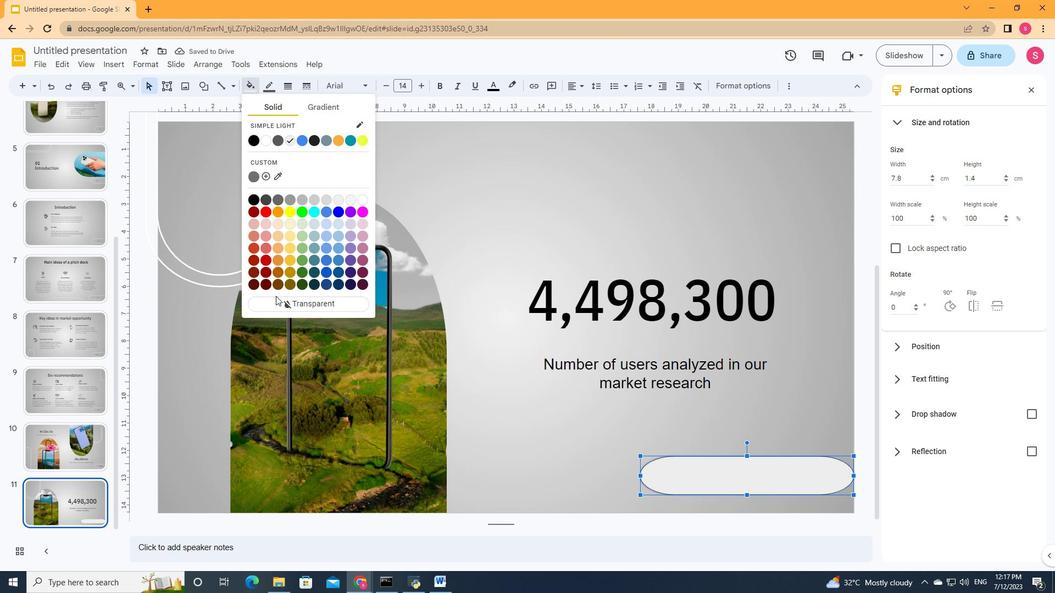 
Action: Mouse pressed left at (275, 296)
Screenshot: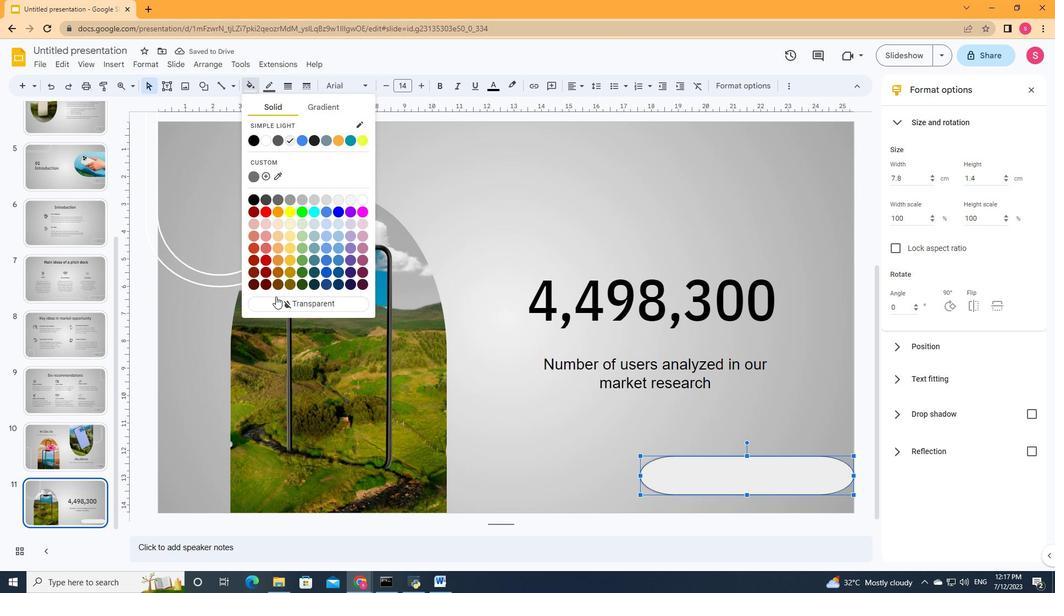 
Action: Mouse moved to (276, 89)
Screenshot: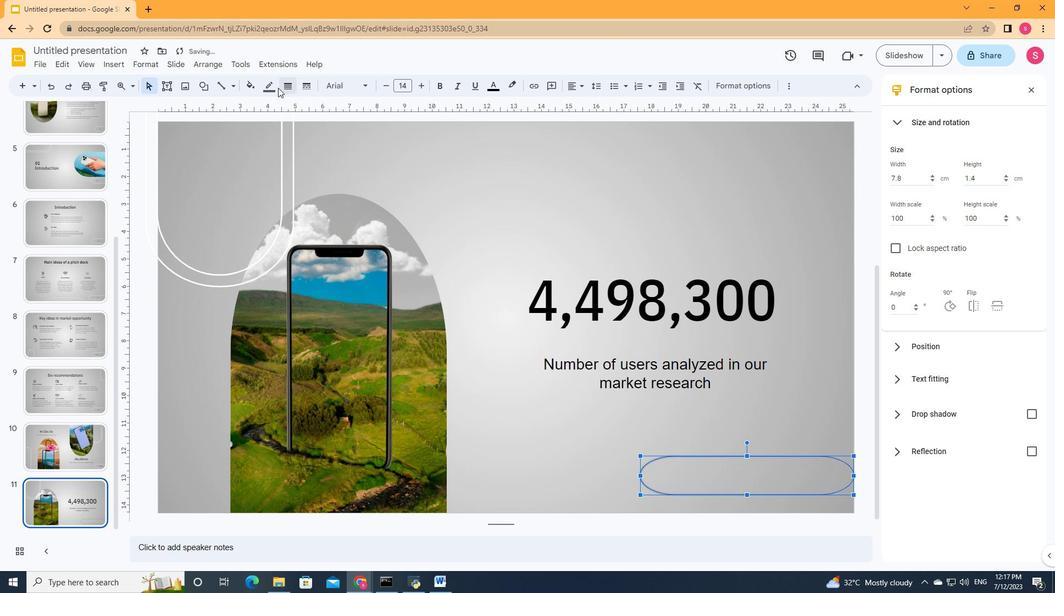
Action: Mouse pressed left at (276, 89)
Screenshot: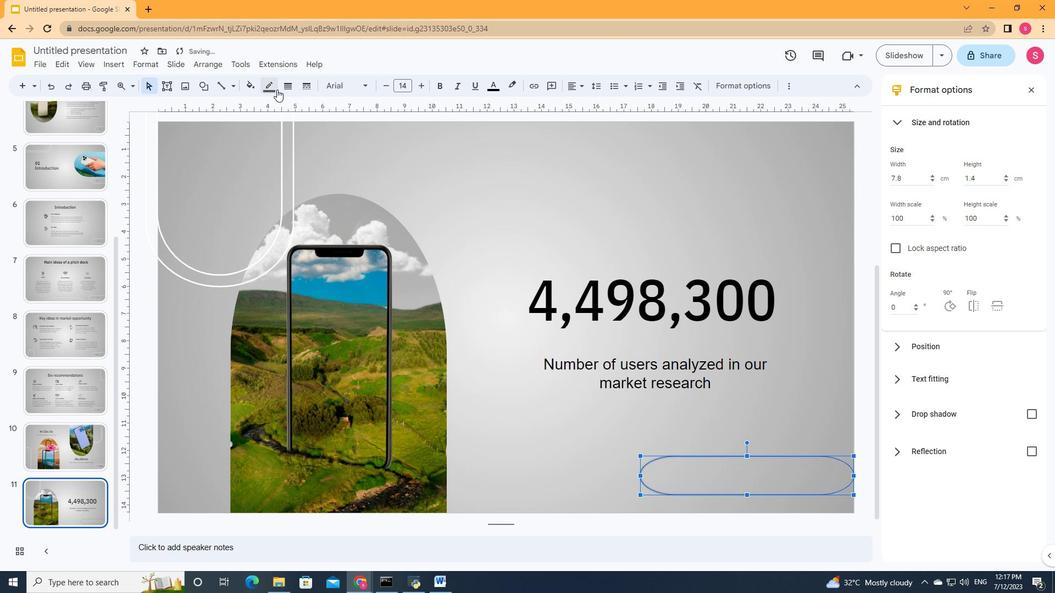 
Action: Mouse moved to (285, 121)
Screenshot: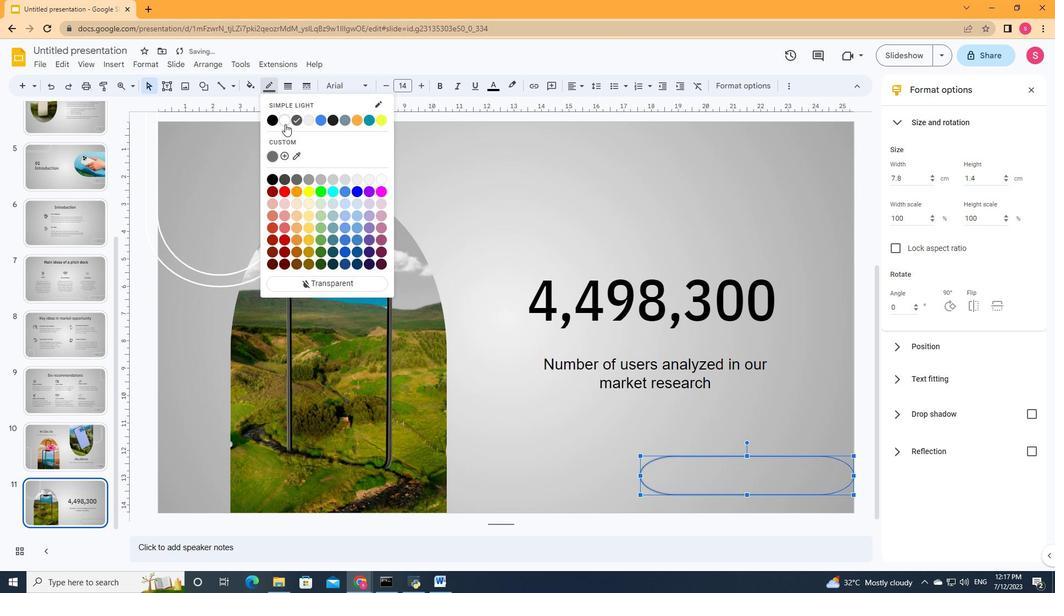 
Action: Mouse pressed left at (285, 121)
Screenshot: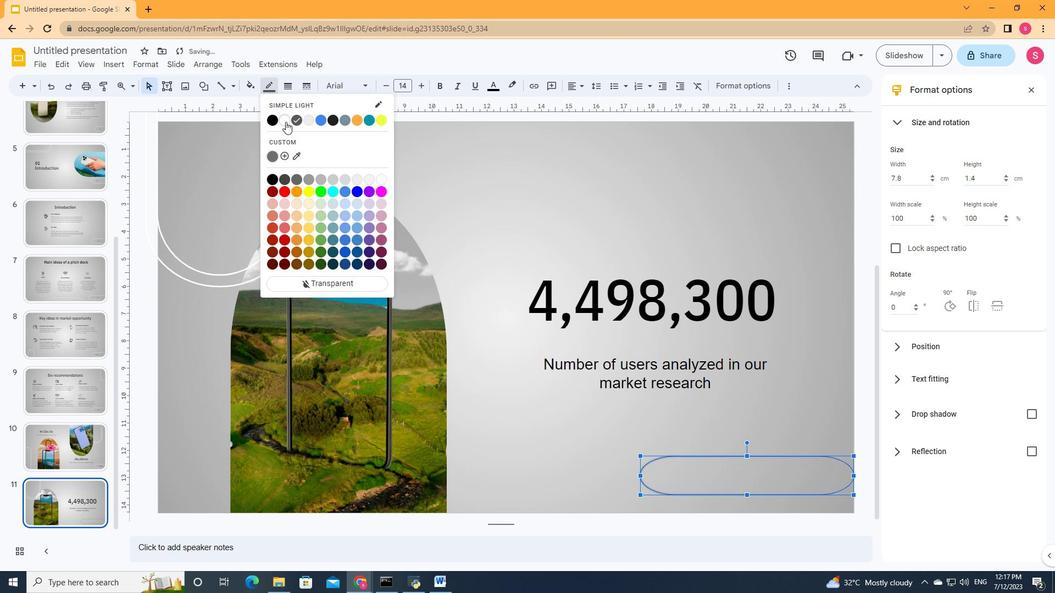 
Action: Mouse moved to (291, 84)
Screenshot: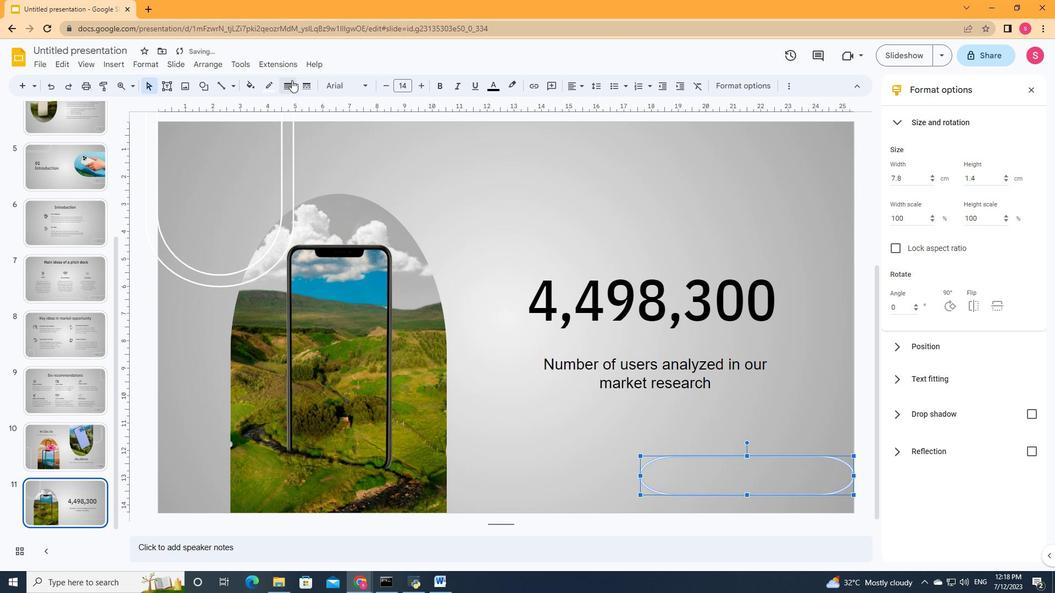 
Action: Mouse pressed left at (291, 84)
Screenshot: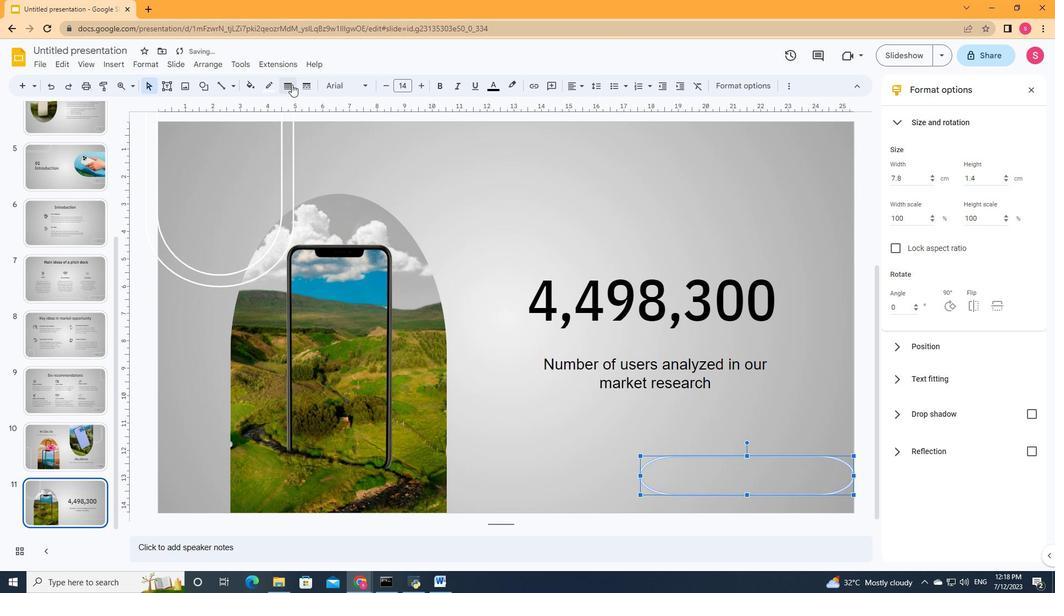 
Action: Mouse moved to (290, 117)
Screenshot: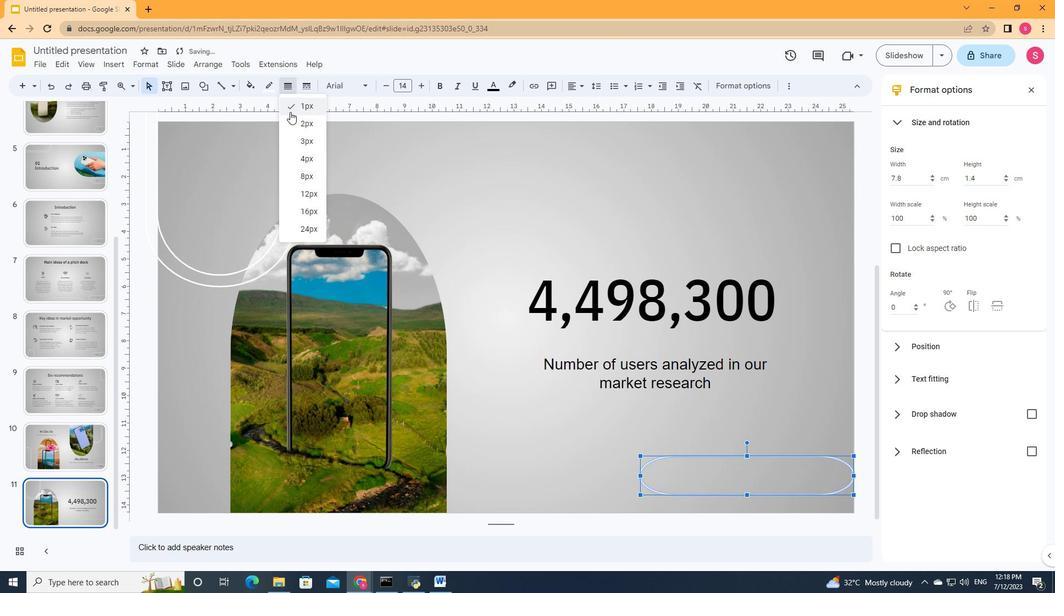 
Action: Mouse pressed left at (290, 117)
Screenshot: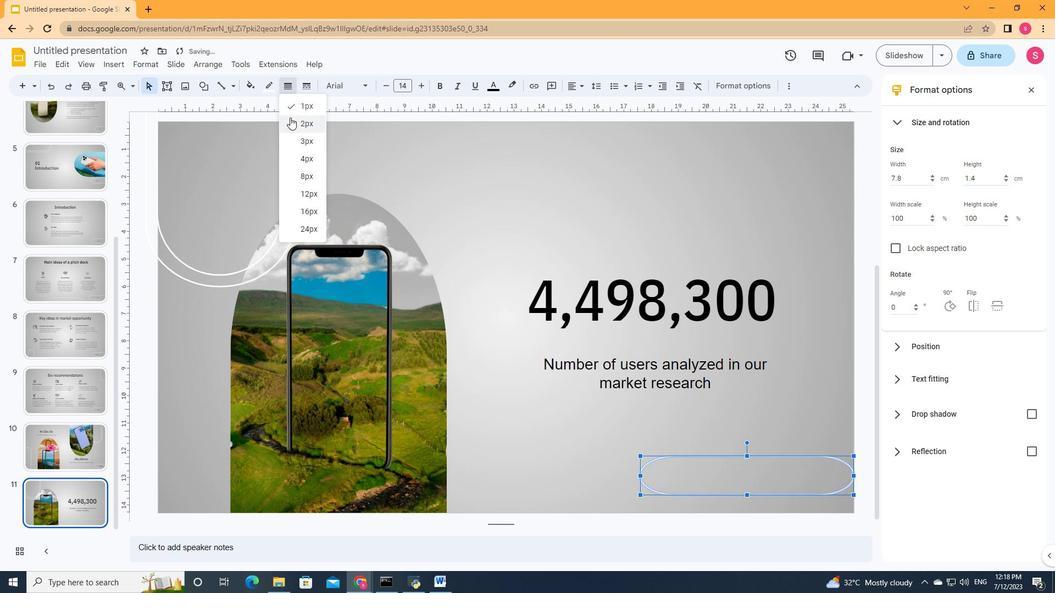 
Action: Mouse moved to (639, 413)
Screenshot: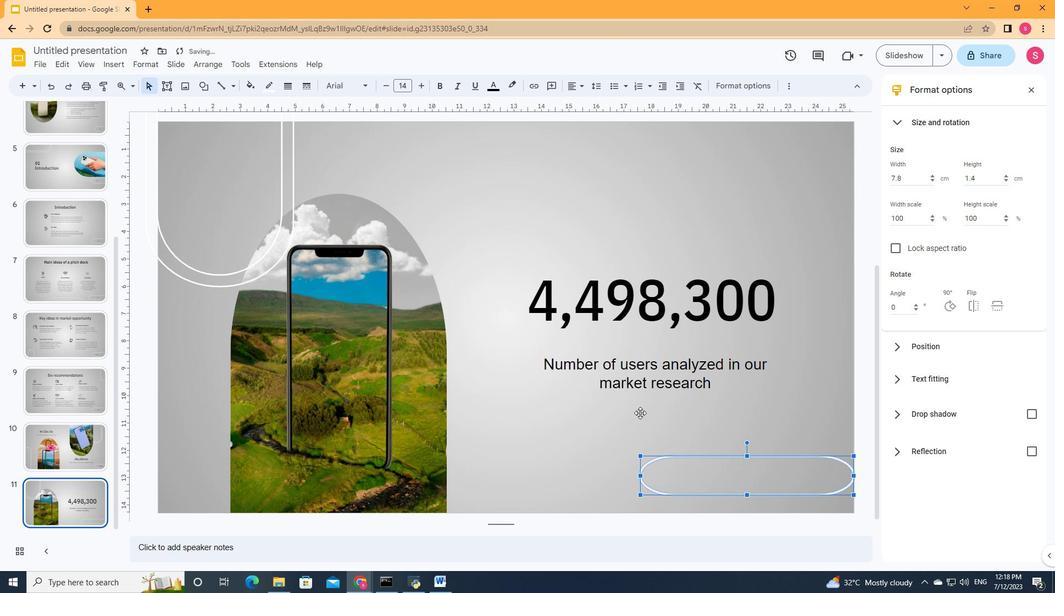 
Action: Key pressed <Key.right><Key.right><Key.right><Key.right><Key.right><Key.right><Key.right><Key.right><Key.right><Key.right><Key.right><Key.right><Key.right><Key.right><Key.right><Key.right><Key.down>
Screenshot: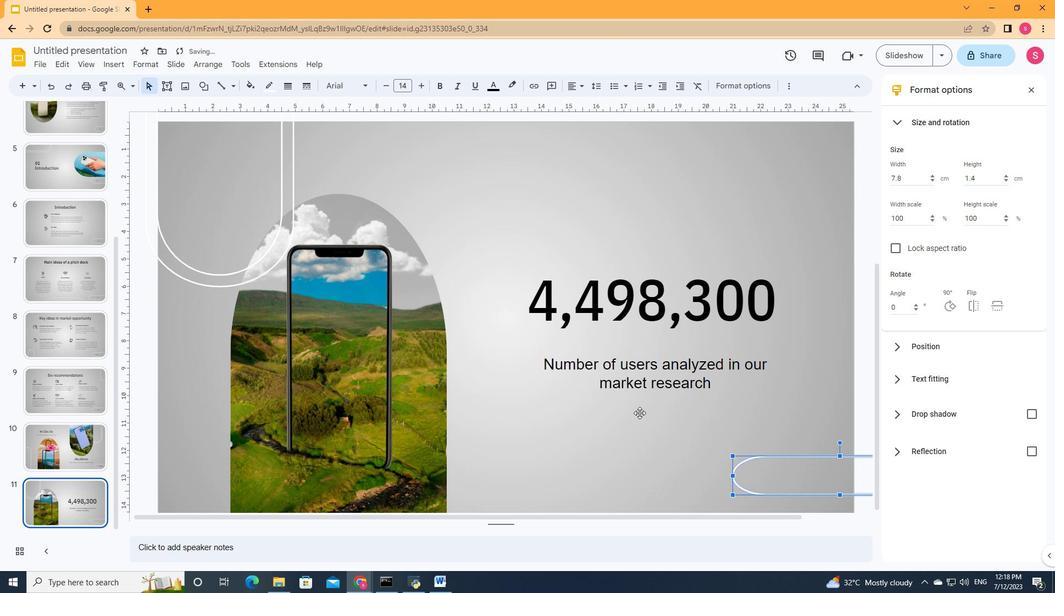
Action: Mouse moved to (164, 88)
Screenshot: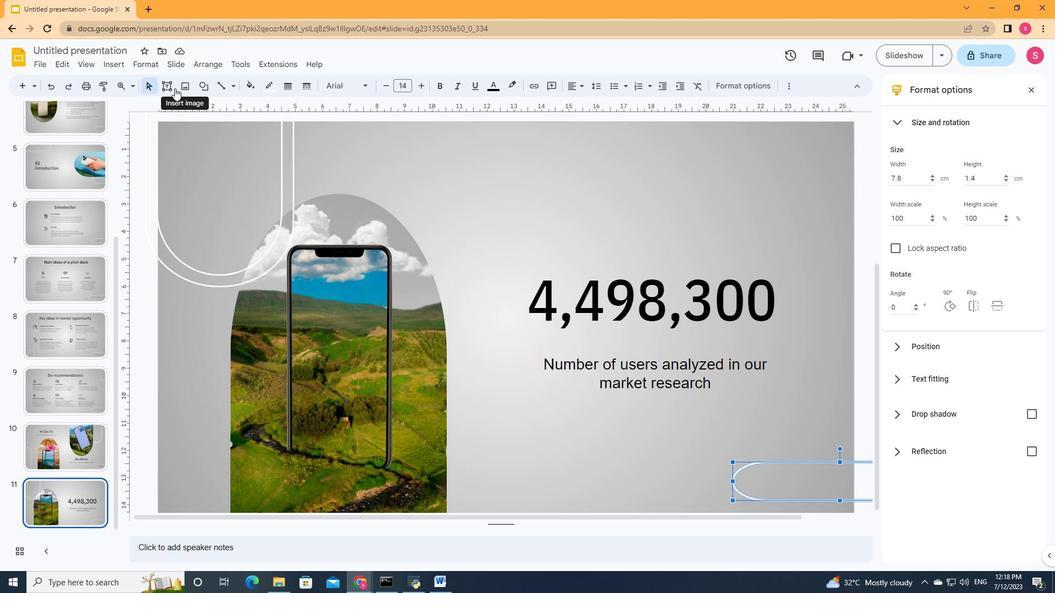 
Action: Mouse pressed left at (164, 88)
Screenshot: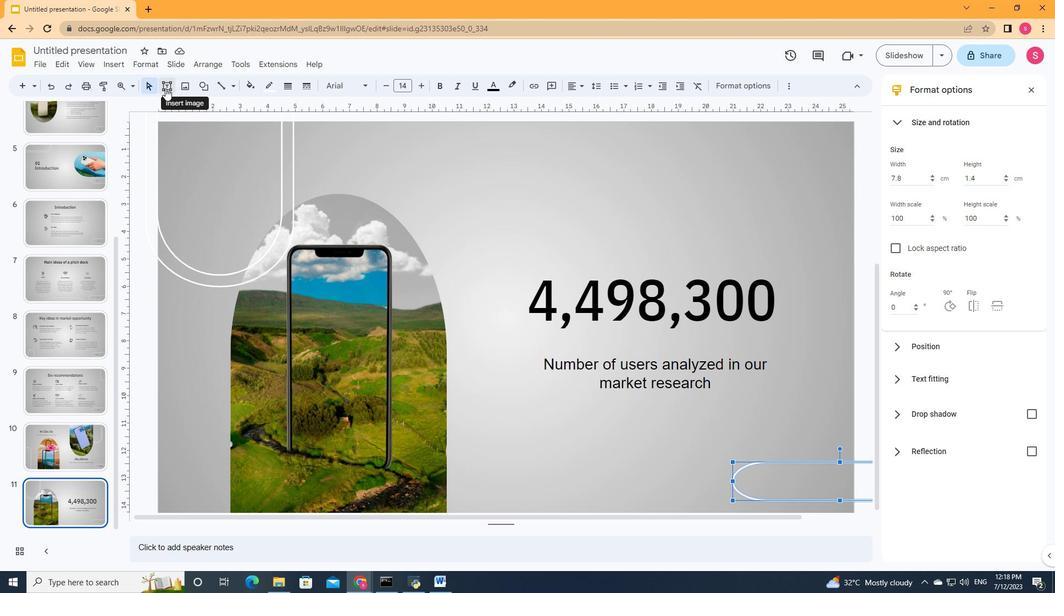
Action: Mouse moved to (761, 470)
Screenshot: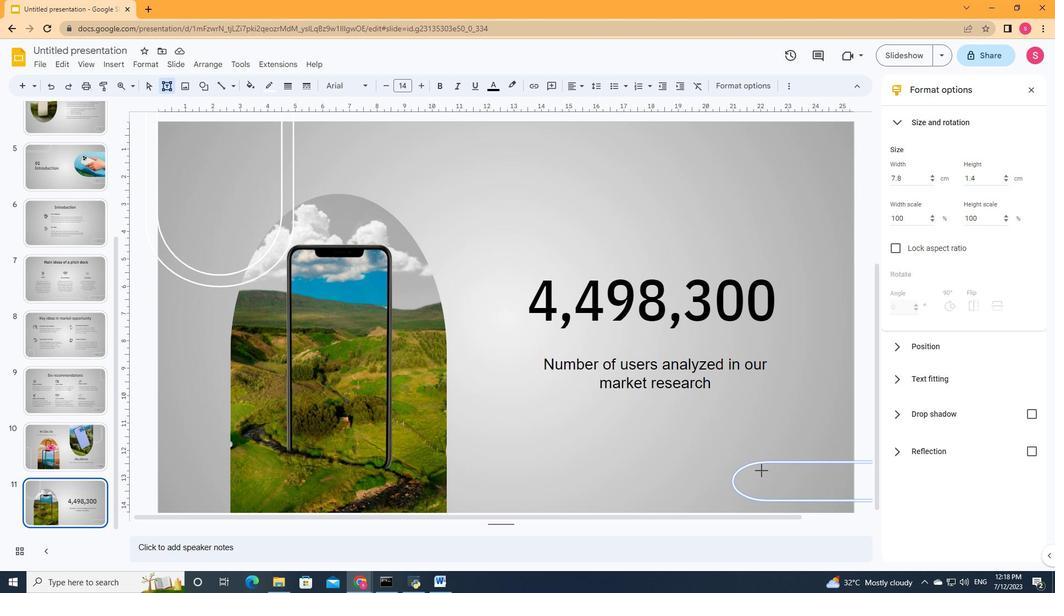 
Action: Mouse pressed left at (761, 470)
Screenshot: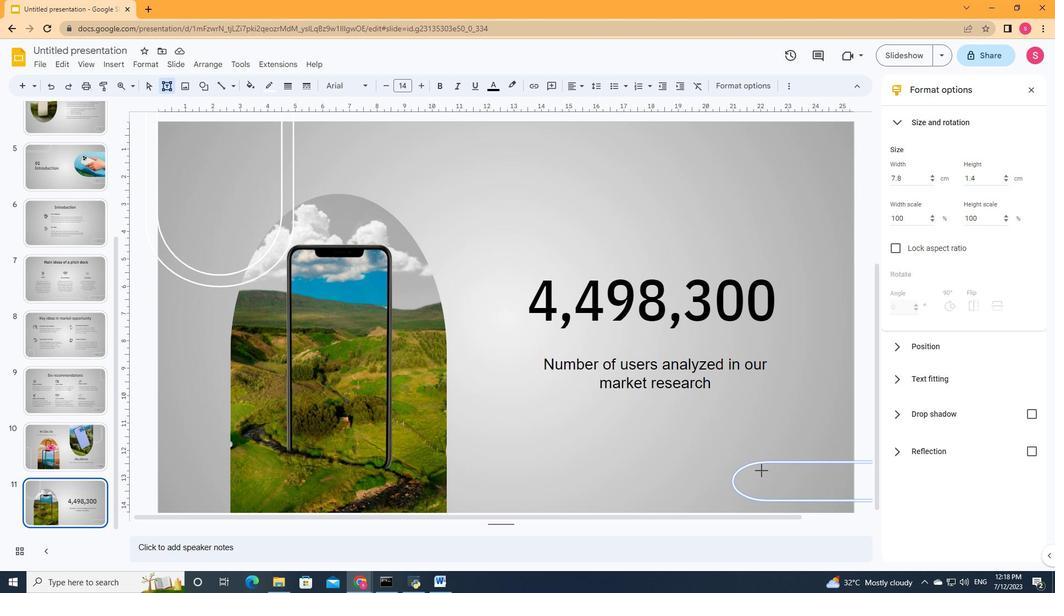 
Action: Mouse moved to (816, 500)
Screenshot: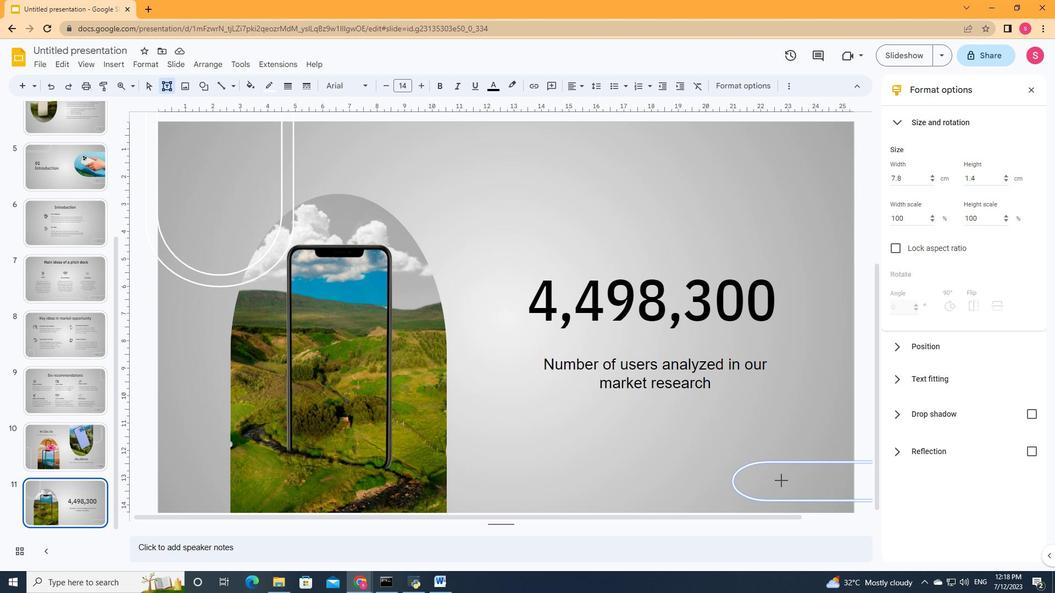 
Action: Key pressed 11
Screenshot: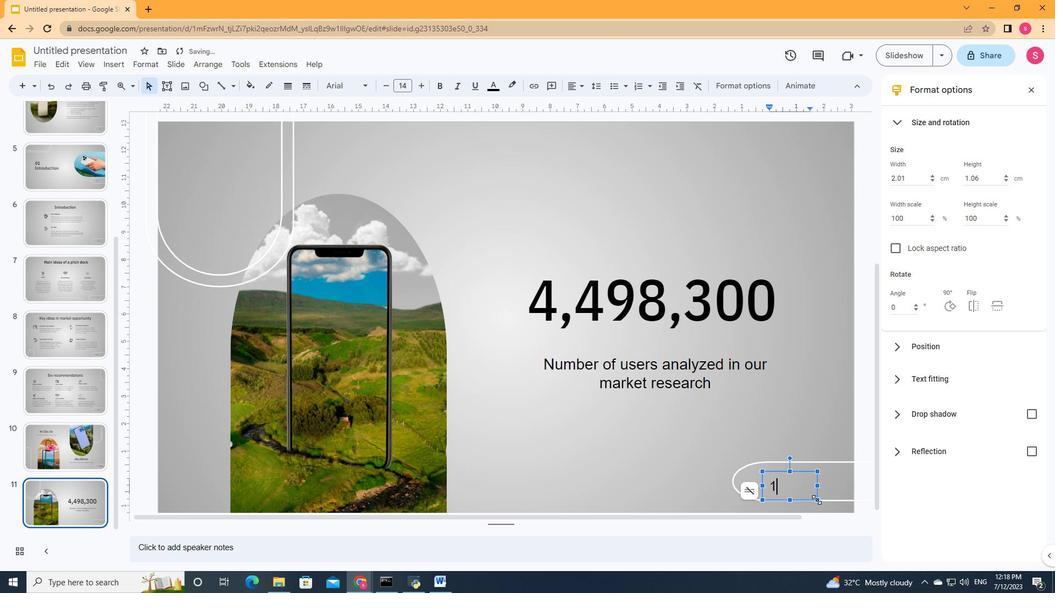 
Action: Mouse moved to (785, 486)
Screenshot: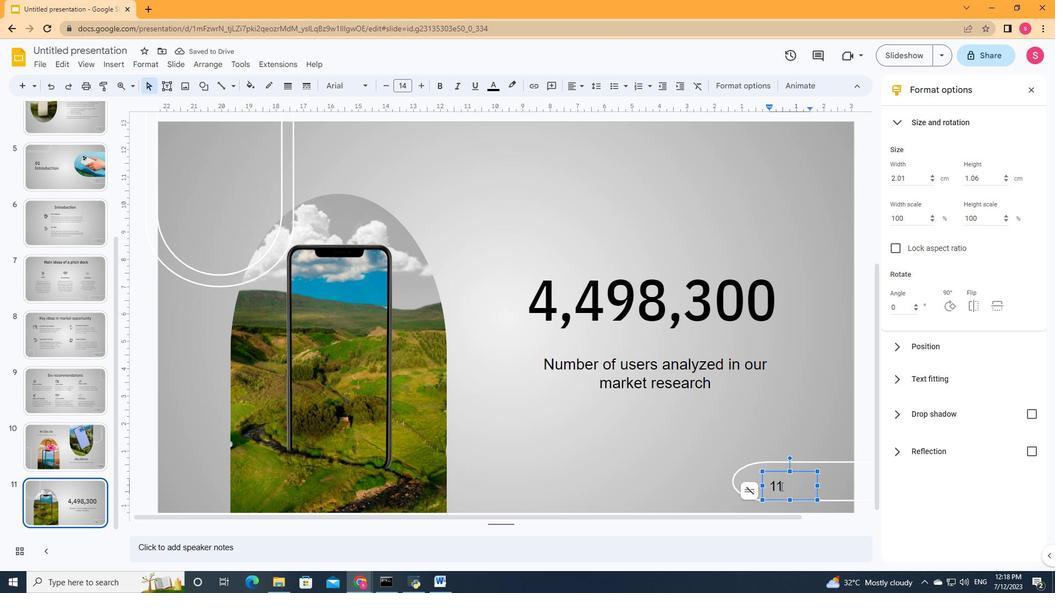 
Action: Mouse pressed left at (785, 486)
Screenshot: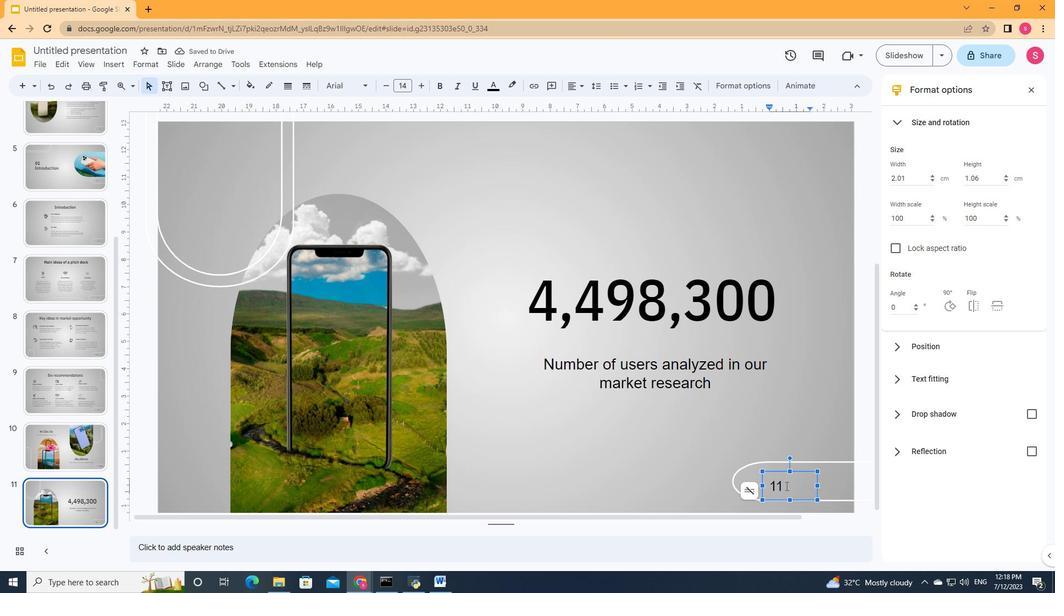 
Action: Mouse moved to (365, 83)
Screenshot: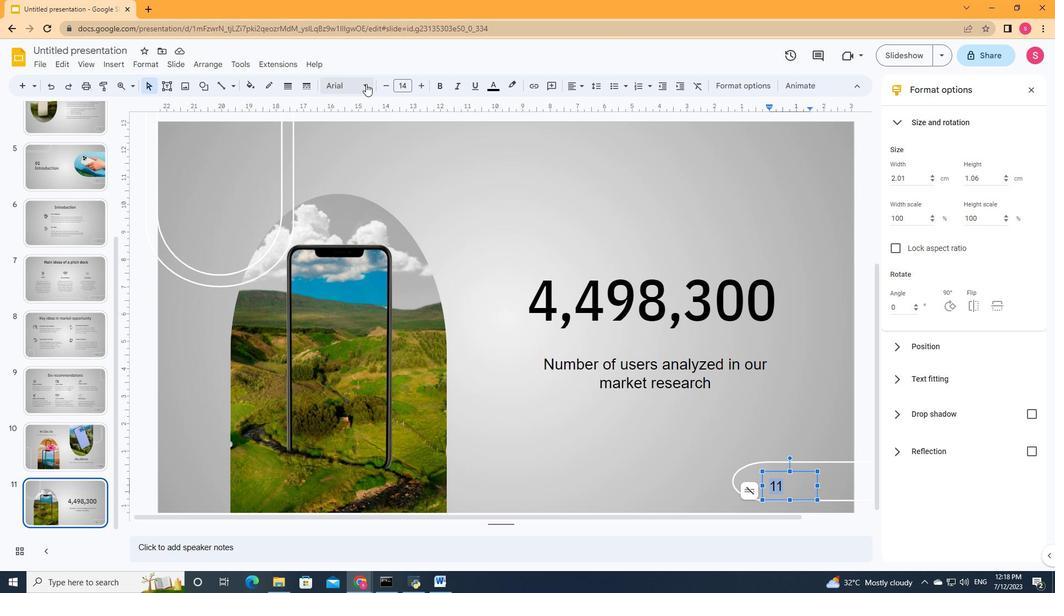 
Action: Mouse pressed left at (365, 83)
Screenshot: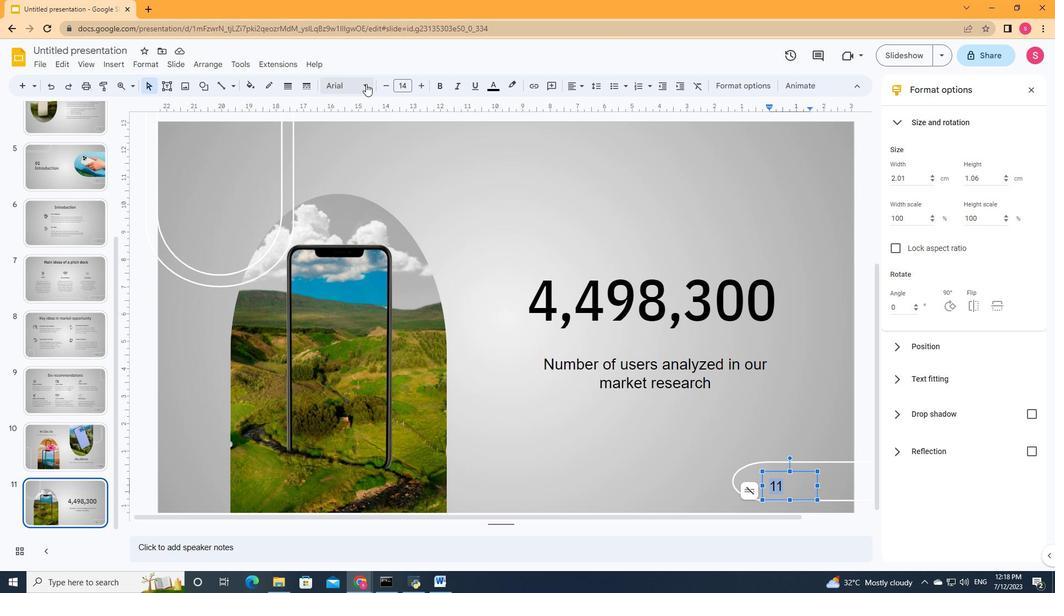 
Action: Mouse moved to (384, 192)
Screenshot: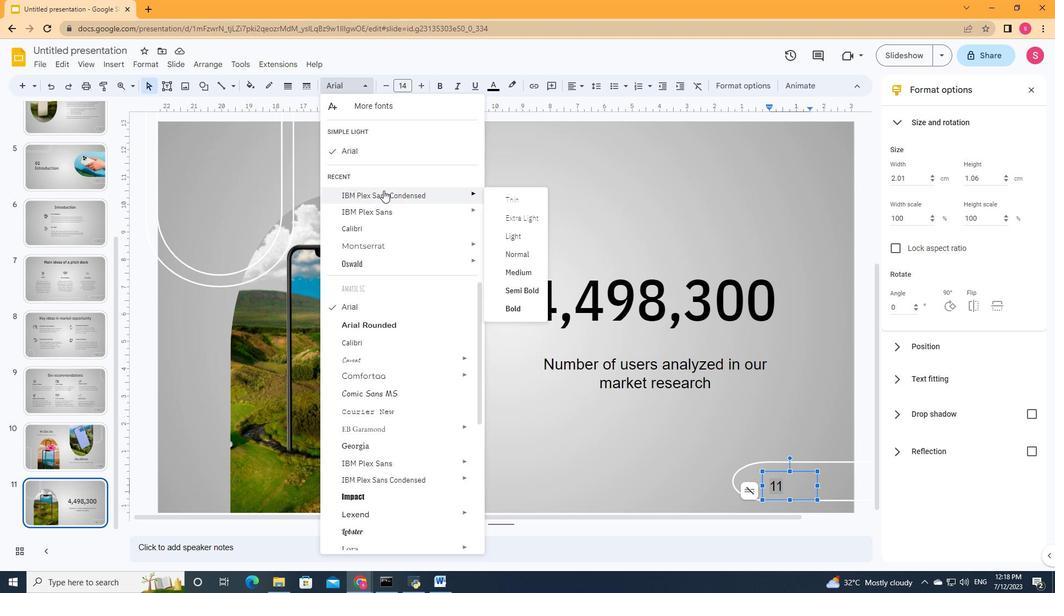 
Action: Mouse pressed left at (384, 192)
Screenshot: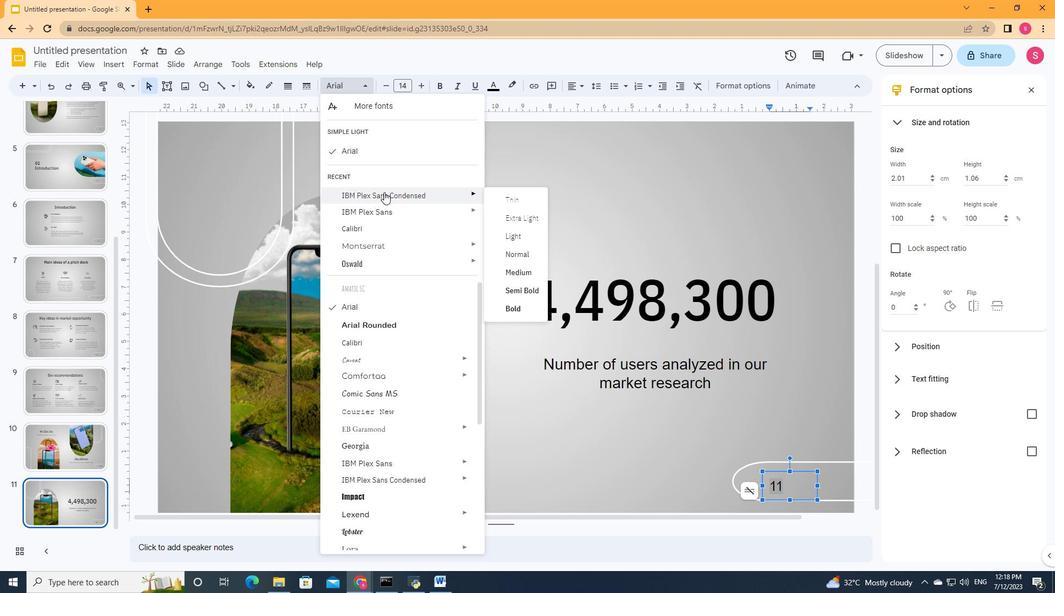 
Action: Mouse moved to (389, 87)
Screenshot: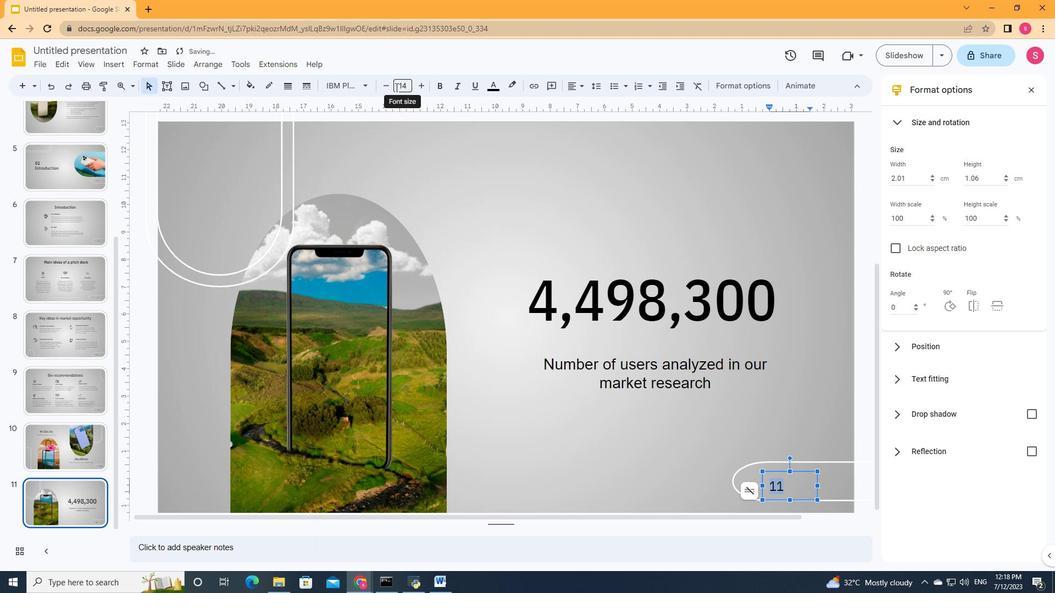 
Action: Mouse pressed left at (389, 87)
Screenshot: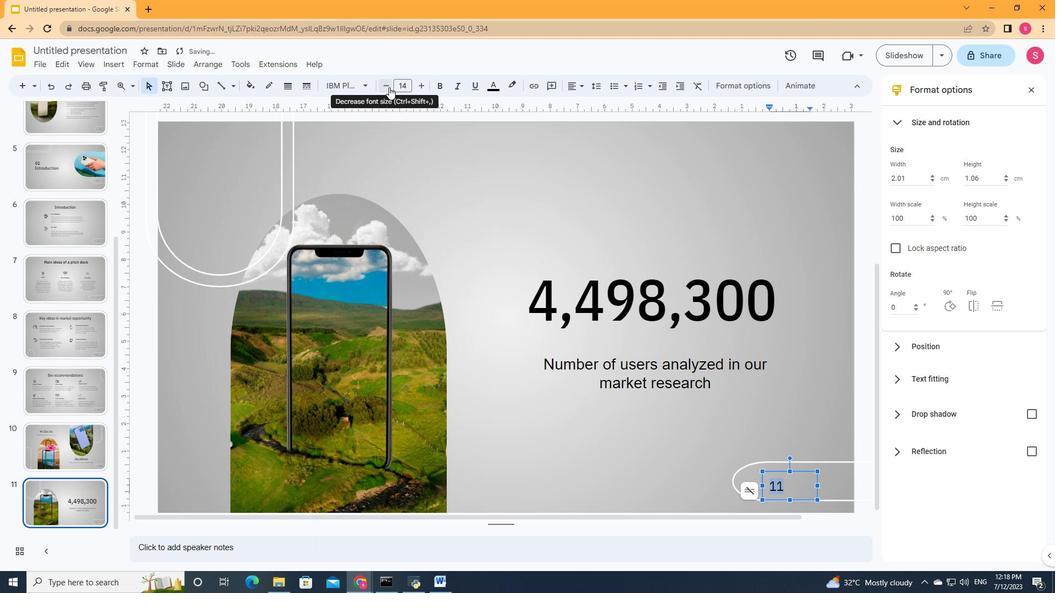 
Action: Mouse moved to (793, 426)
Screenshot: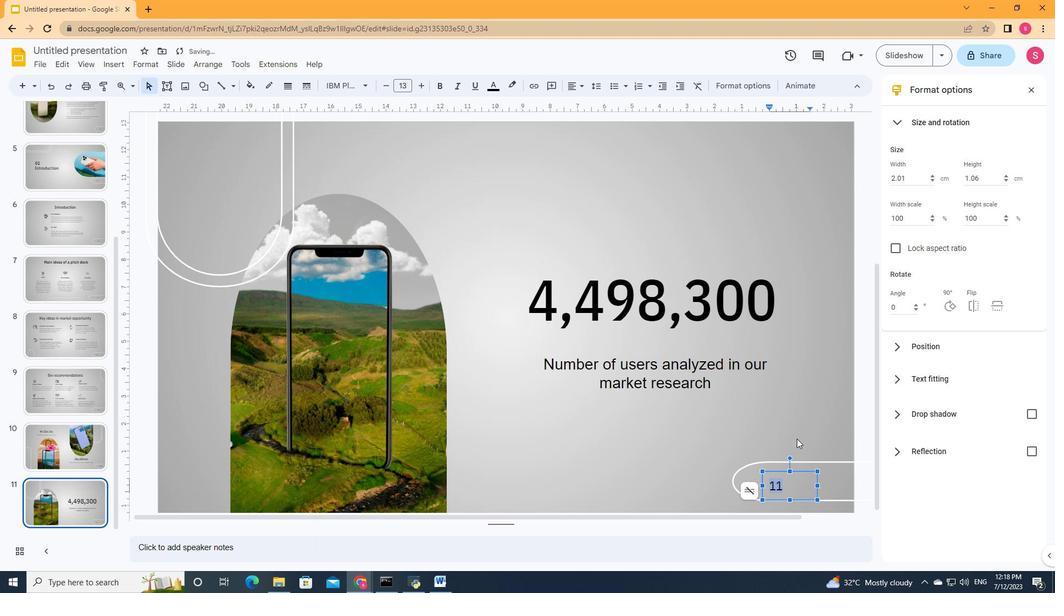 
Action: Mouse pressed left at (793, 426)
Screenshot: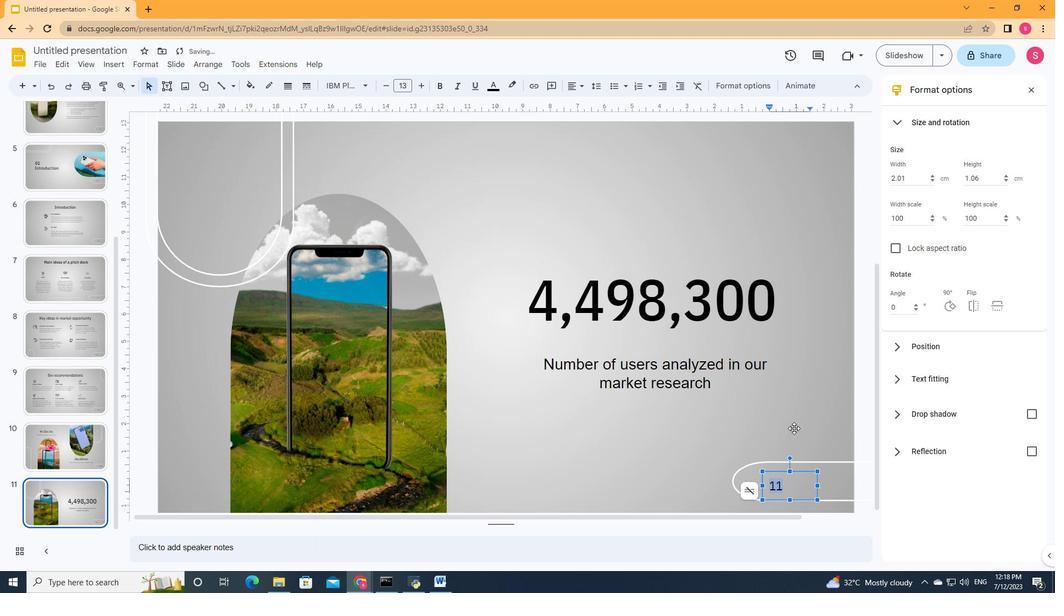
Action: Mouse moved to (776, 488)
Screenshot: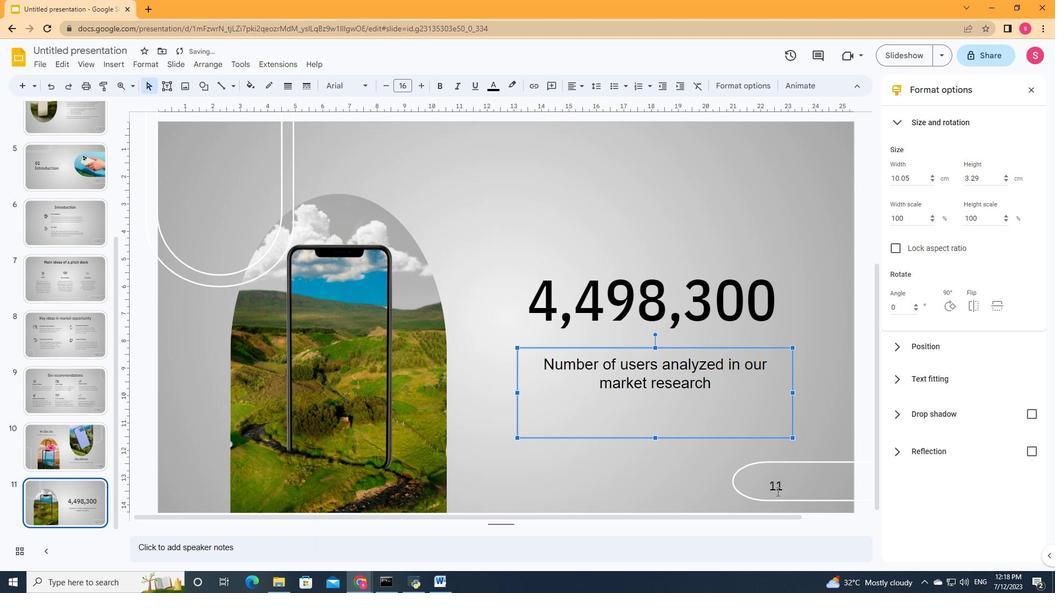 
Action: Mouse pressed left at (776, 488)
Screenshot: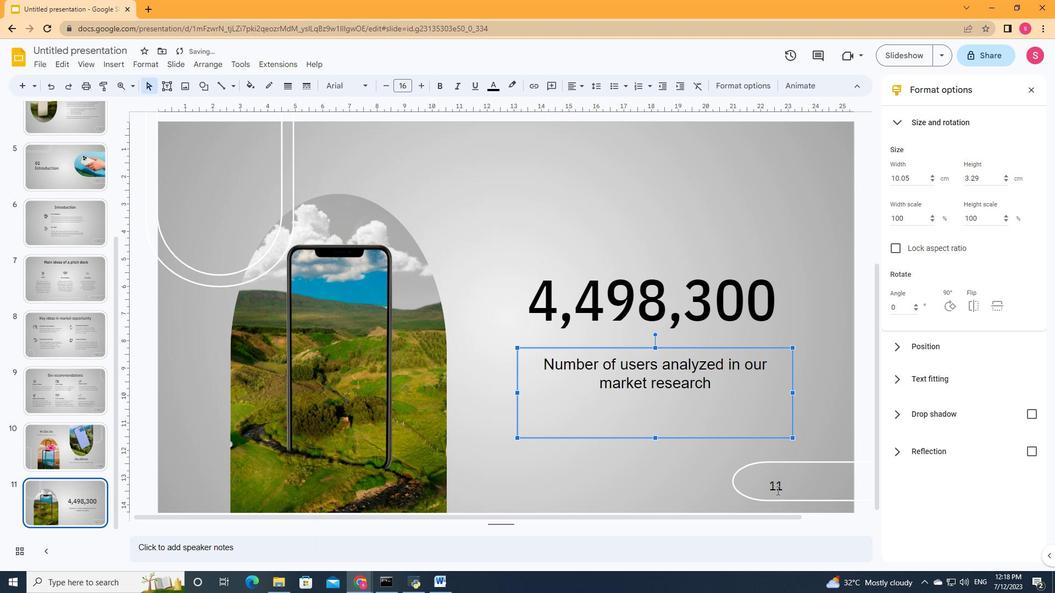 
Action: Mouse moved to (774, 473)
Screenshot: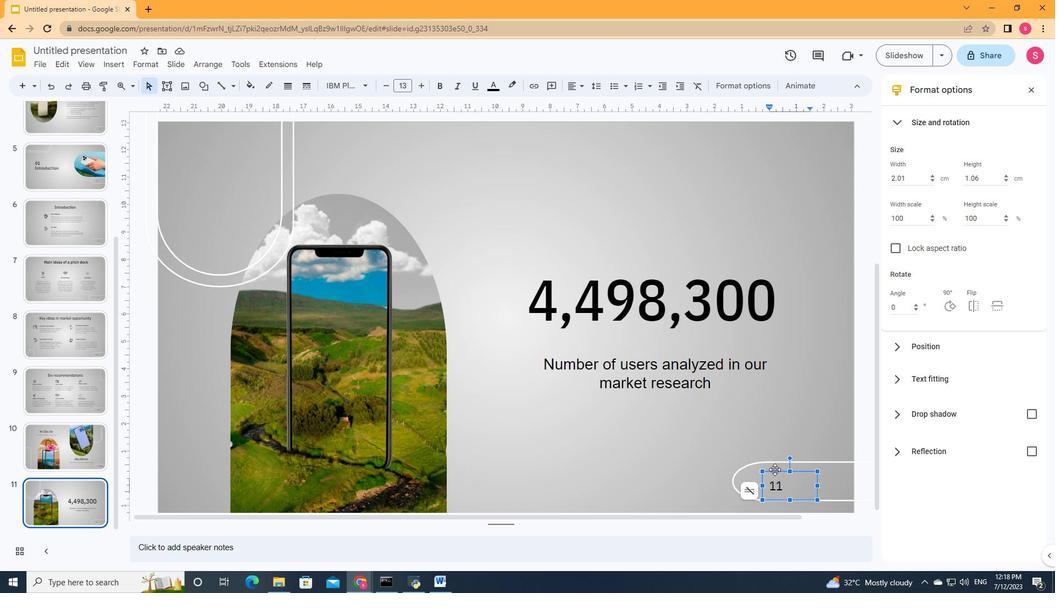 
Action: Mouse pressed left at (774, 473)
Screenshot: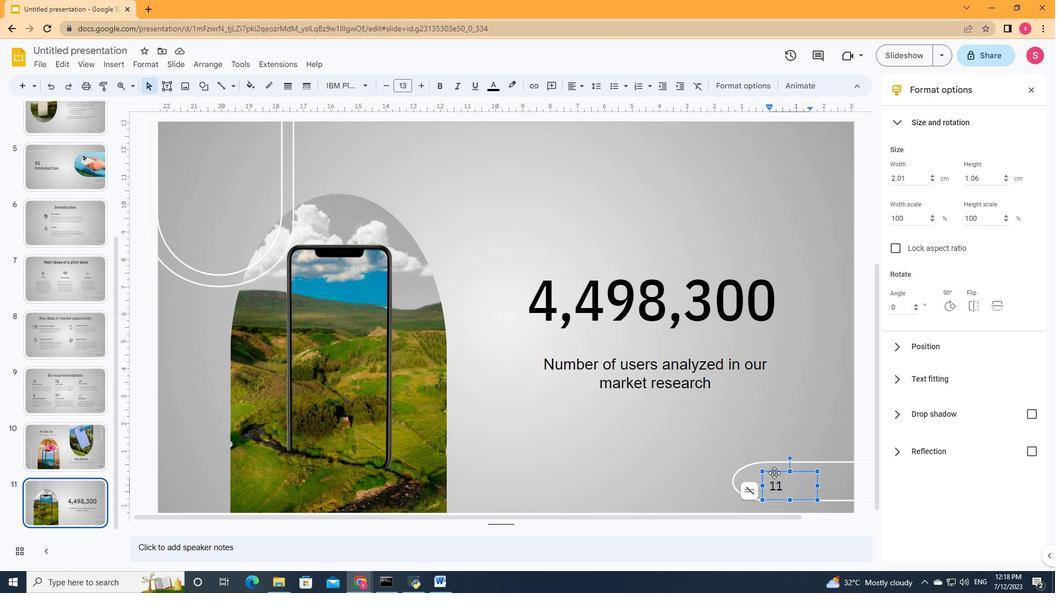 
Action: Mouse moved to (774, 473)
Screenshot: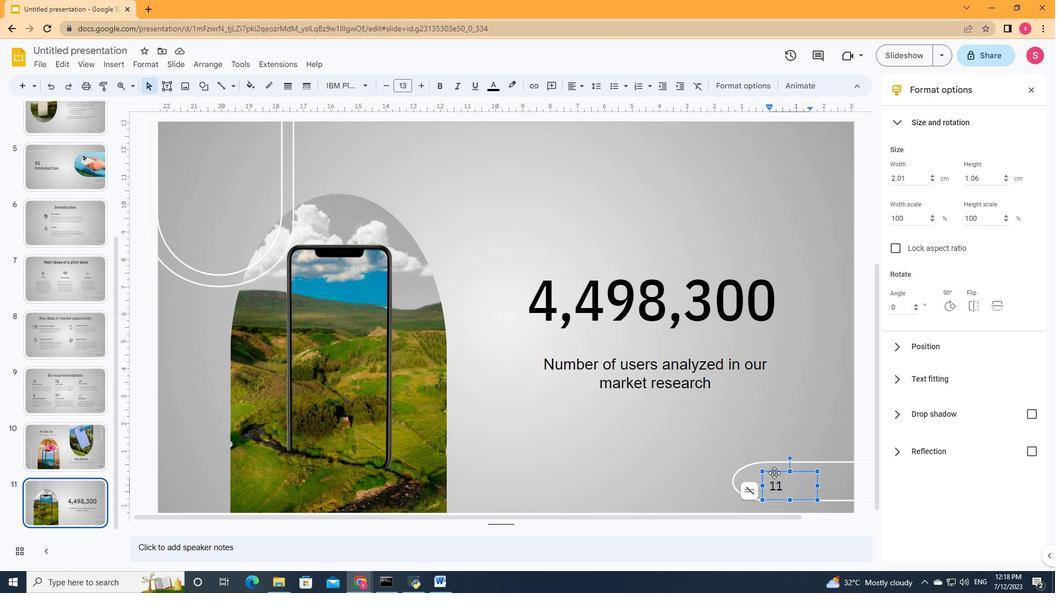 
Action: Key pressed <Key.up><Key.right><Key.right>
Screenshot: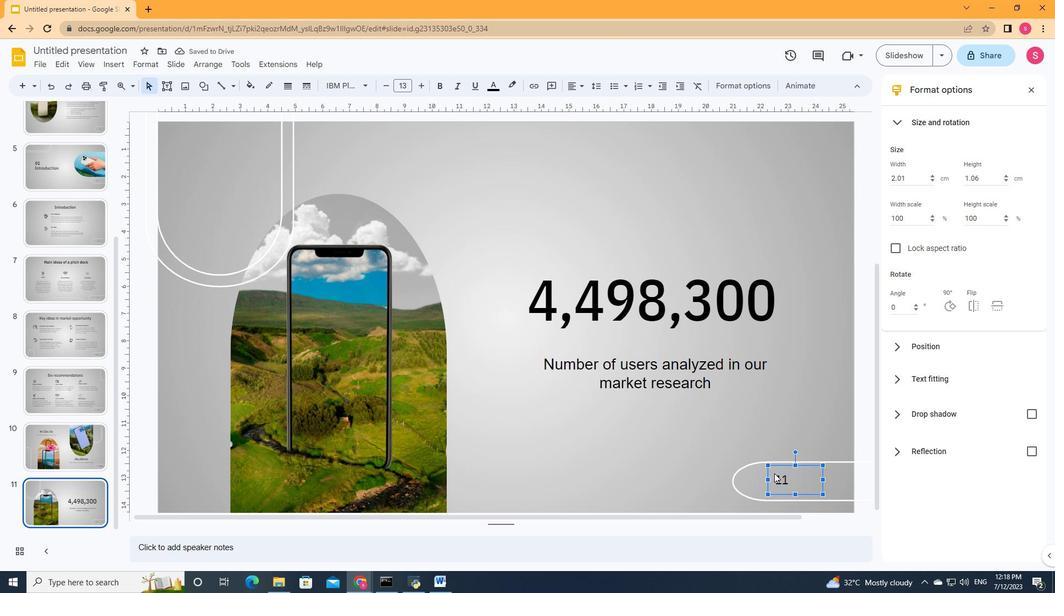 
Action: Mouse moved to (735, 483)
